 Task: Get directions from Bryce Canyon National Park, Utah, United States to Olympic National Park, Washington, United States and reverse  starting point and destination and check the flight options
Action: Mouse moved to (281, 141)
Screenshot: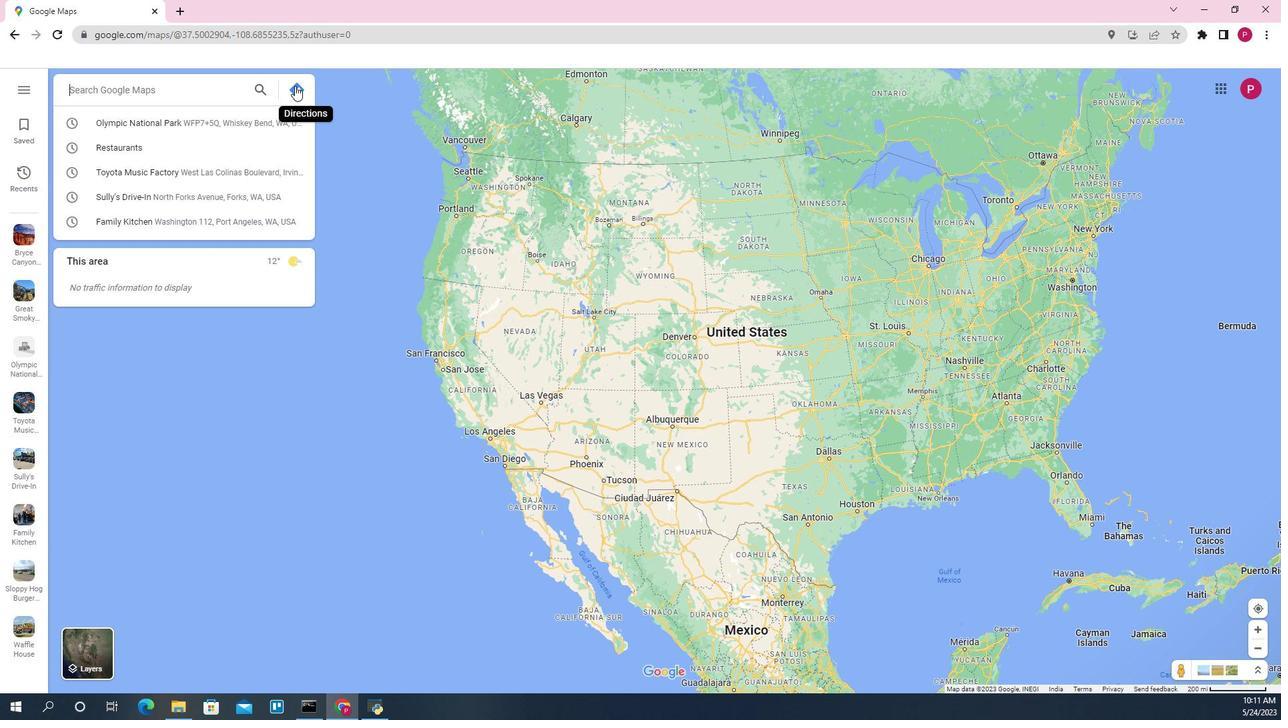 
Action: Mouse pressed left at (281, 141)
Screenshot: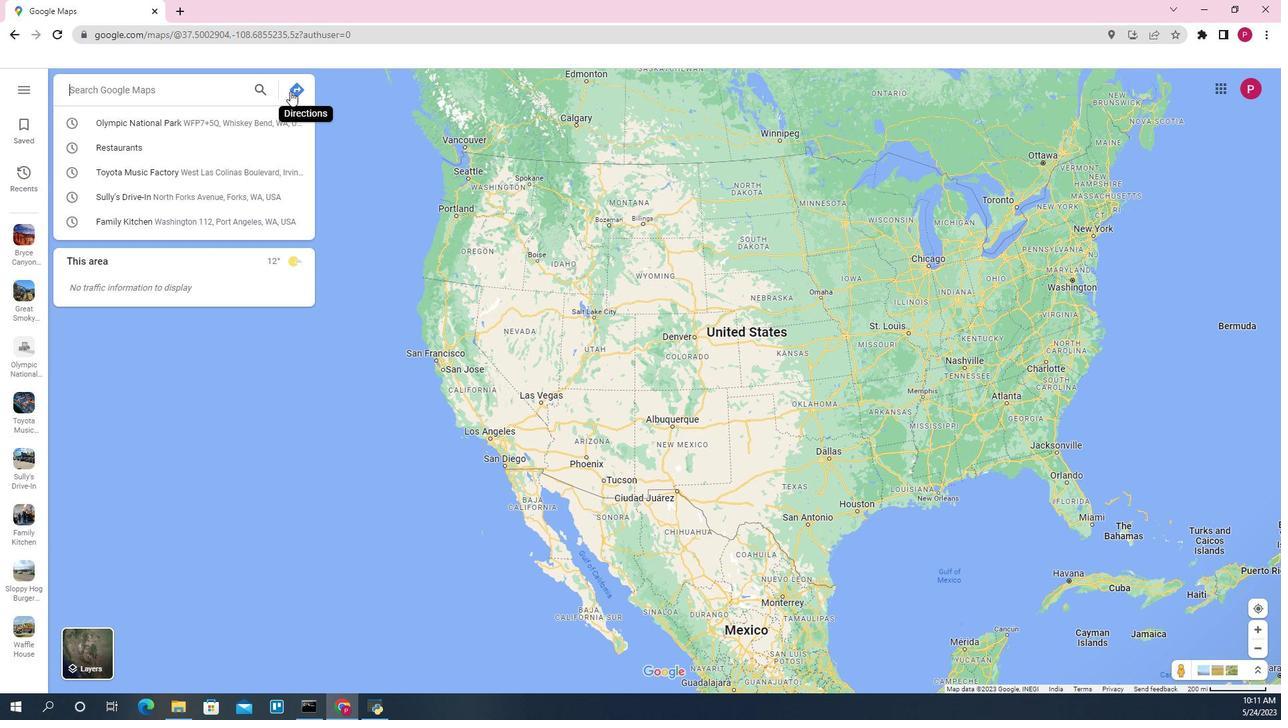 
Action: Mouse moved to (199, 165)
Screenshot: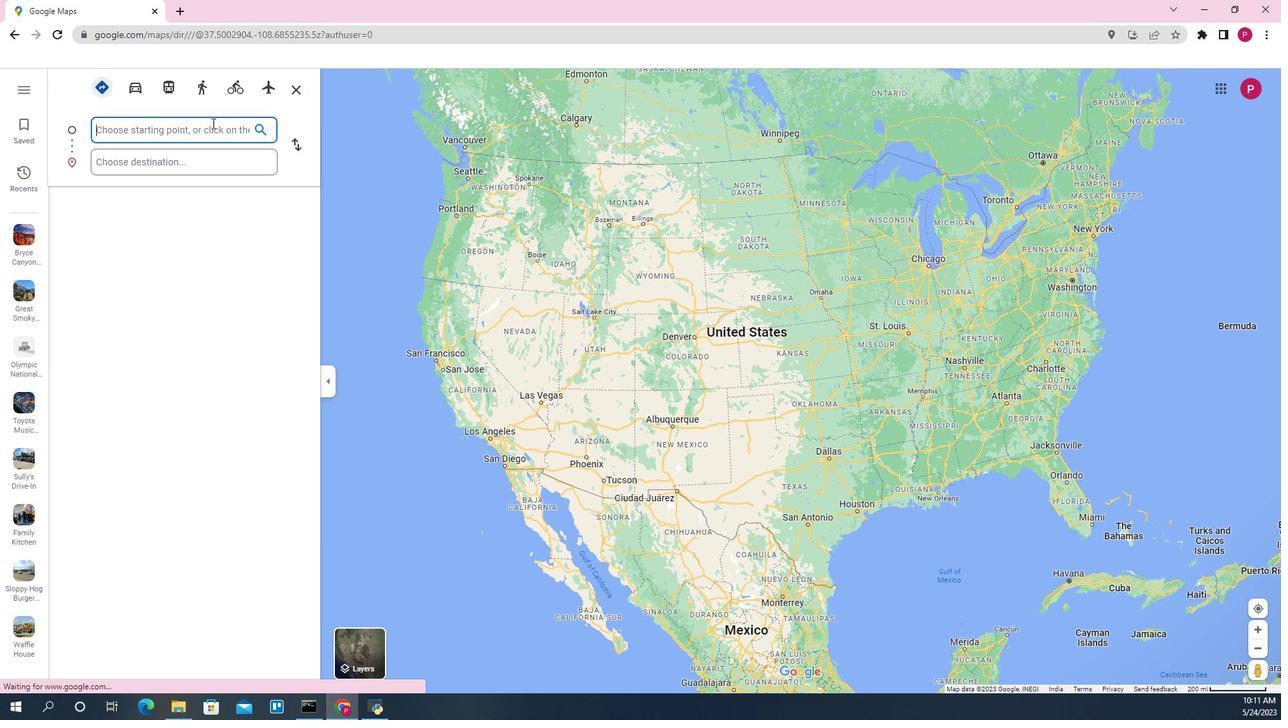 
Action: Mouse pressed left at (199, 165)
Screenshot: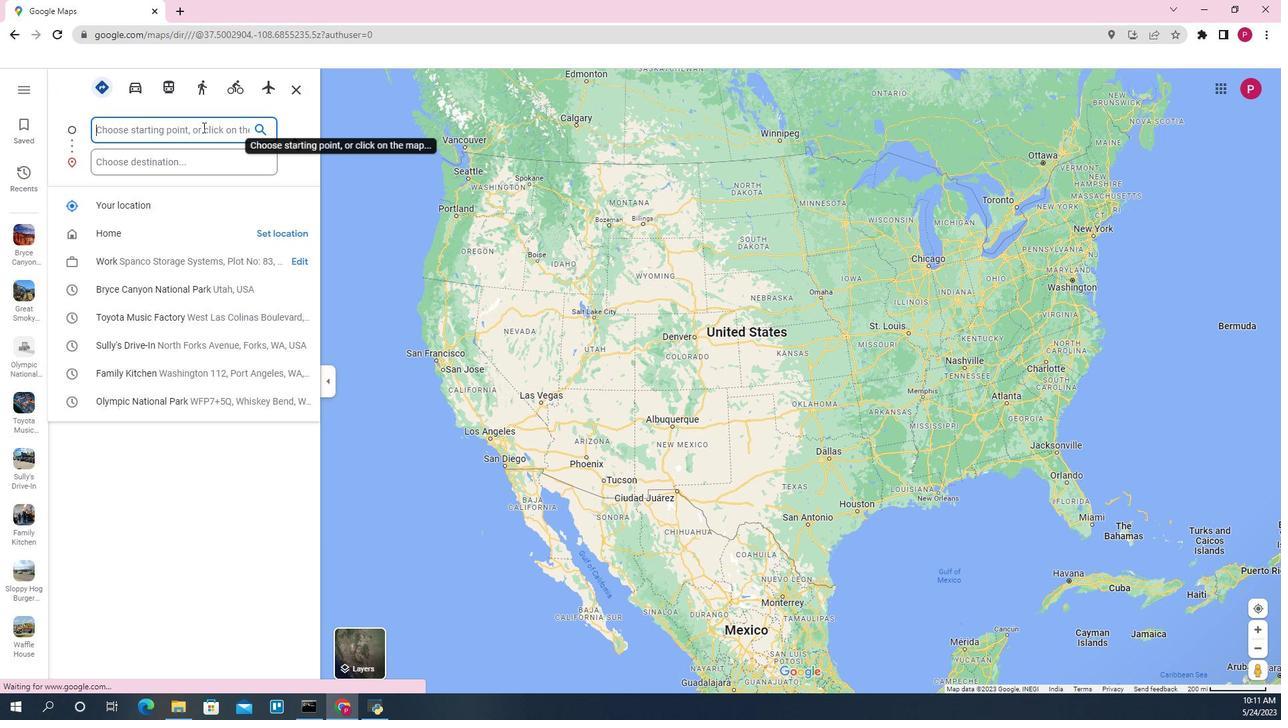 
Action: Mouse moved to (242, 169)
Screenshot: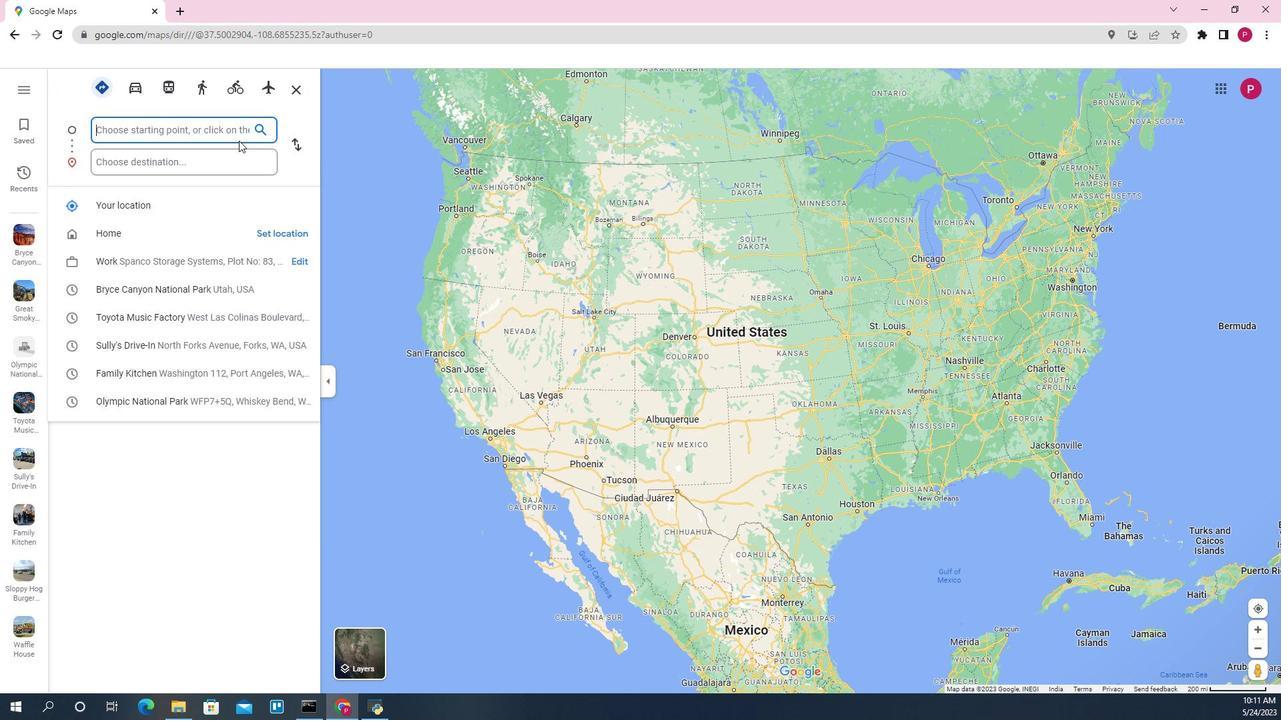 
Action: Key pressed <Key.shift>Bryce<Key.space><Key.shift><Key.shift><Key.shift><Key.shift><Key.shift><Key.shift><Key.shift><Key.shift><Key.shift><Key.shift><Key.shift><Key.shift><Key.shift><Key.shift><Key.shift><Key.shift><Key.shift><Key.shift>Canton<Key.space><Key.backspace><Key.backspace><Key.backspace><Key.backspace>yon<Key.space><Key.shift>National<Key.space><Key.shift>Park,<Key.space><Key.down><Key.enter>
Screenshot: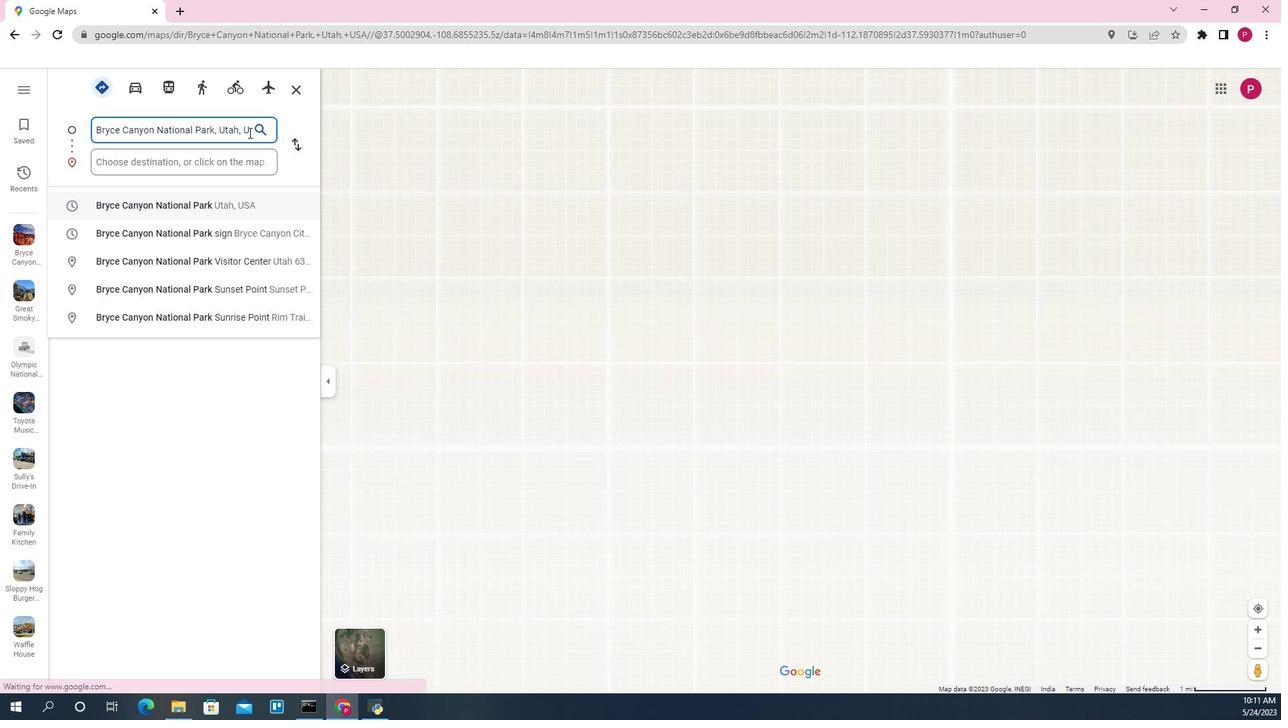 
Action: Mouse moved to (208, 191)
Screenshot: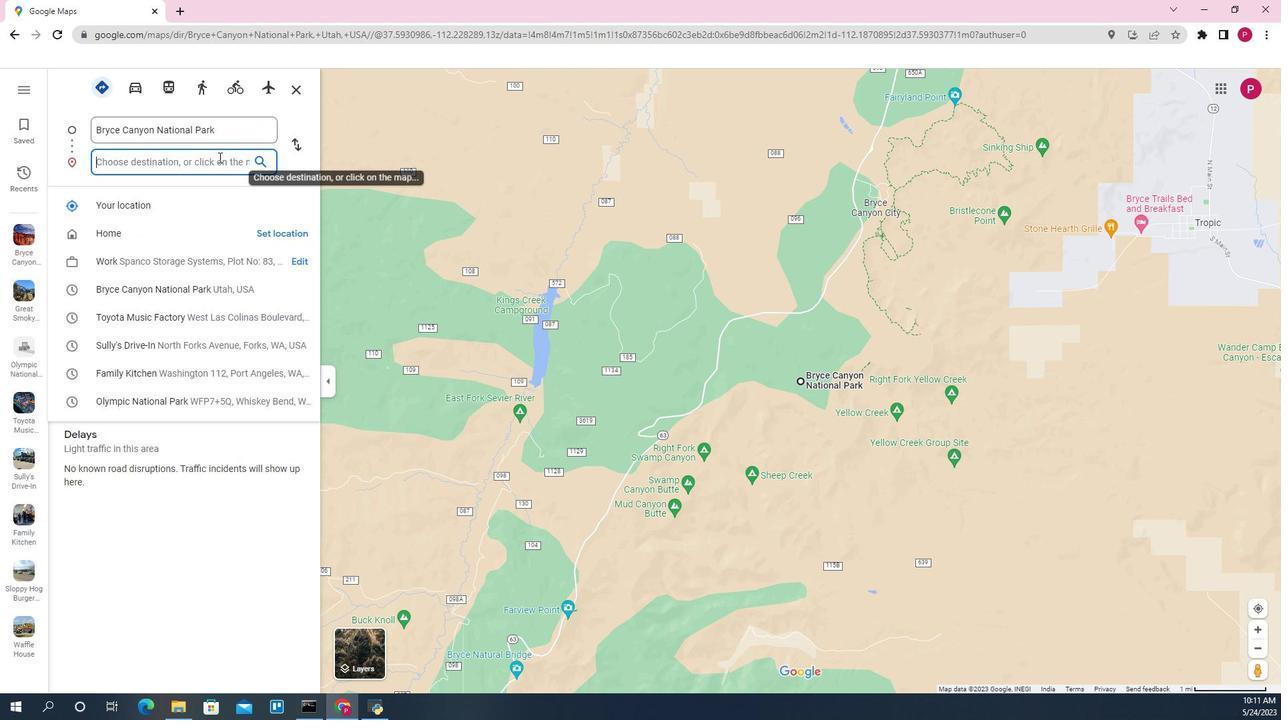 
Action: Key pressed <Key.shift>Olympic<Key.space><Key.shift>National<Key.space><Key.shift>Park,<Key.space>
Screenshot: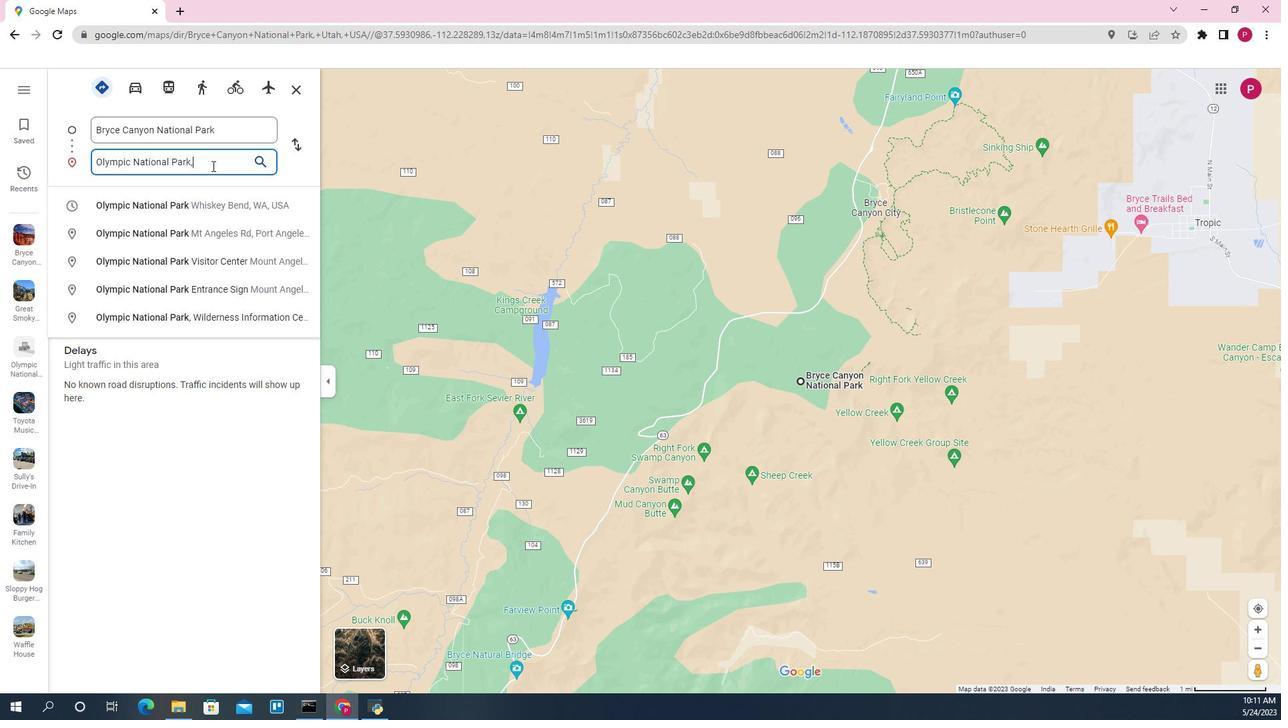 
Action: Mouse moved to (216, 218)
Screenshot: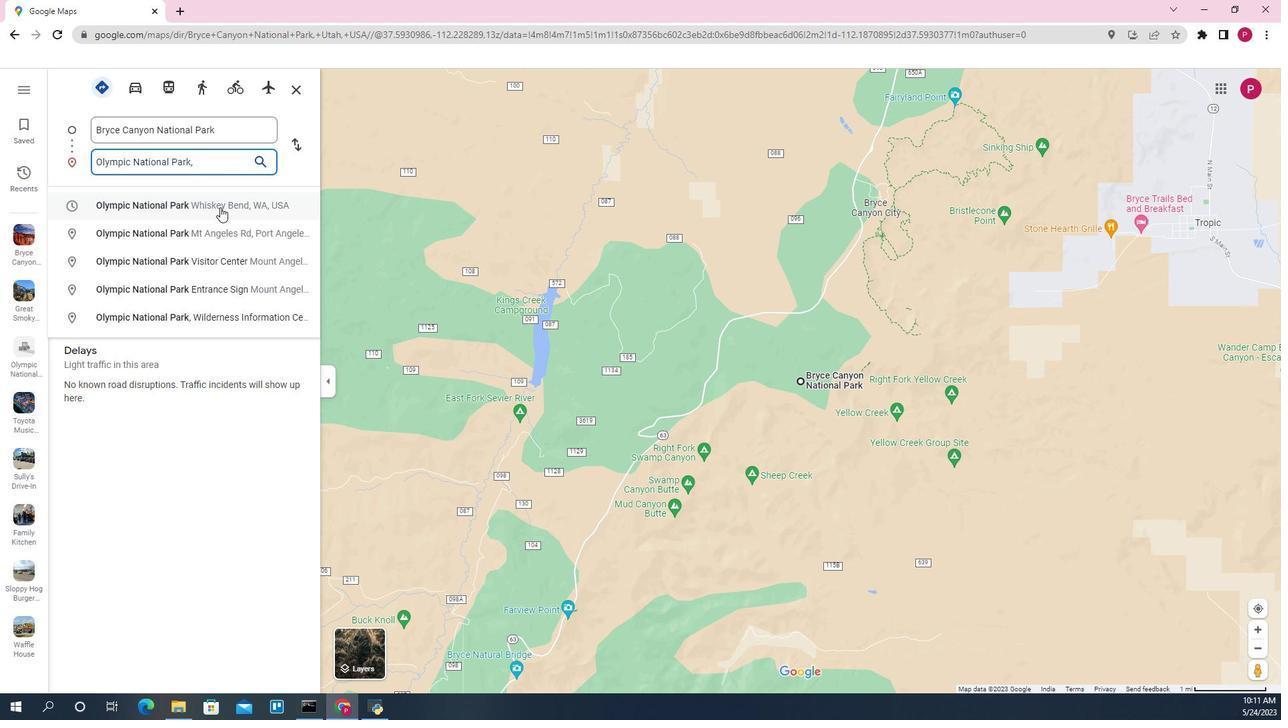 
Action: Mouse pressed left at (216, 218)
Screenshot: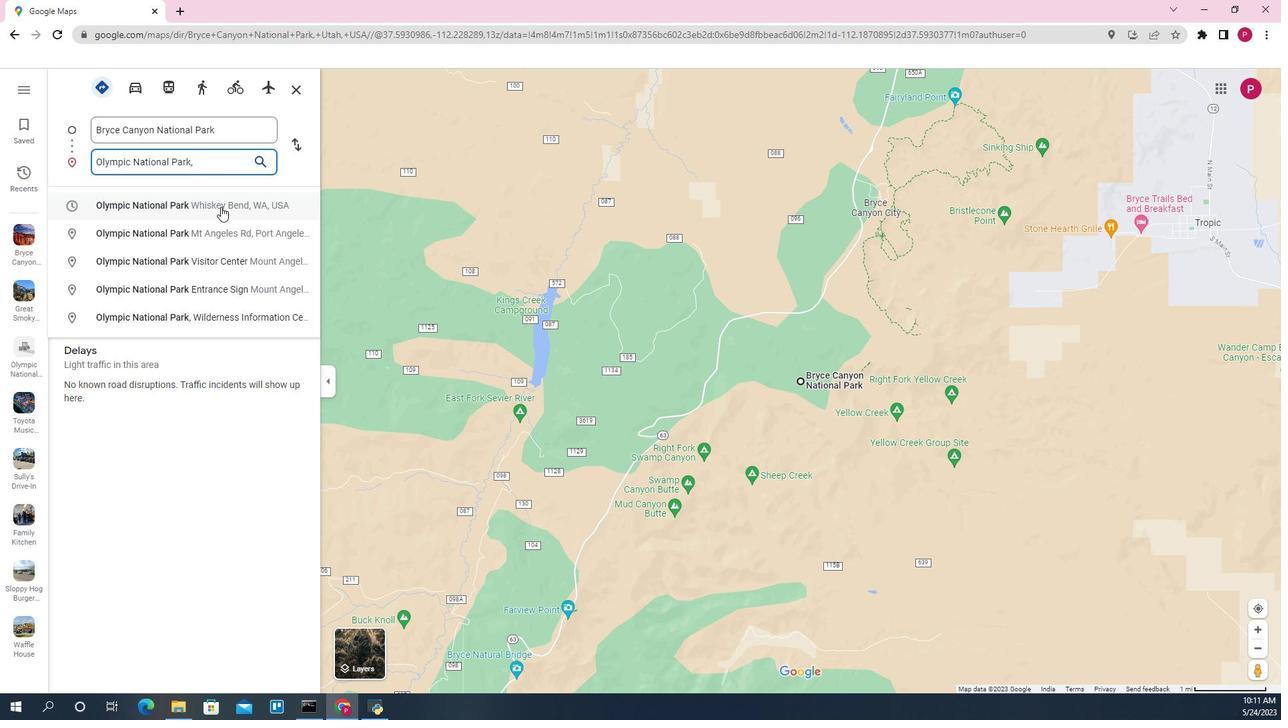 
Action: Mouse moved to (296, 177)
Screenshot: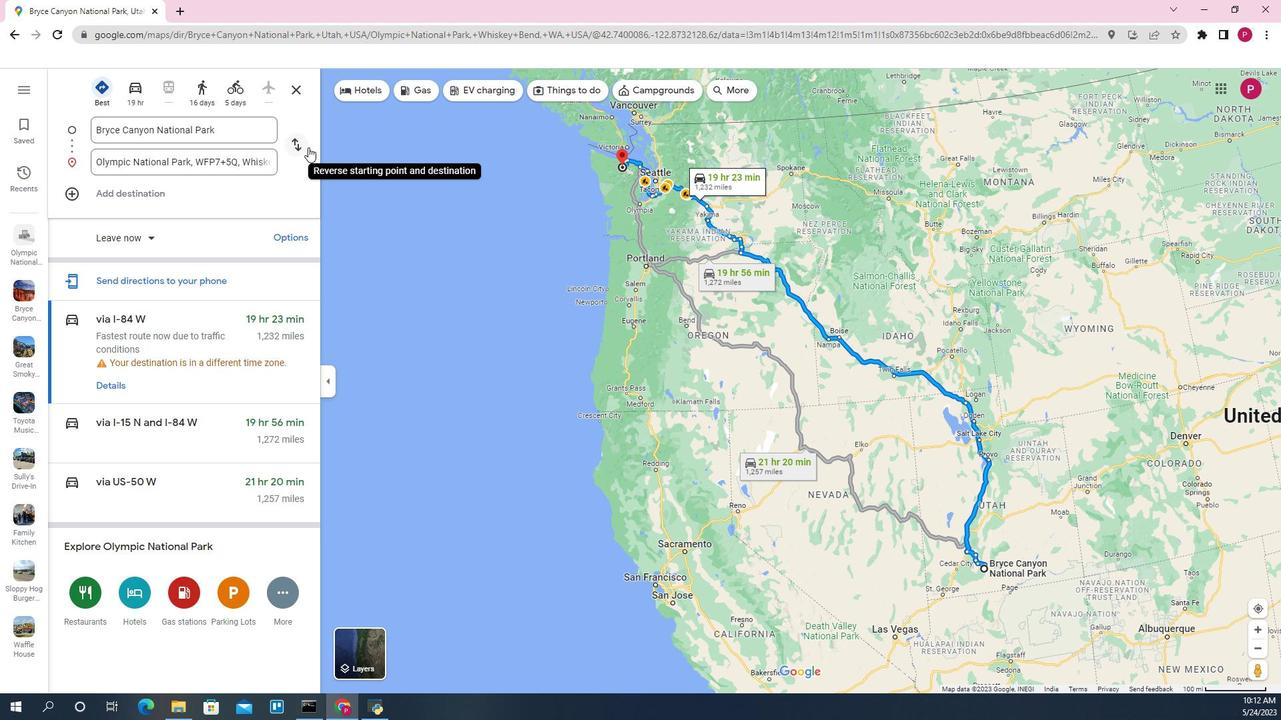 
Action: Mouse pressed left at (296, 177)
Screenshot: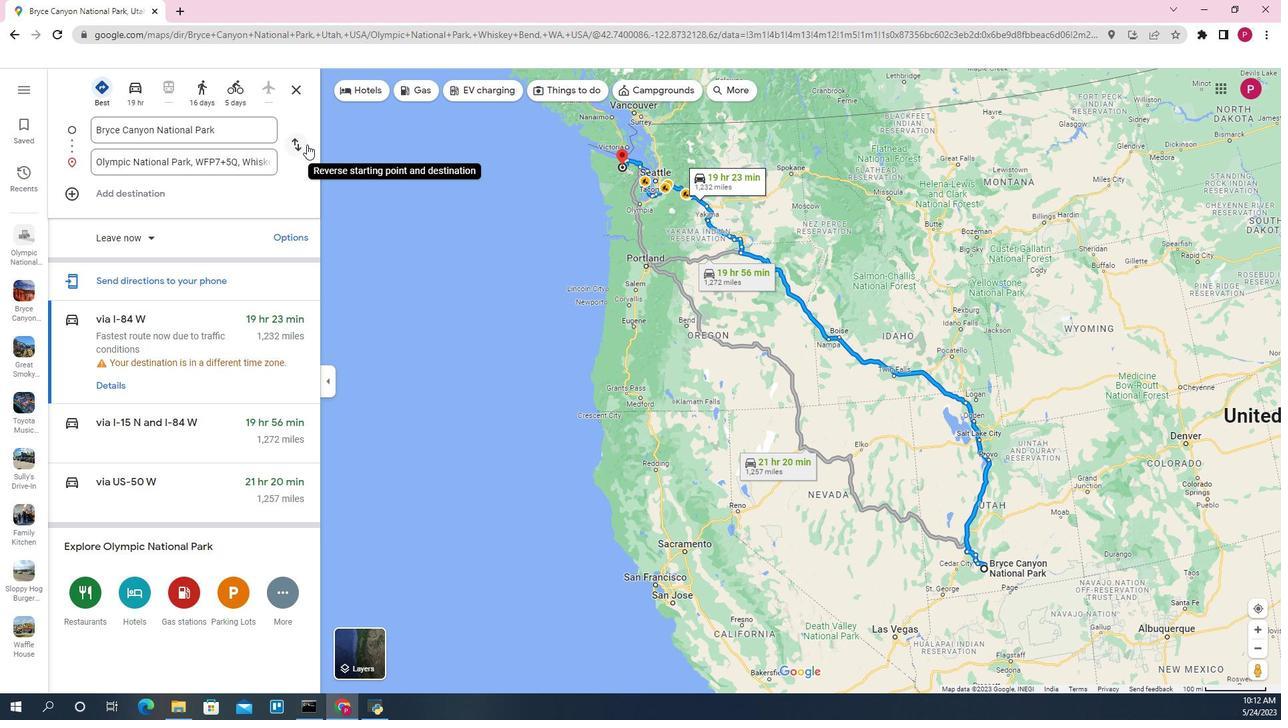 
Action: Mouse moved to (256, 138)
Screenshot: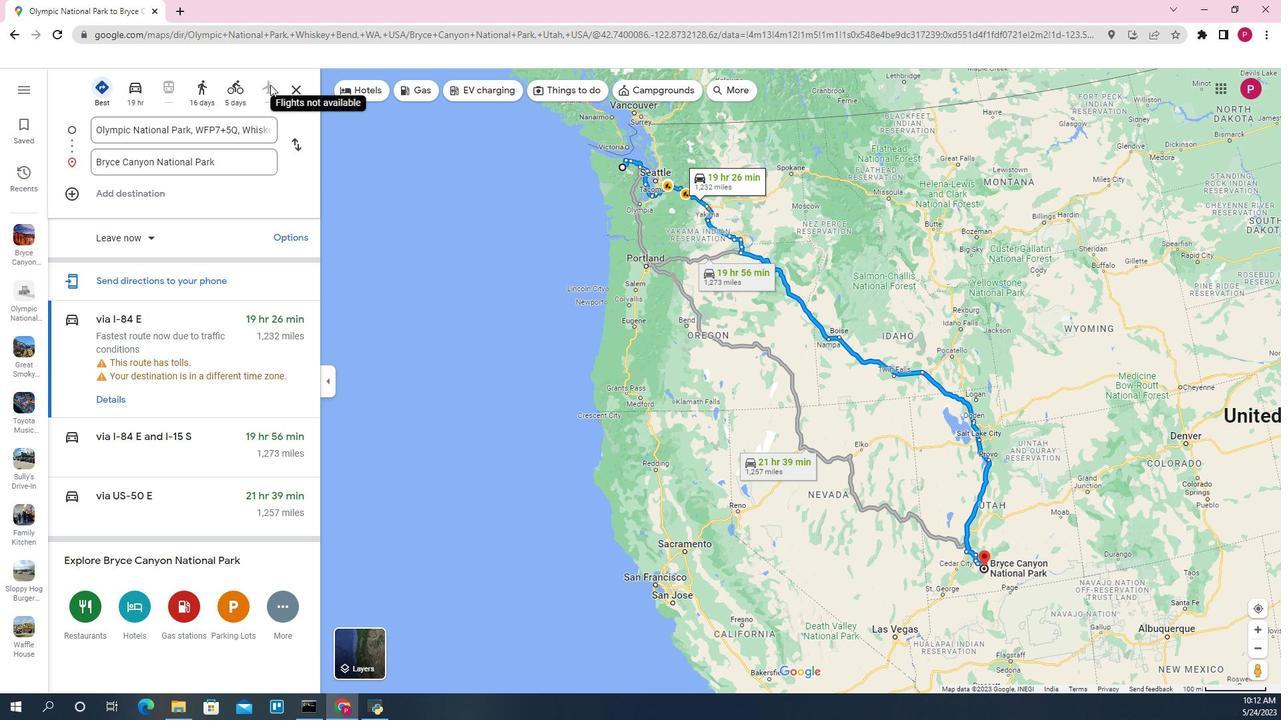 
Action: Mouse pressed left at (256, 138)
Screenshot: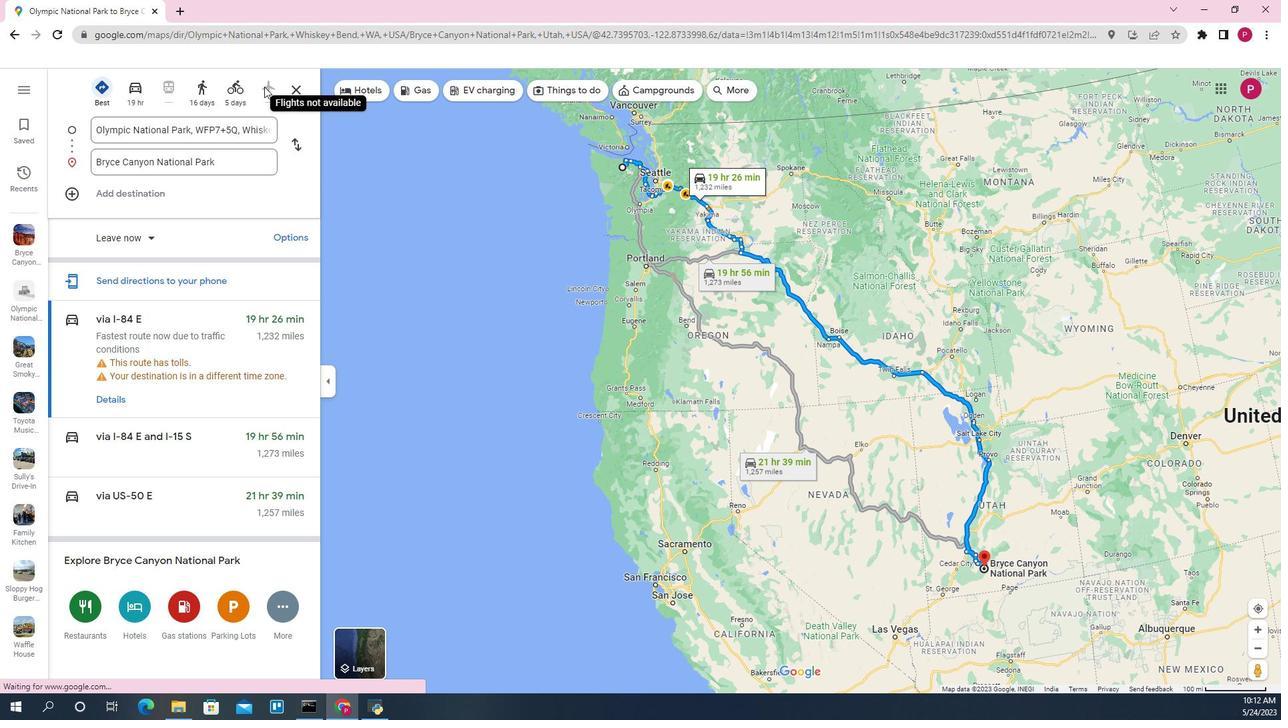 
Action: Mouse moved to (253, 135)
Screenshot: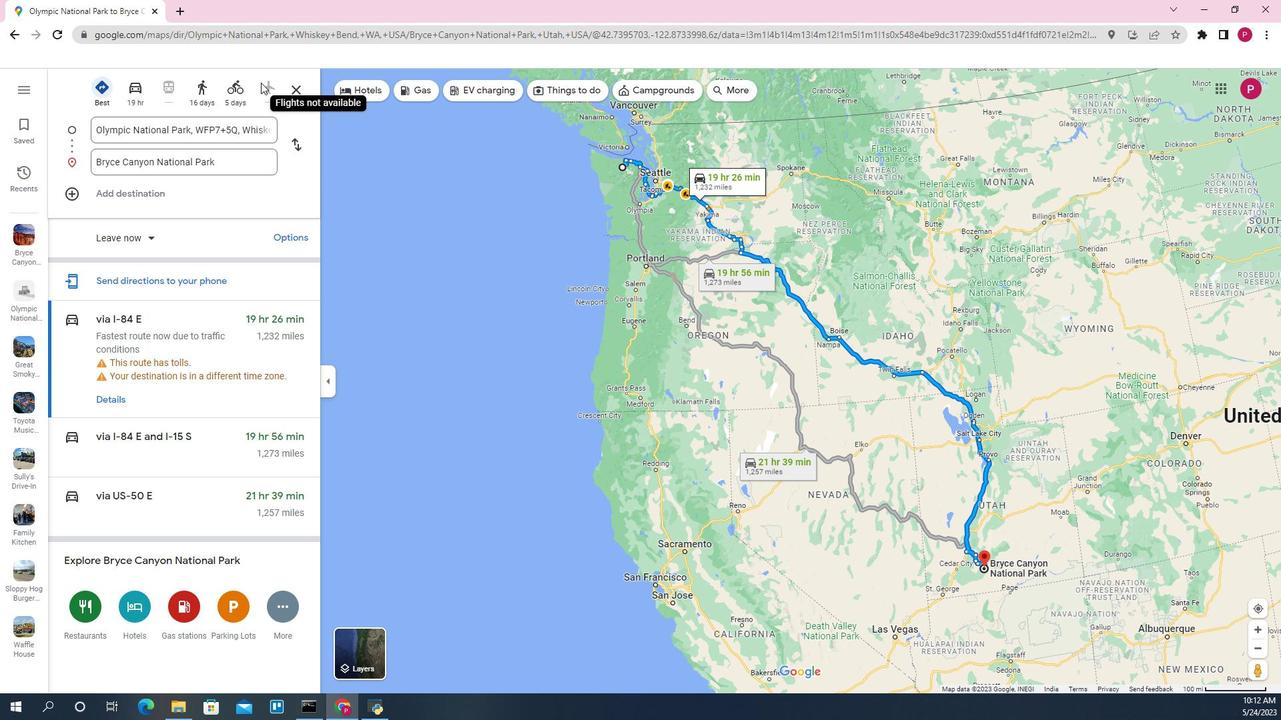
Action: Mouse pressed left at (253, 135)
Screenshot: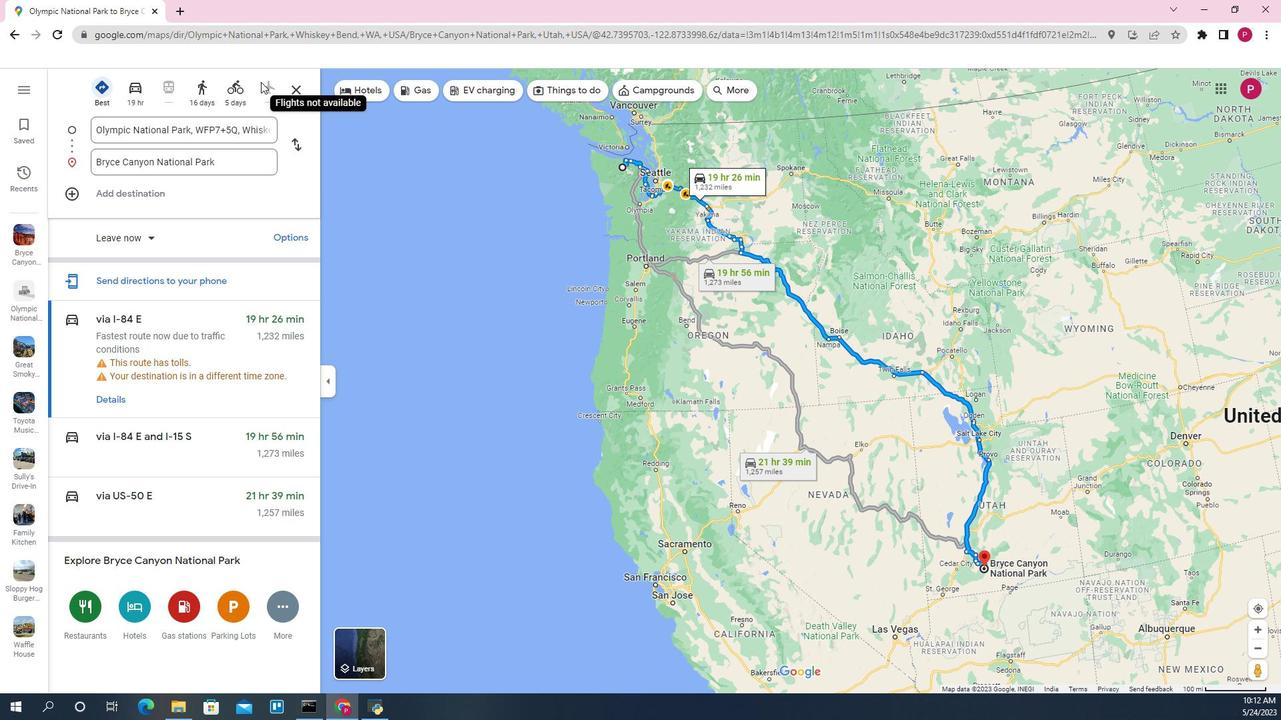 
Action: Mouse moved to (180, 385)
Screenshot: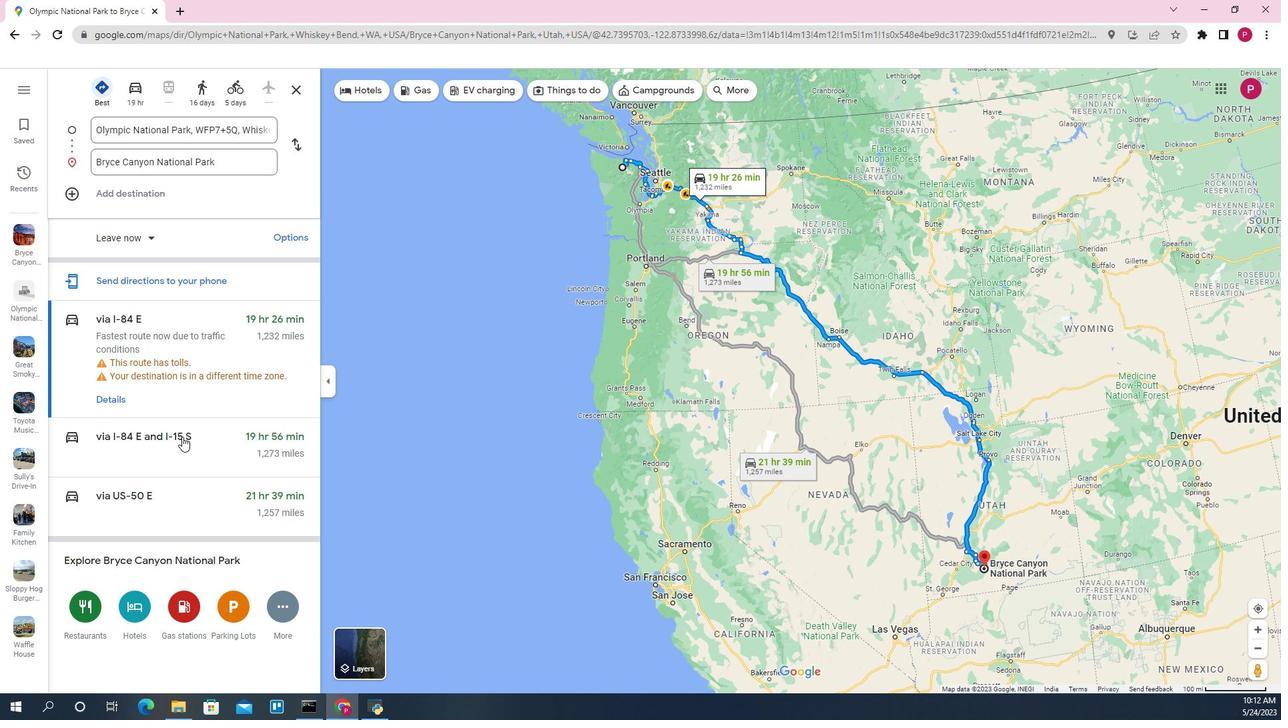 
Action: Mouse scrolled (180, 384) with delta (0, 0)
Screenshot: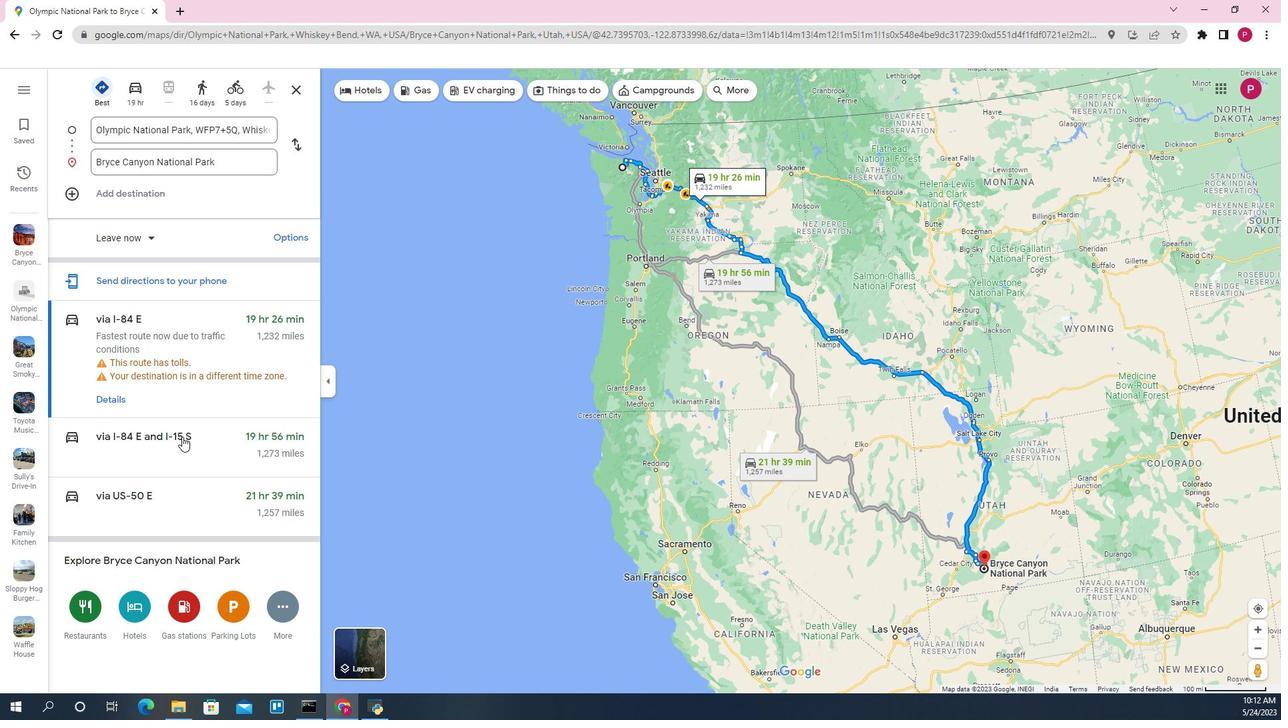 
Action: Mouse scrolled (180, 384) with delta (0, 0)
Screenshot: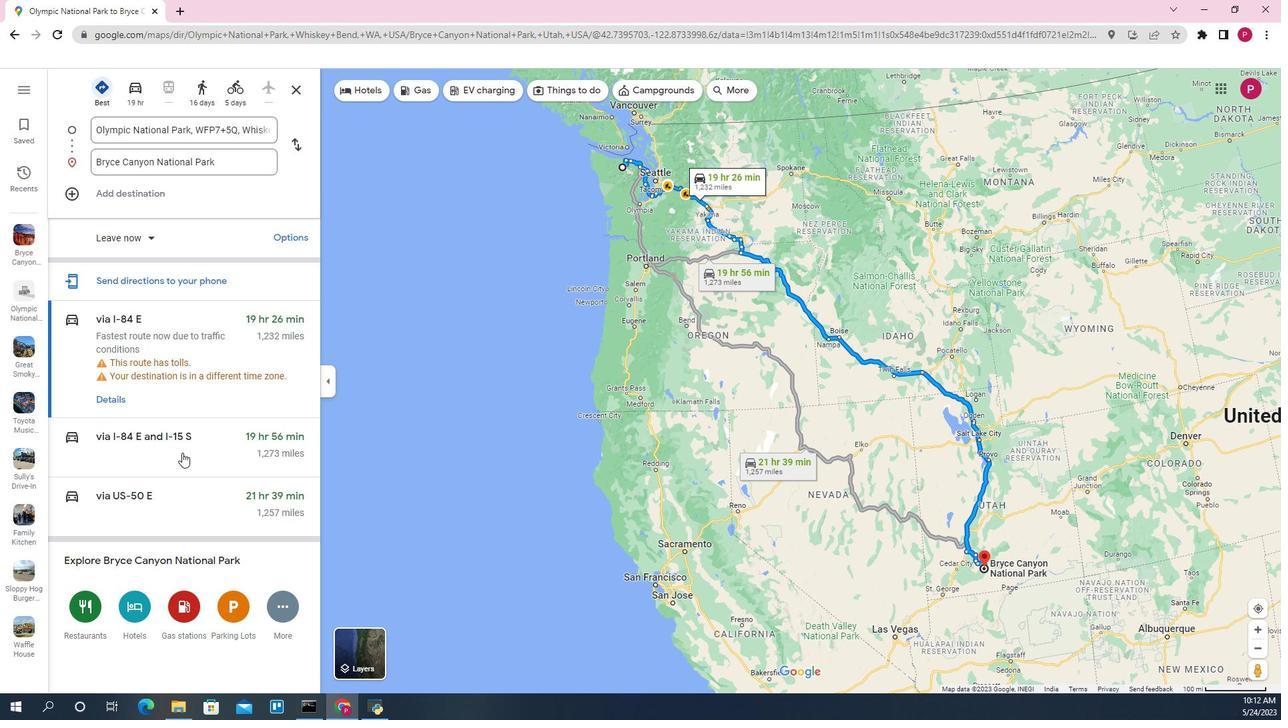 
Action: Mouse scrolled (180, 384) with delta (0, 0)
Screenshot: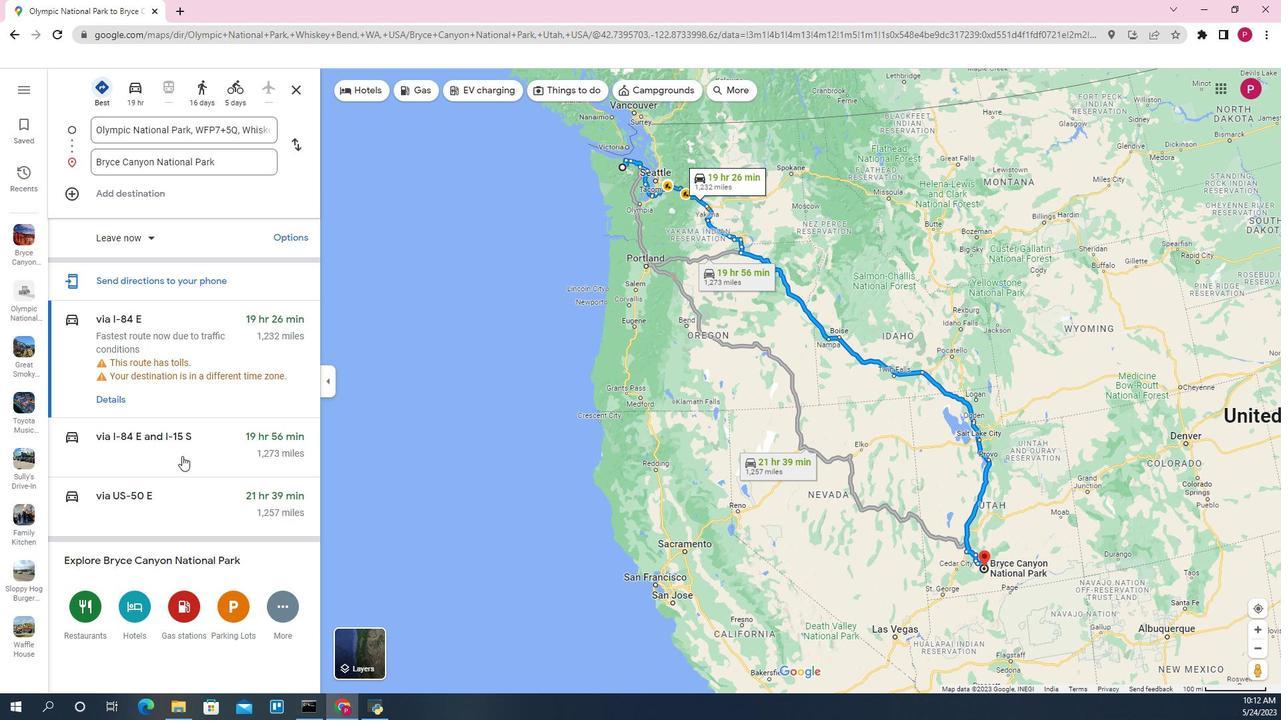 
Action: Mouse moved to (143, 237)
Screenshot: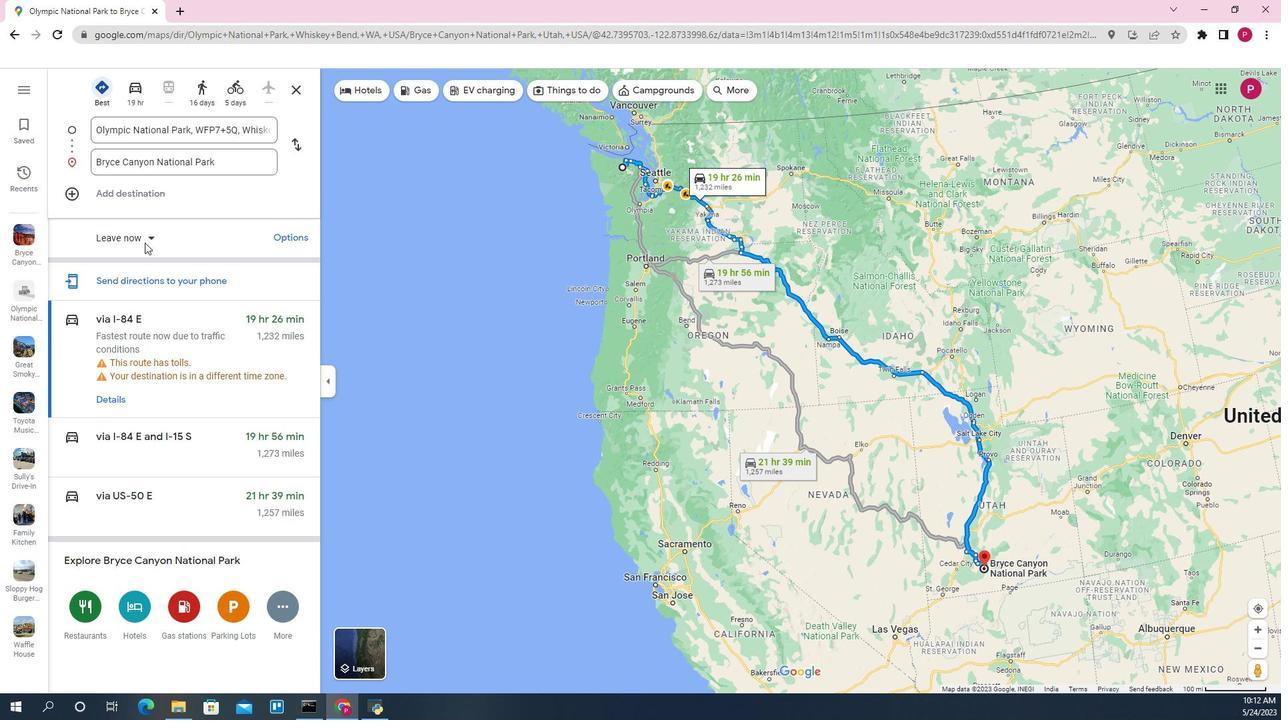 
Action: Mouse pressed left at (143, 237)
Screenshot: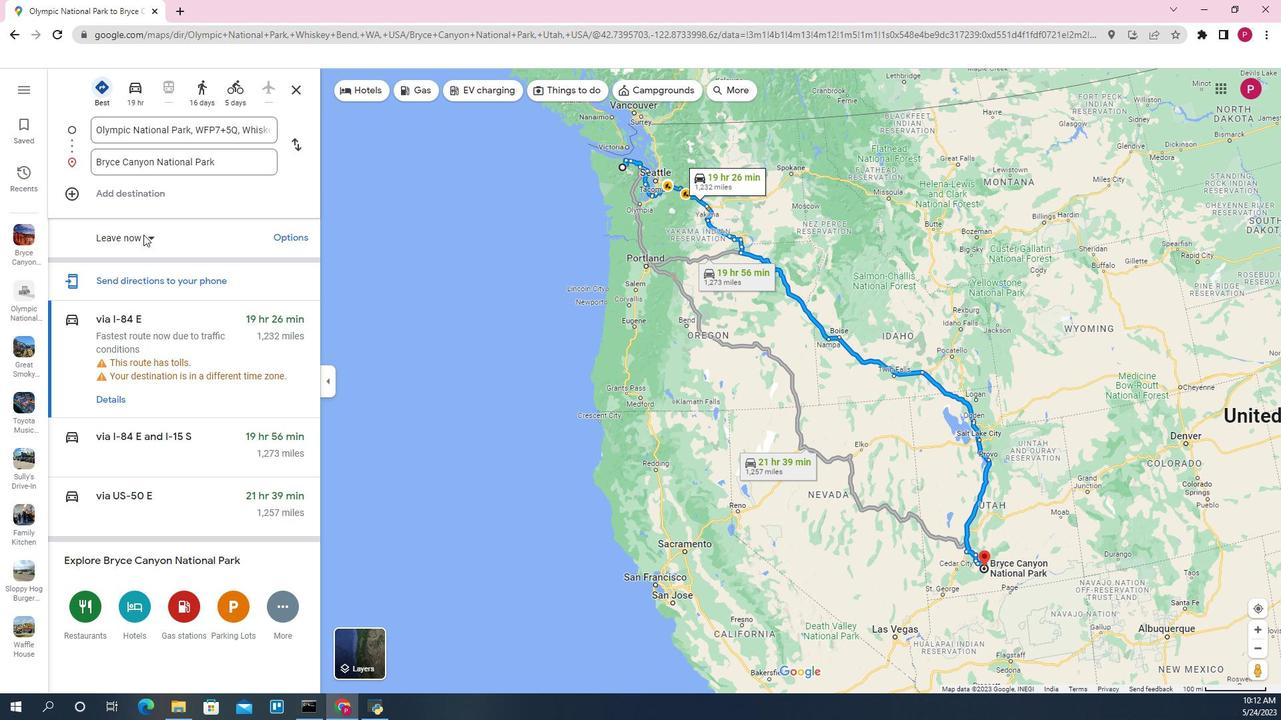 
Action: Mouse moved to (127, 266)
Screenshot: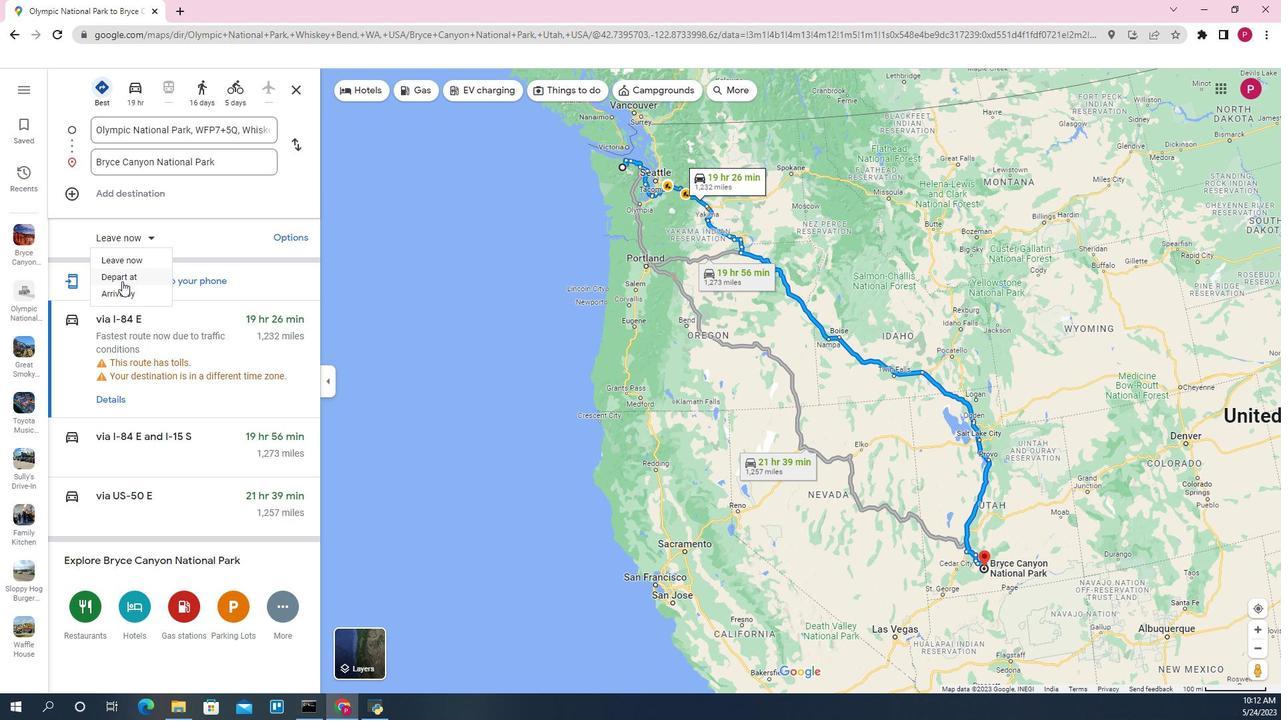 
Action: Mouse pressed left at (127, 266)
Screenshot: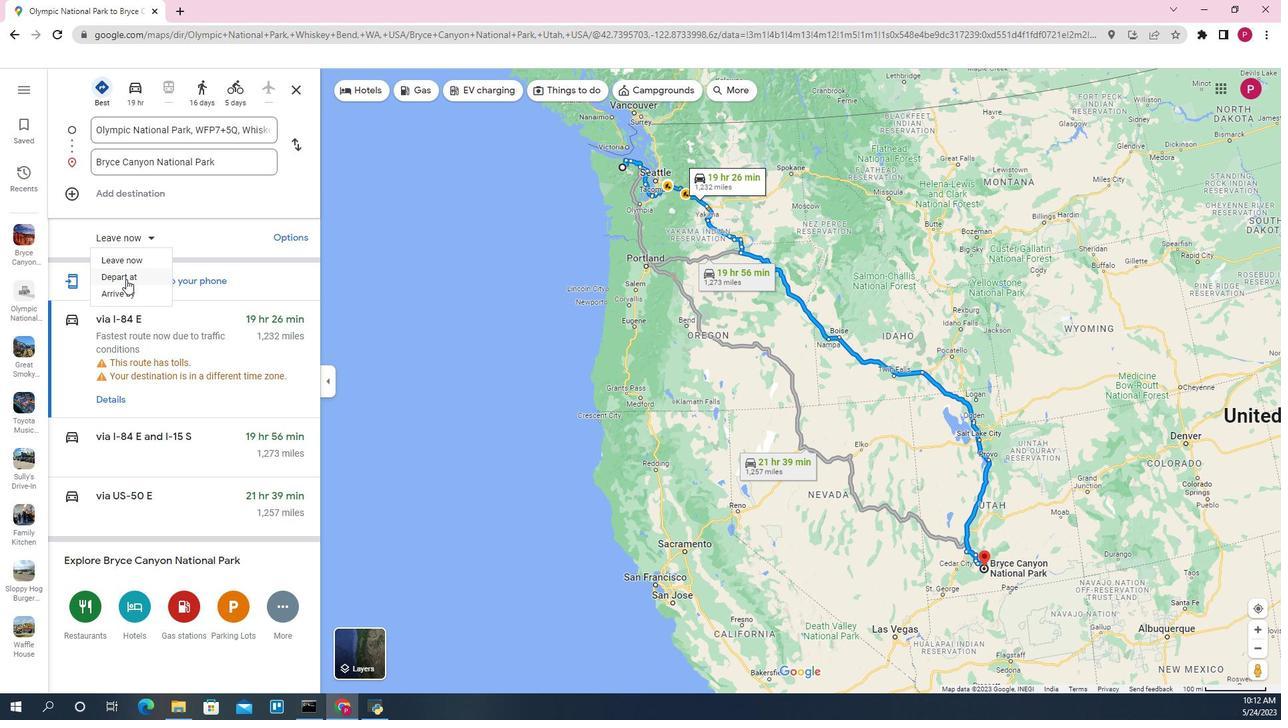 
Action: Mouse moved to (826, 318)
Screenshot: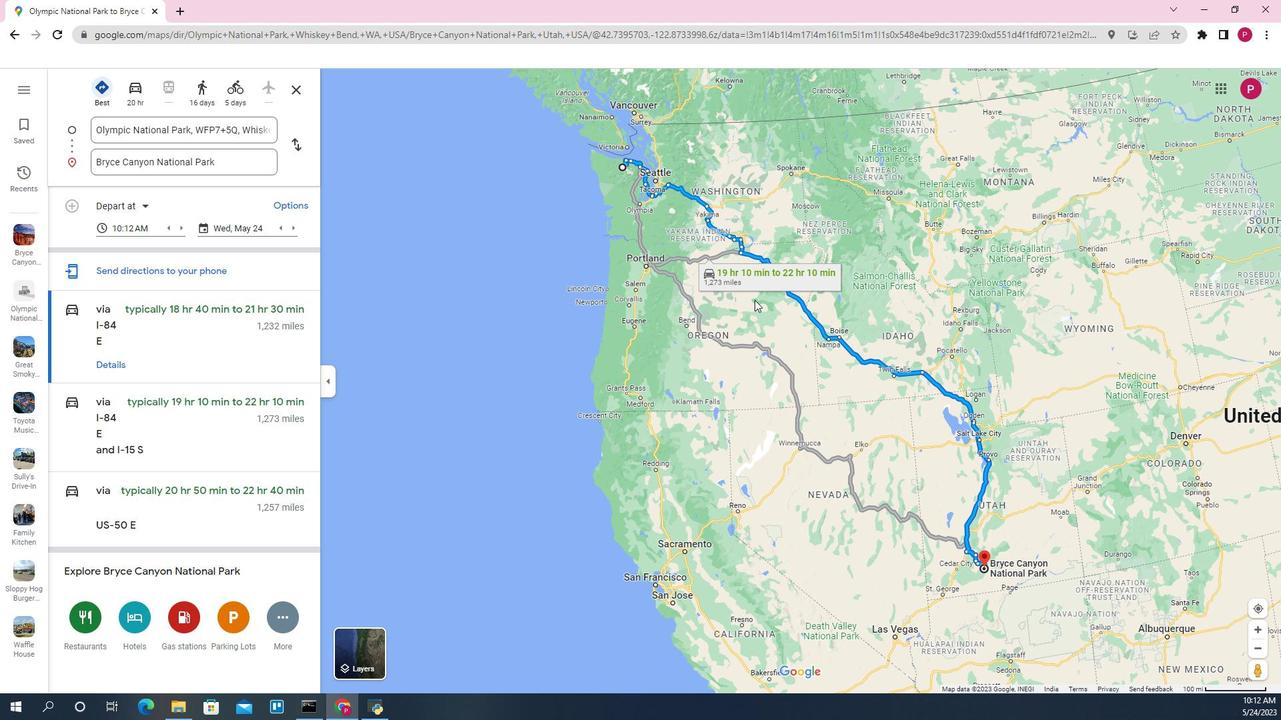 
Action: Mouse scrolled (826, 318) with delta (0, 0)
Screenshot: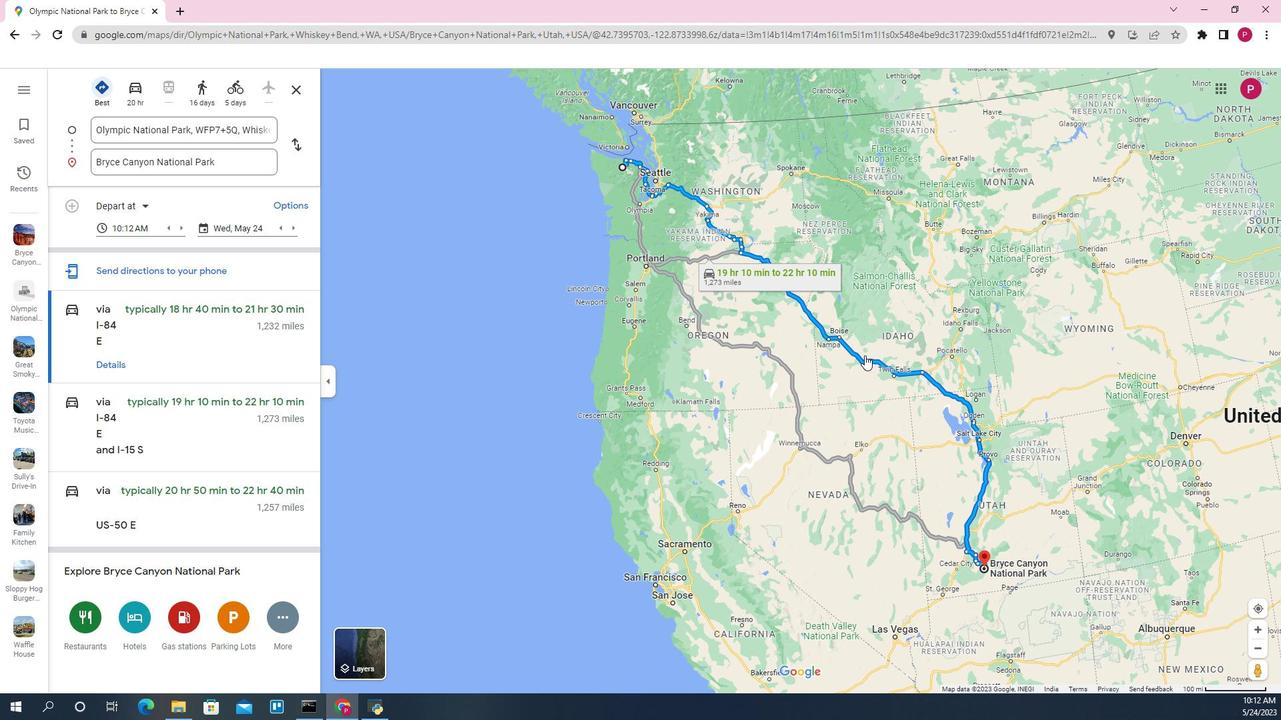 
Action: Mouse scrolled (826, 318) with delta (0, 0)
Screenshot: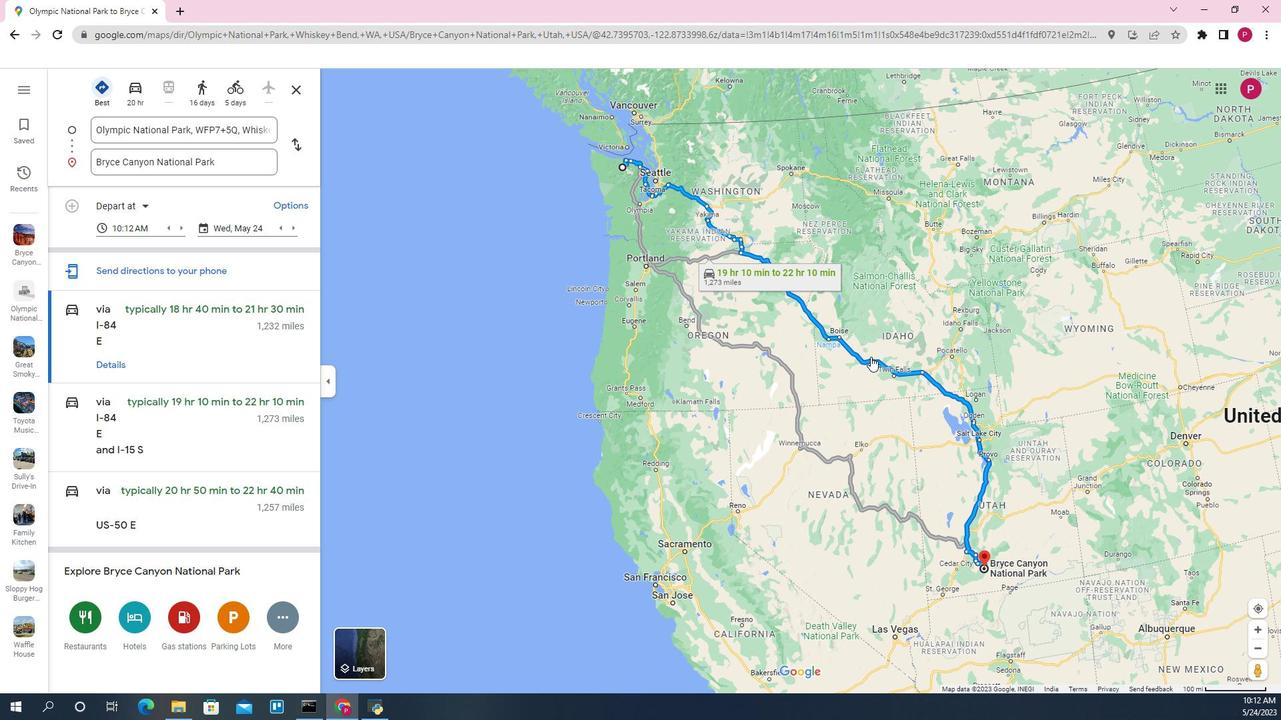 
Action: Mouse scrolled (826, 318) with delta (0, 0)
Screenshot: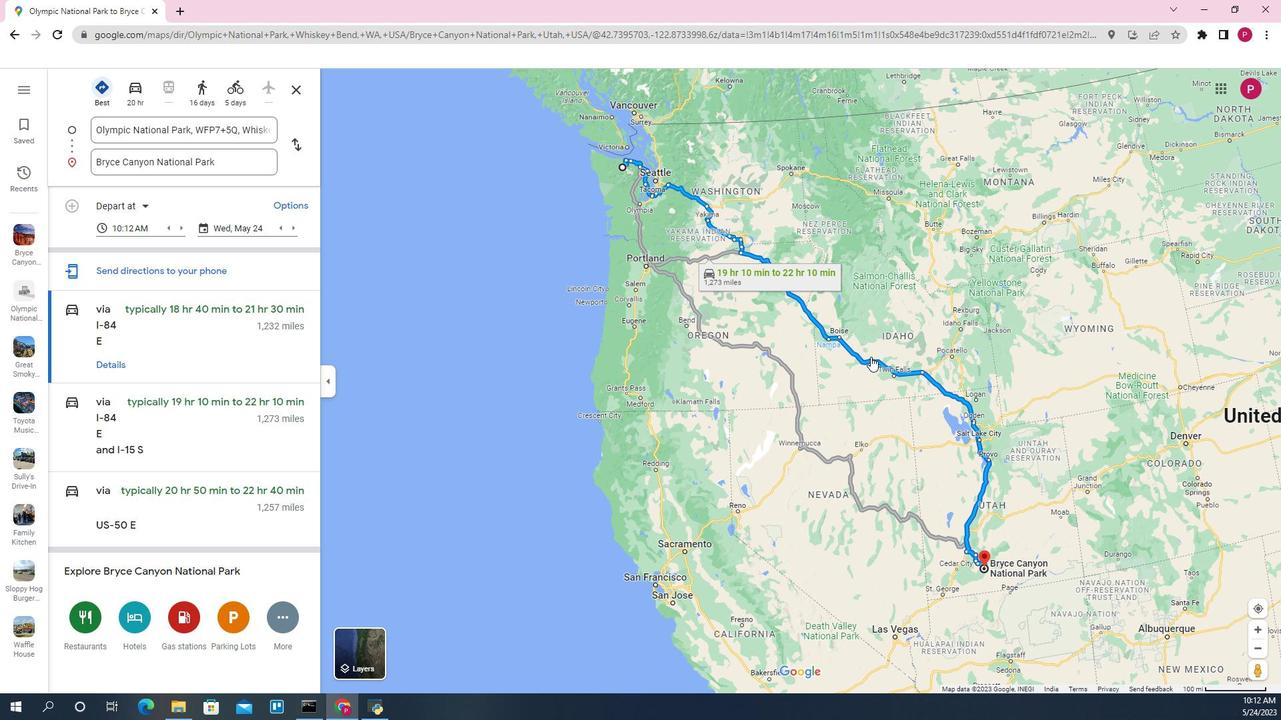 
Action: Mouse moved to (826, 319)
Screenshot: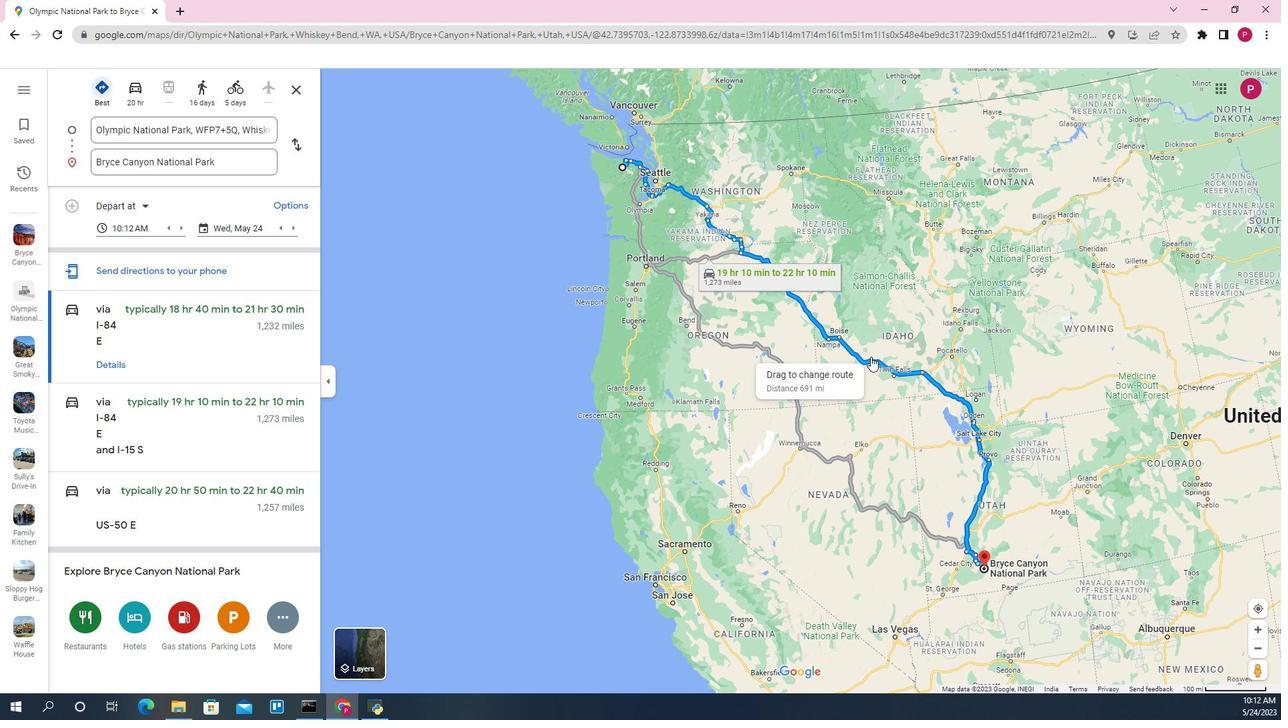 
Action: Mouse scrolled (826, 320) with delta (0, 0)
Screenshot: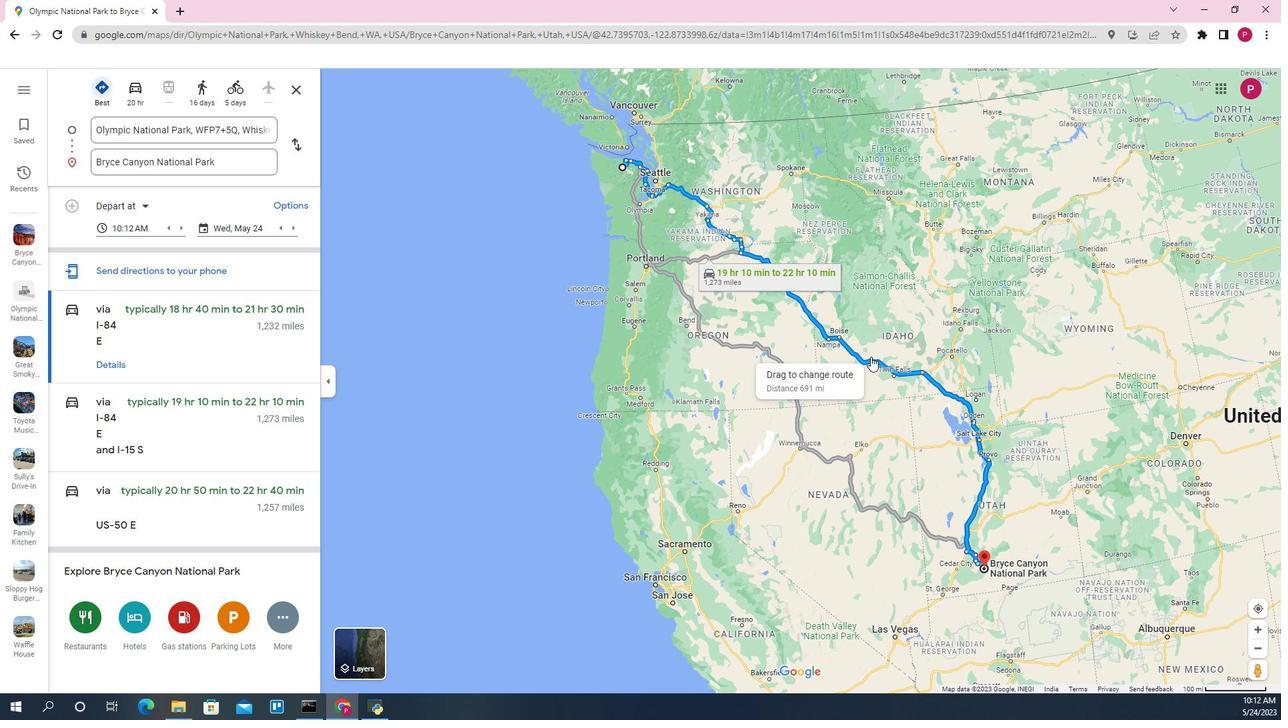 
Action: Mouse moved to (824, 411)
Screenshot: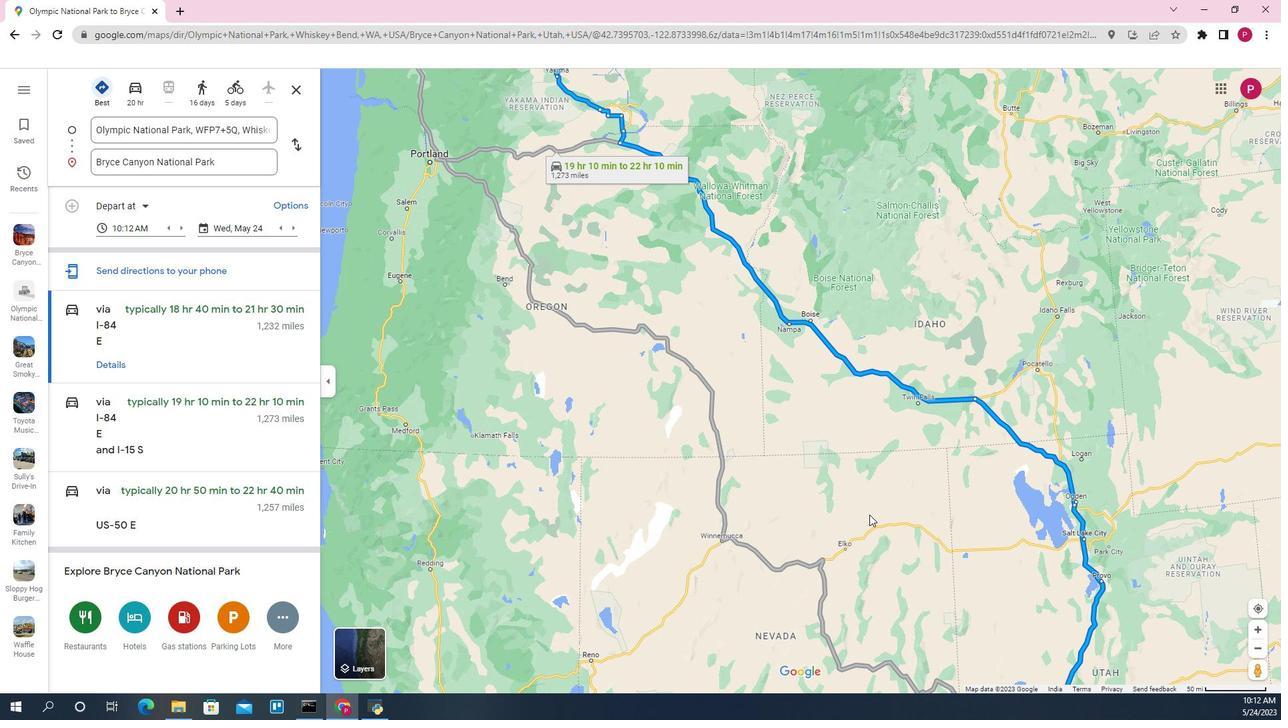 
Action: Mouse pressed left at (824, 411)
Screenshot: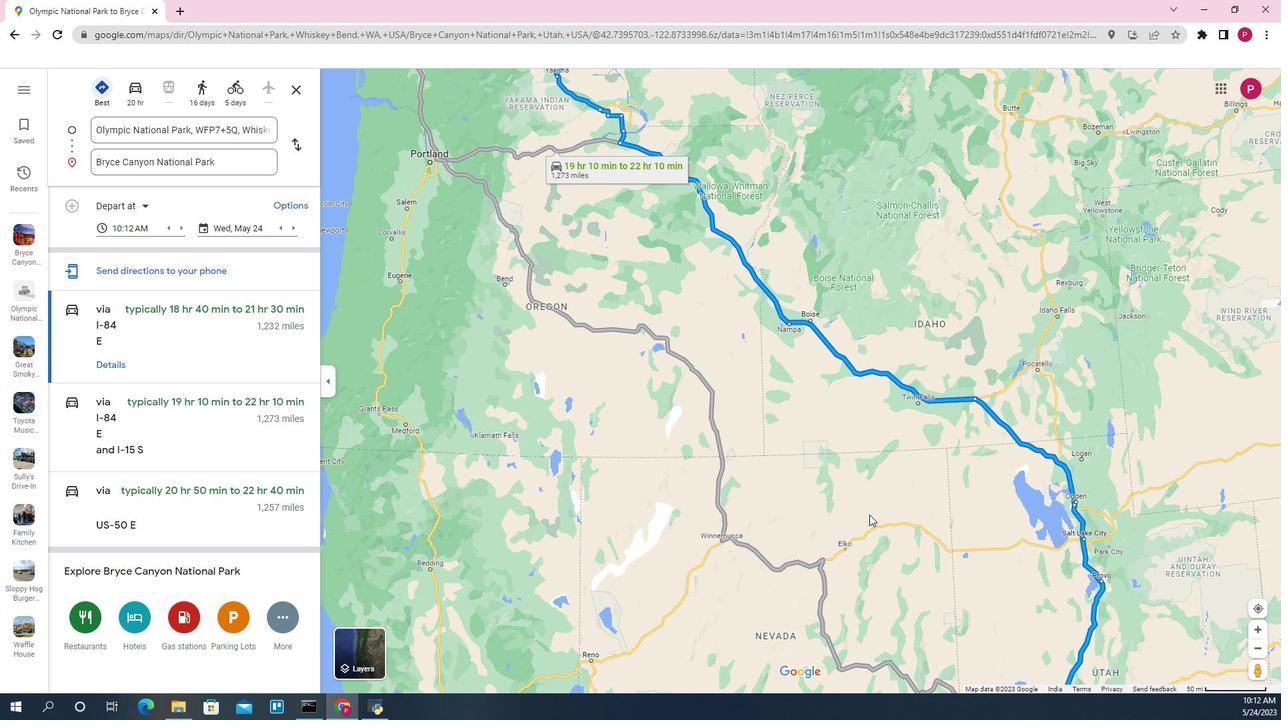 
Action: Mouse moved to (645, 287)
Screenshot: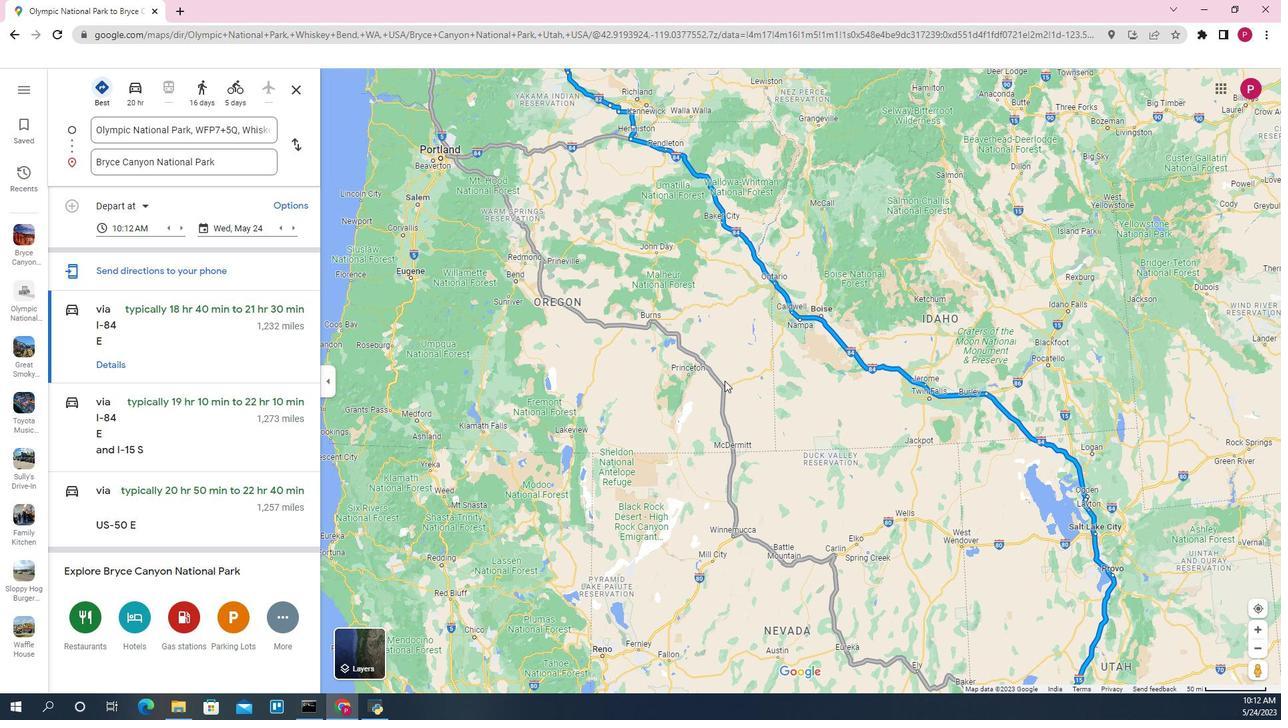 
Action: Mouse pressed left at (645, 287)
Screenshot: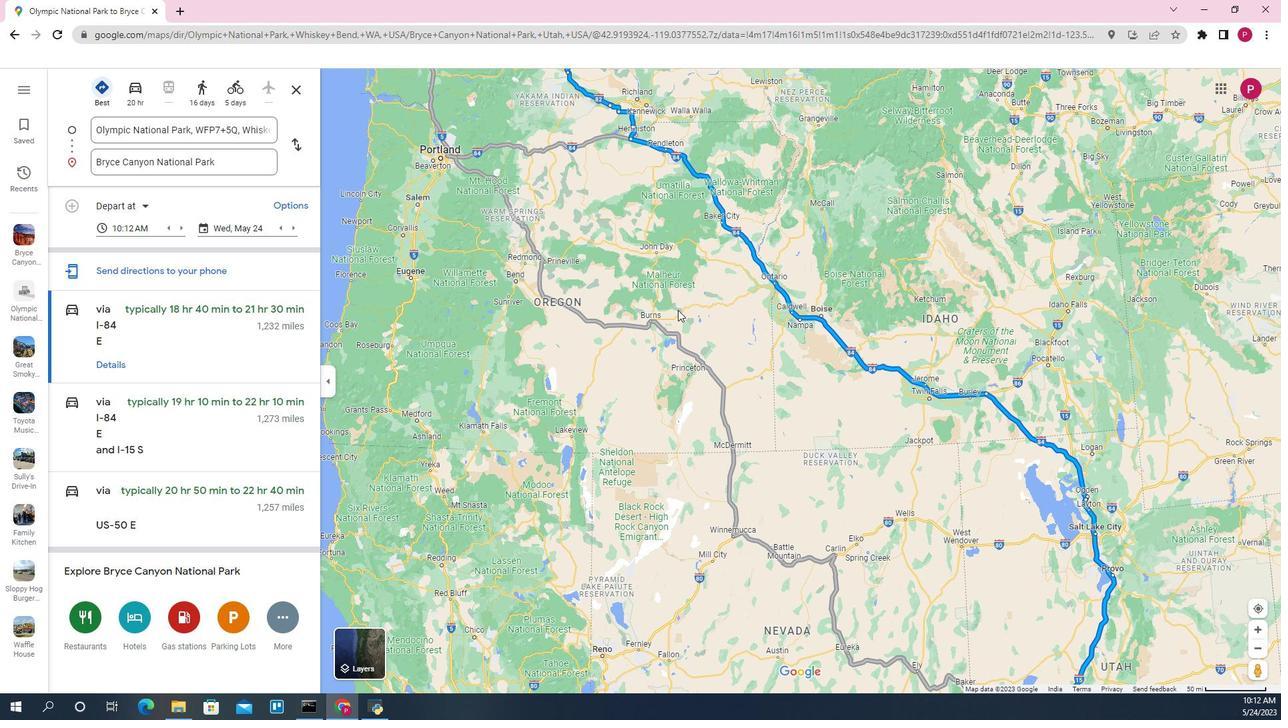 
Action: Mouse moved to (625, 352)
Screenshot: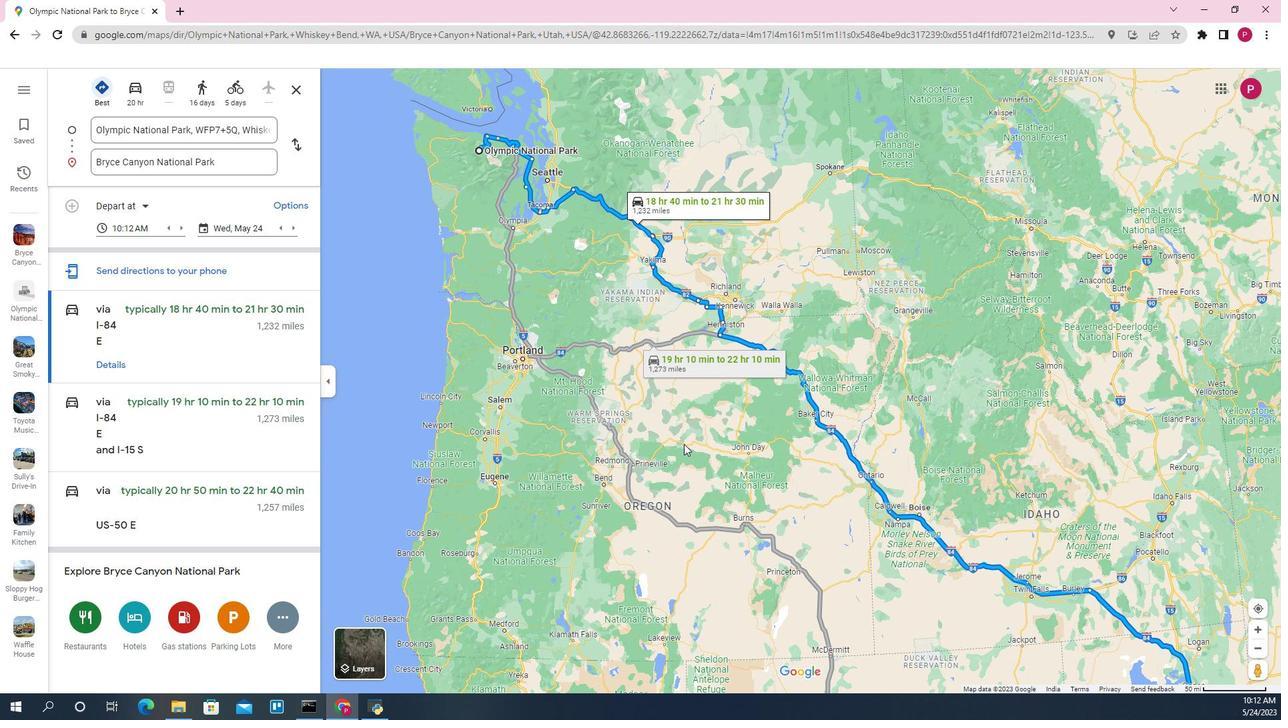 
Action: Mouse pressed left at (625, 352)
Screenshot: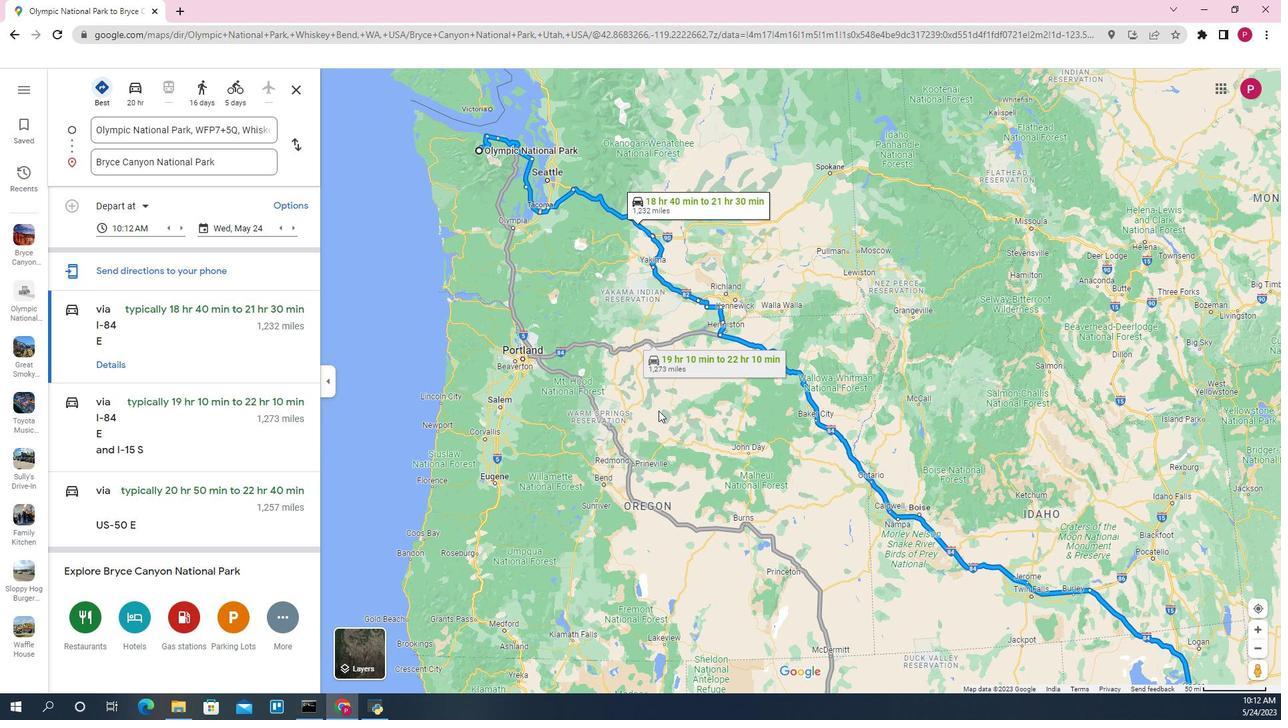 
Action: Mouse moved to (604, 263)
Screenshot: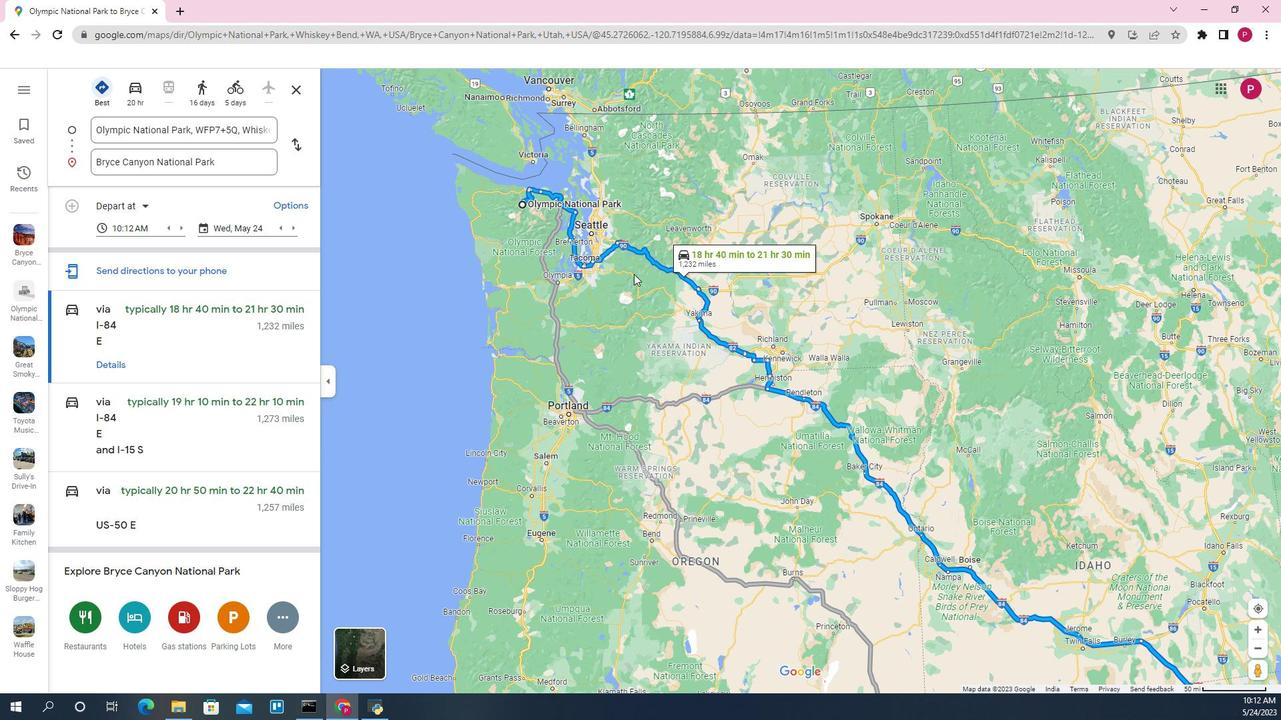
Action: Mouse pressed left at (604, 263)
Screenshot: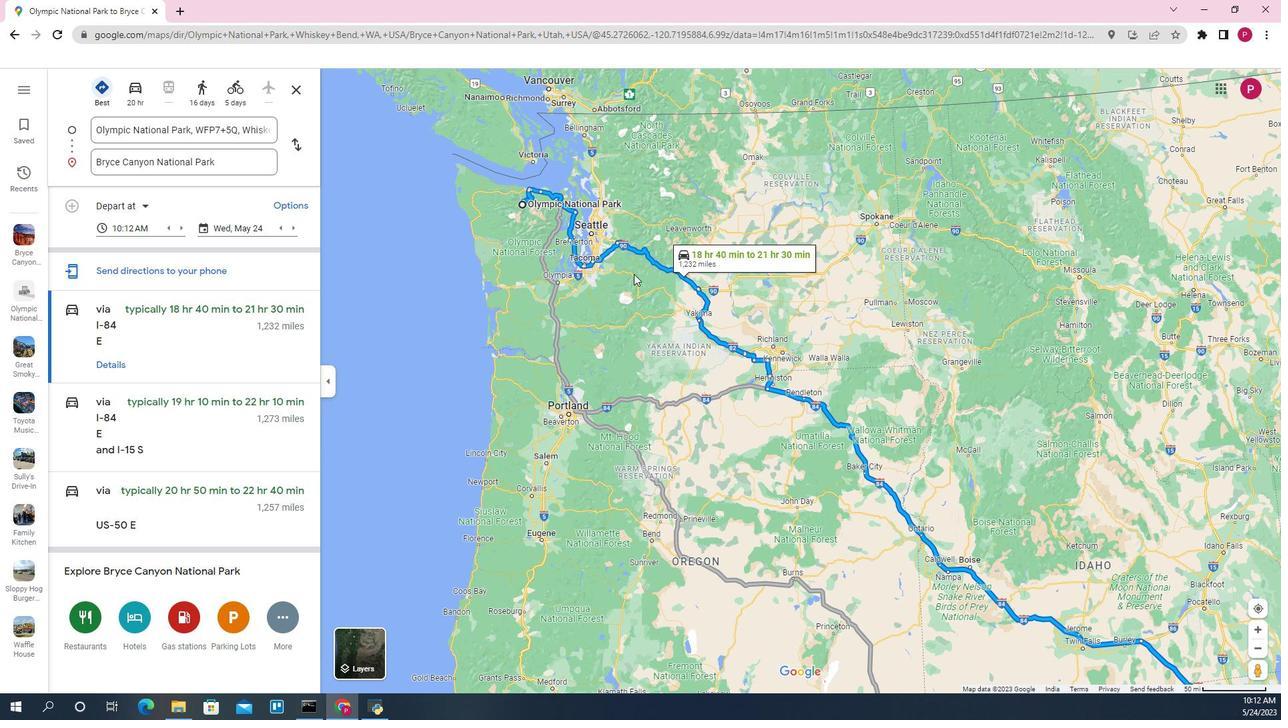 
Action: Mouse moved to (629, 352)
Screenshot: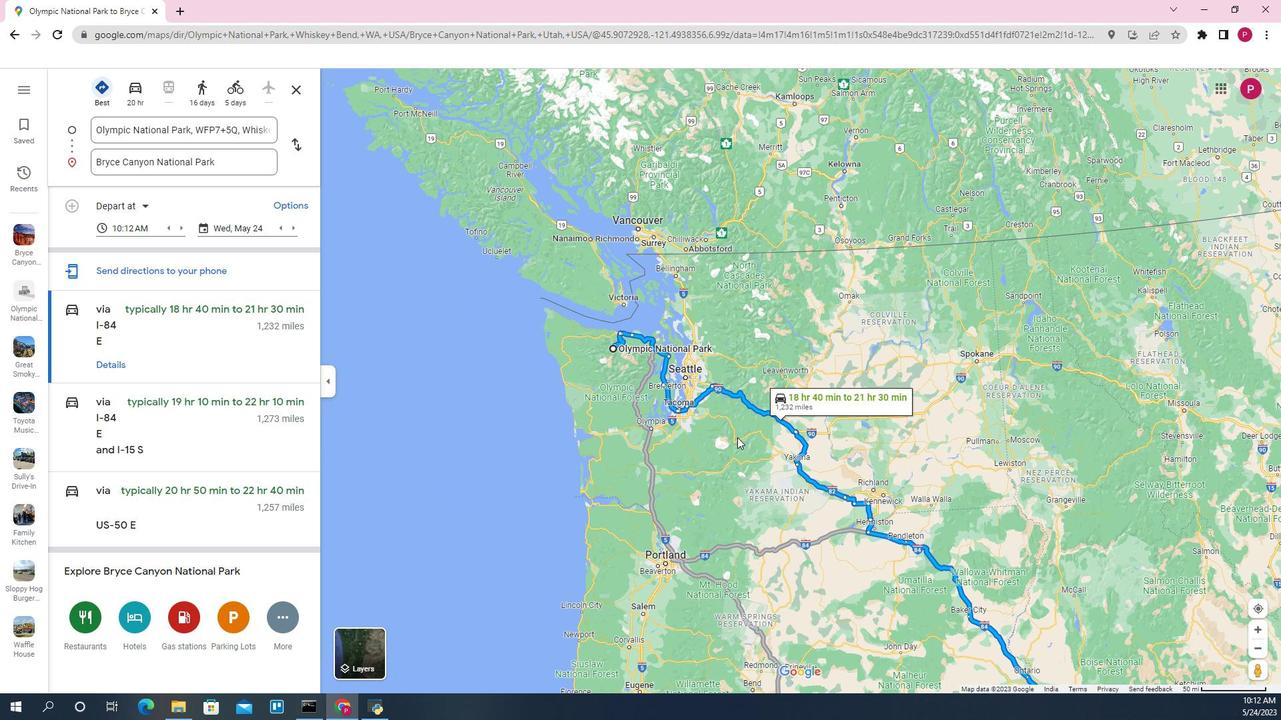 
Action: Mouse scrolled (629, 352) with delta (0, 0)
Screenshot: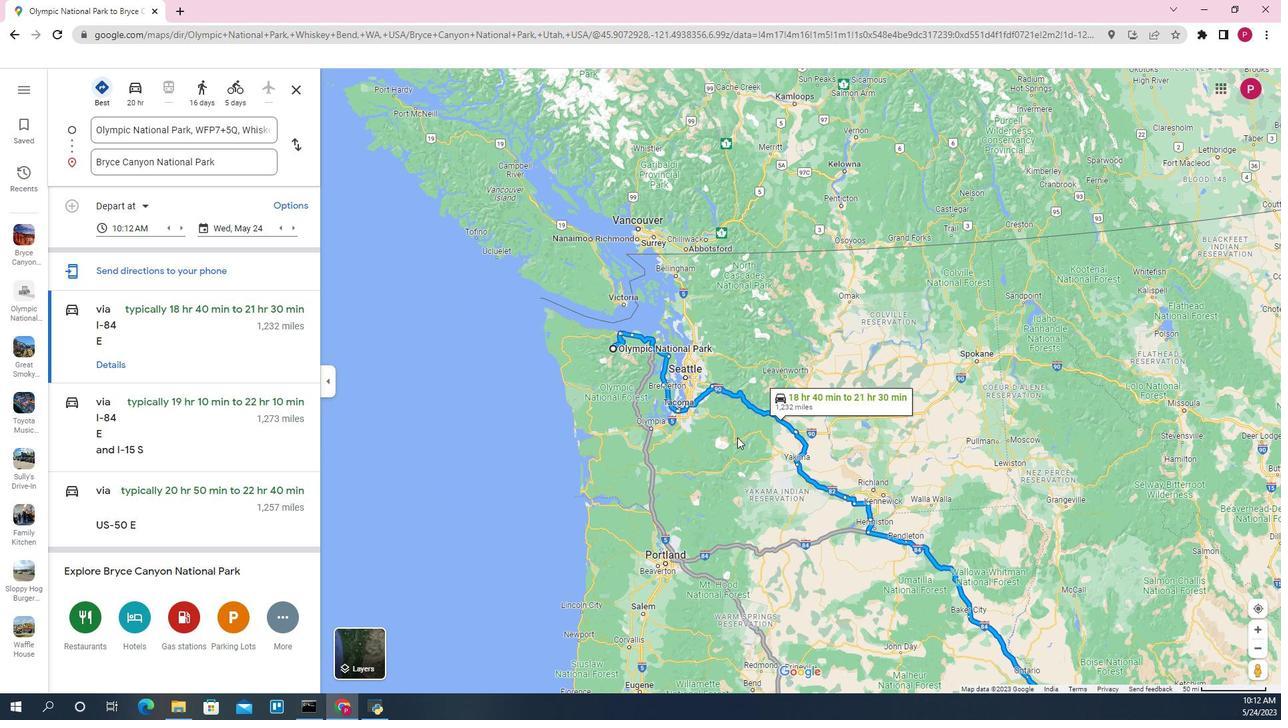 
Action: Mouse scrolled (629, 352) with delta (0, 0)
Screenshot: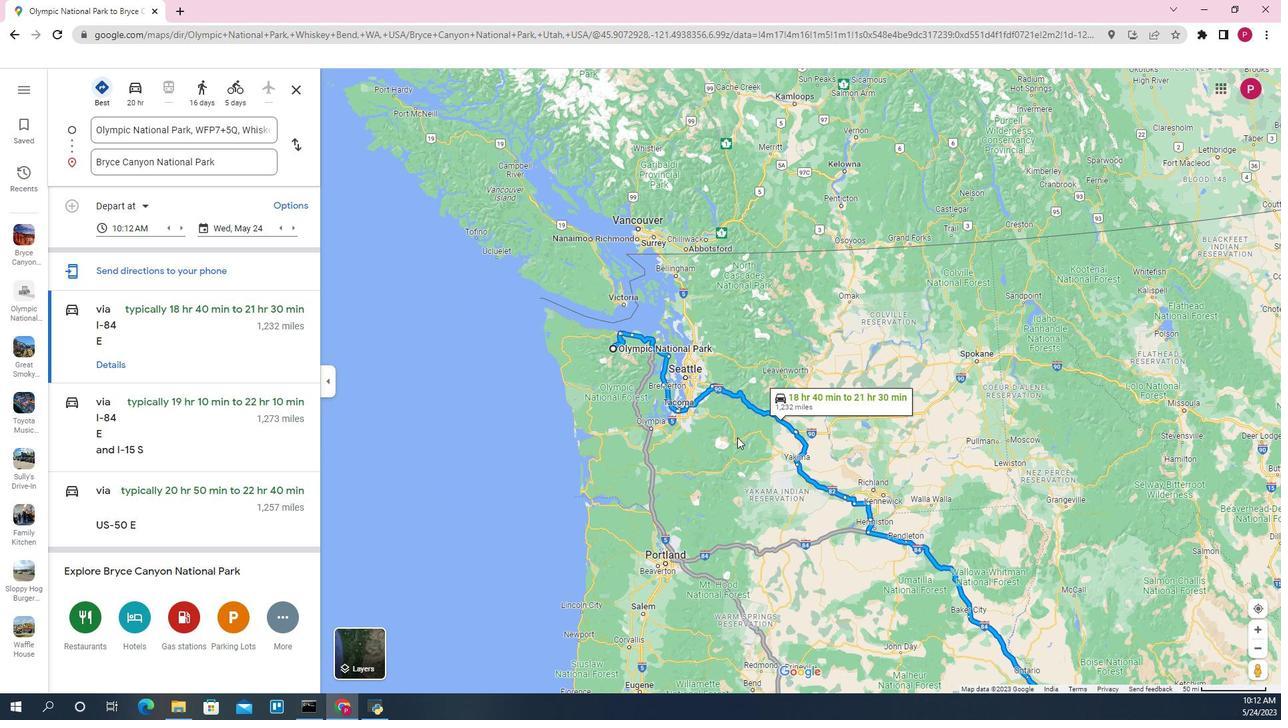 
Action: Mouse scrolled (629, 352) with delta (0, 0)
Screenshot: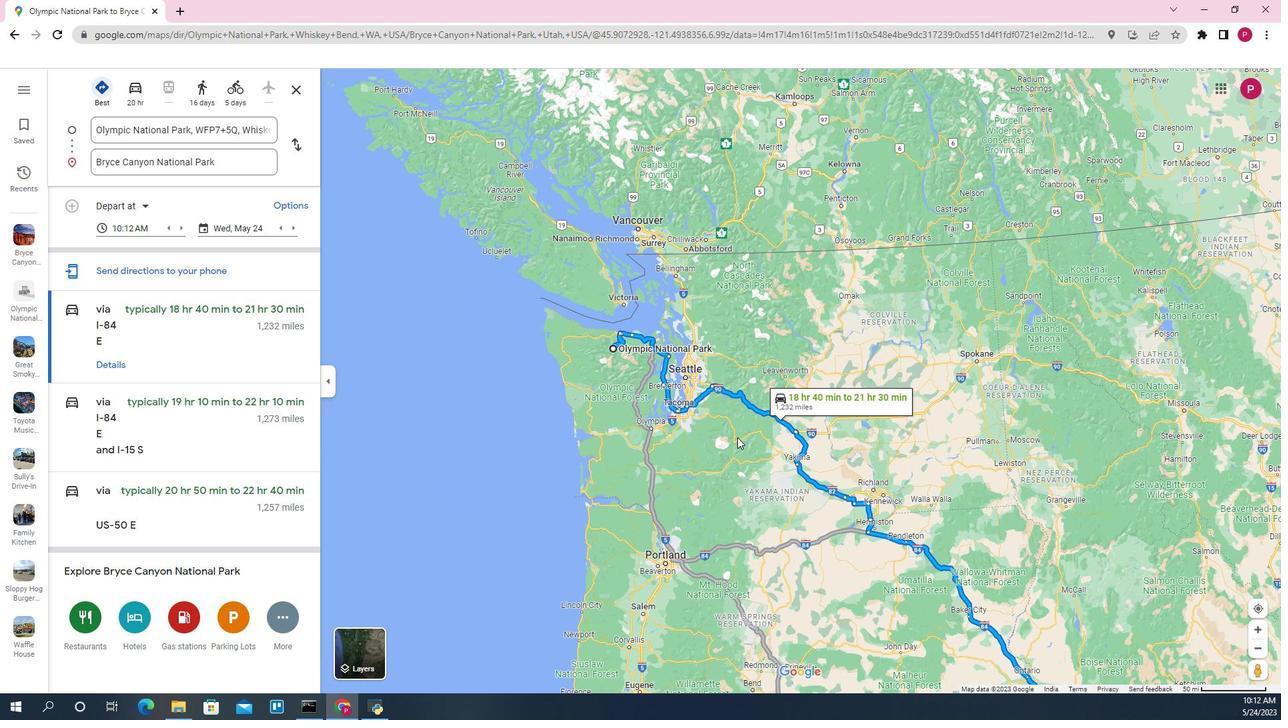 
Action: Mouse scrolled (629, 352) with delta (0, 0)
Screenshot: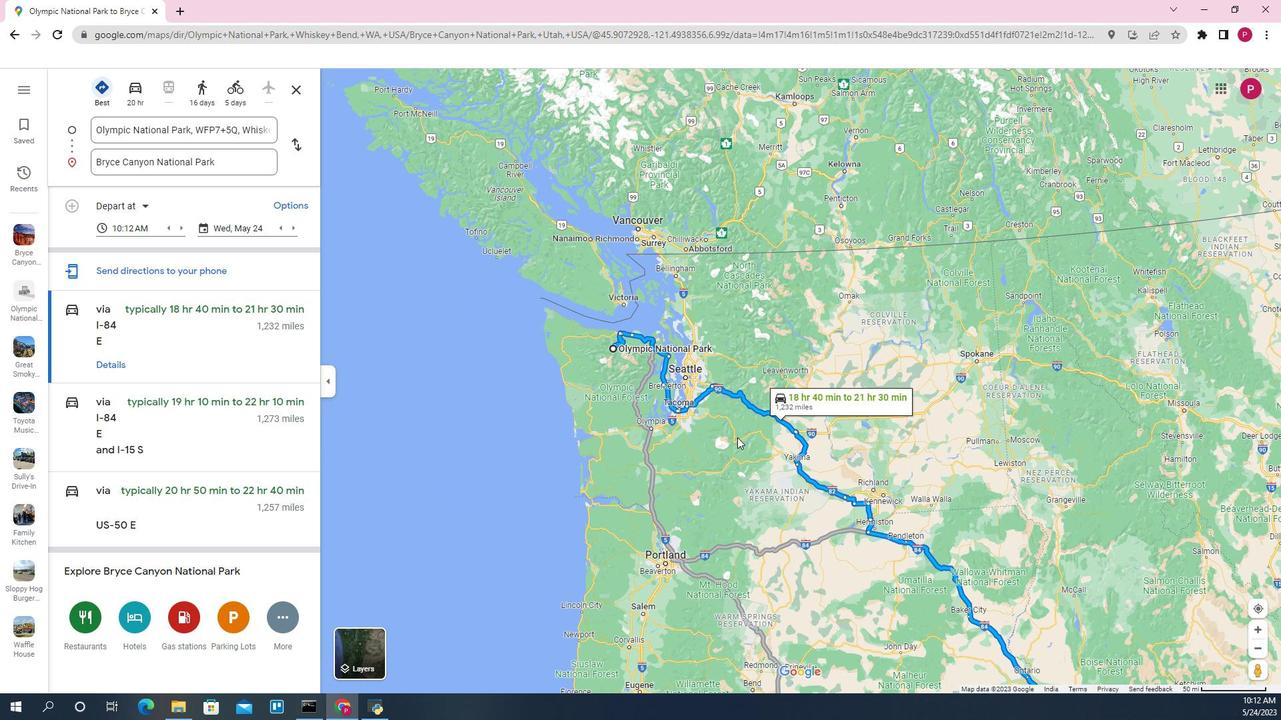 
Action: Mouse moved to (572, 337)
Screenshot: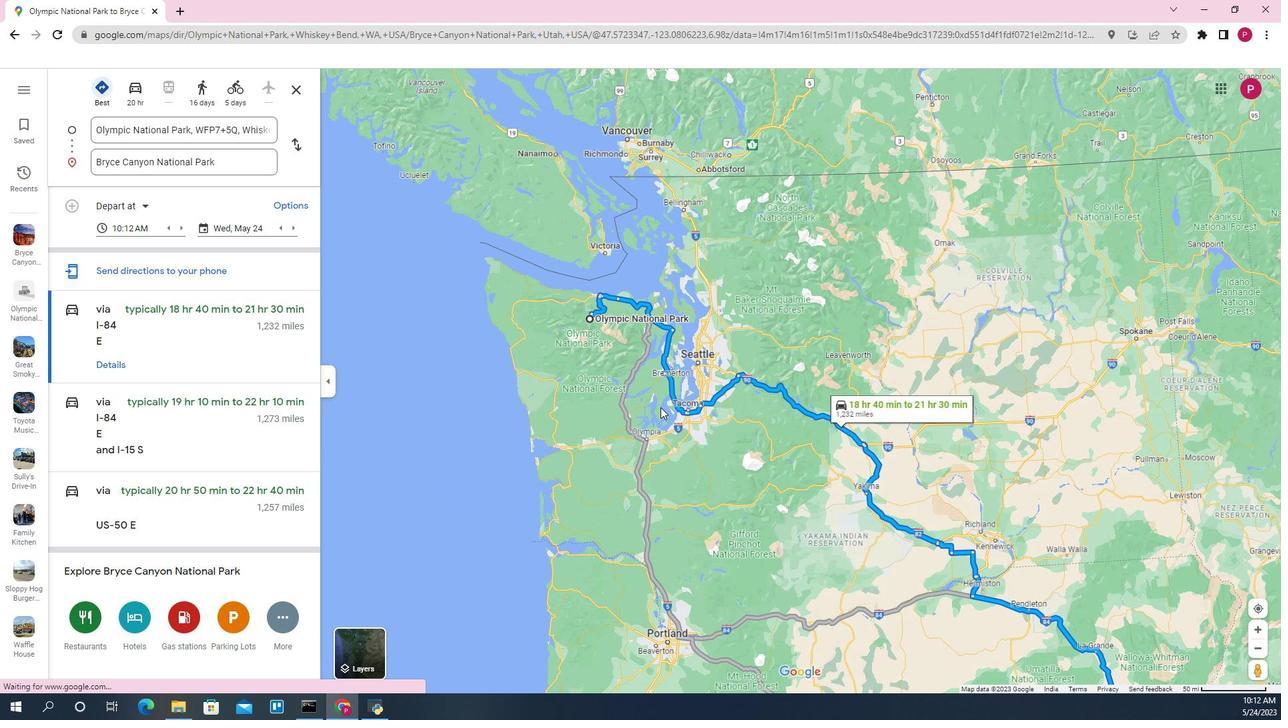 
Action: Mouse scrolled (572, 338) with delta (0, 0)
Screenshot: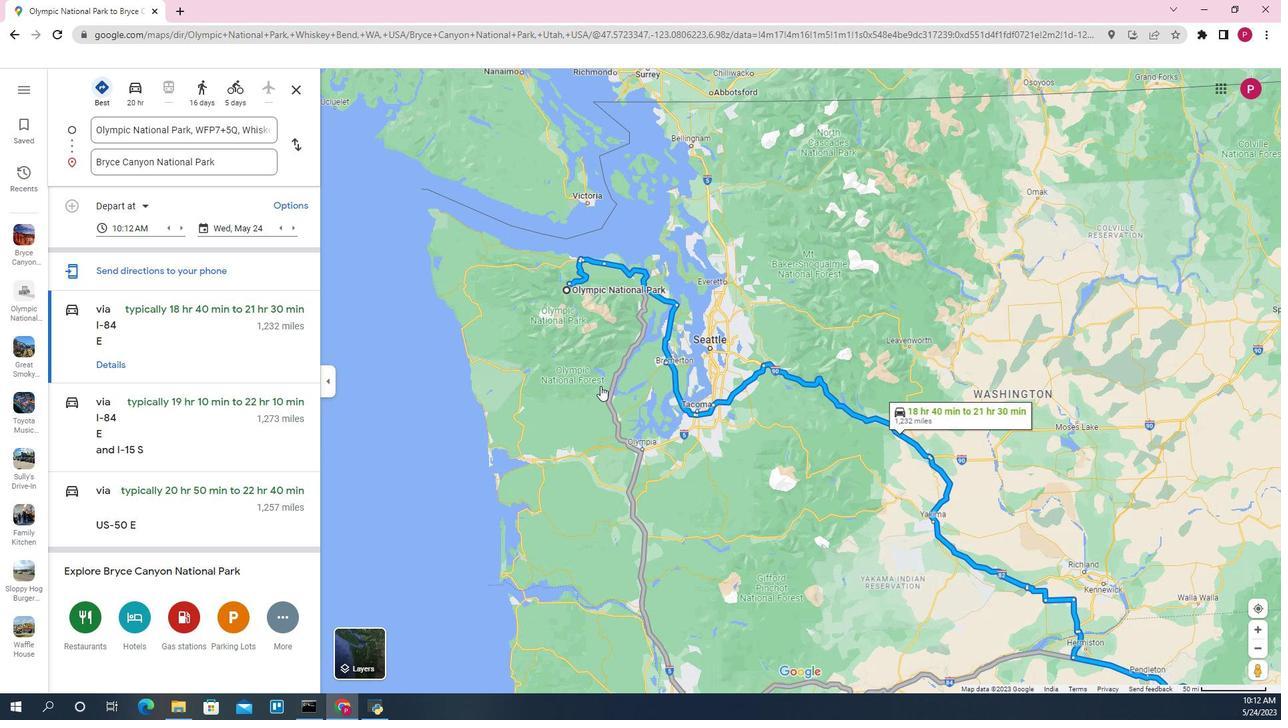 
Action: Mouse scrolled (572, 338) with delta (0, 0)
Screenshot: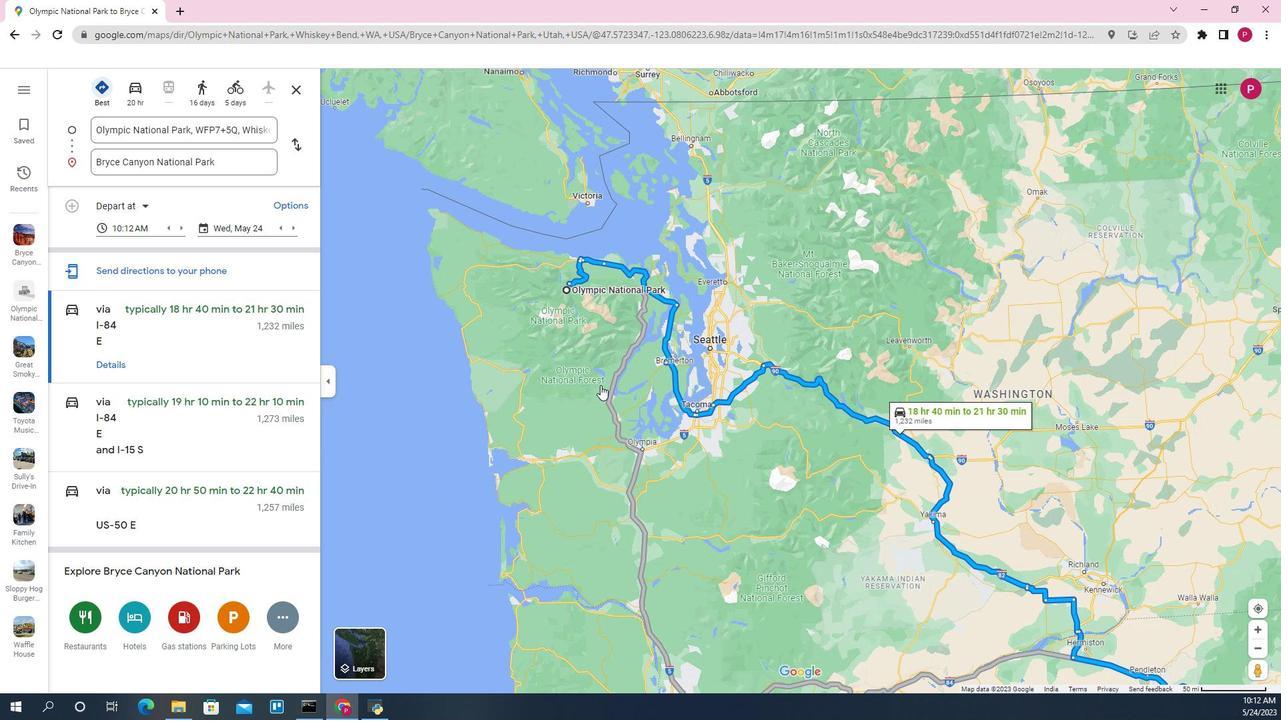 
Action: Mouse scrolled (572, 338) with delta (0, 0)
Screenshot: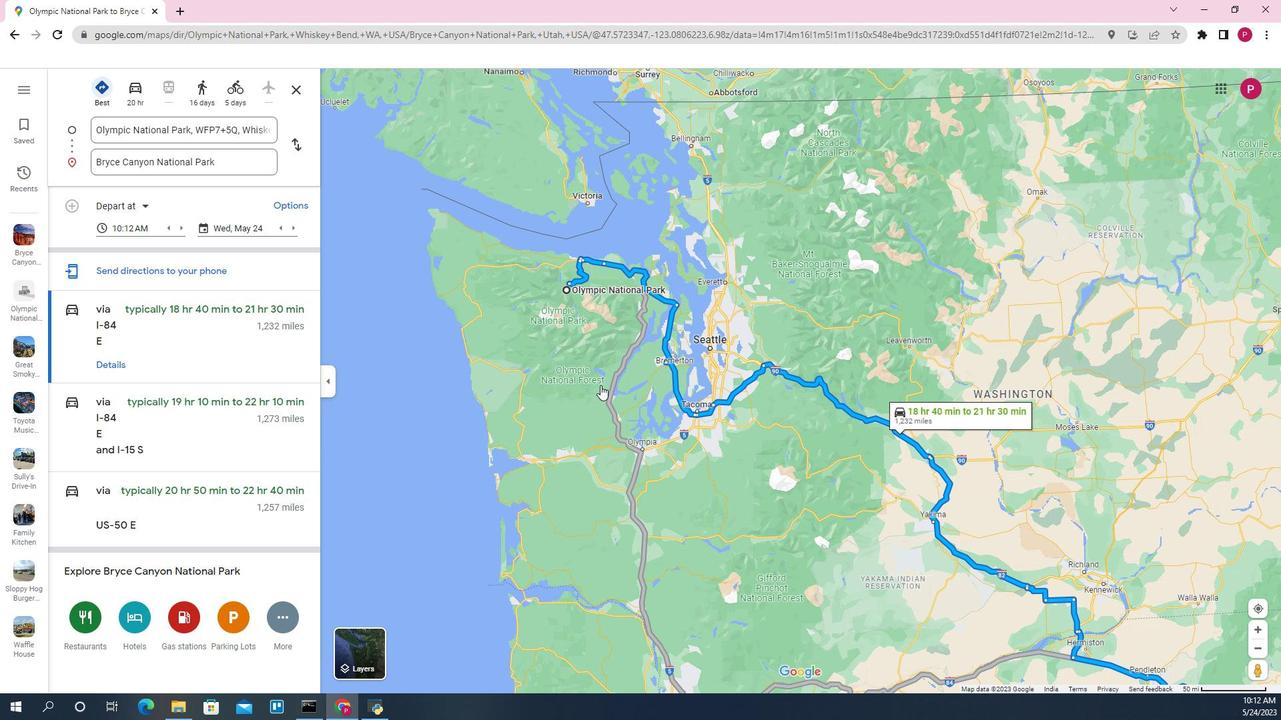
Action: Mouse scrolled (572, 338) with delta (0, 0)
Screenshot: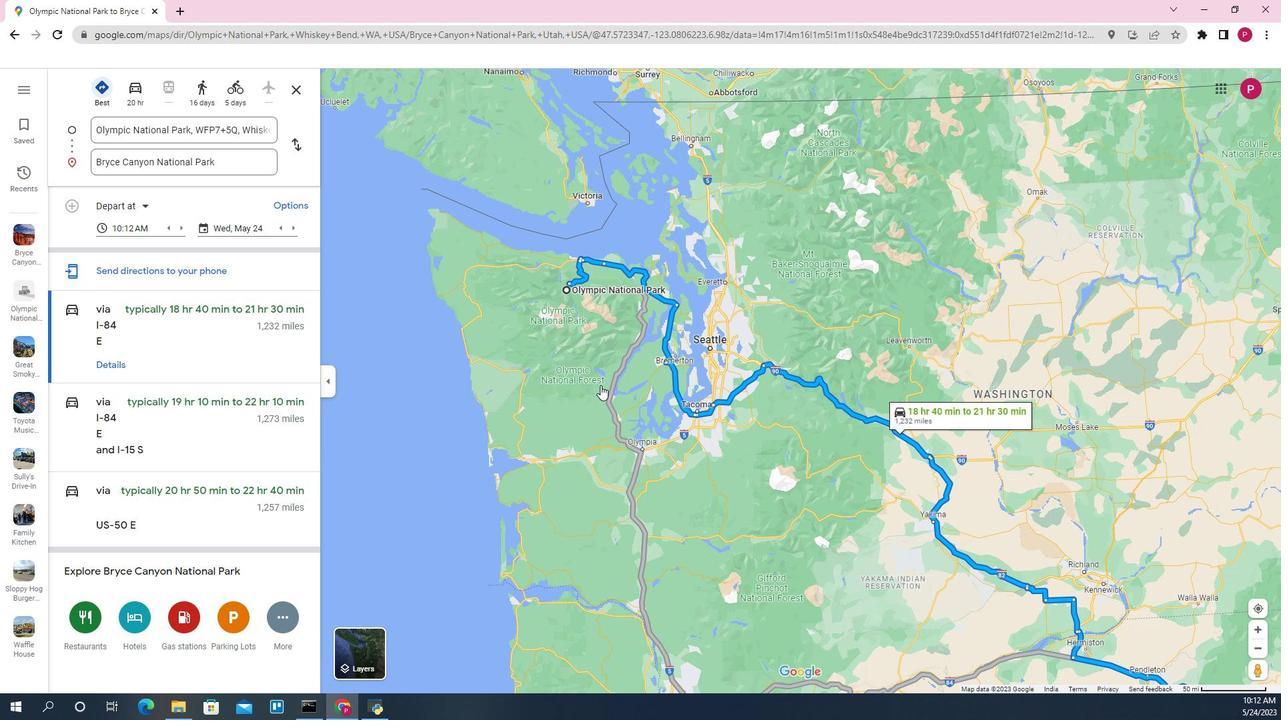 
Action: Mouse scrolled (572, 338) with delta (0, 0)
Screenshot: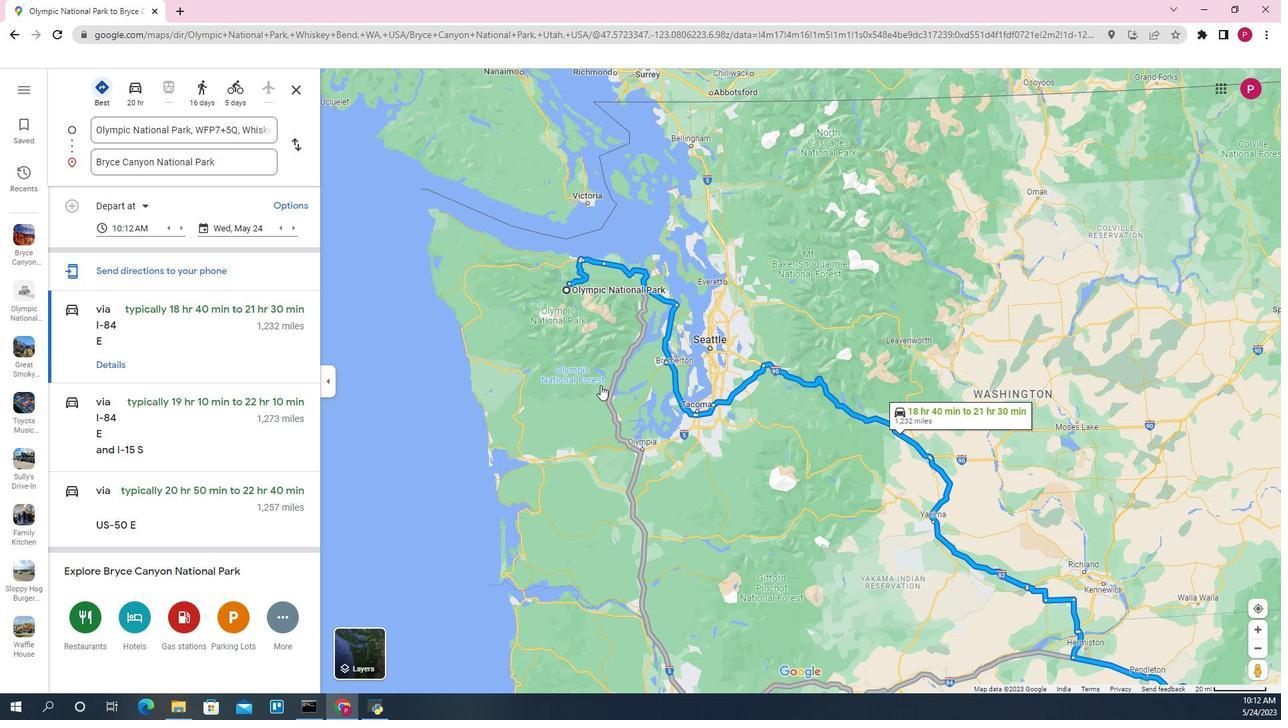 
Action: Mouse moved to (567, 298)
Screenshot: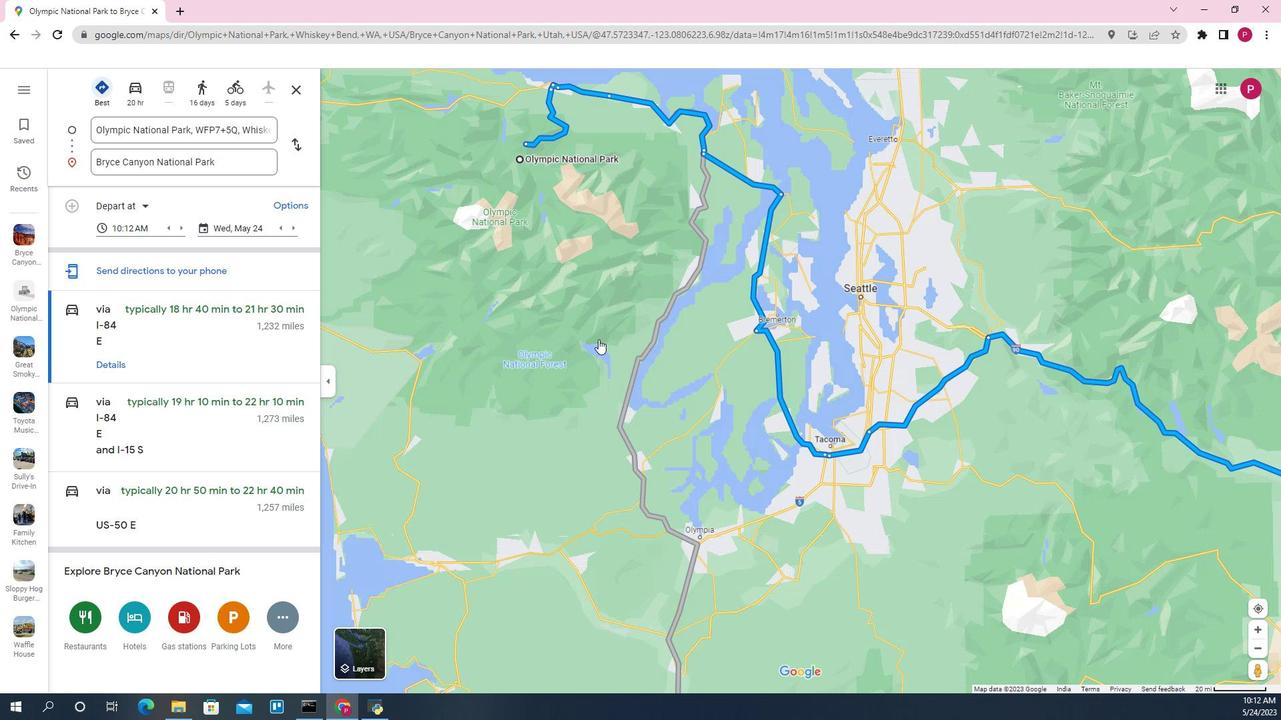 
Action: Mouse pressed left at (567, 298)
Screenshot: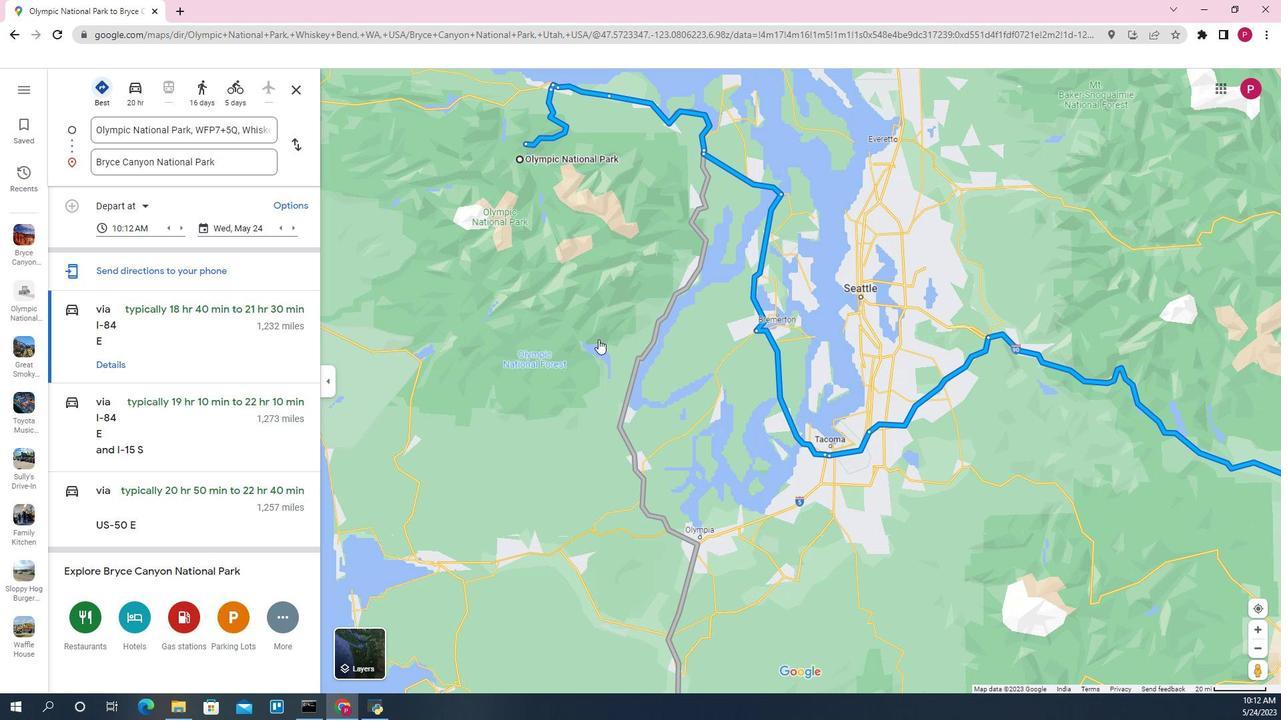 
Action: Mouse moved to (589, 388)
Screenshot: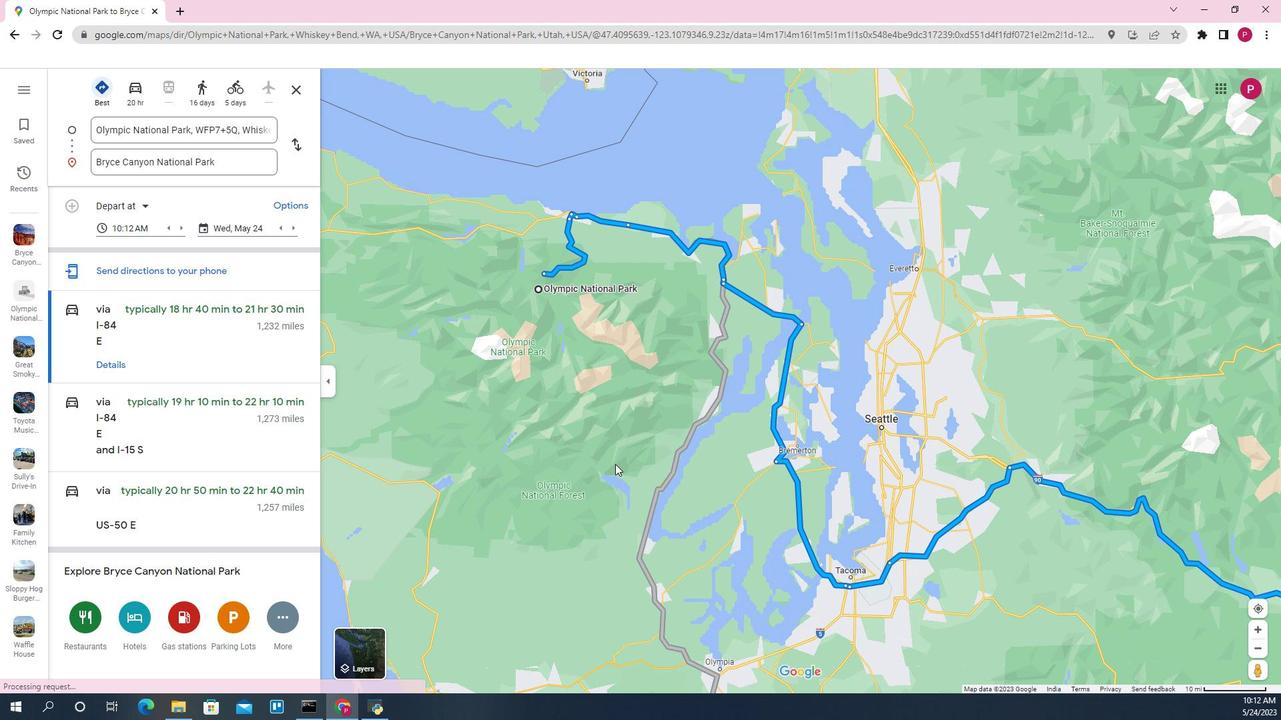 
Action: Mouse scrolled (589, 388) with delta (0, 0)
Screenshot: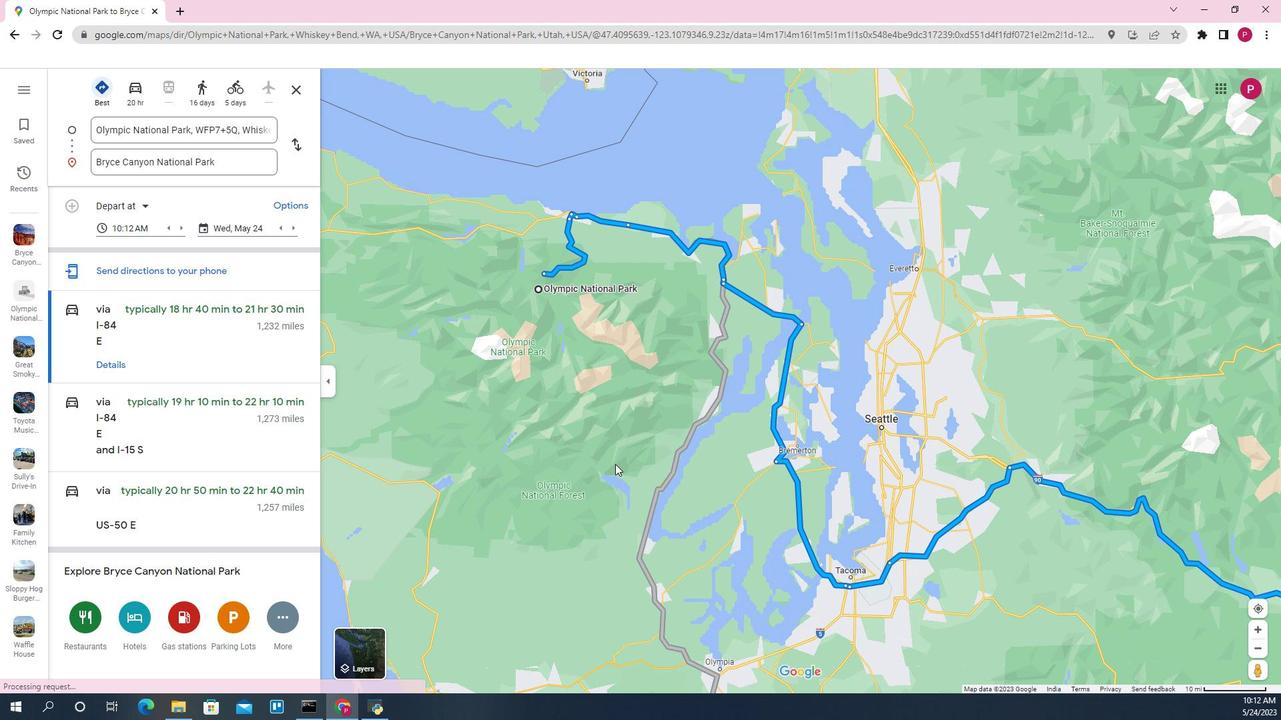 
Action: Mouse moved to (589, 387)
Screenshot: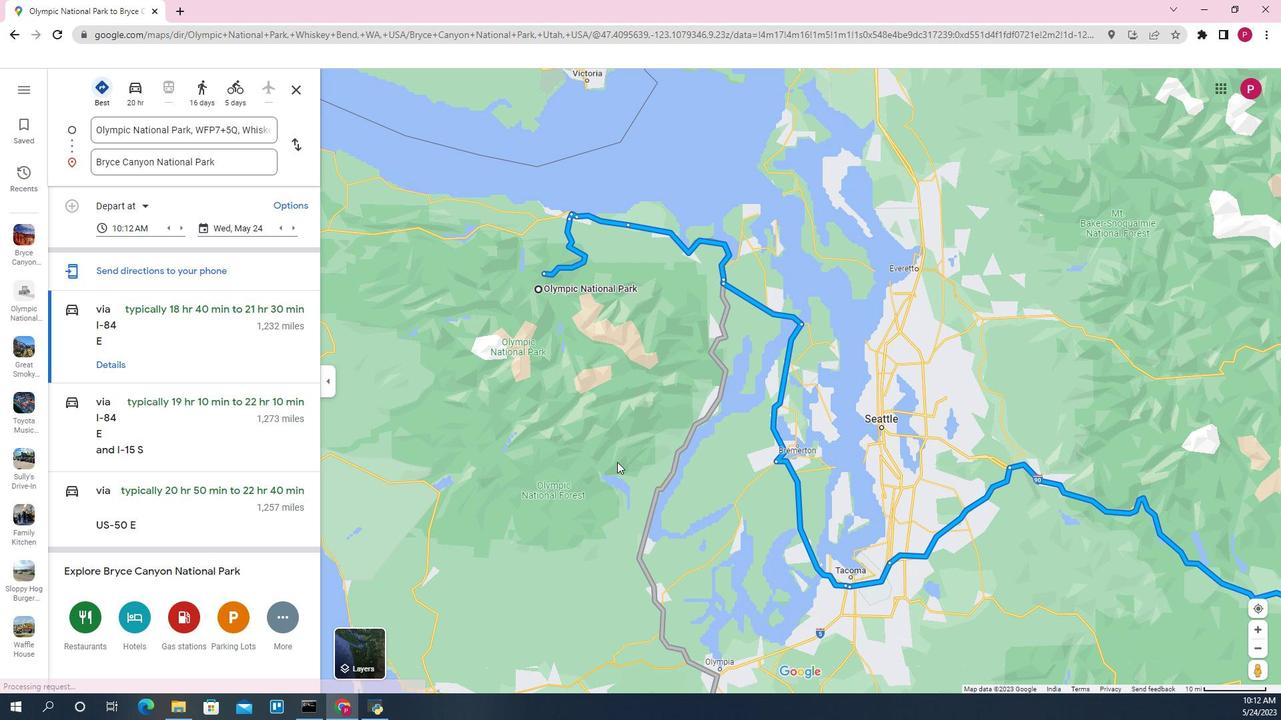 
Action: Mouse scrolled (589, 388) with delta (0, 0)
Screenshot: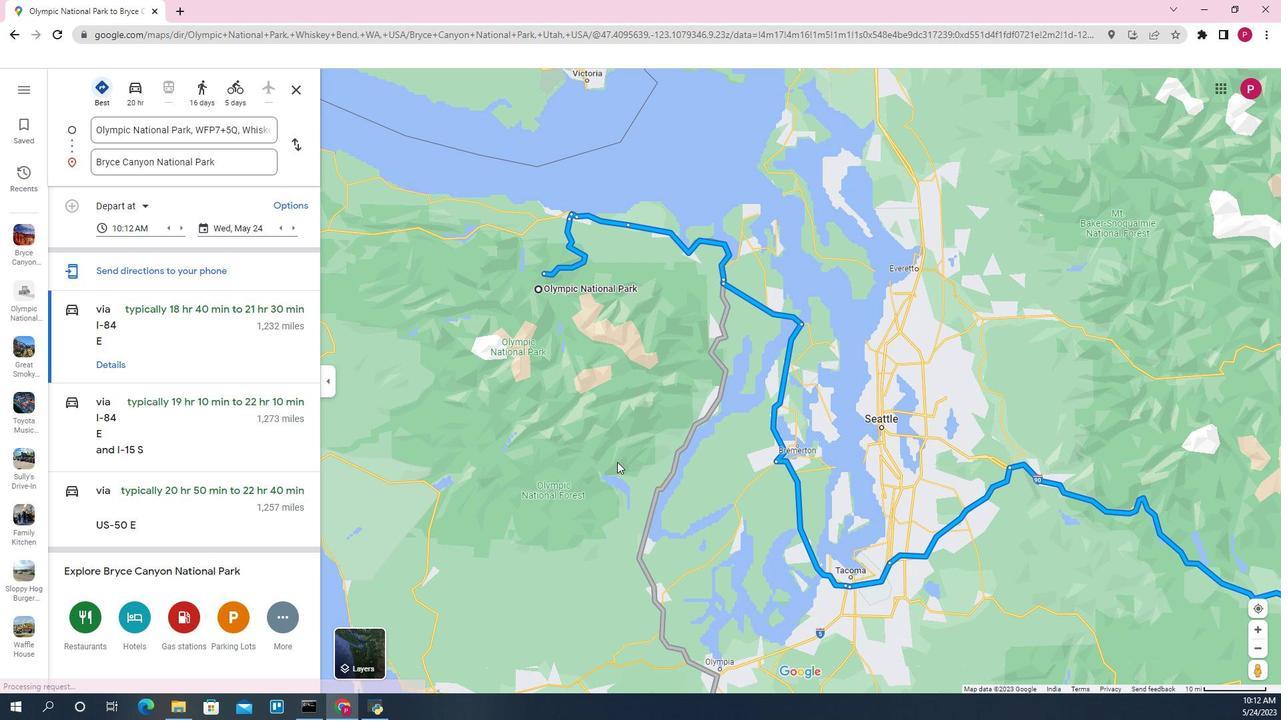 
Action: Mouse scrolled (589, 388) with delta (0, 0)
Screenshot: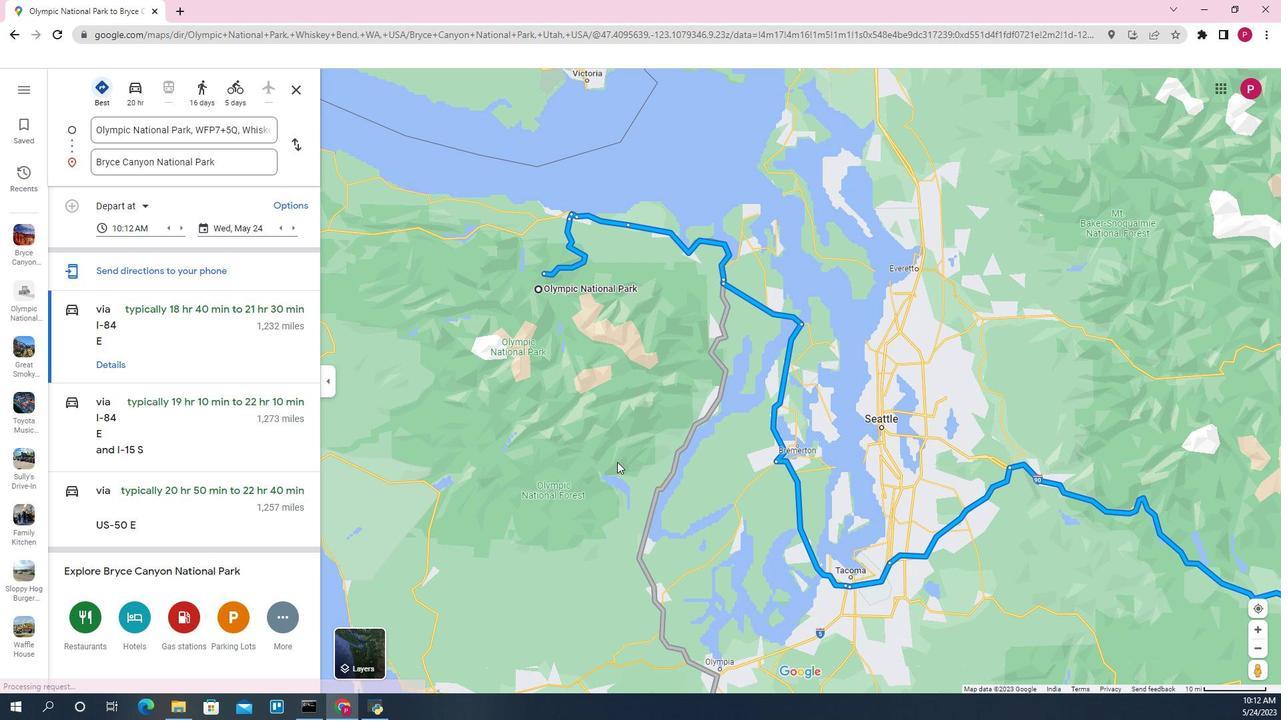 
Action: Mouse scrolled (589, 388) with delta (0, 0)
Screenshot: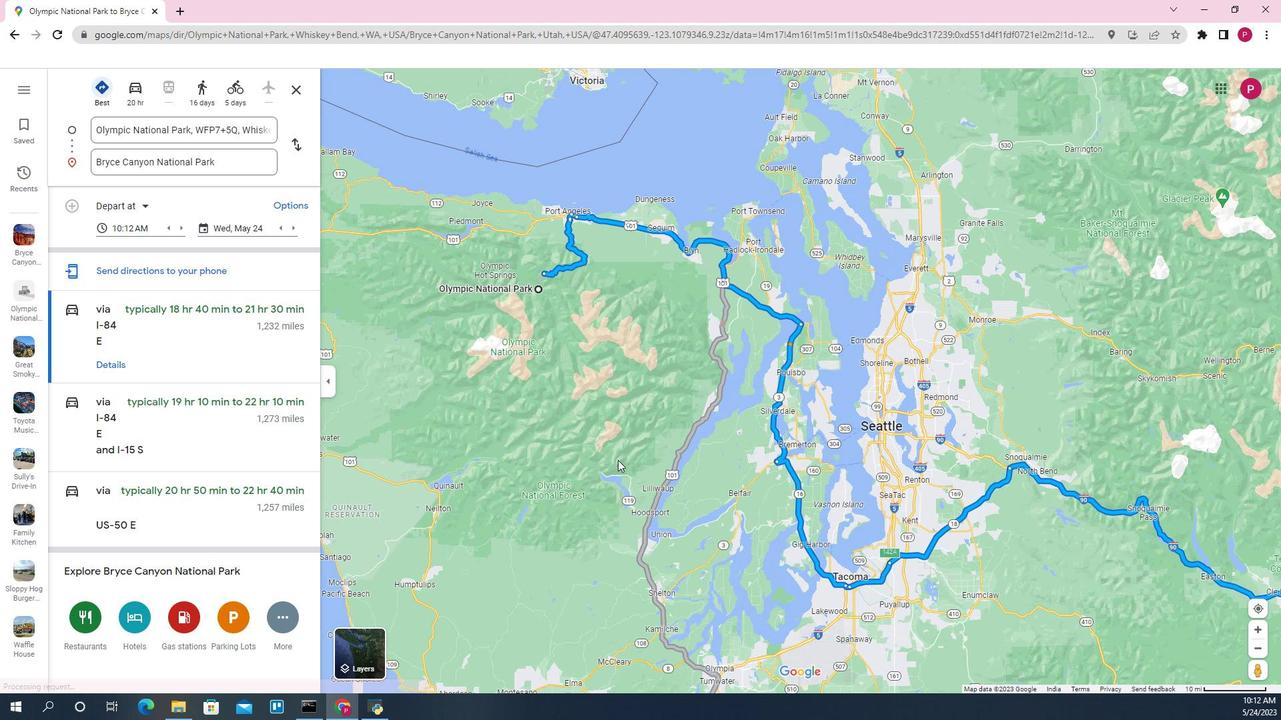 
Action: Mouse scrolled (589, 388) with delta (0, 0)
Screenshot: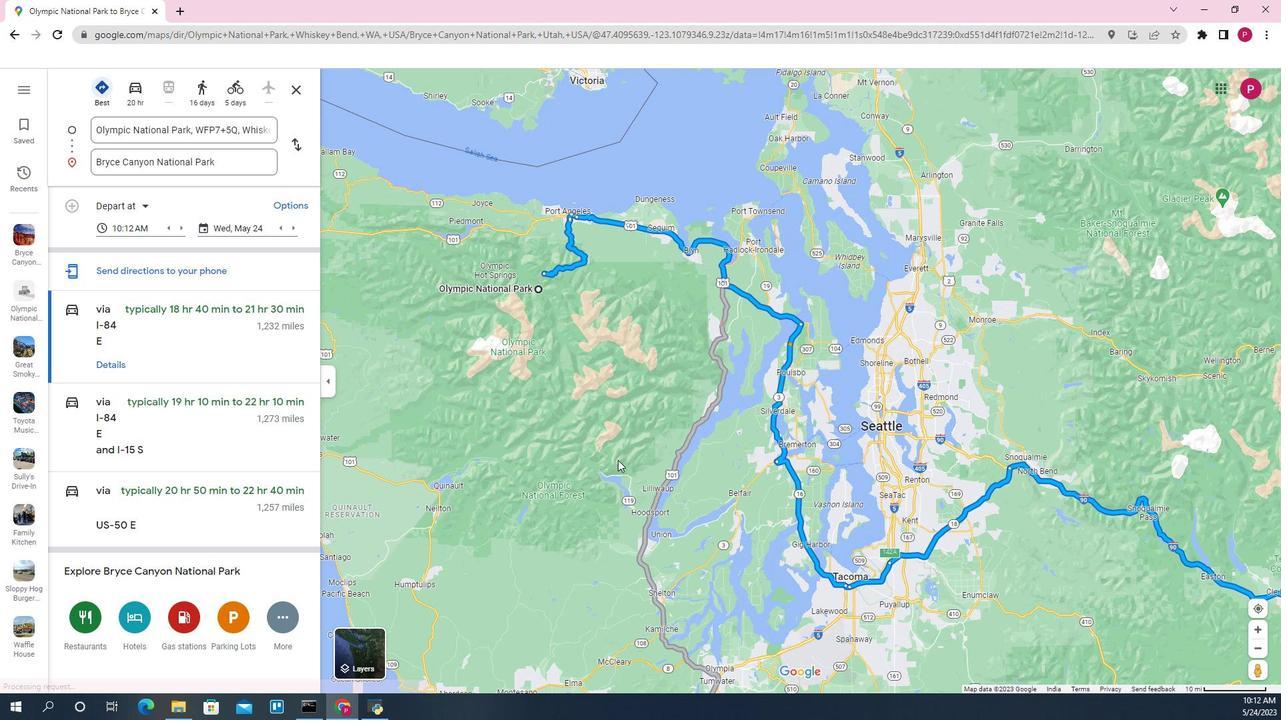 
Action: Mouse scrolled (589, 387) with delta (0, 0)
Screenshot: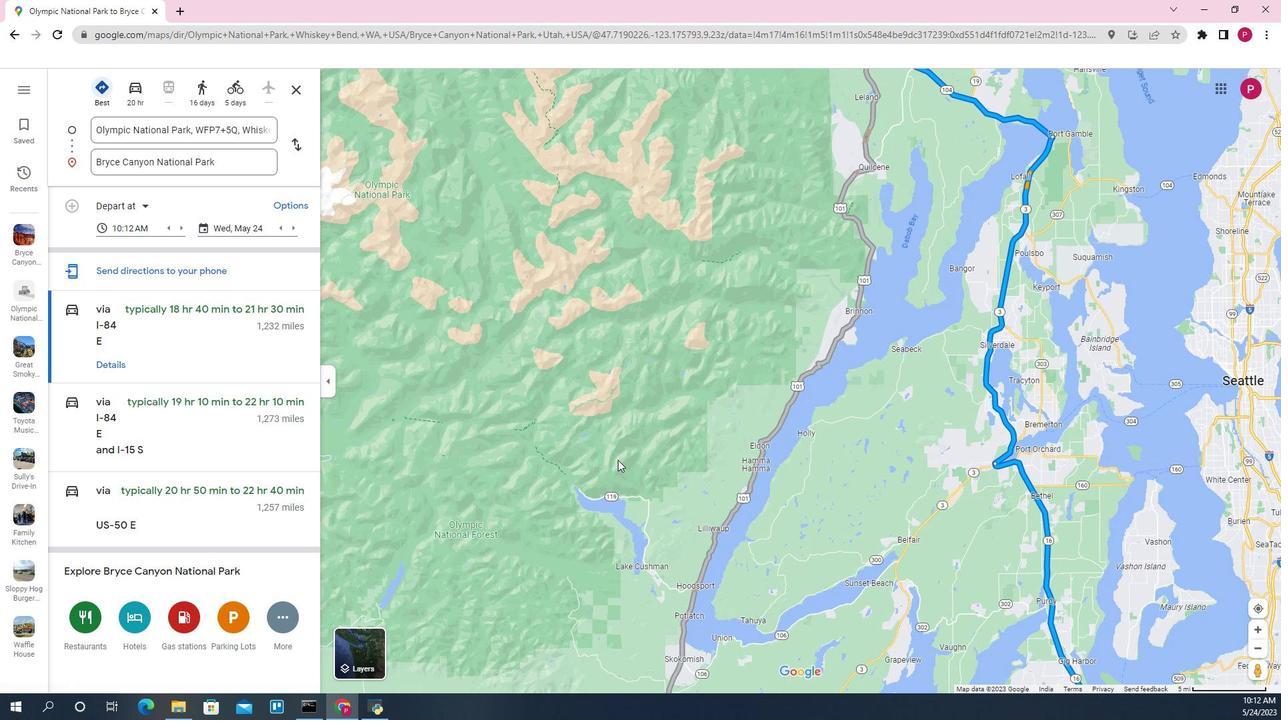 
Action: Mouse scrolled (589, 387) with delta (0, 0)
Screenshot: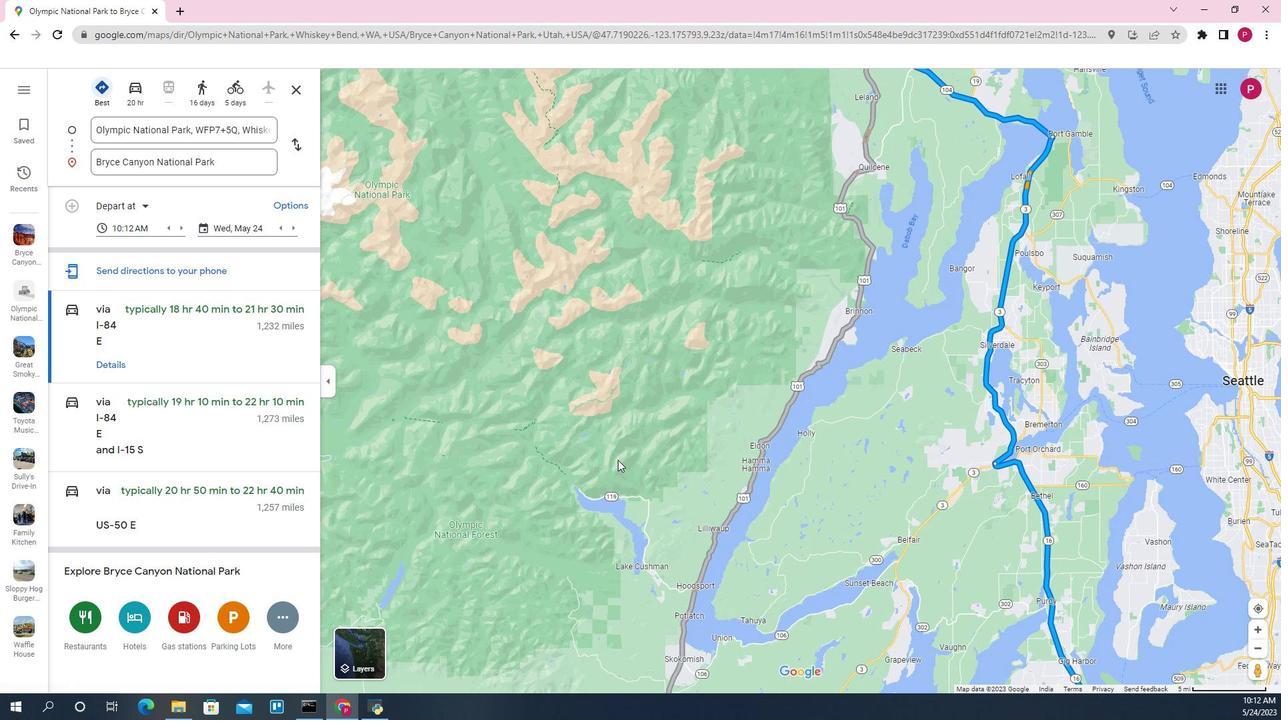 
Action: Mouse scrolled (589, 387) with delta (0, 0)
Screenshot: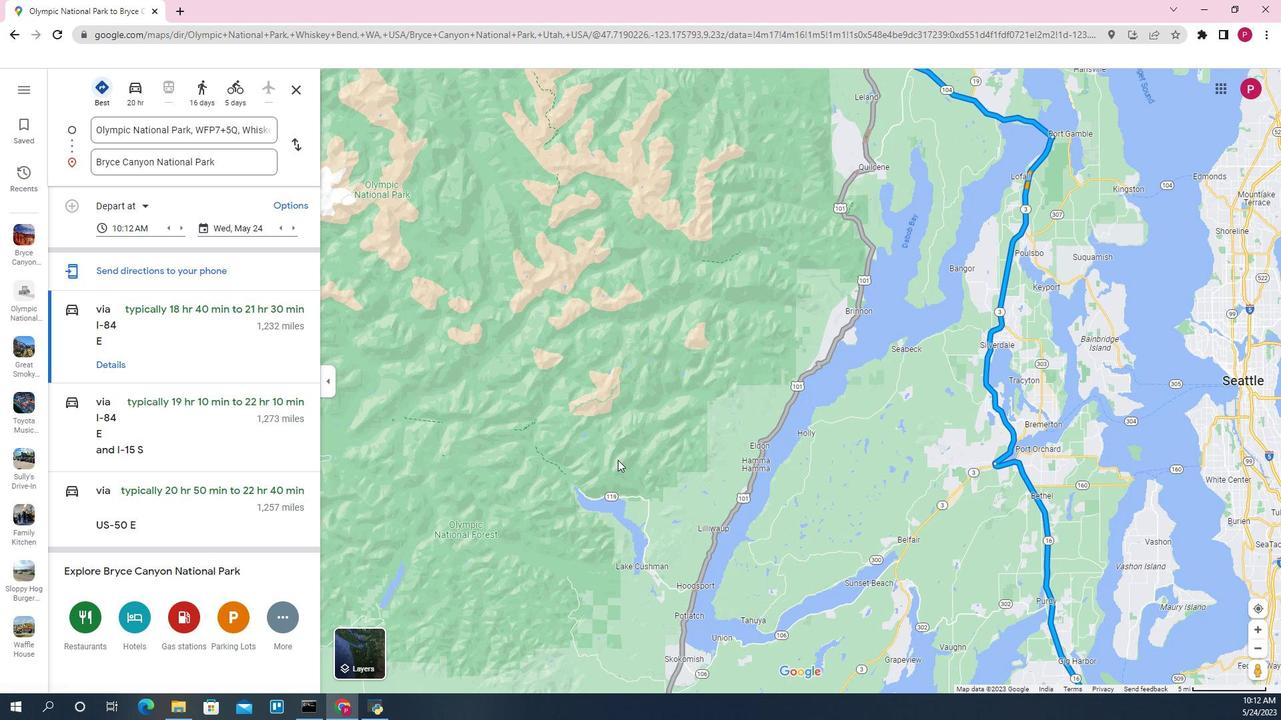 
Action: Mouse scrolled (589, 387) with delta (0, 0)
Screenshot: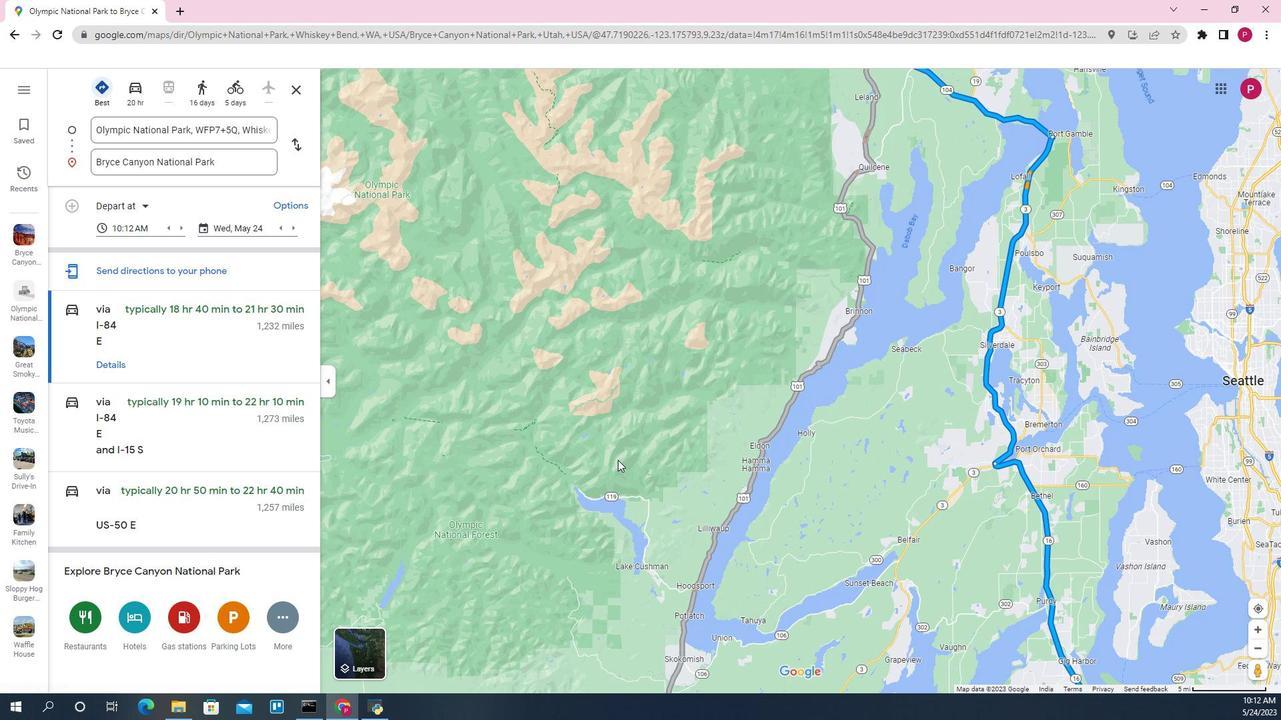 
Action: Mouse scrolled (589, 387) with delta (0, 0)
Screenshot: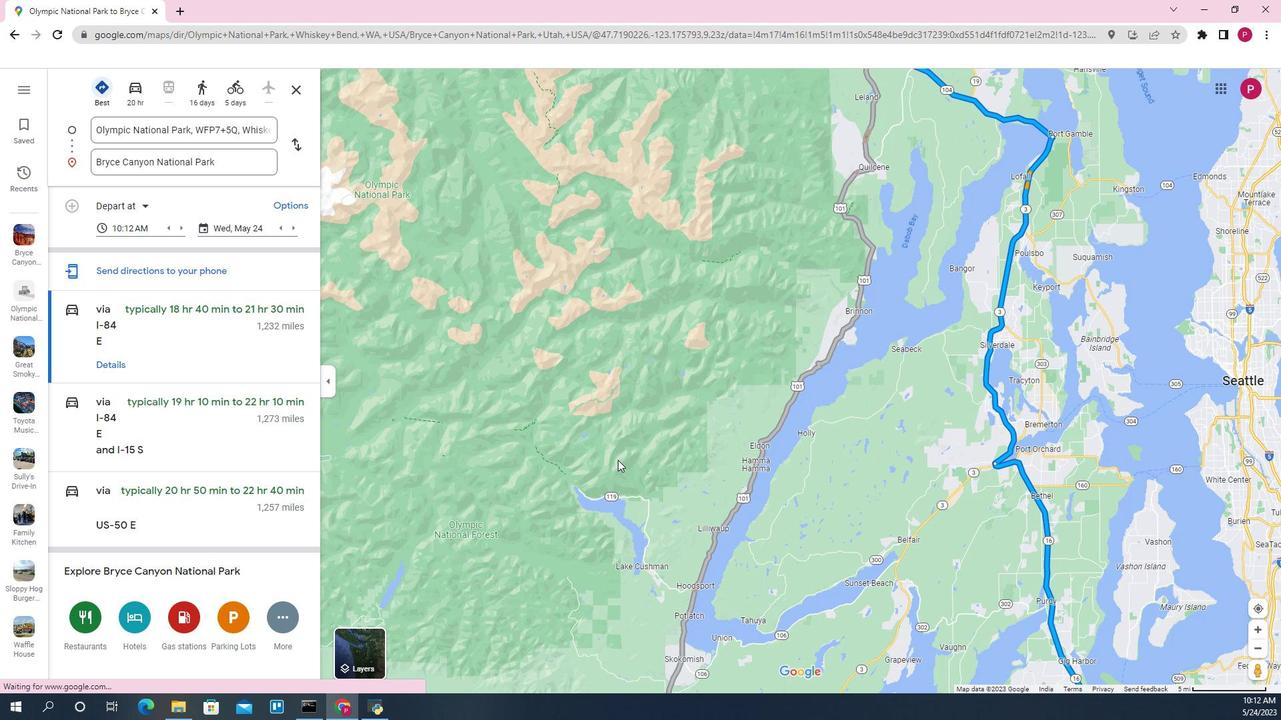 
Action: Mouse scrolled (589, 387) with delta (0, 0)
Screenshot: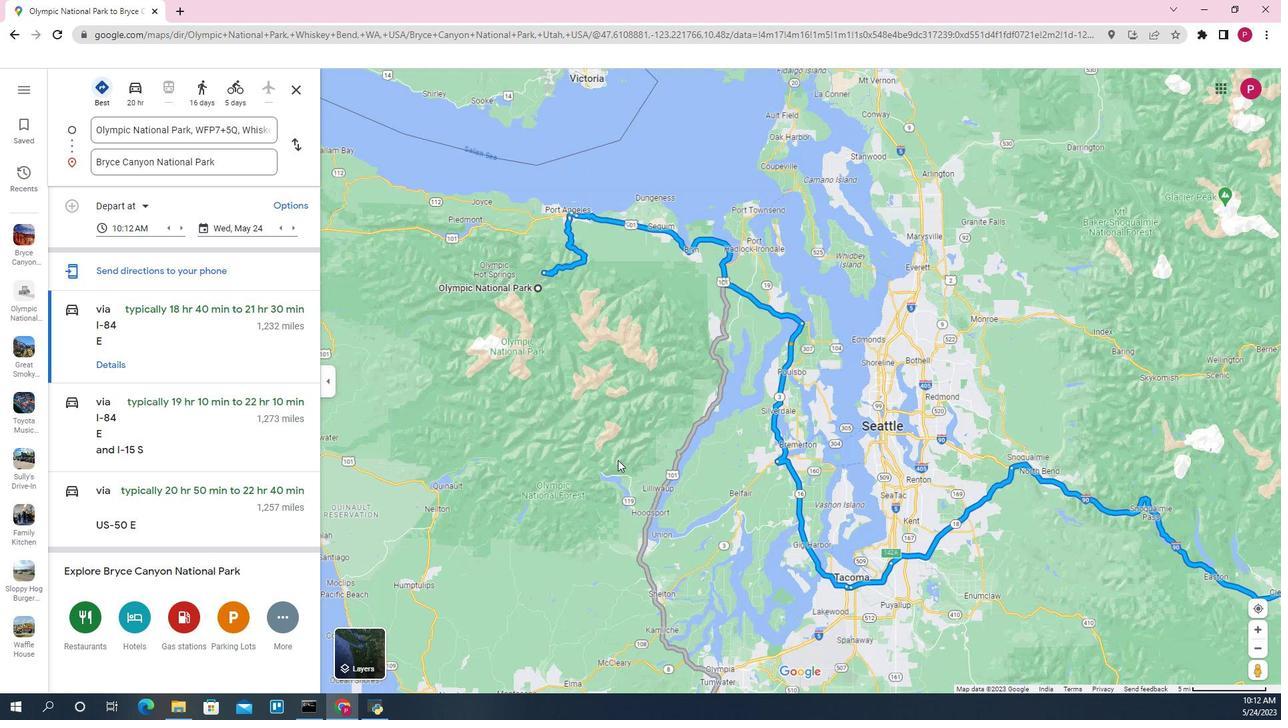 
Action: Mouse scrolled (589, 387) with delta (0, 0)
Screenshot: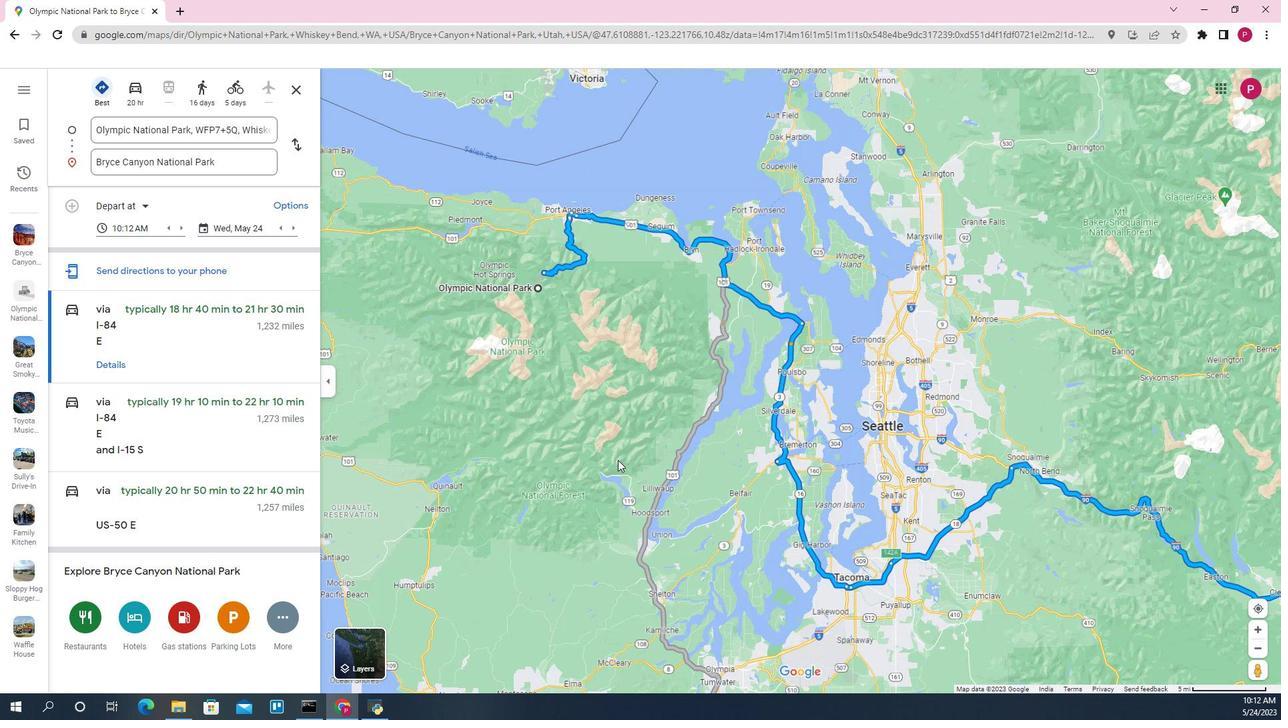 
Action: Mouse scrolled (589, 387) with delta (0, 0)
Screenshot: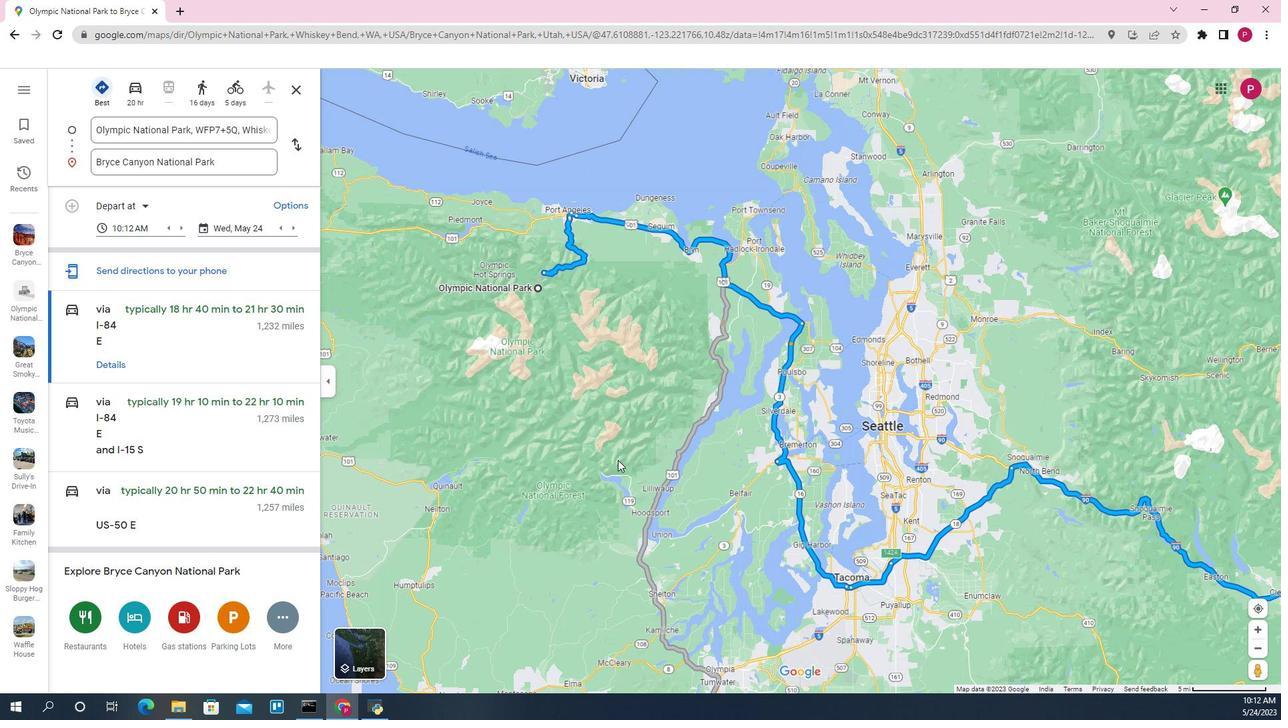 
Action: Mouse scrolled (589, 387) with delta (0, 0)
Screenshot: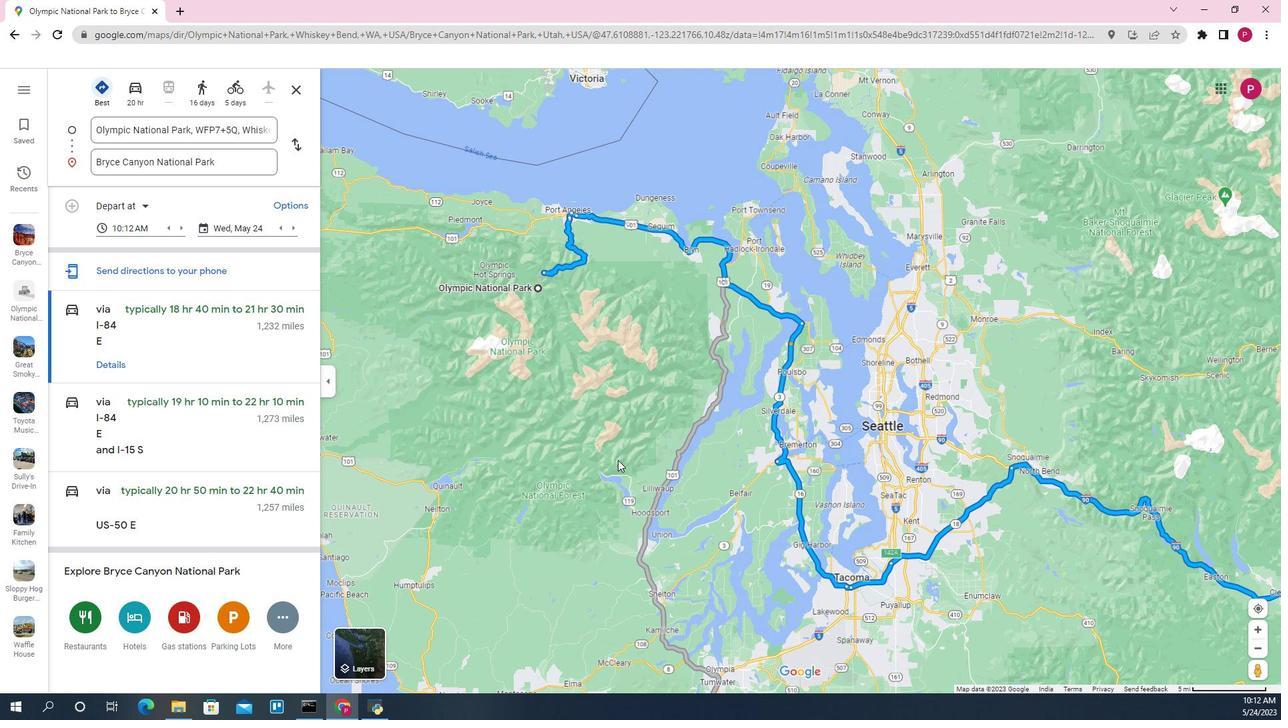 
Action: Mouse scrolled (589, 387) with delta (0, 0)
Screenshot: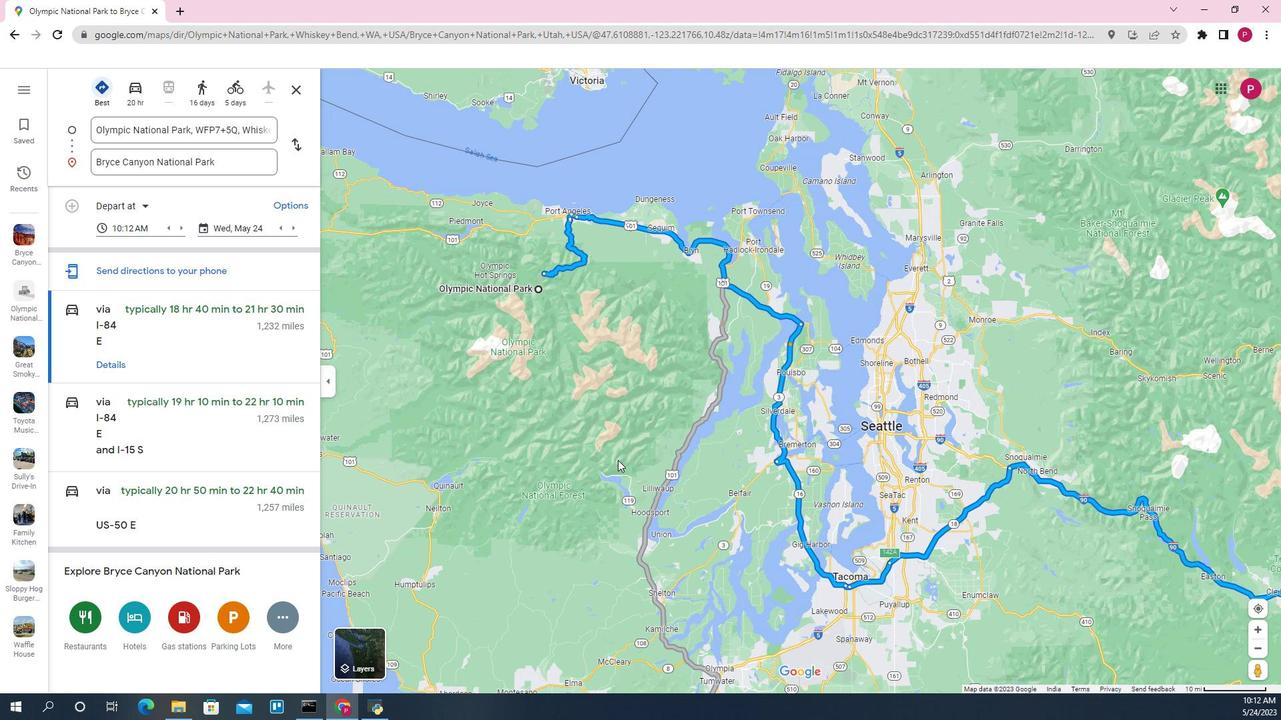 
Action: Mouse scrolled (589, 387) with delta (0, 0)
Screenshot: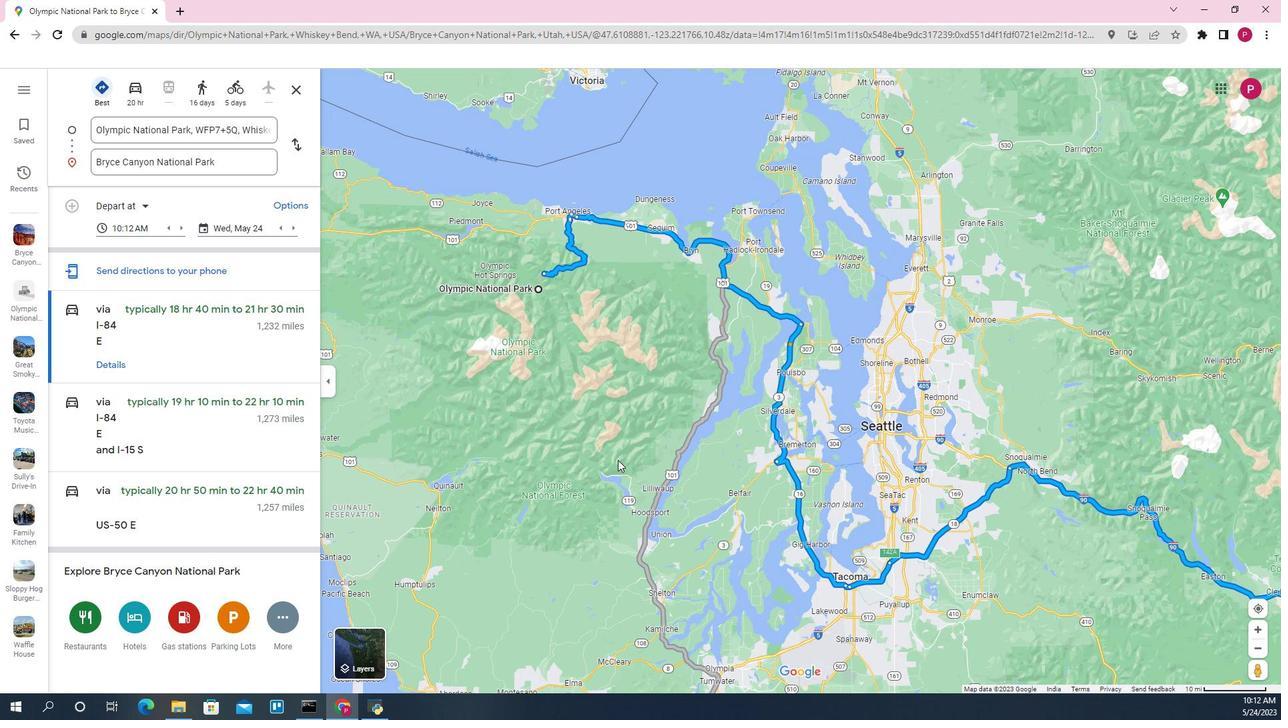 
Action: Mouse moved to (723, 435)
Screenshot: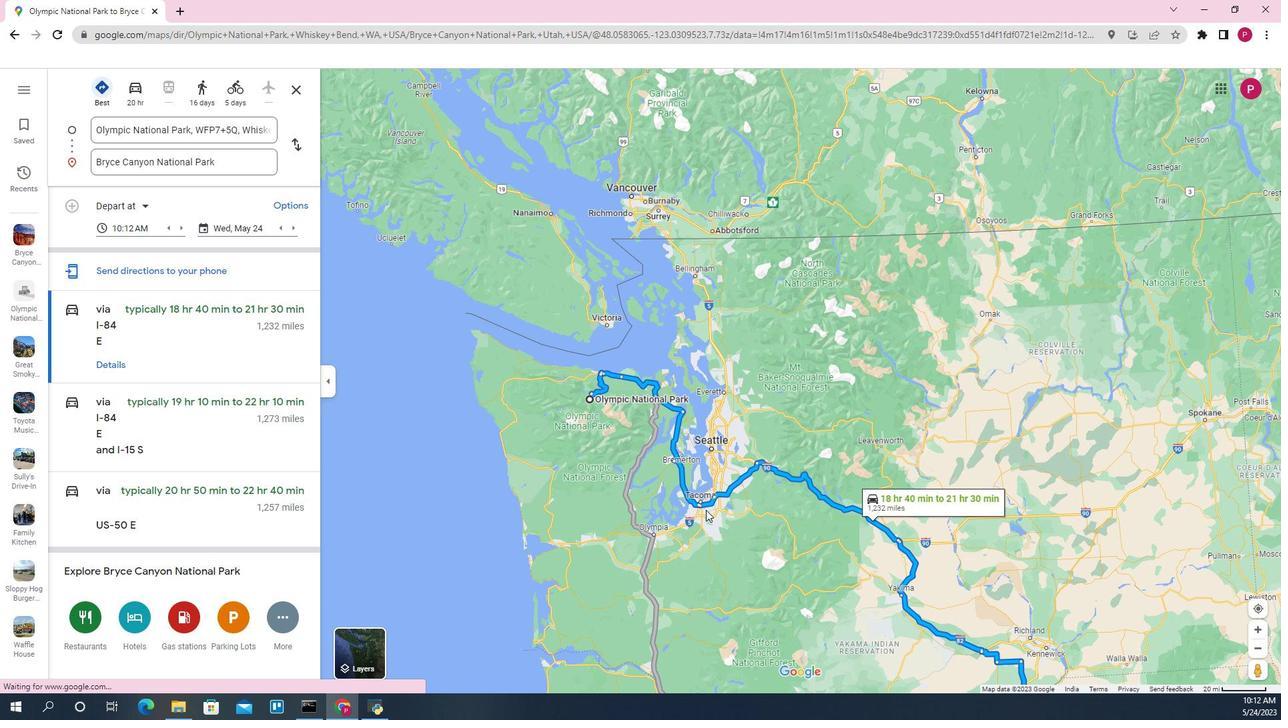 
Action: Mouse pressed left at (723, 435)
Screenshot: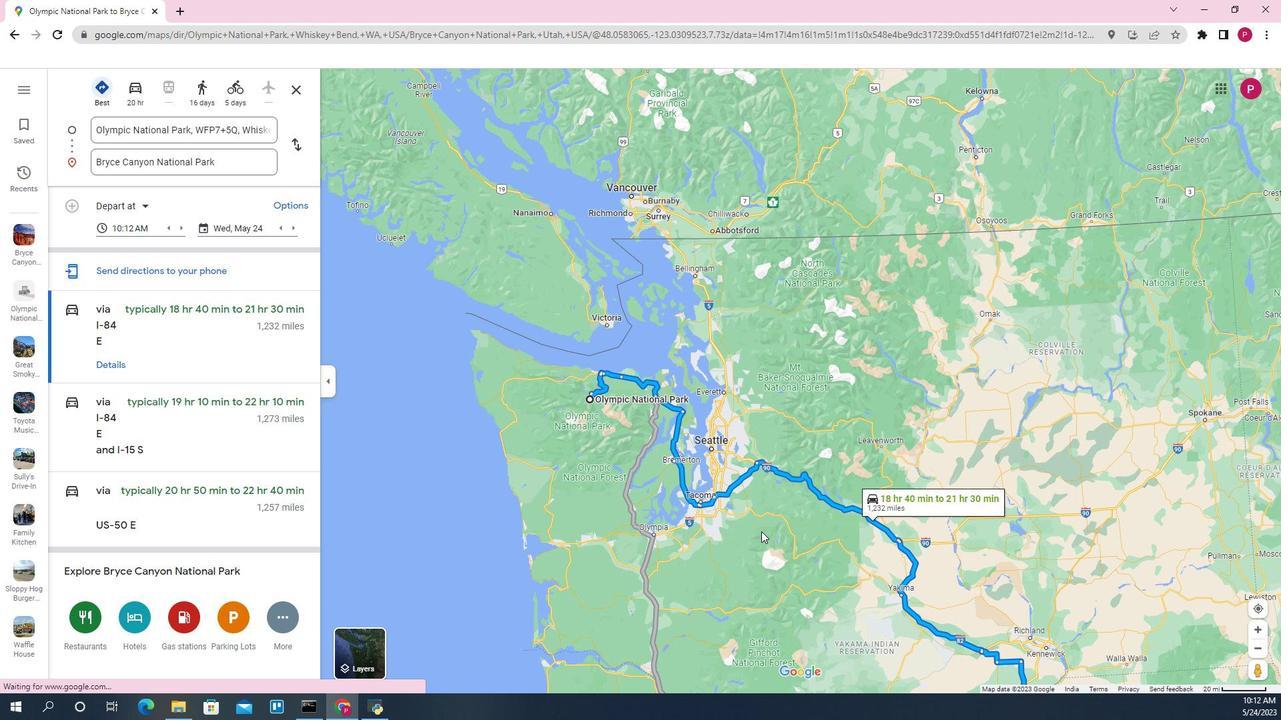 
Action: Mouse moved to (730, 385)
Screenshot: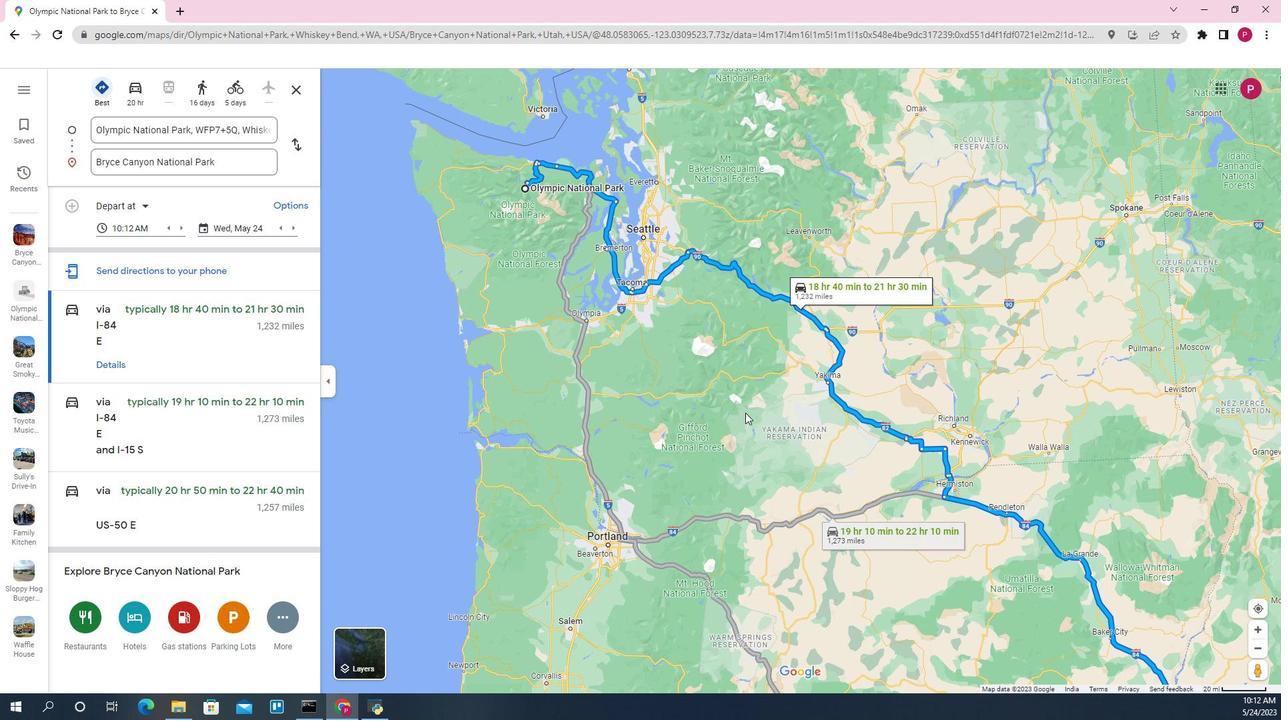 
Action: Mouse pressed left at (730, 385)
Screenshot: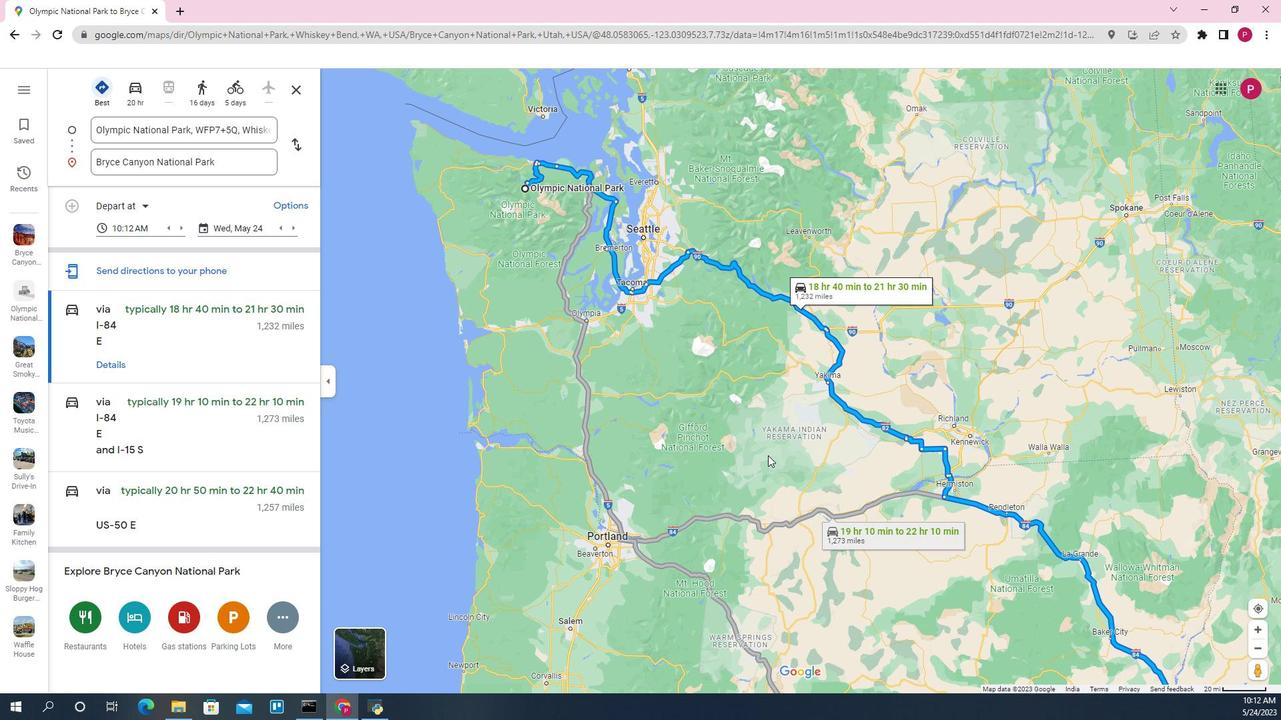 
Action: Mouse moved to (760, 360)
Screenshot: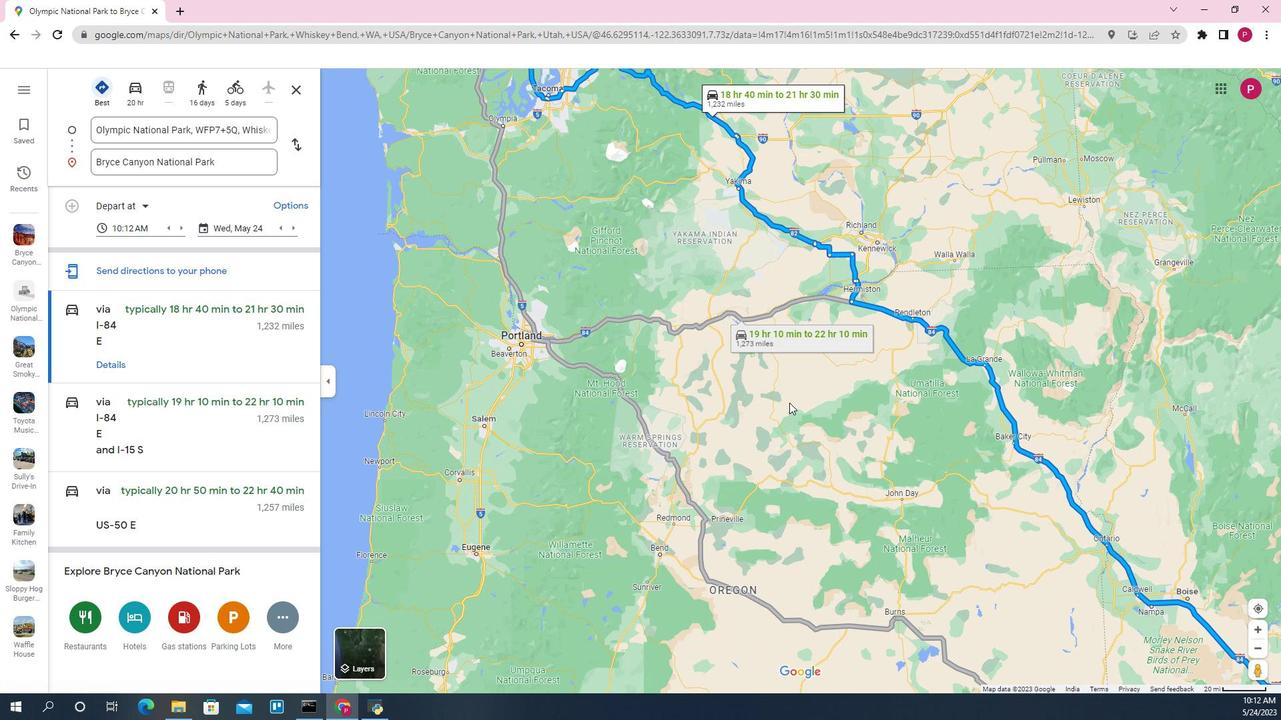 
Action: Mouse pressed left at (760, 360)
Screenshot: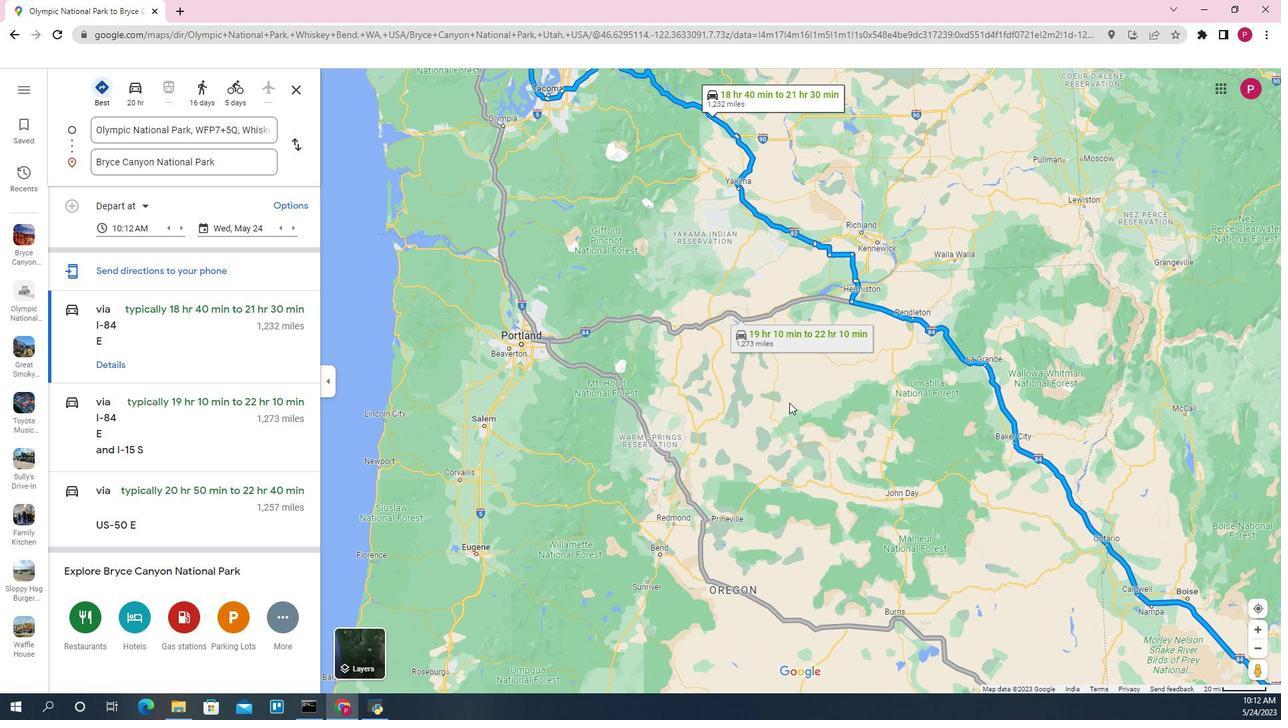 
Action: Mouse moved to (743, 318)
Screenshot: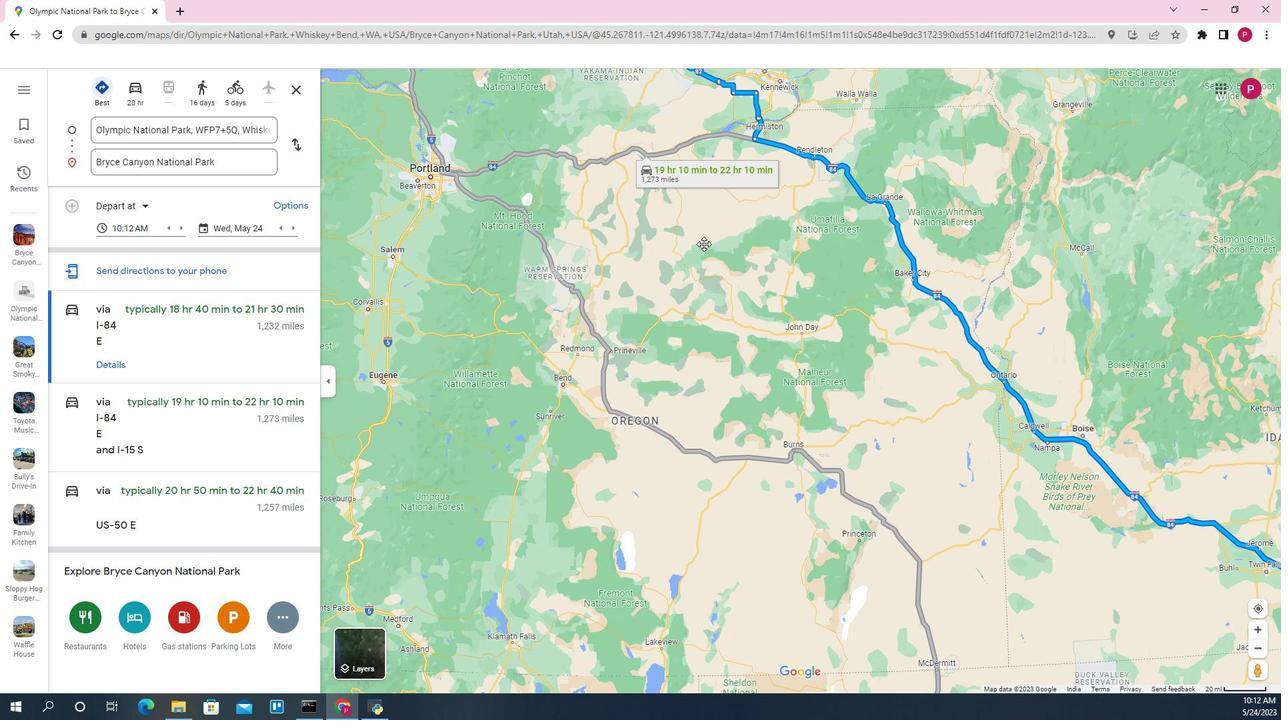 
Action: Mouse scrolled (743, 317) with delta (0, 0)
Screenshot: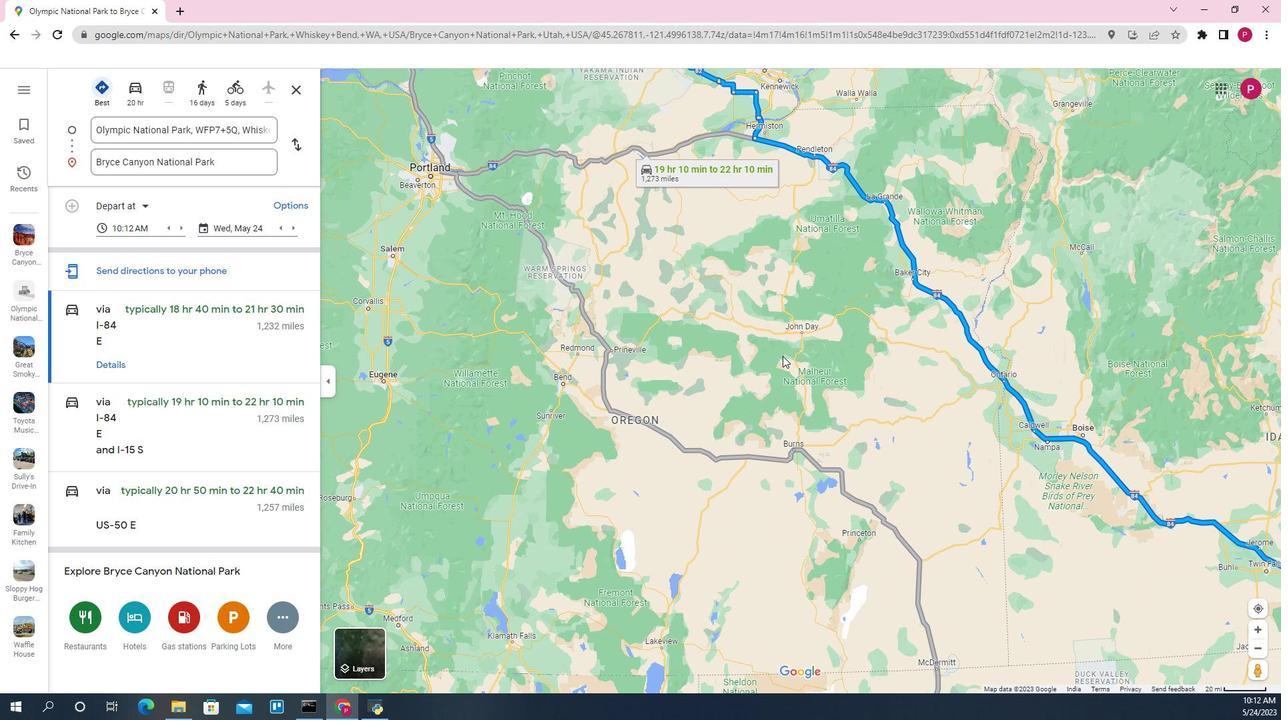 
Action: Mouse scrolled (743, 317) with delta (0, 0)
Screenshot: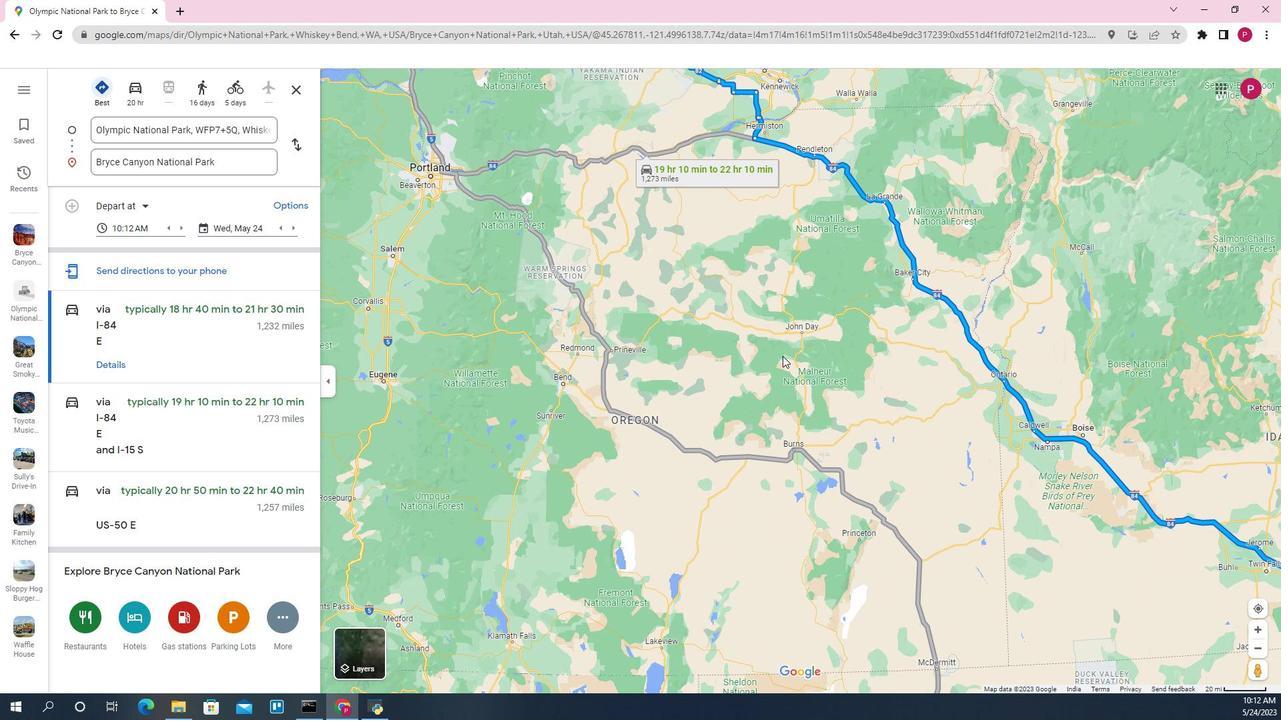 
Action: Mouse scrolled (743, 317) with delta (0, 0)
Screenshot: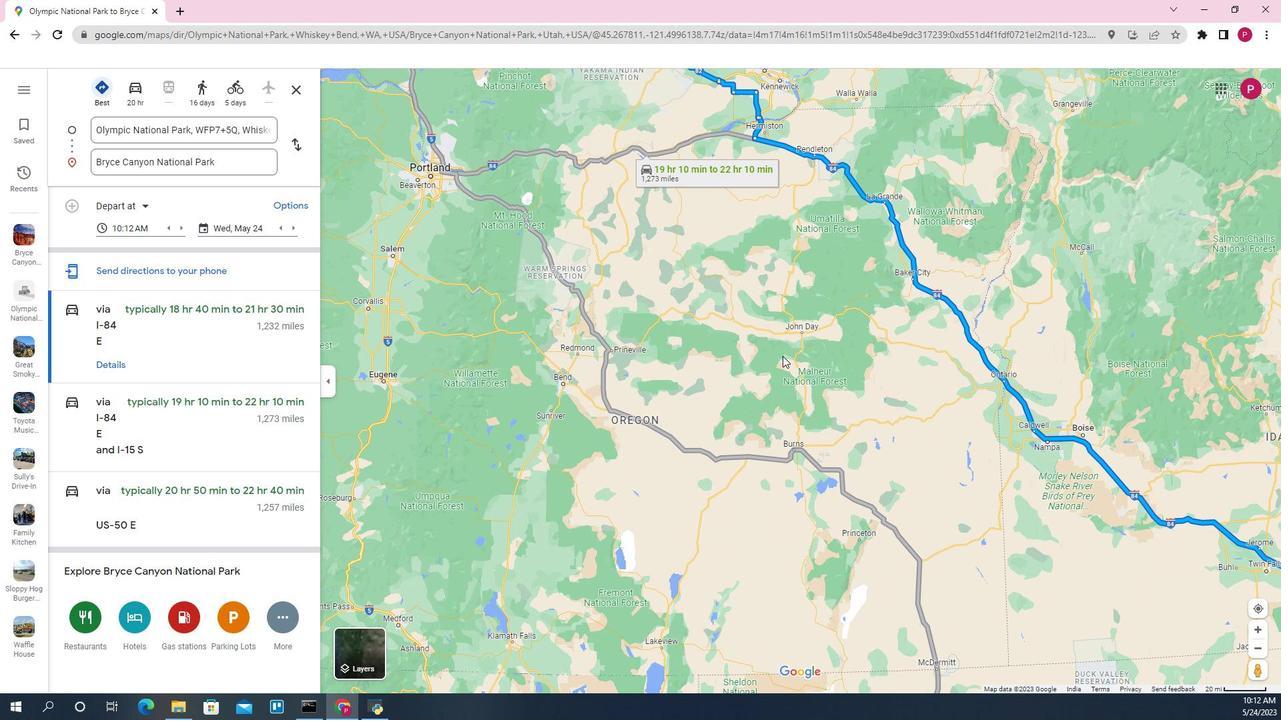 
Action: Mouse scrolled (743, 317) with delta (0, 0)
Screenshot: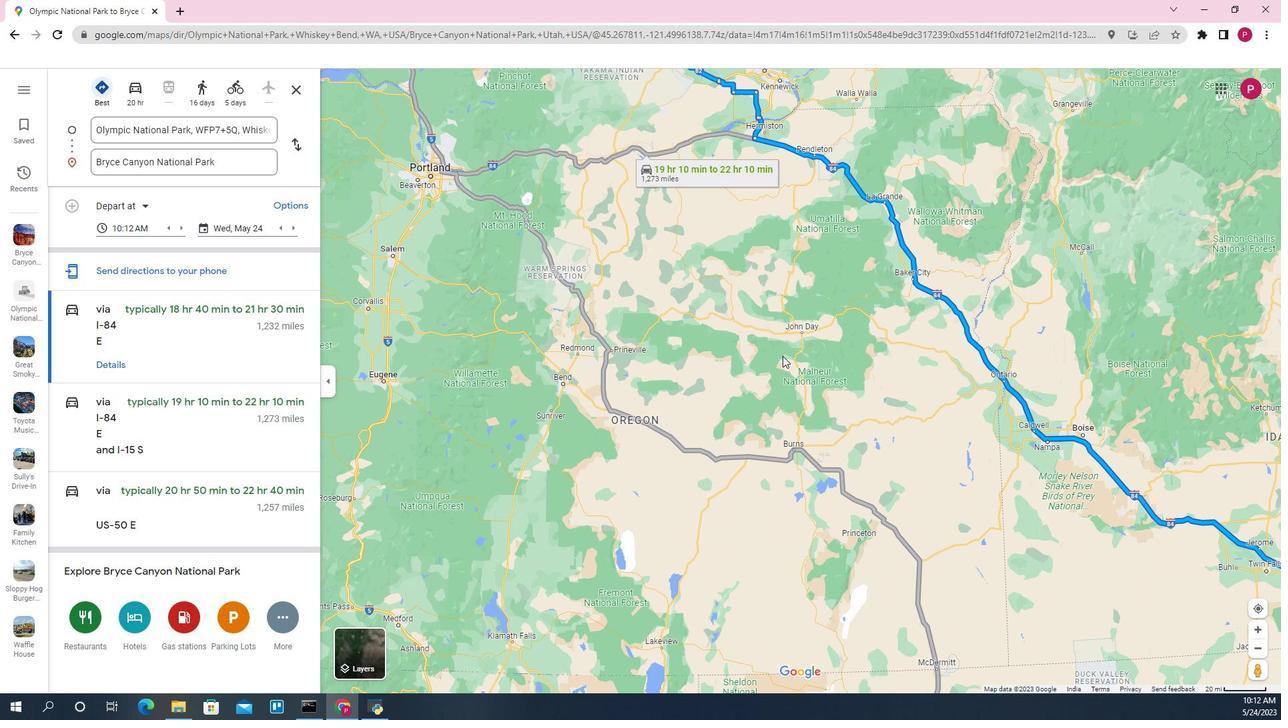 
Action: Mouse moved to (778, 381)
Screenshot: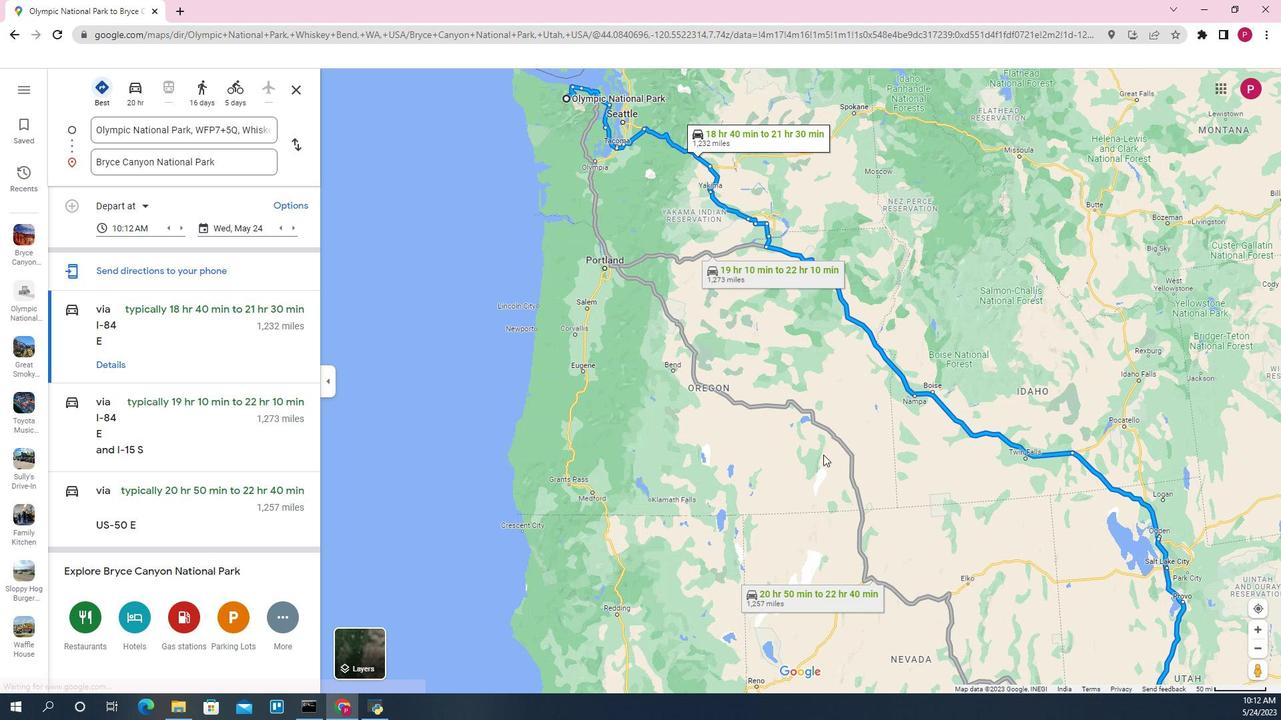
Action: Mouse pressed left at (778, 381)
Screenshot: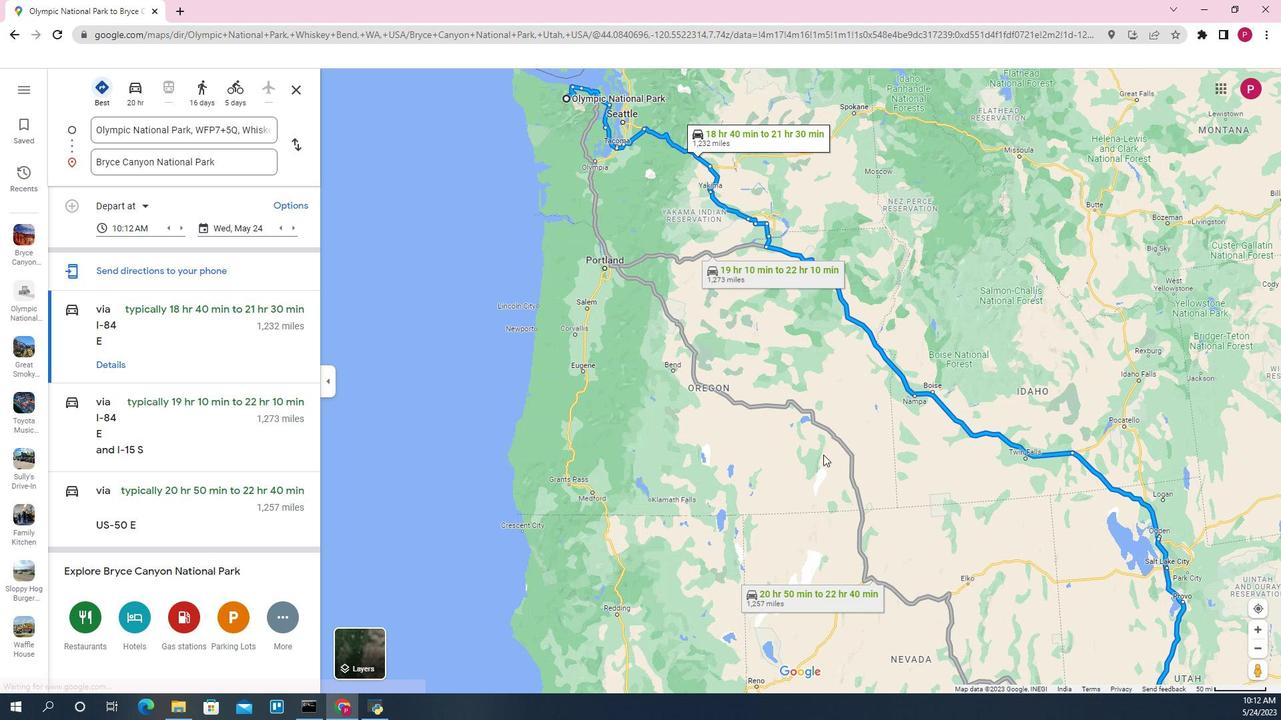 
Action: Mouse moved to (768, 367)
Screenshot: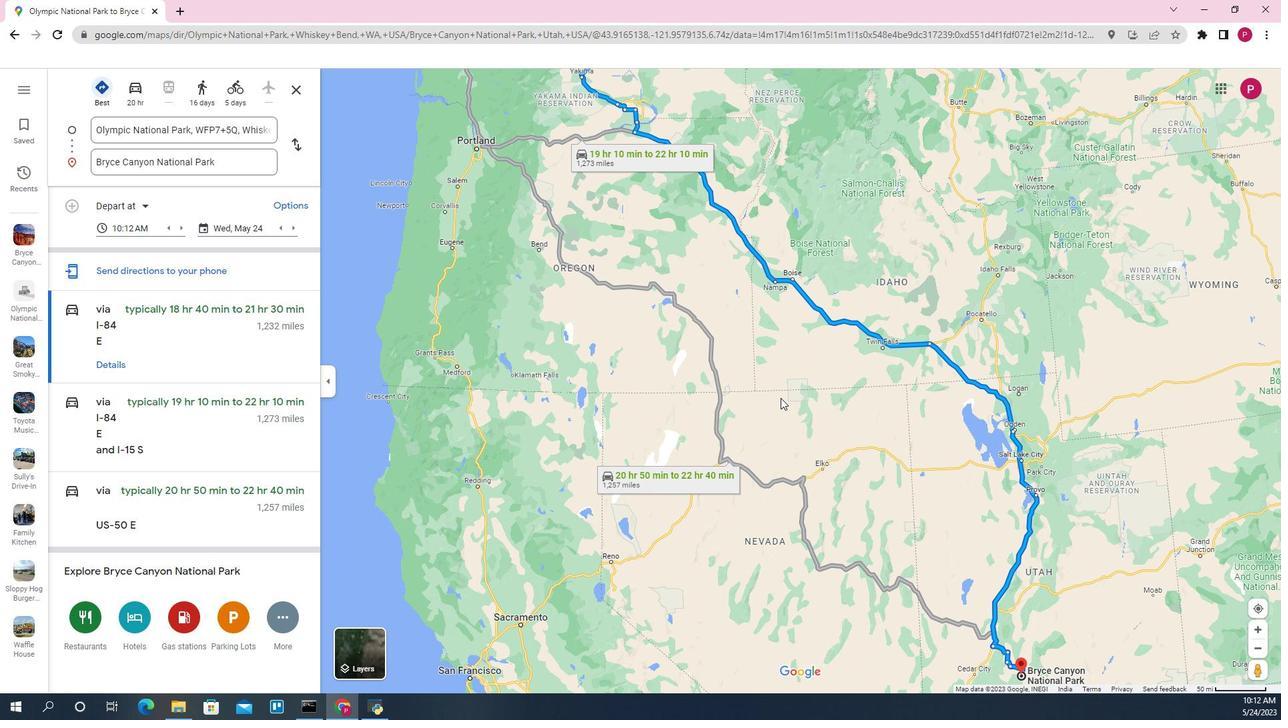 
Action: Mouse pressed left at (768, 367)
Screenshot: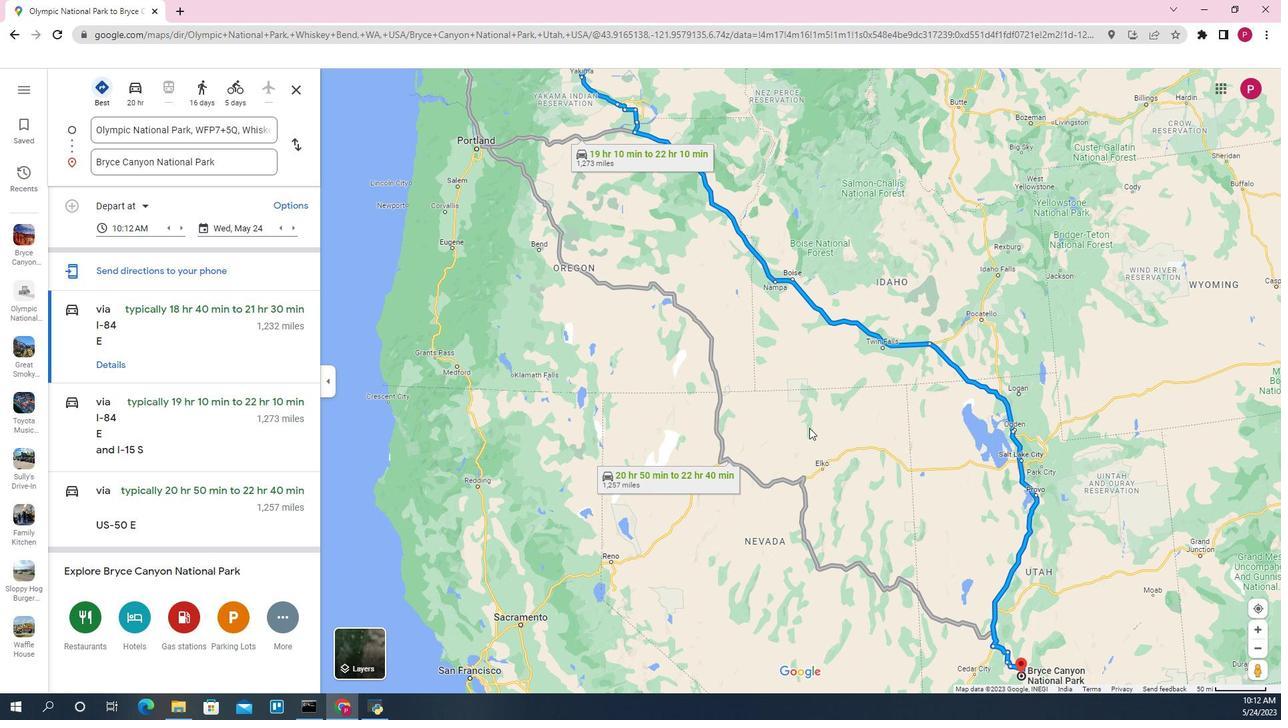 
Action: Mouse moved to (750, 367)
Screenshot: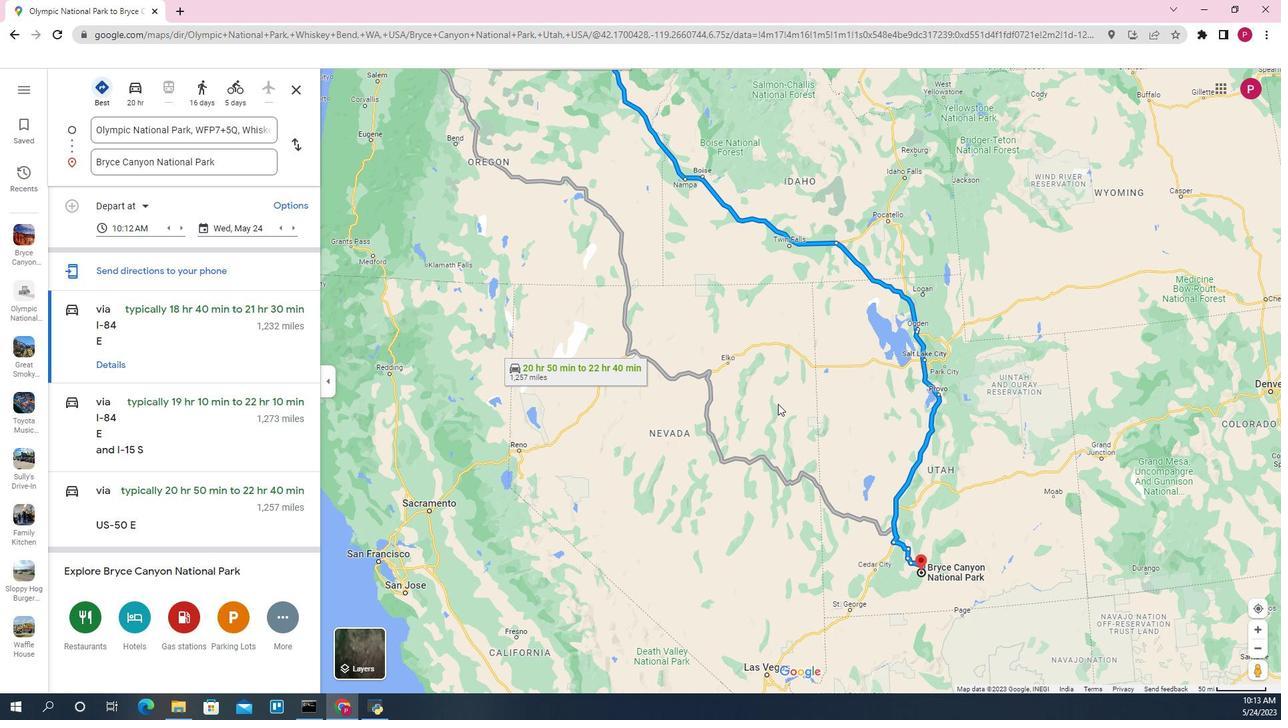 
Action: Mouse pressed left at (750, 367)
Screenshot: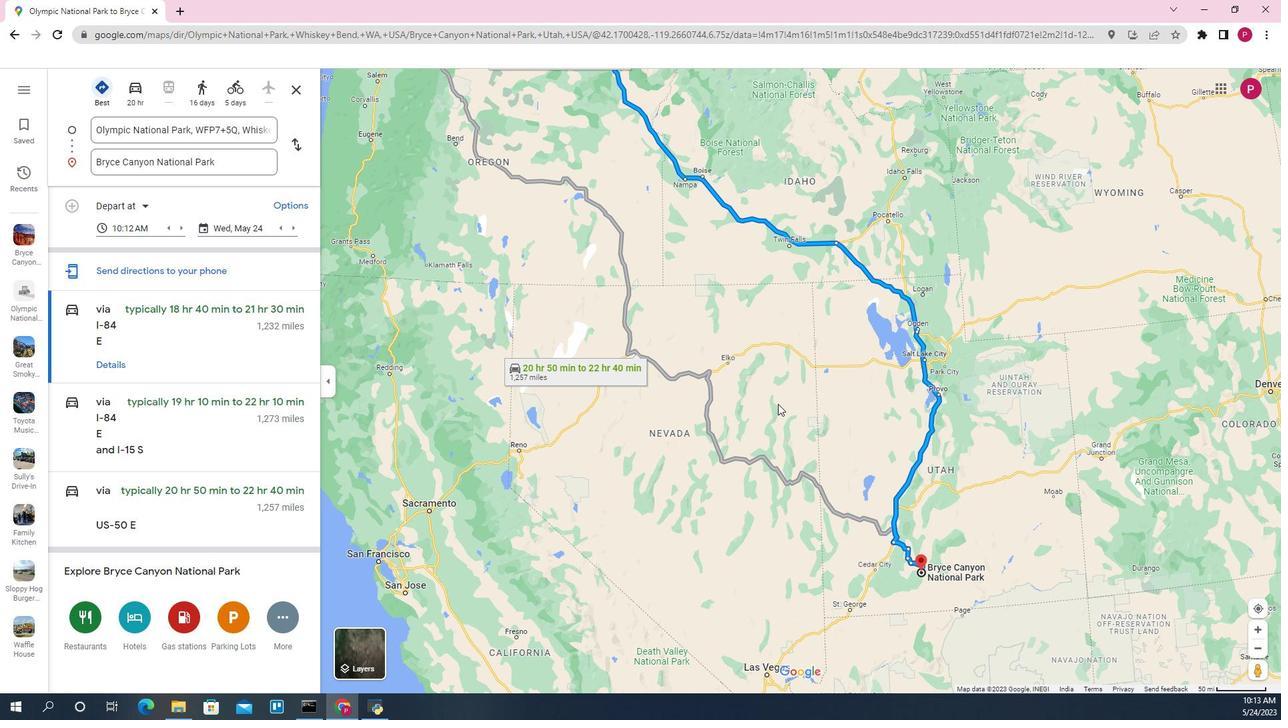 
Action: Mouse moved to (753, 324)
Screenshot: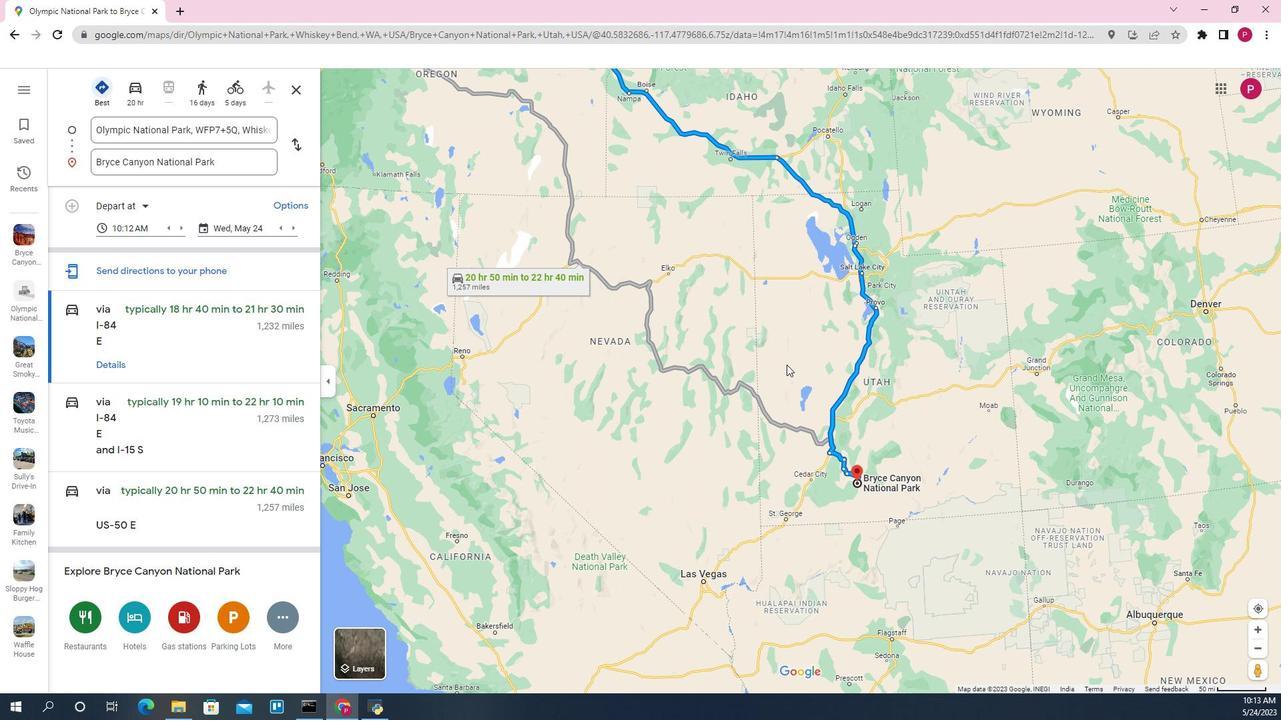
Action: Mouse scrolled (753, 324) with delta (0, 0)
Screenshot: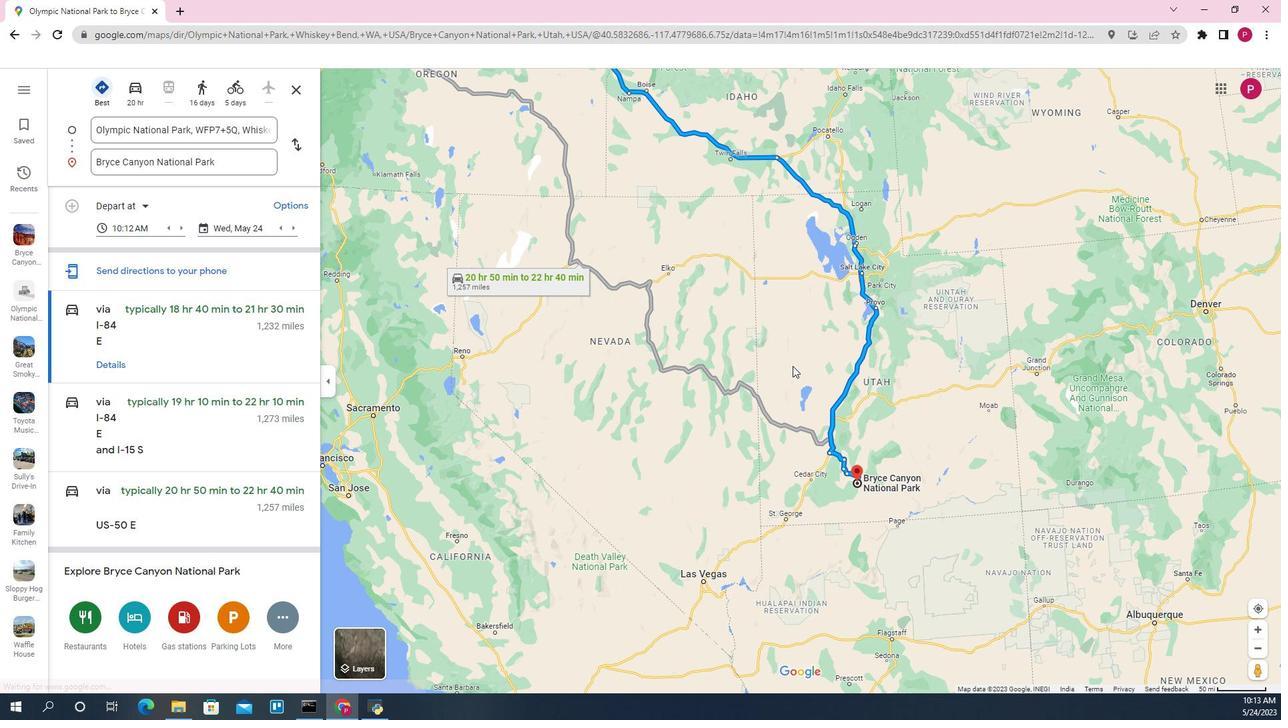 
Action: Mouse scrolled (753, 324) with delta (0, 0)
Screenshot: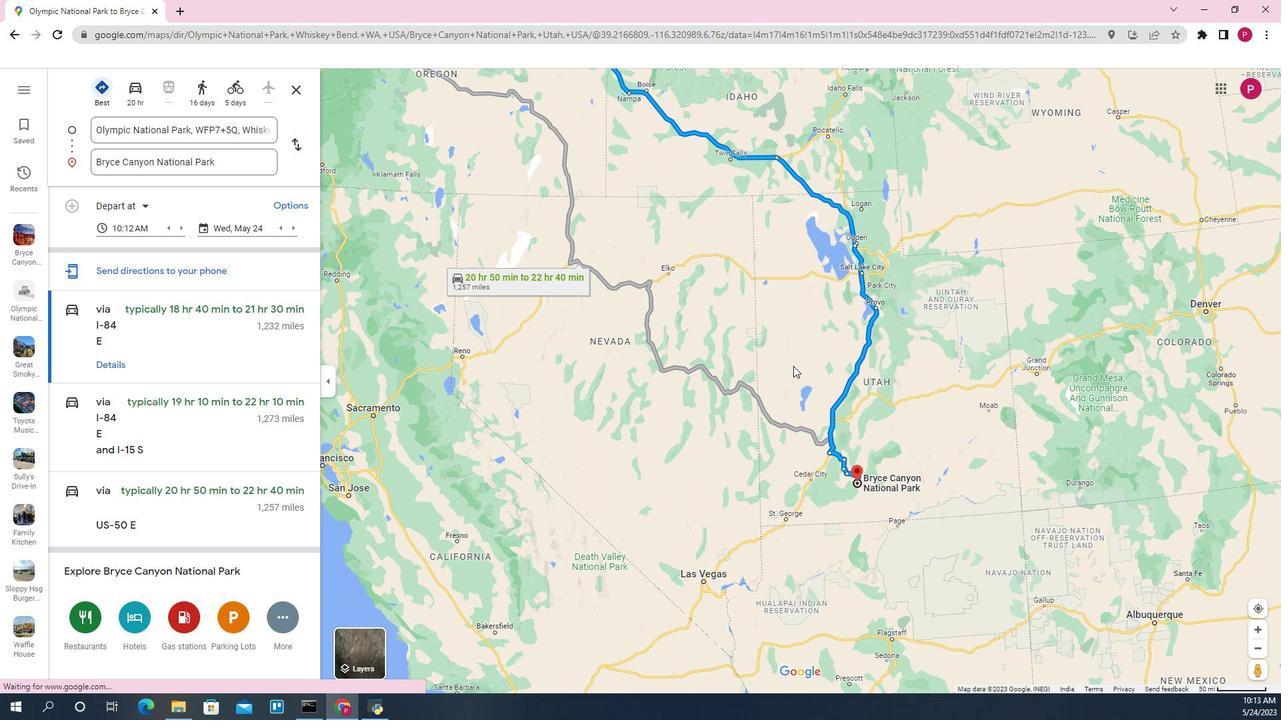 
Action: Mouse moved to (754, 325)
Screenshot: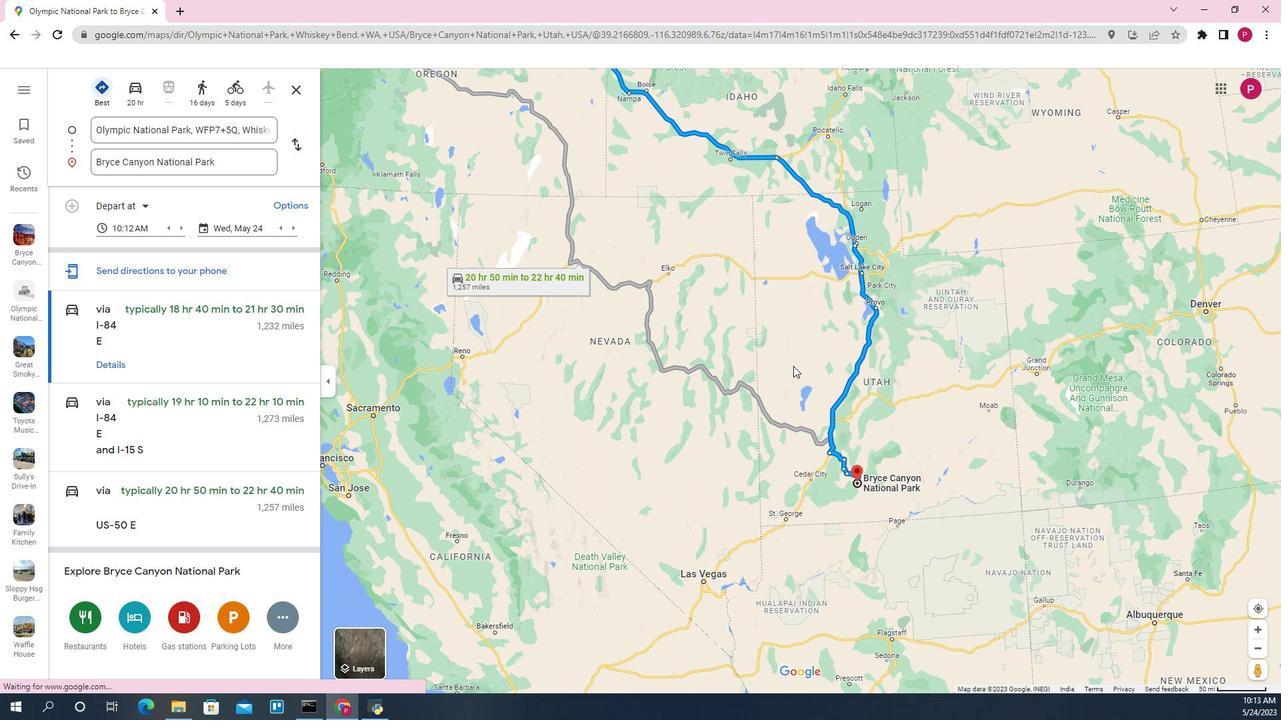 
Action: Mouse scrolled (754, 324) with delta (0, 0)
Screenshot: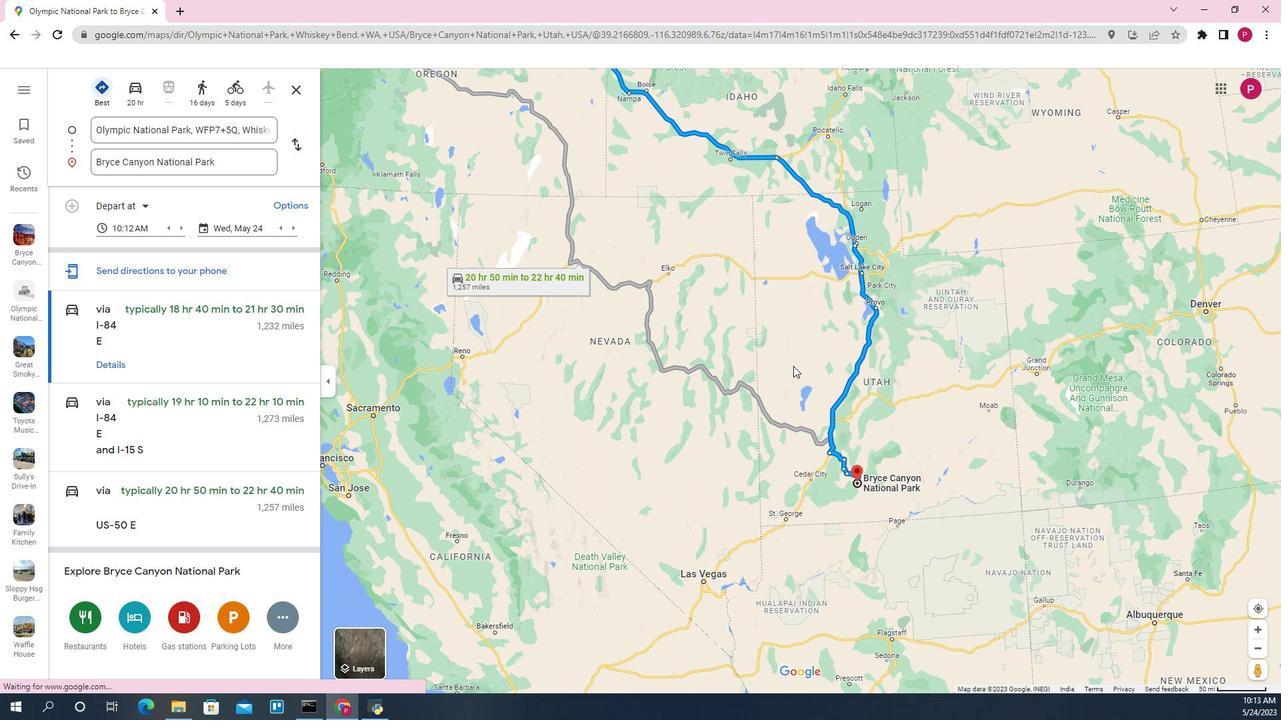 
Action: Mouse scrolled (754, 324) with delta (0, 0)
Screenshot: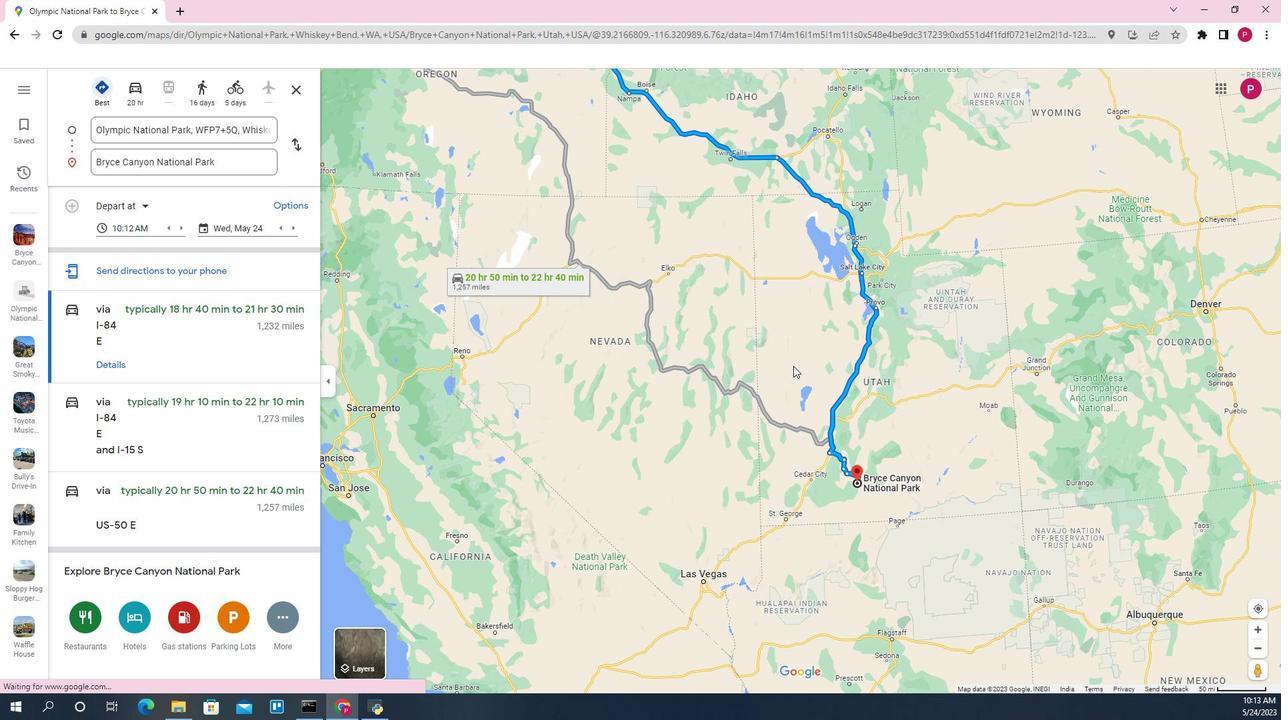 
Action: Mouse moved to (754, 327)
Screenshot: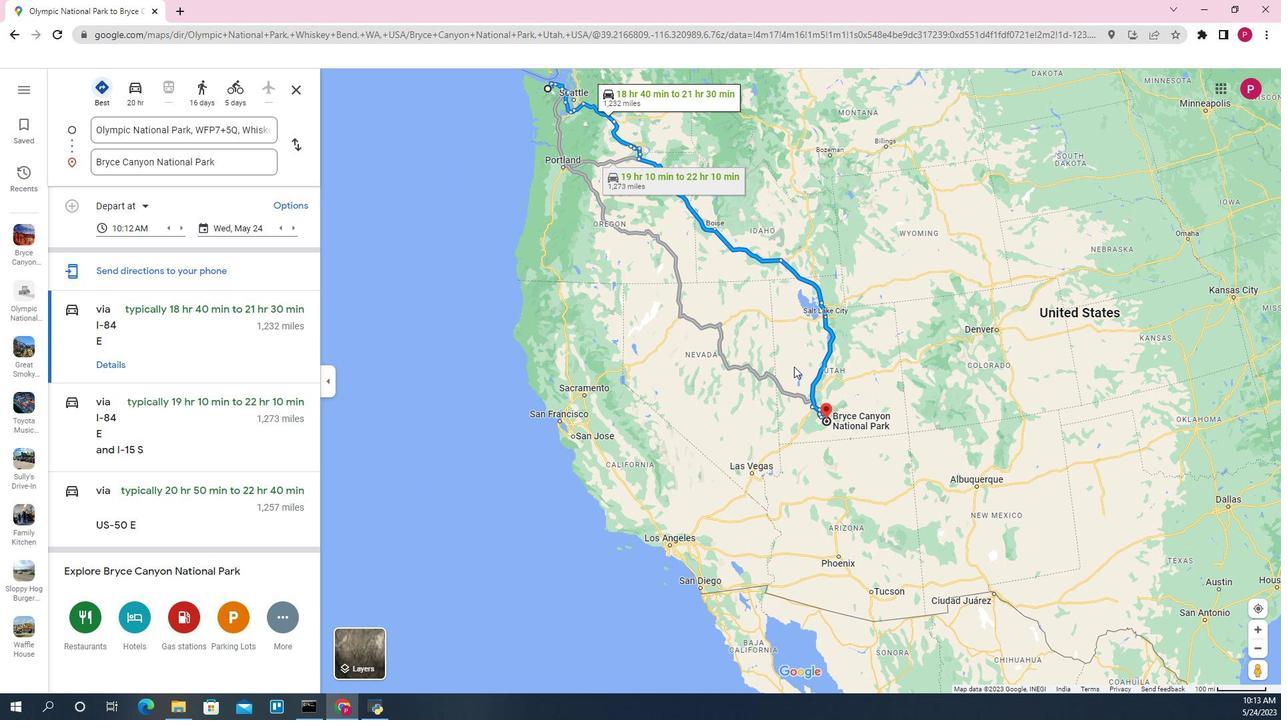 
Action: Mouse scrolled (754, 328) with delta (0, 0)
Screenshot: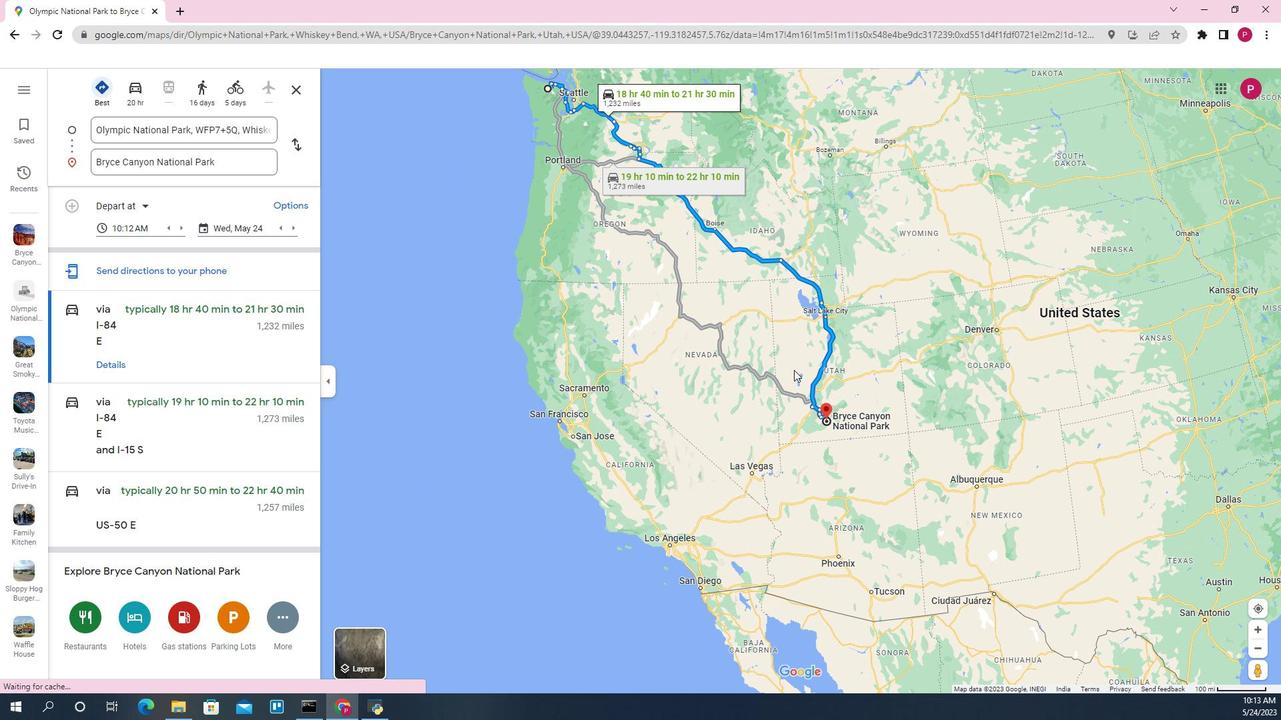 
Action: Mouse scrolled (754, 328) with delta (0, 0)
Screenshot: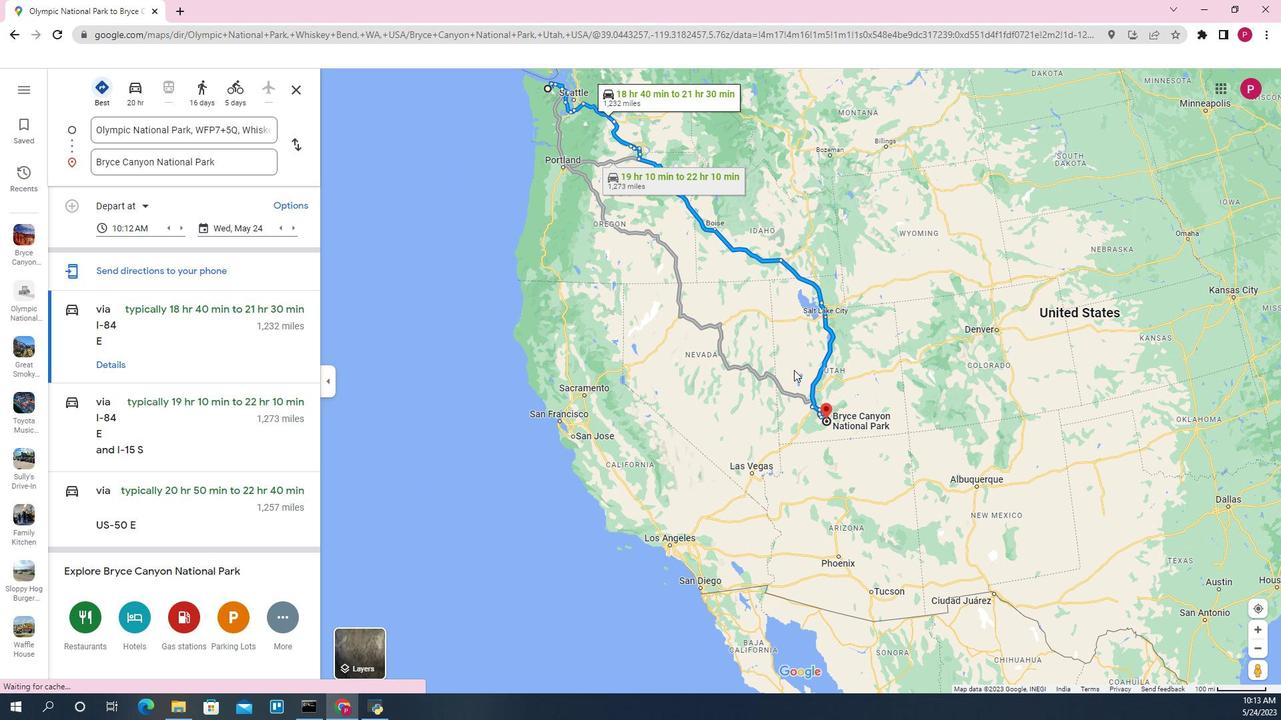 
Action: Mouse scrolled (754, 328) with delta (0, 0)
Screenshot: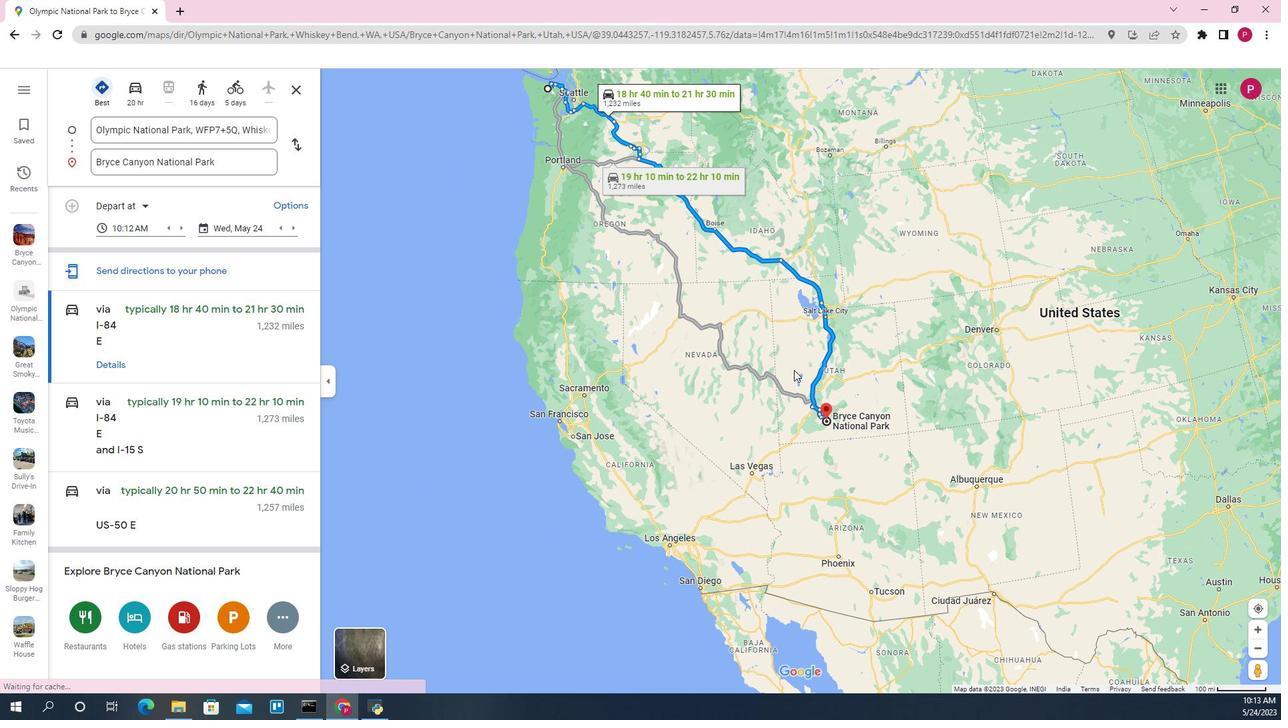 
Action: Mouse scrolled (754, 328) with delta (0, 0)
Screenshot: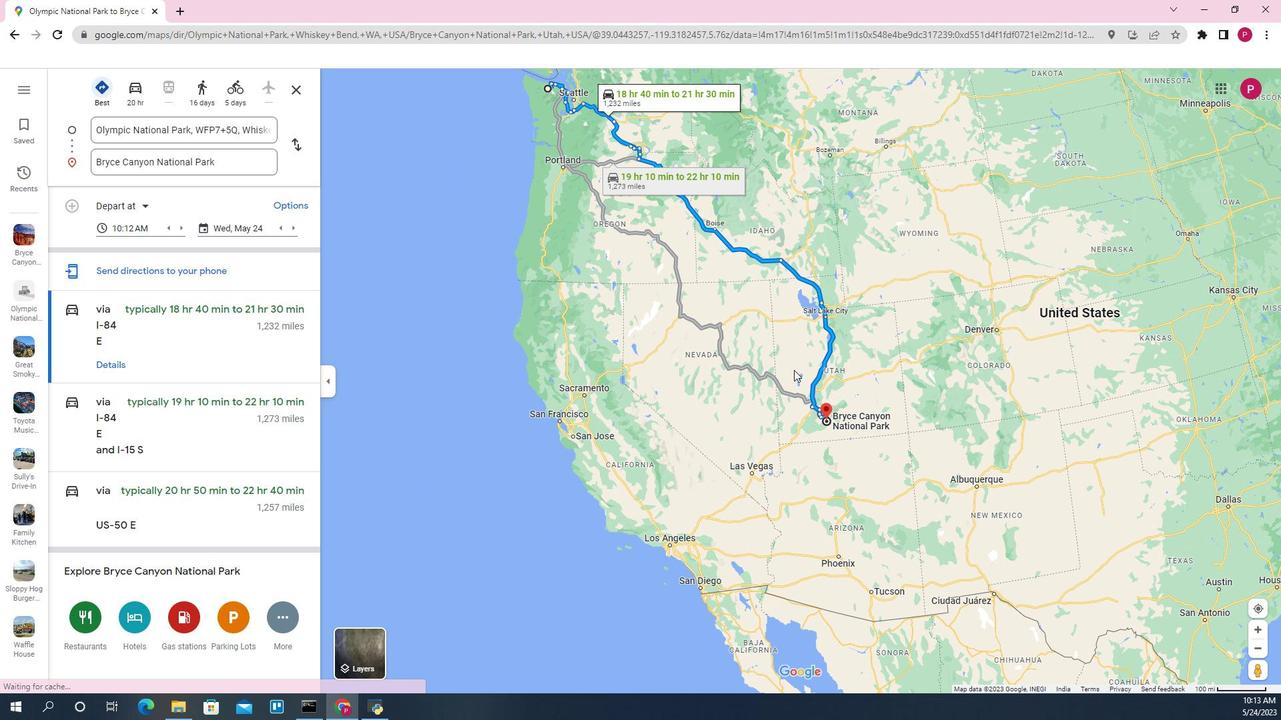 
Action: Mouse scrolled (754, 328) with delta (0, 0)
Screenshot: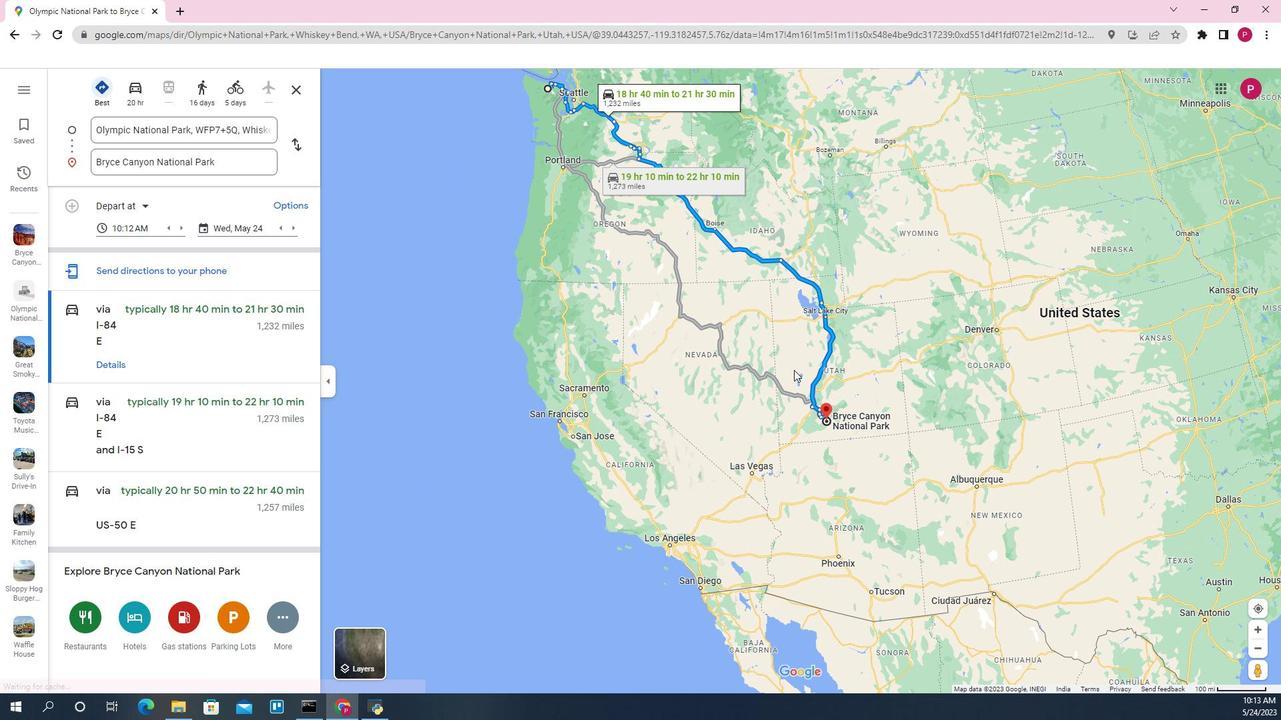 
Action: Mouse pressed left at (754, 327)
Screenshot: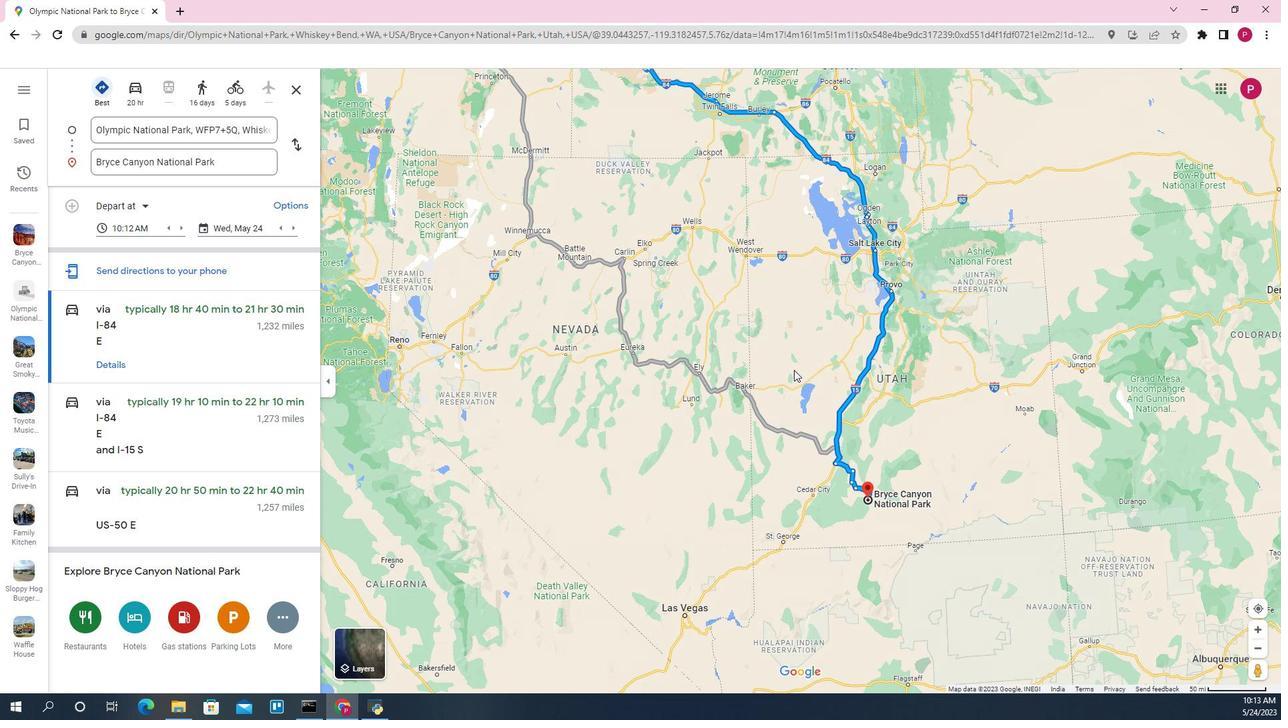 
Action: Mouse moved to (660, 314)
Screenshot: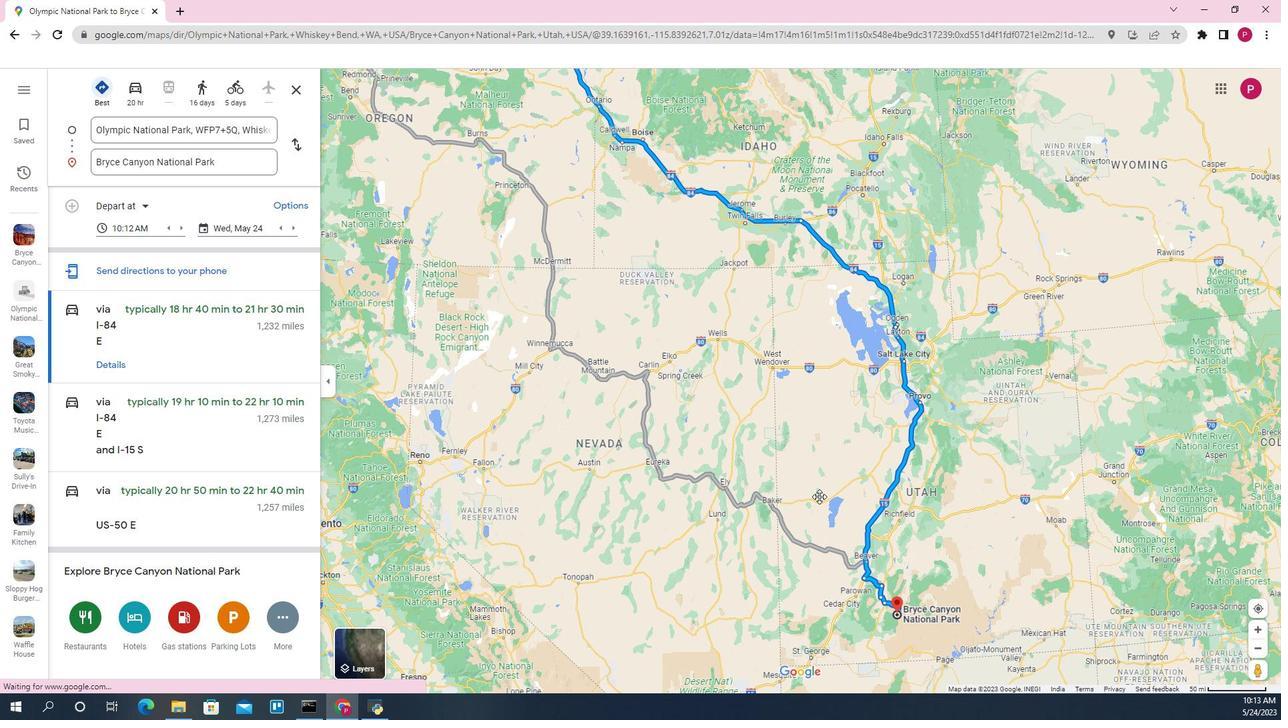 
Action: Mouse pressed left at (660, 314)
Screenshot: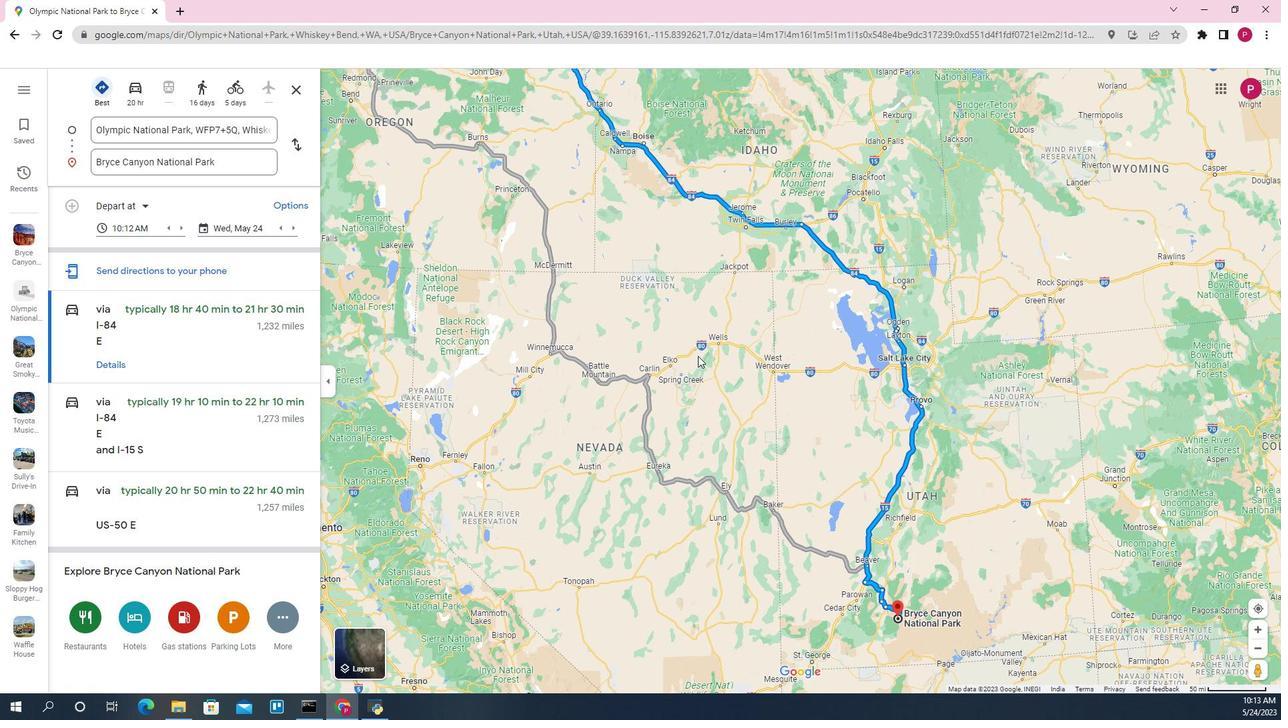 
Action: Mouse moved to (714, 354)
Screenshot: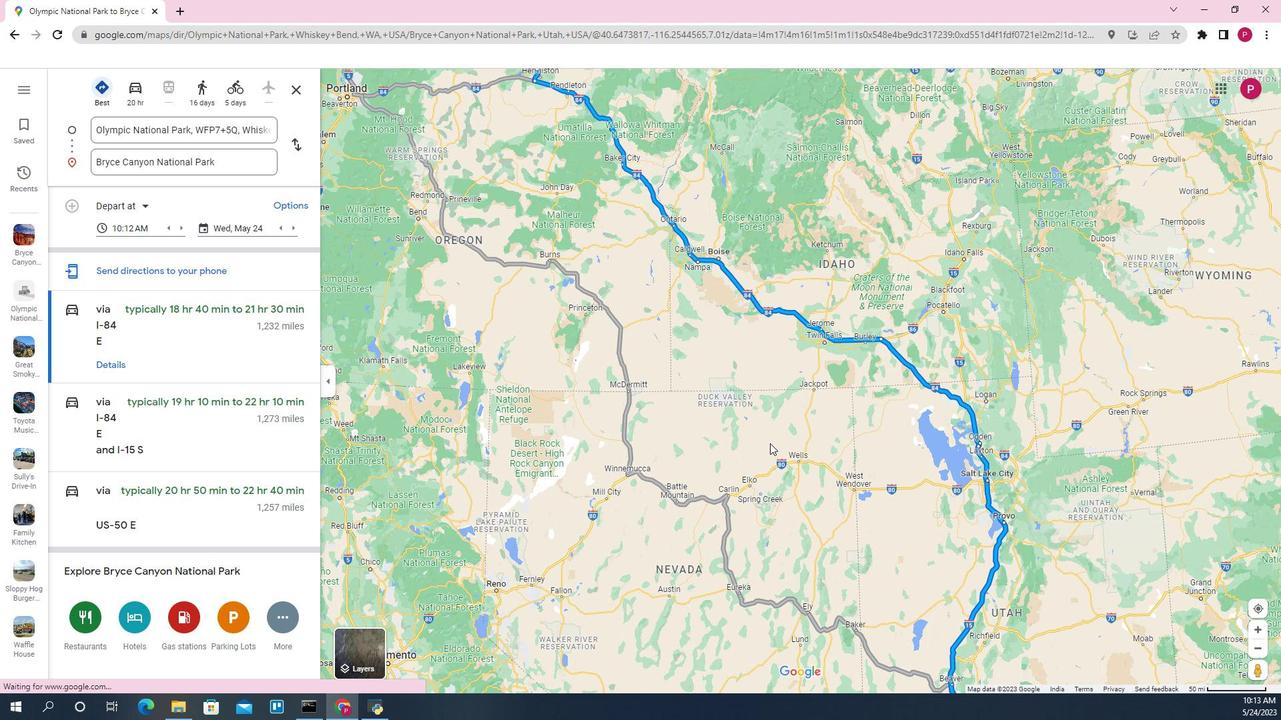 
Action: Mouse pressed left at (714, 354)
Screenshot: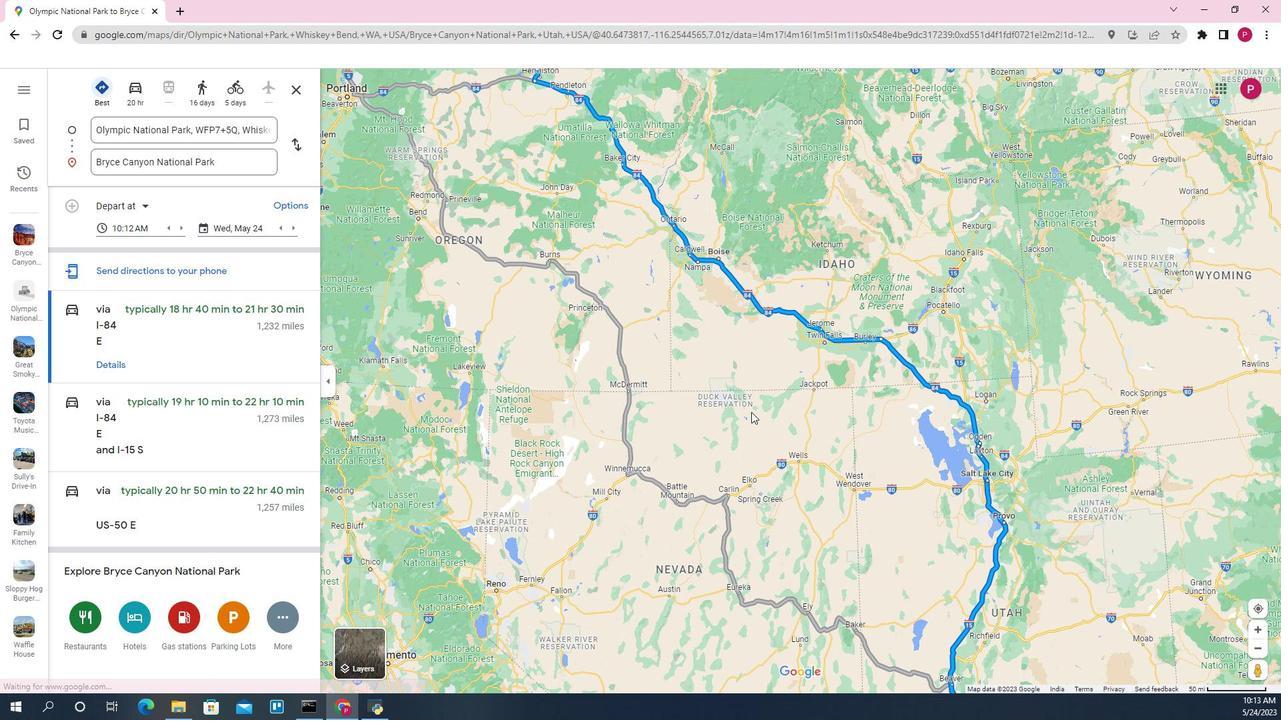 
Action: Mouse moved to (714, 357)
Screenshot: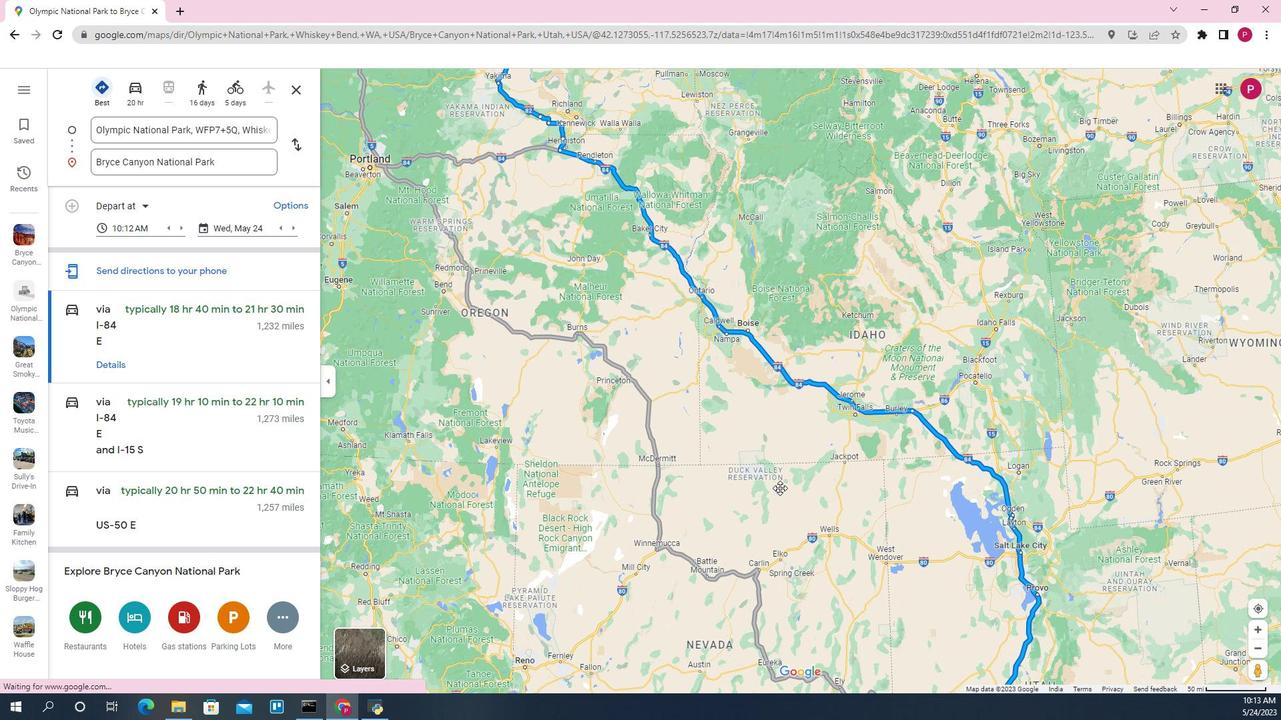 
Action: Mouse pressed left at (714, 357)
Screenshot: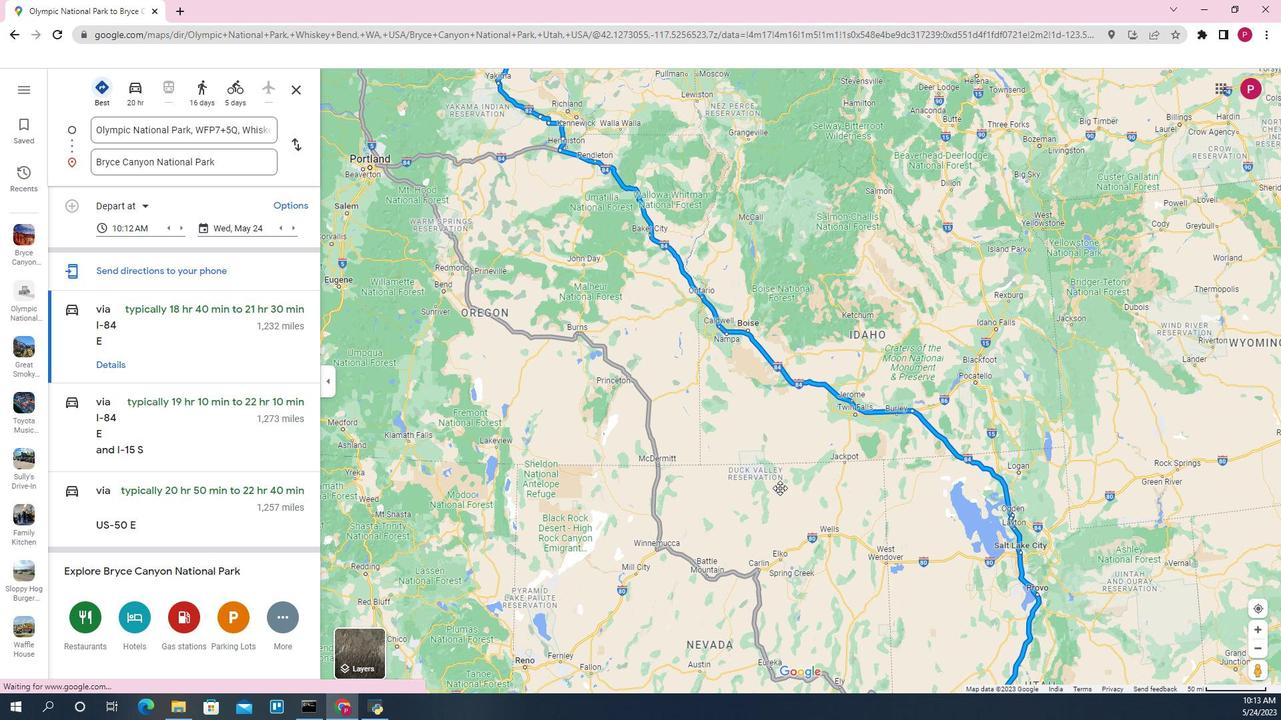 
Action: Mouse moved to (715, 363)
Screenshot: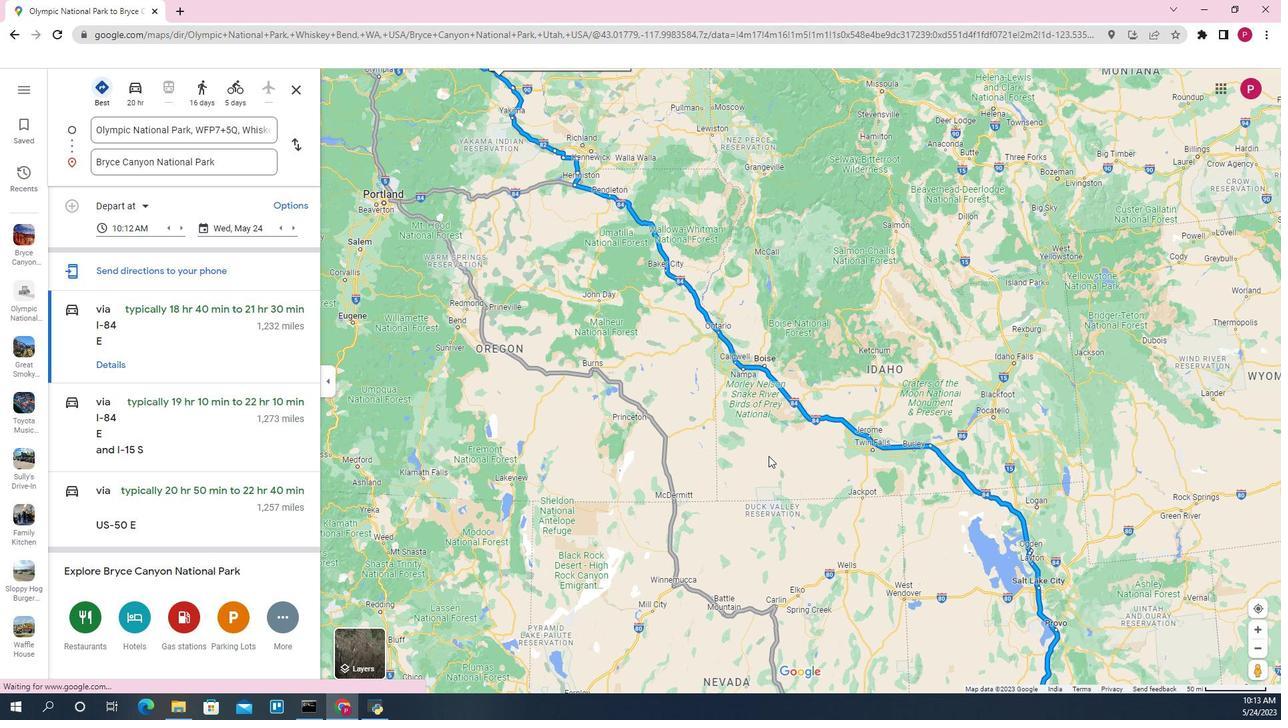 
Action: Mouse pressed left at (715, 363)
Screenshot: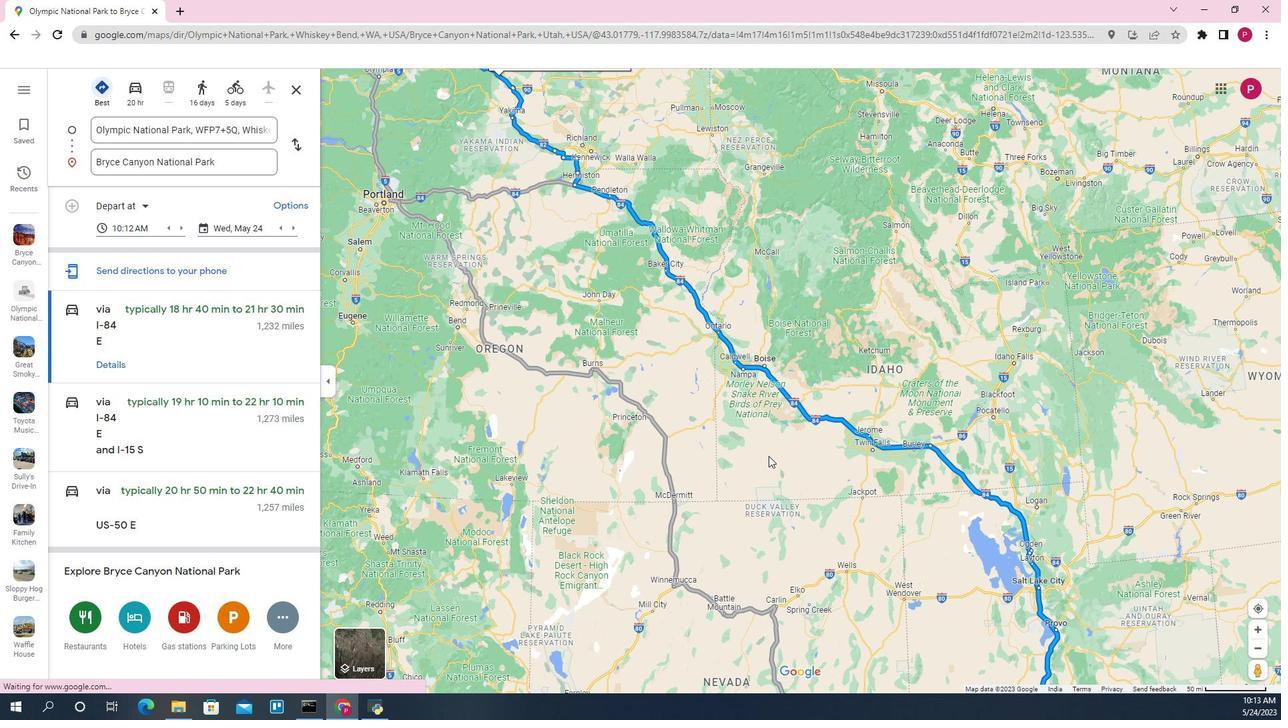 
Action: Mouse moved to (722, 389)
Screenshot: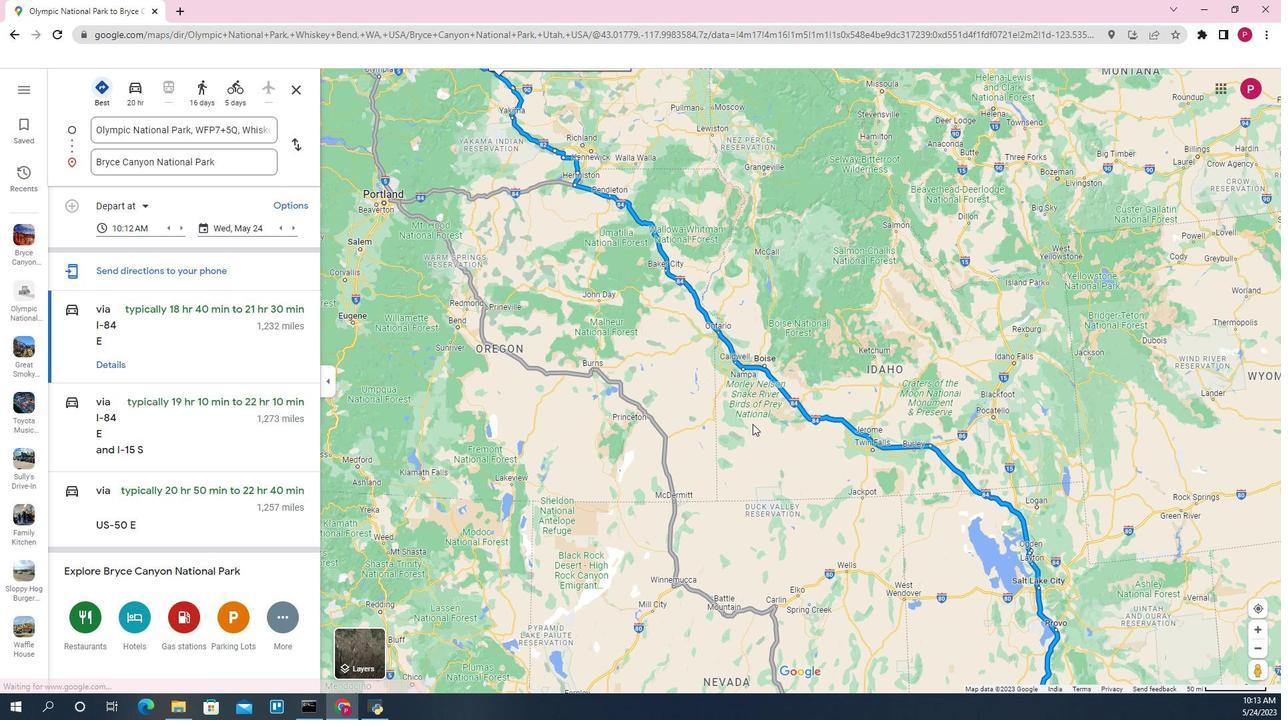 
Action: Mouse pressed left at (722, 389)
Screenshot: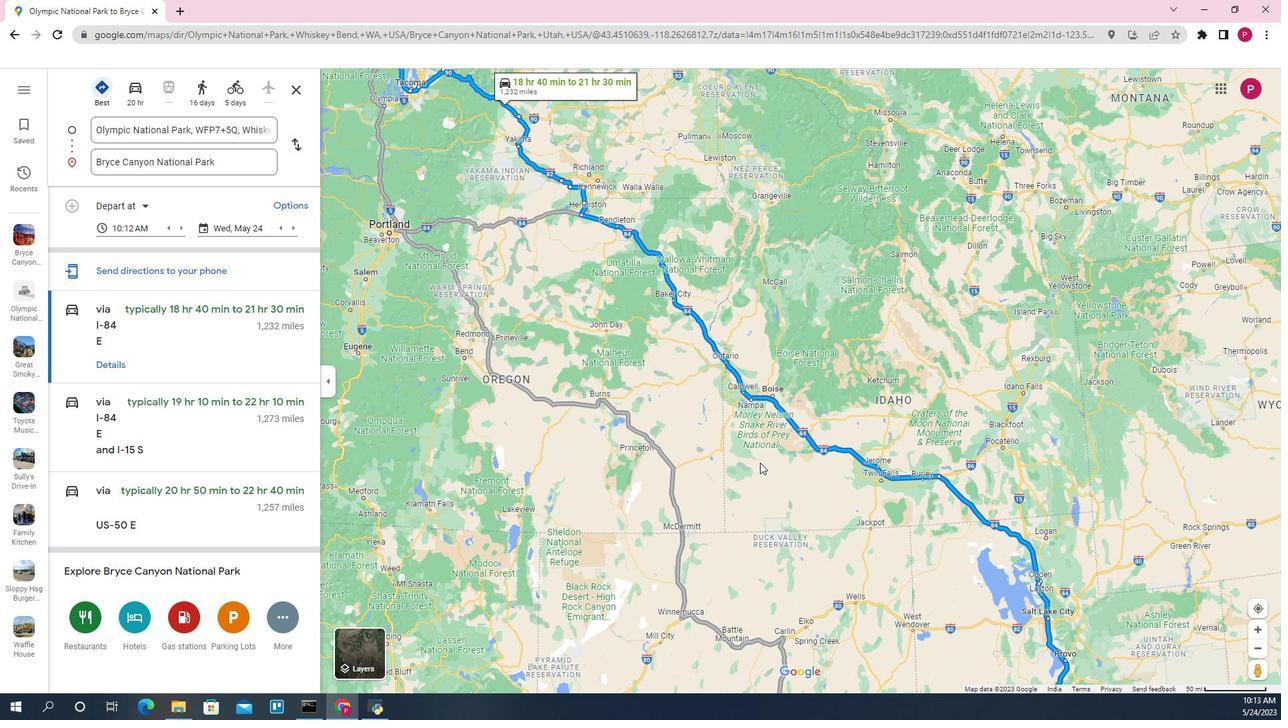 
Action: Mouse moved to (730, 408)
Screenshot: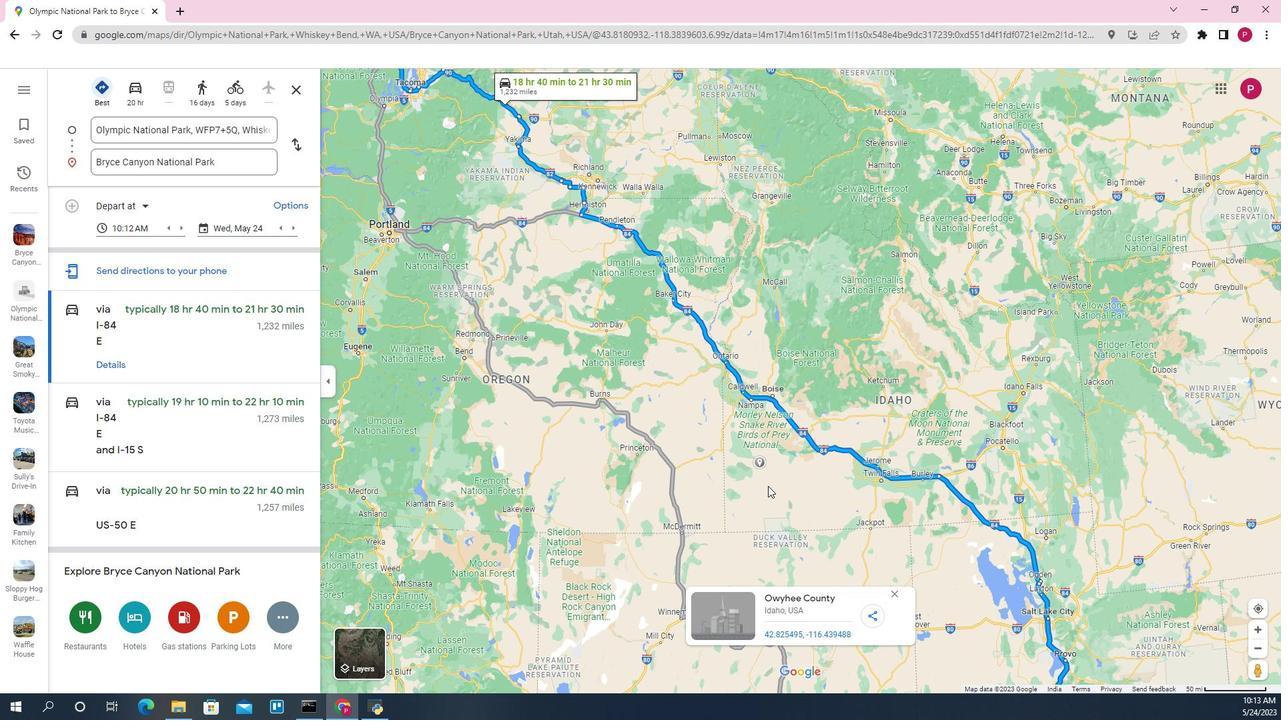 
Action: Mouse pressed left at (730, 408)
Screenshot: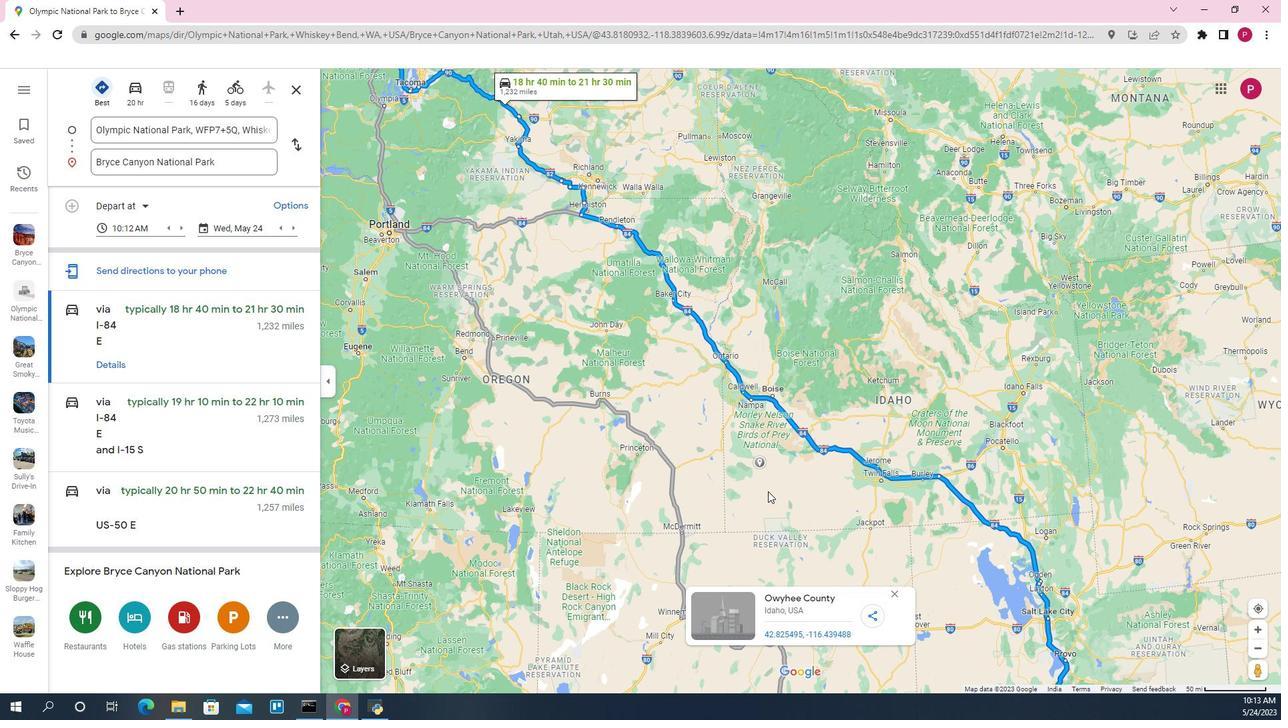 
Action: Mouse moved to (643, 343)
Screenshot: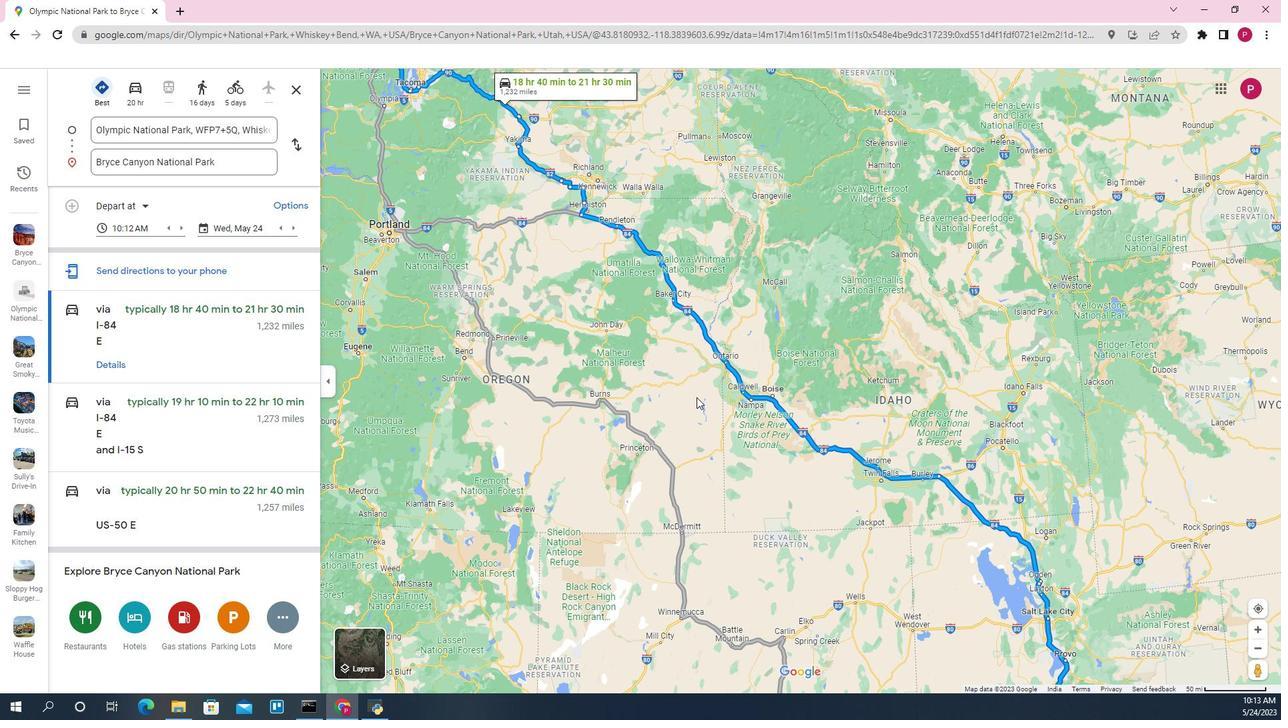 
Action: Mouse pressed left at (643, 343)
Screenshot: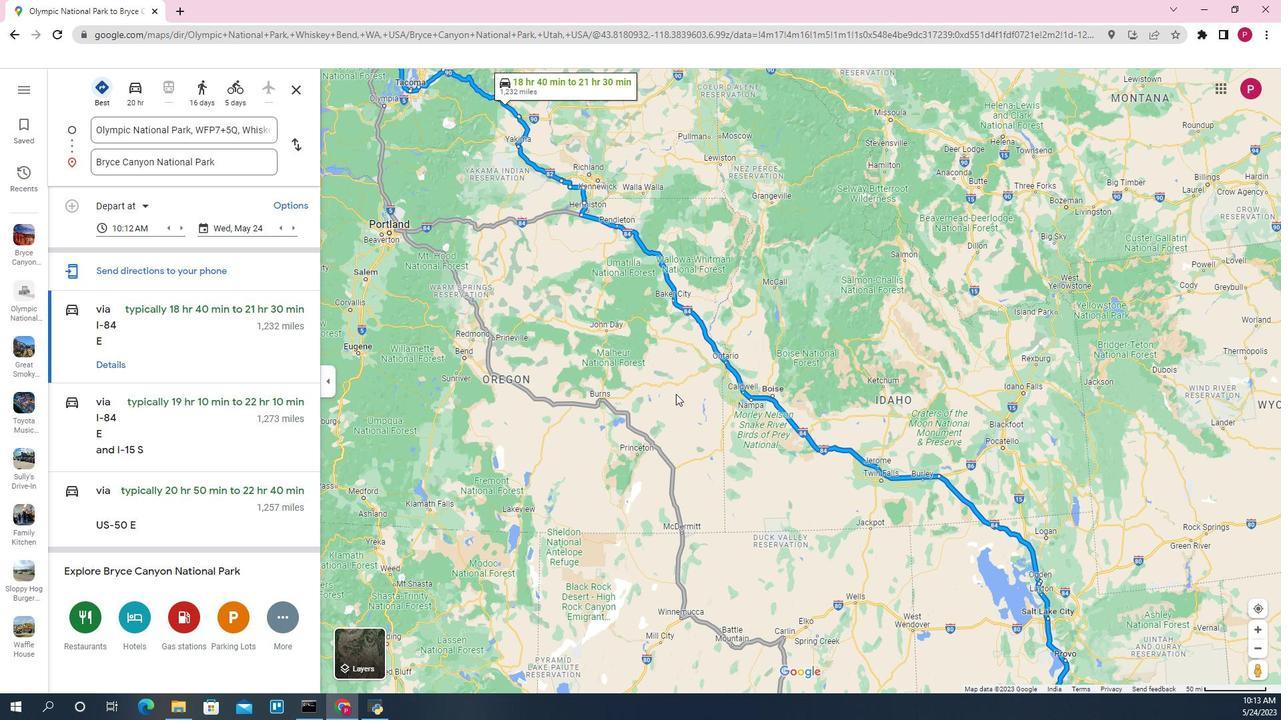 
Action: Mouse pressed left at (643, 343)
Screenshot: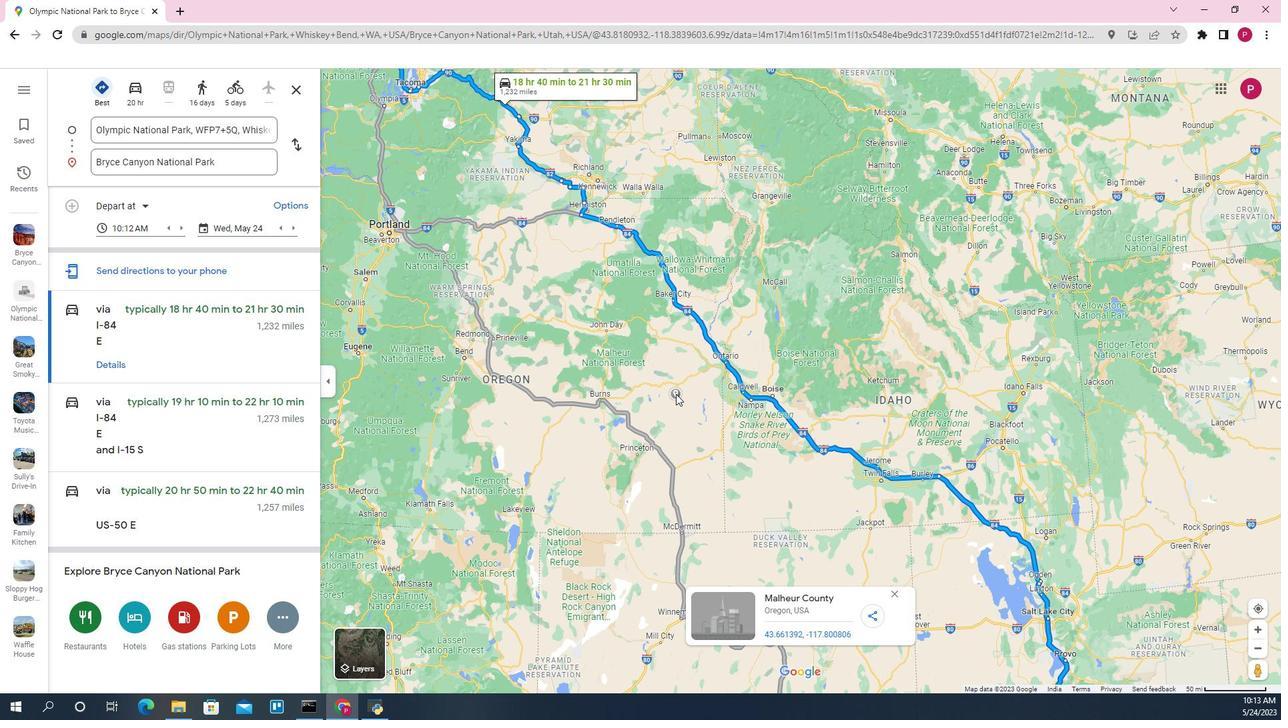 
Action: Mouse pressed right at (643, 343)
Screenshot: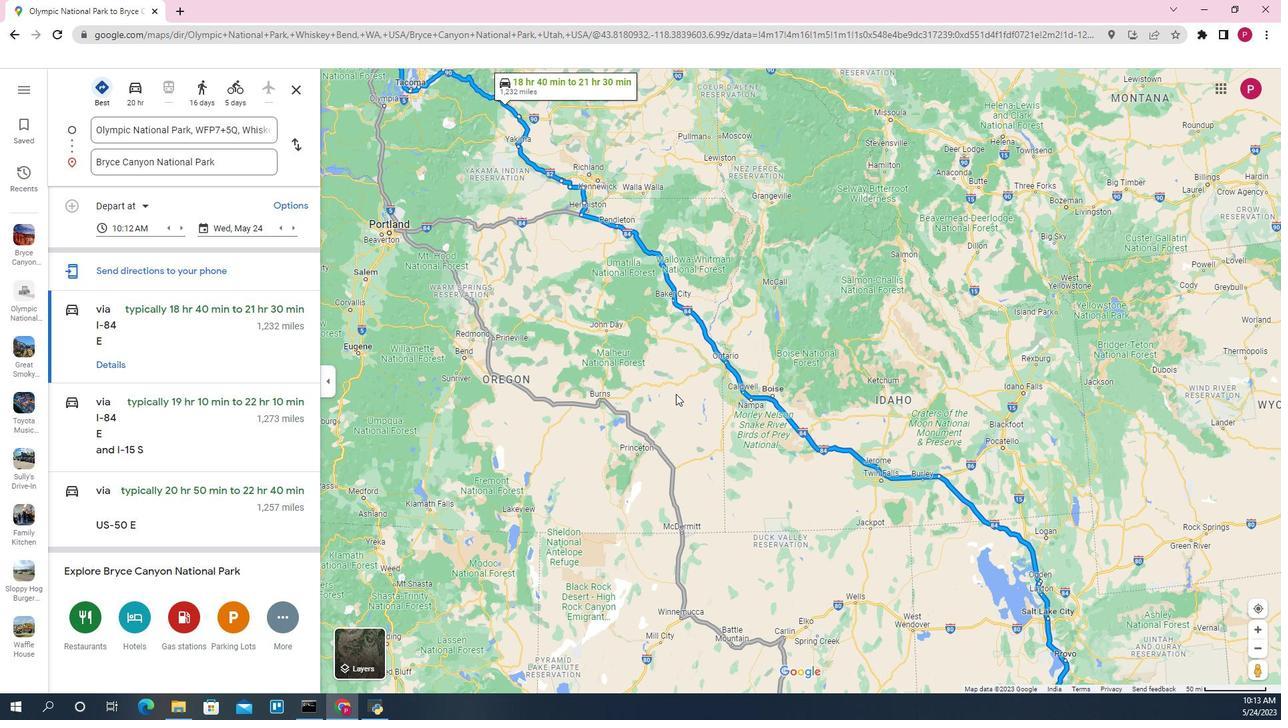
Action: Mouse moved to (701, 396)
Screenshot: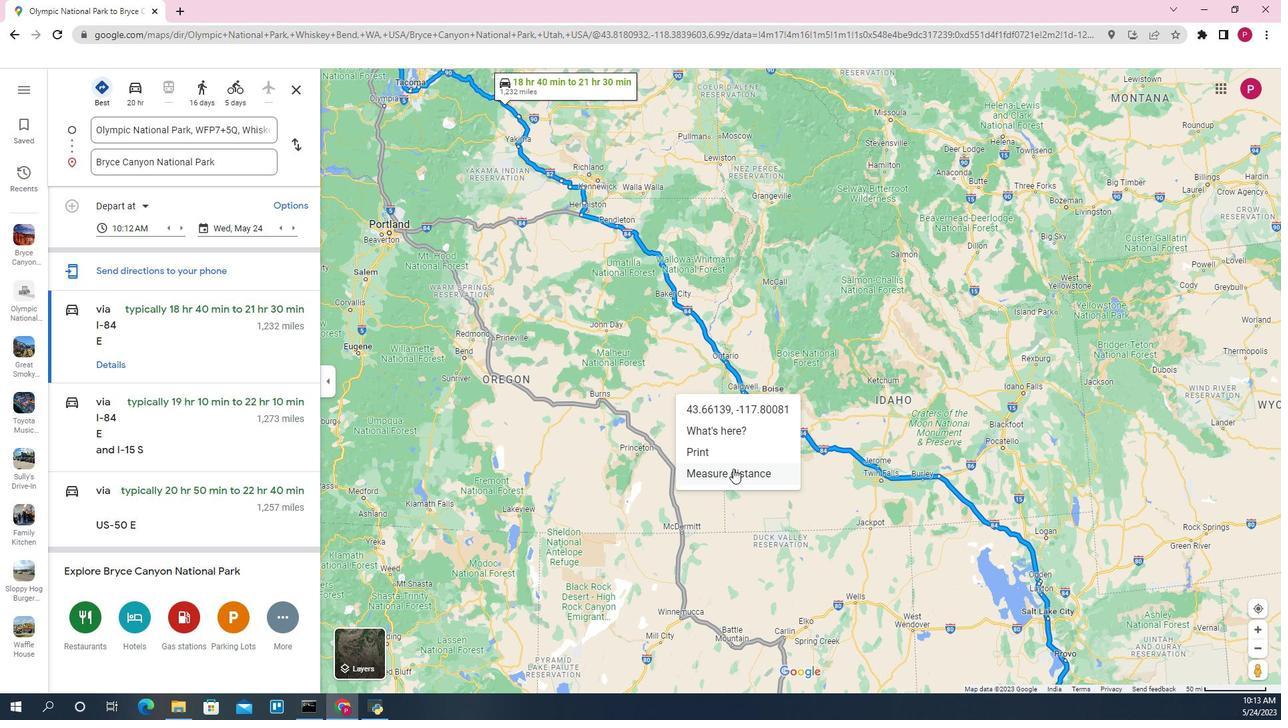 
Action: Mouse pressed left at (701, 396)
Screenshot: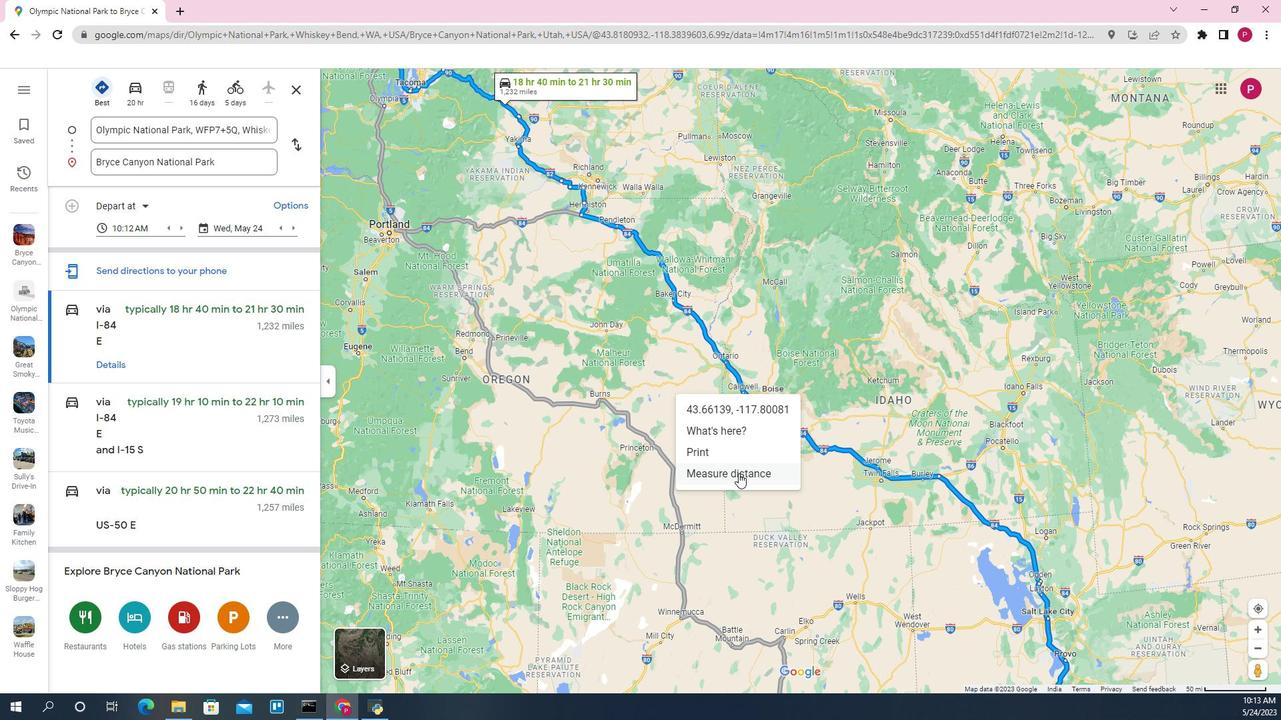 
Action: Mouse moved to (703, 395)
Screenshot: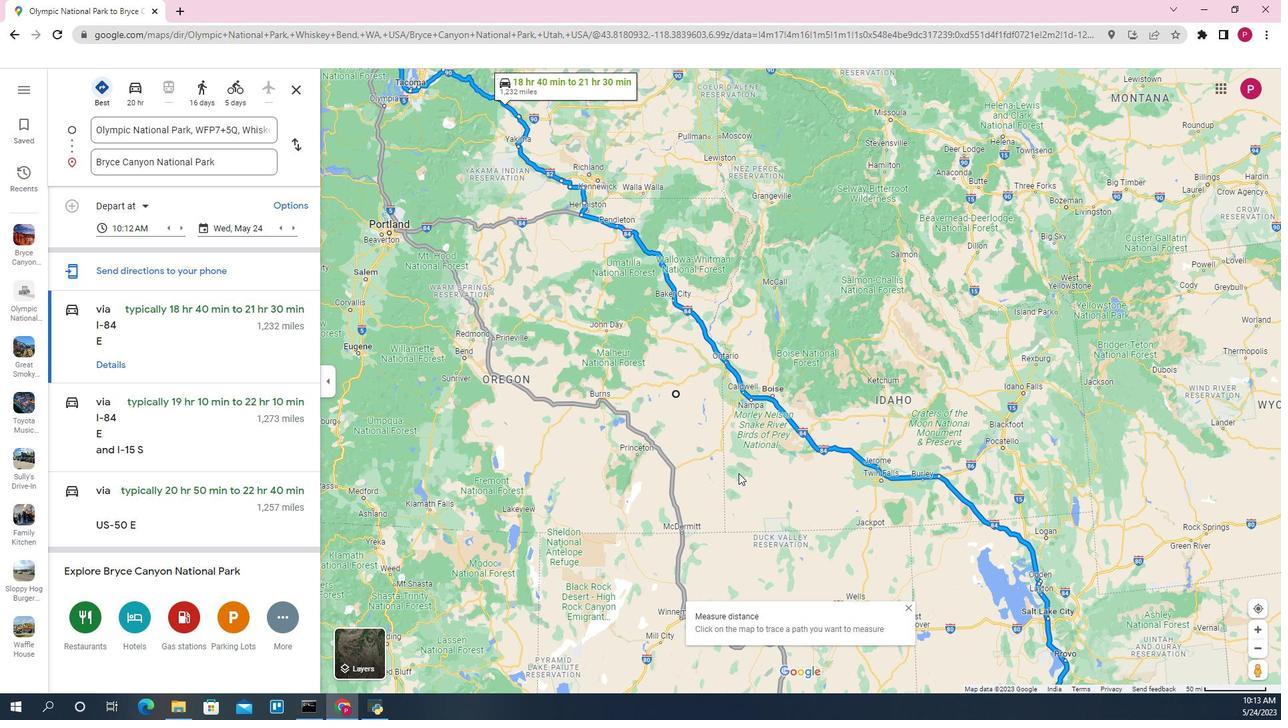 
Action: Mouse pressed left at (703, 395)
Screenshot: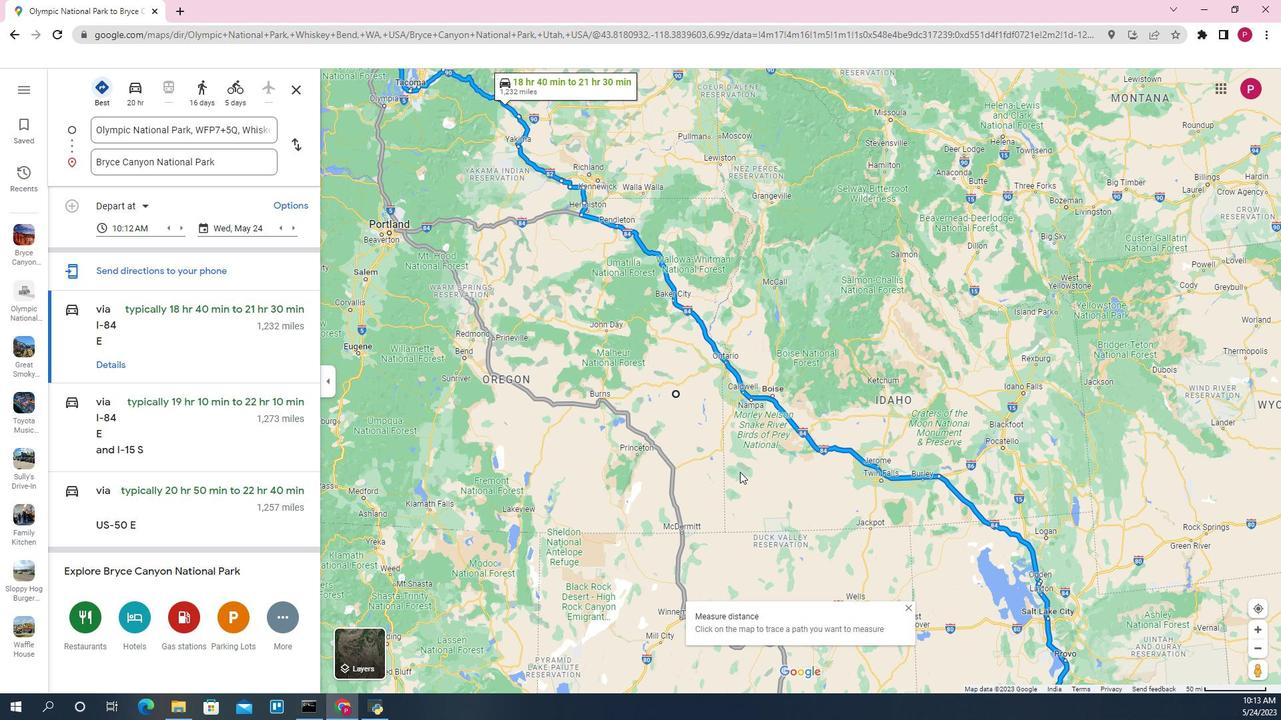 
Action: Mouse moved to (730, 426)
Screenshot: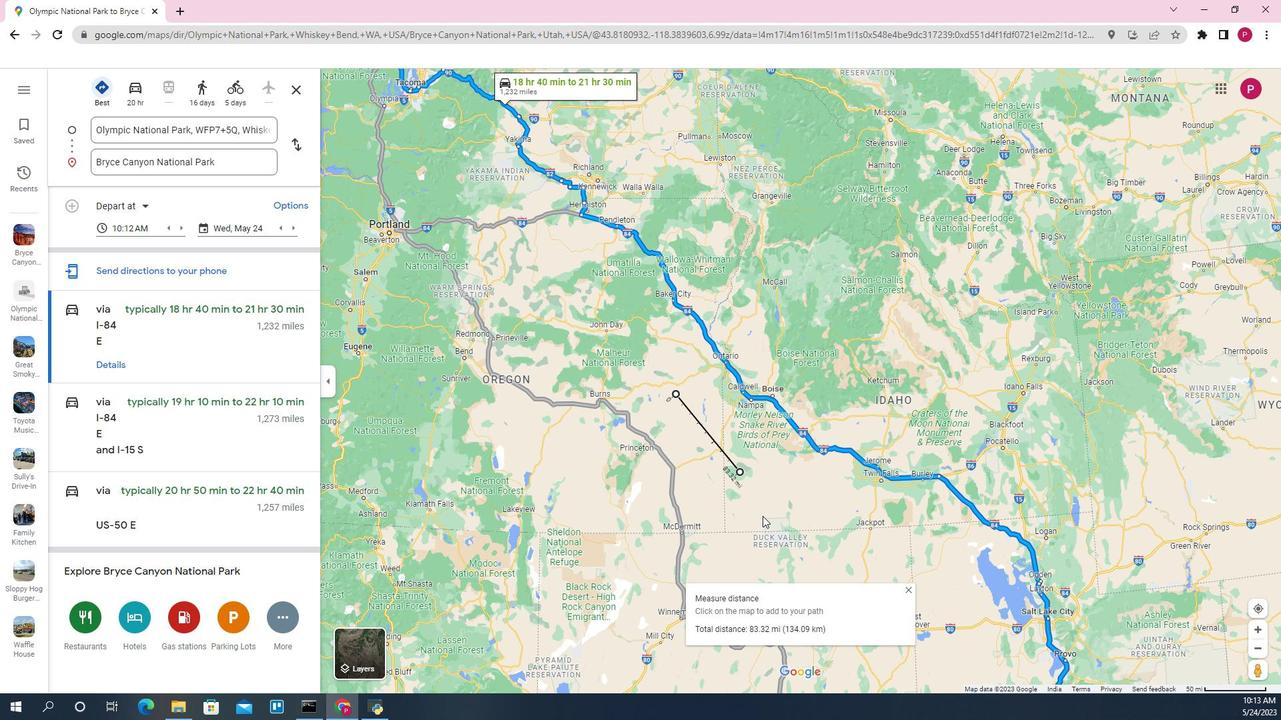 
Action: Mouse pressed left at (730, 426)
Screenshot: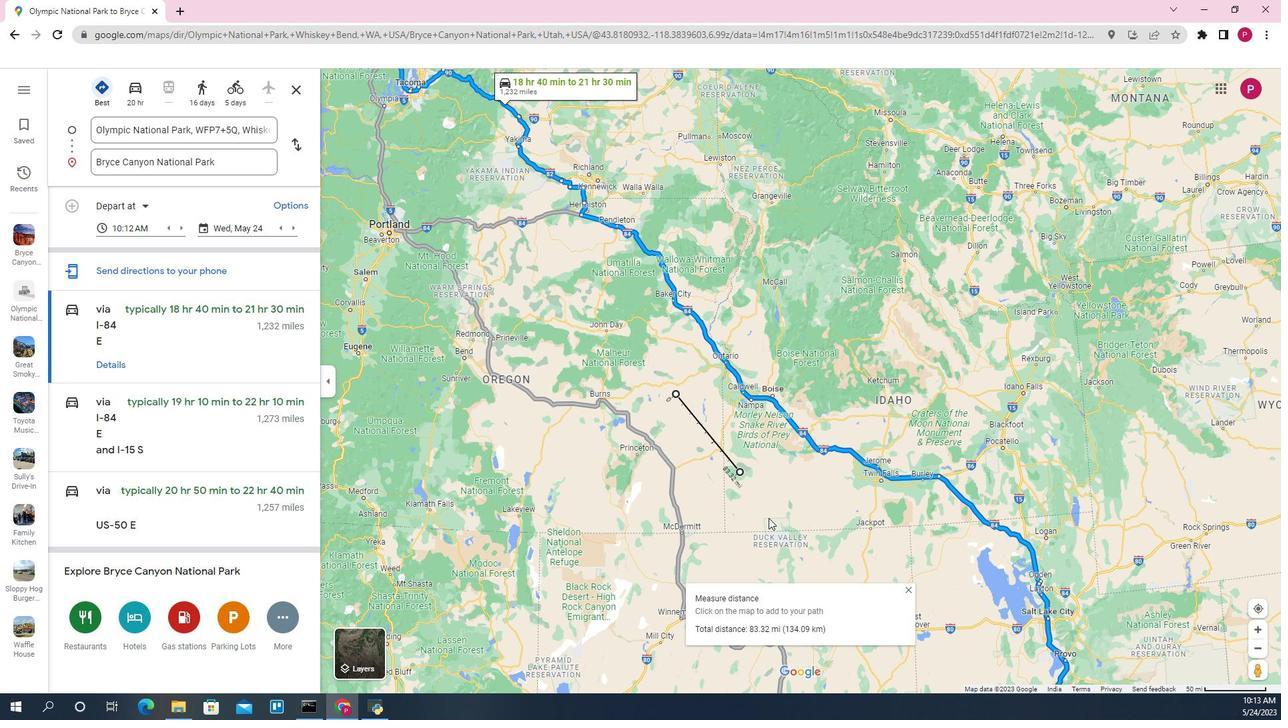 
Action: Mouse moved to (740, 422)
Screenshot: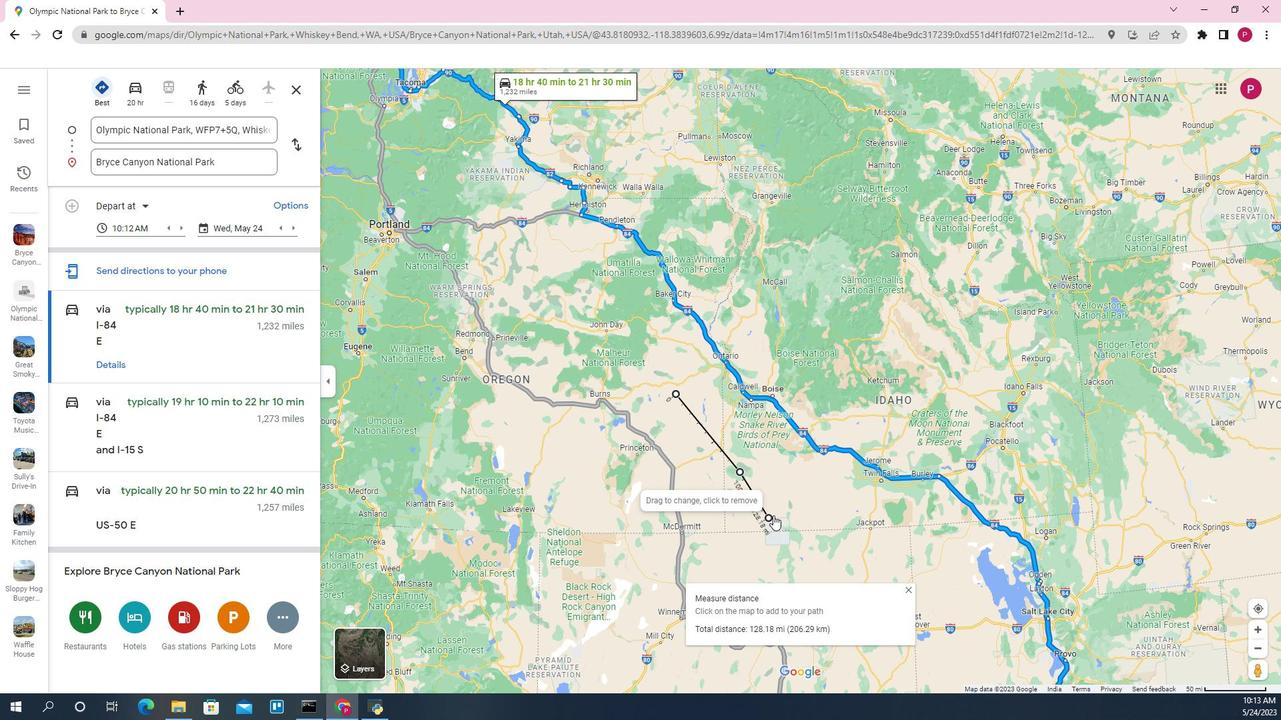 
Action: Mouse scrolled (740, 421) with delta (0, 0)
Screenshot: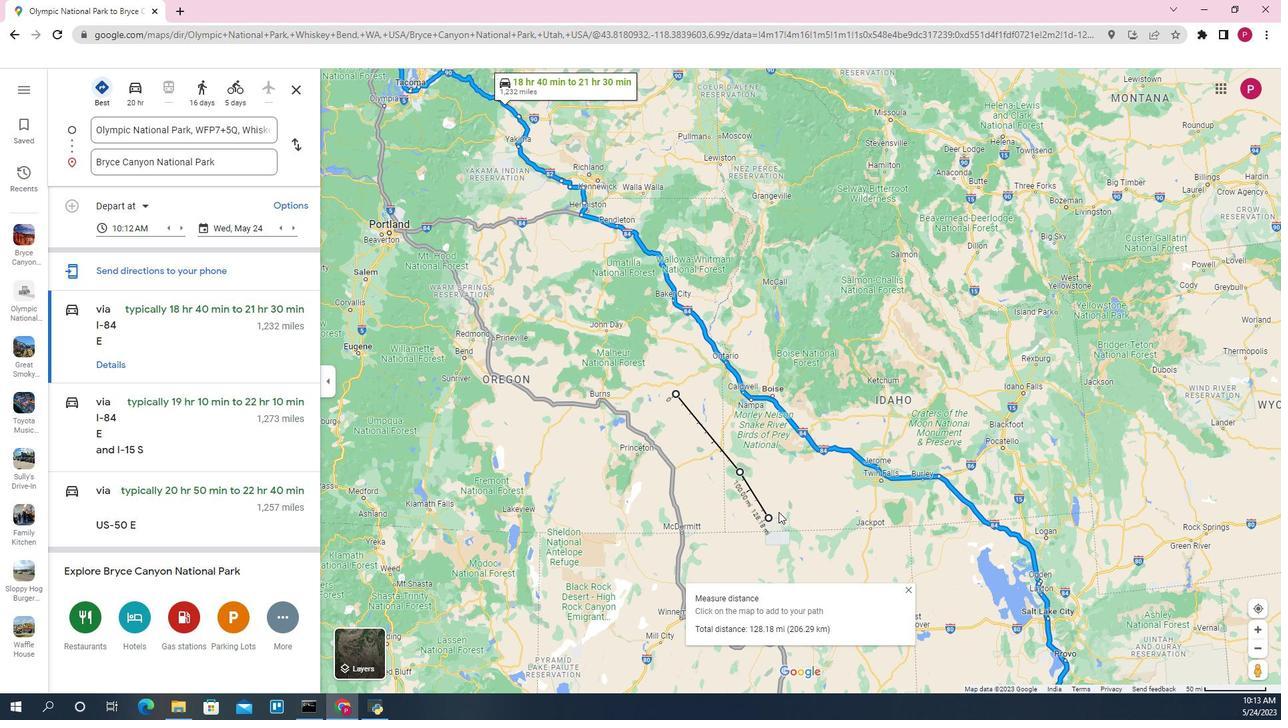 
Action: Mouse scrolled (740, 421) with delta (0, 0)
Screenshot: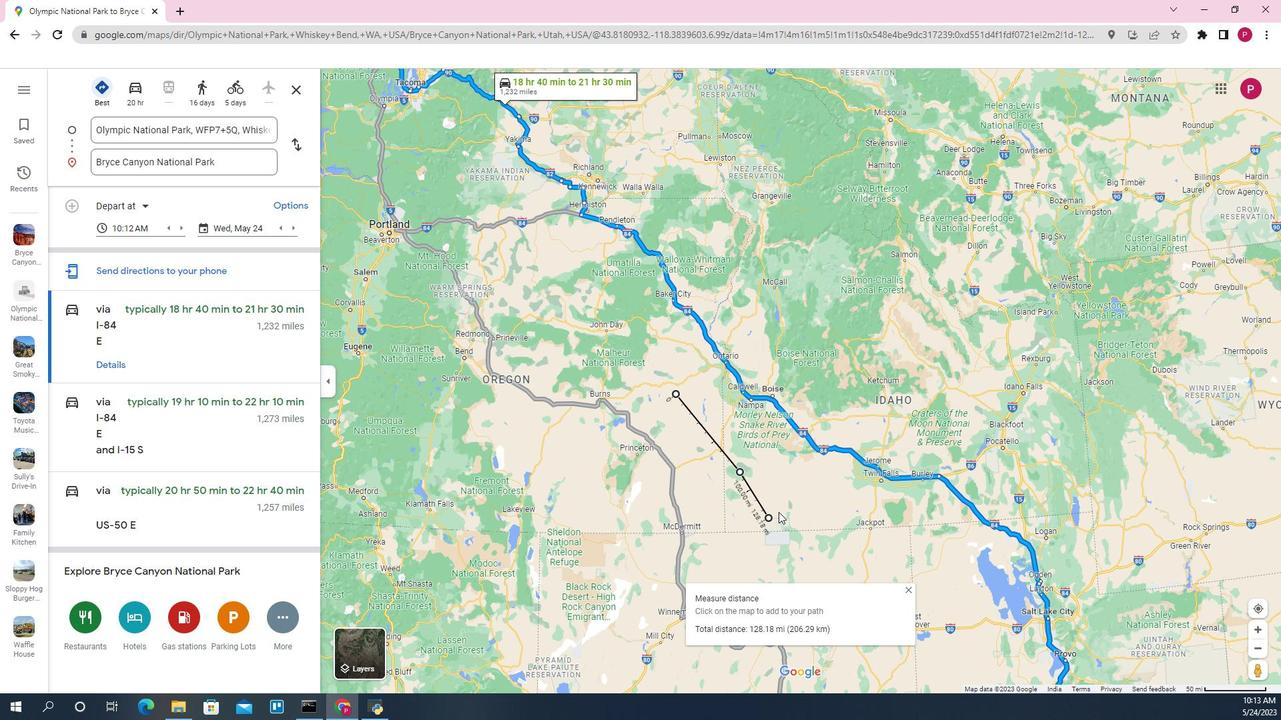 
Action: Mouse scrolled (740, 421) with delta (0, 0)
Screenshot: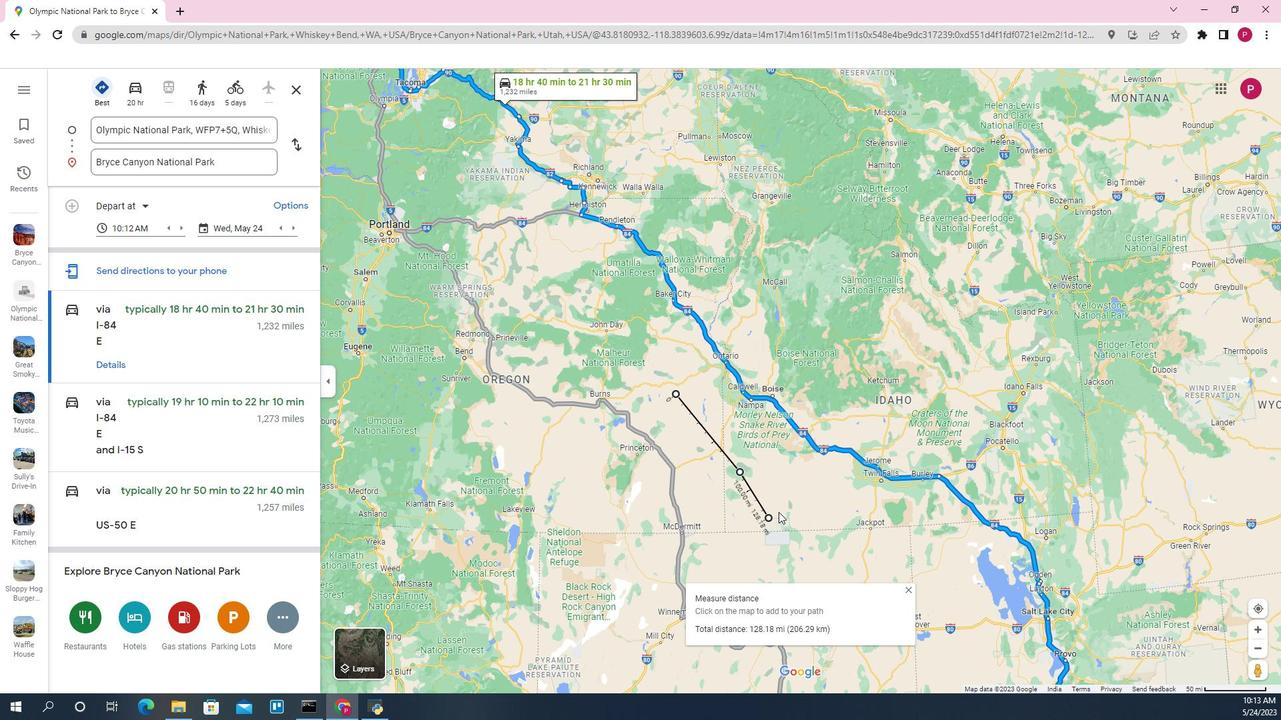 
Action: Mouse scrolled (740, 421) with delta (0, 0)
Screenshot: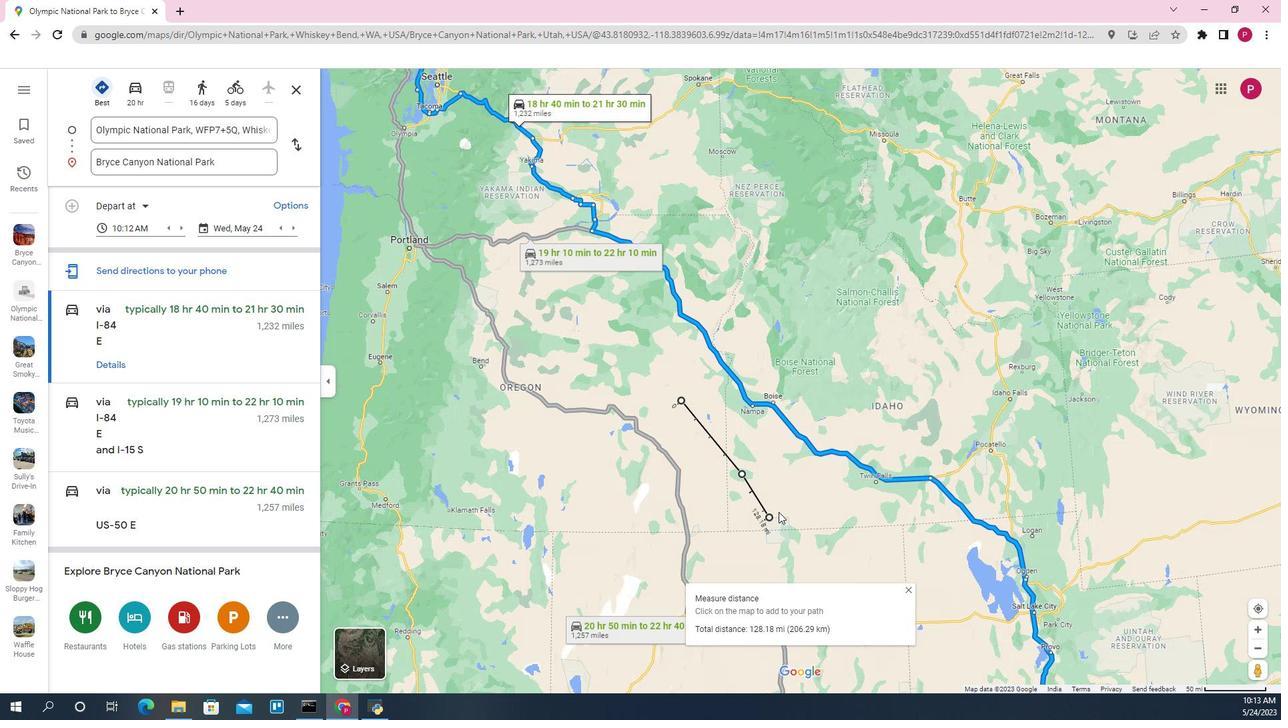 
Action: Mouse moved to (741, 421)
Screenshot: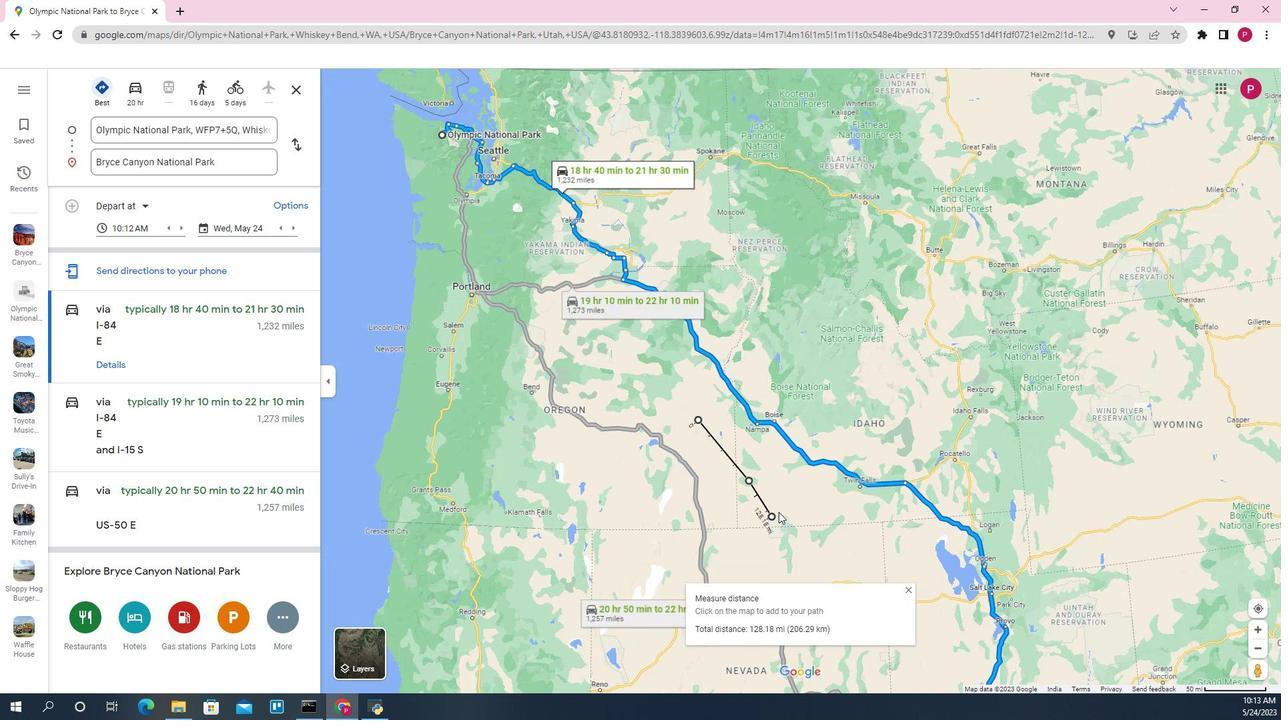 
Action: Mouse scrolled (741, 421) with delta (0, 0)
Screenshot: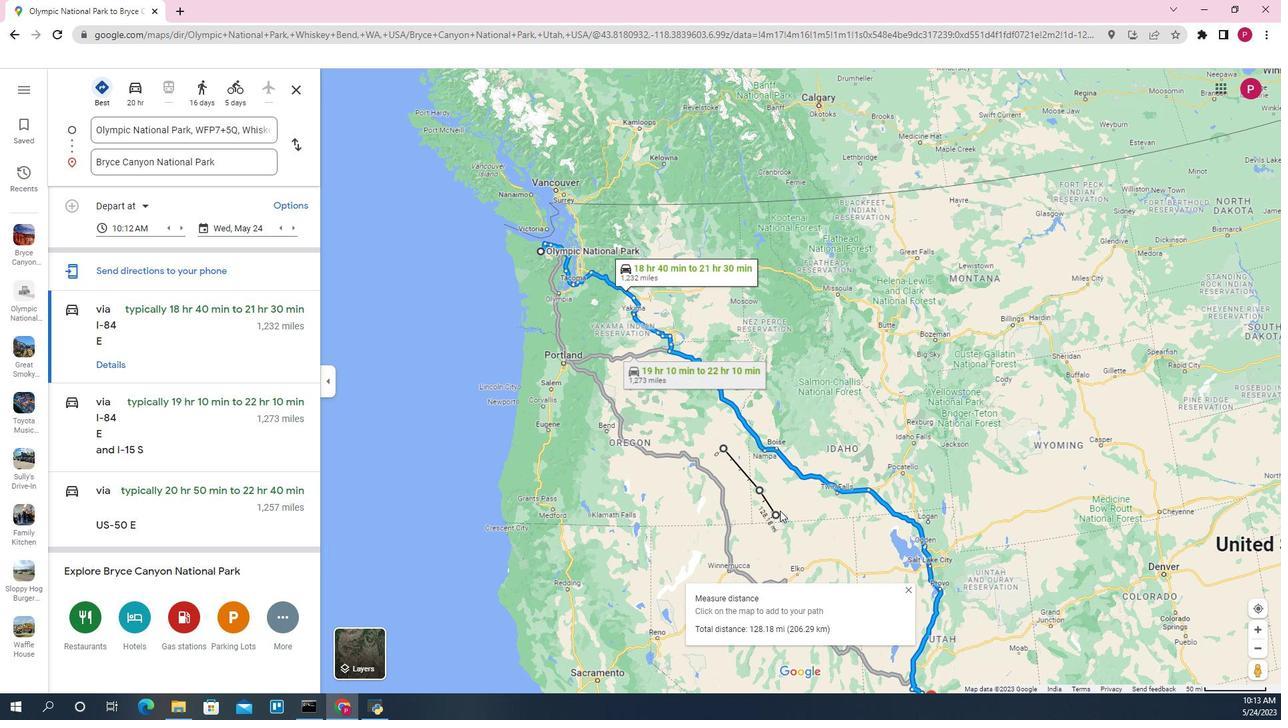 
Action: Mouse scrolled (741, 421) with delta (0, 0)
Screenshot: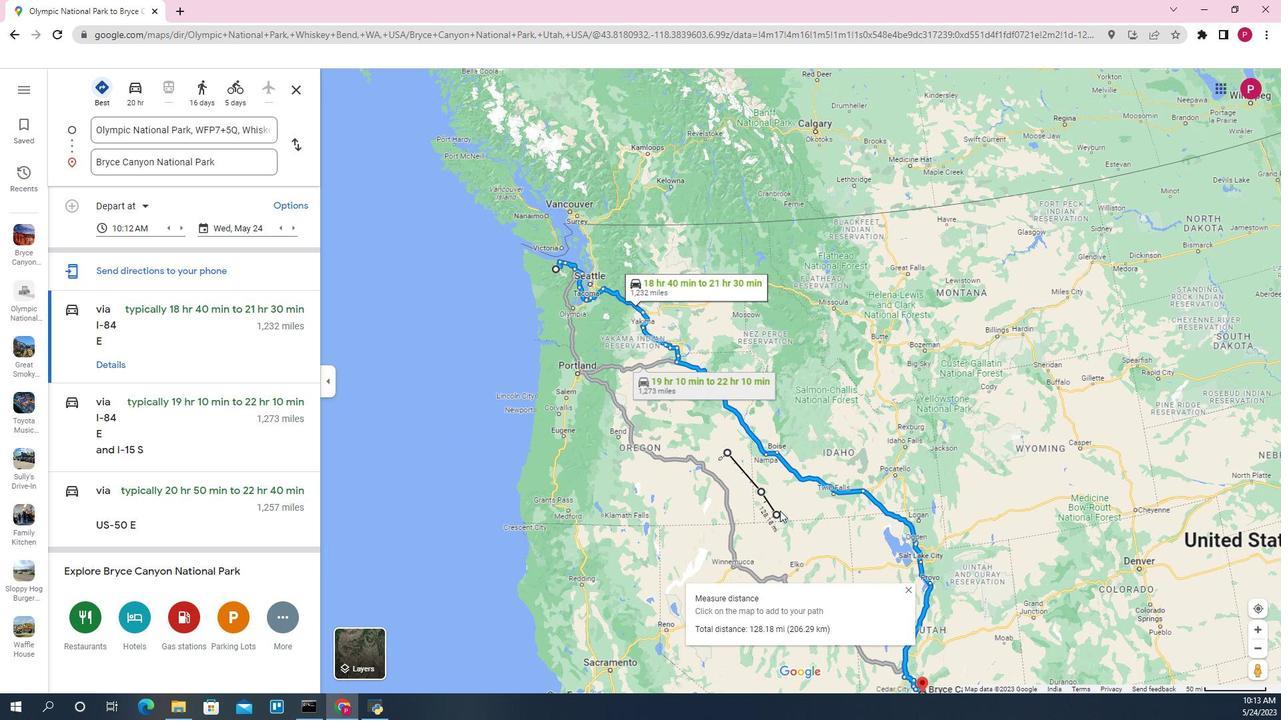 
Action: Mouse scrolled (741, 421) with delta (0, 0)
Screenshot: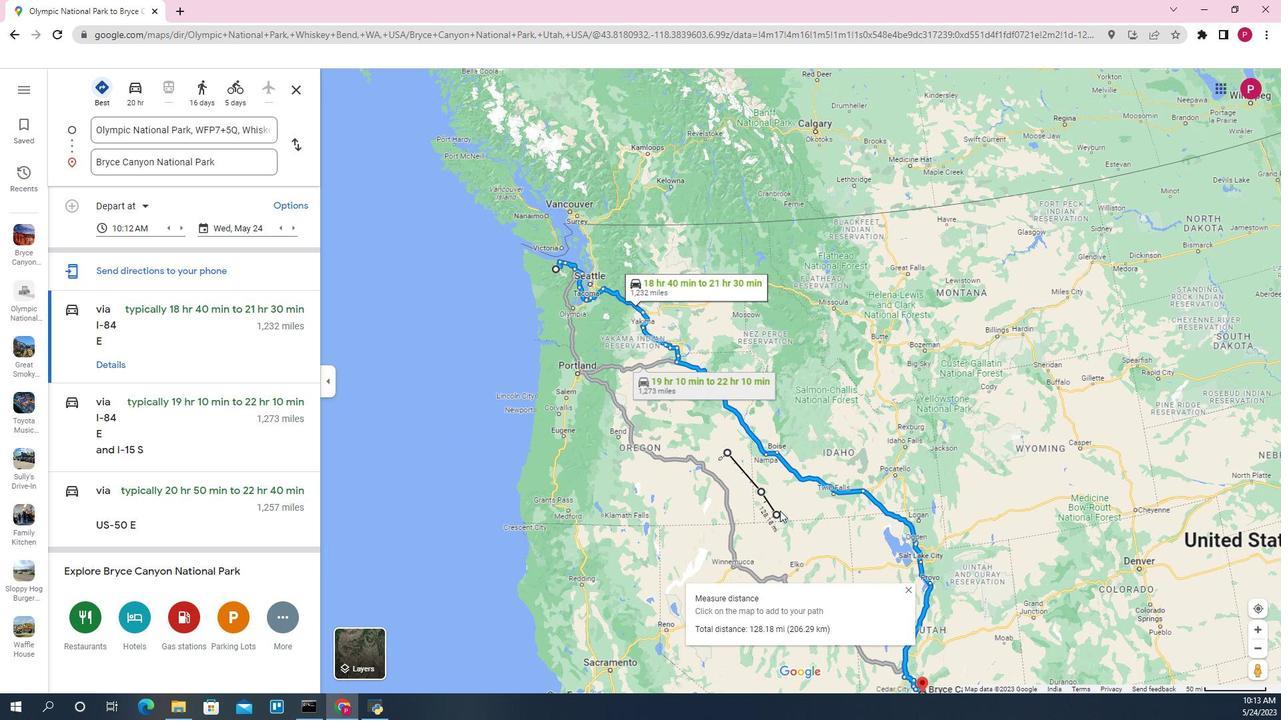 
Action: Mouse moved to (820, 460)
Screenshot: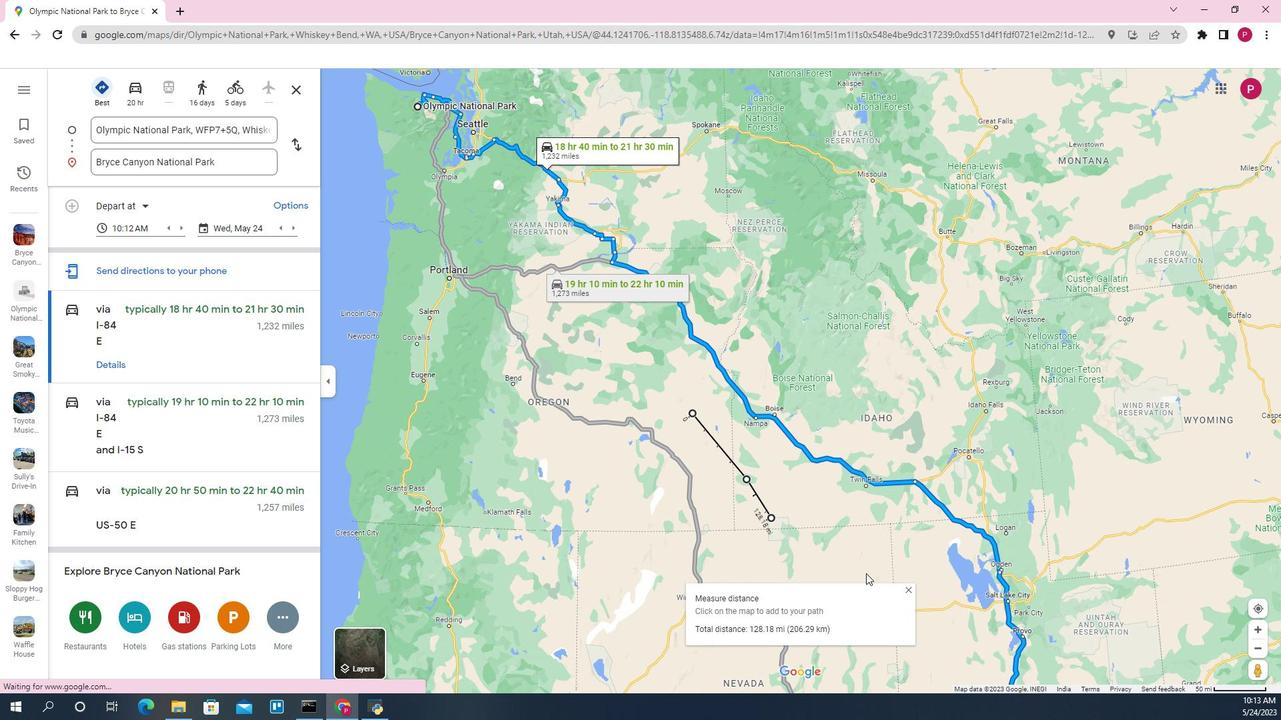 
Action: Mouse pressed left at (820, 460)
Screenshot: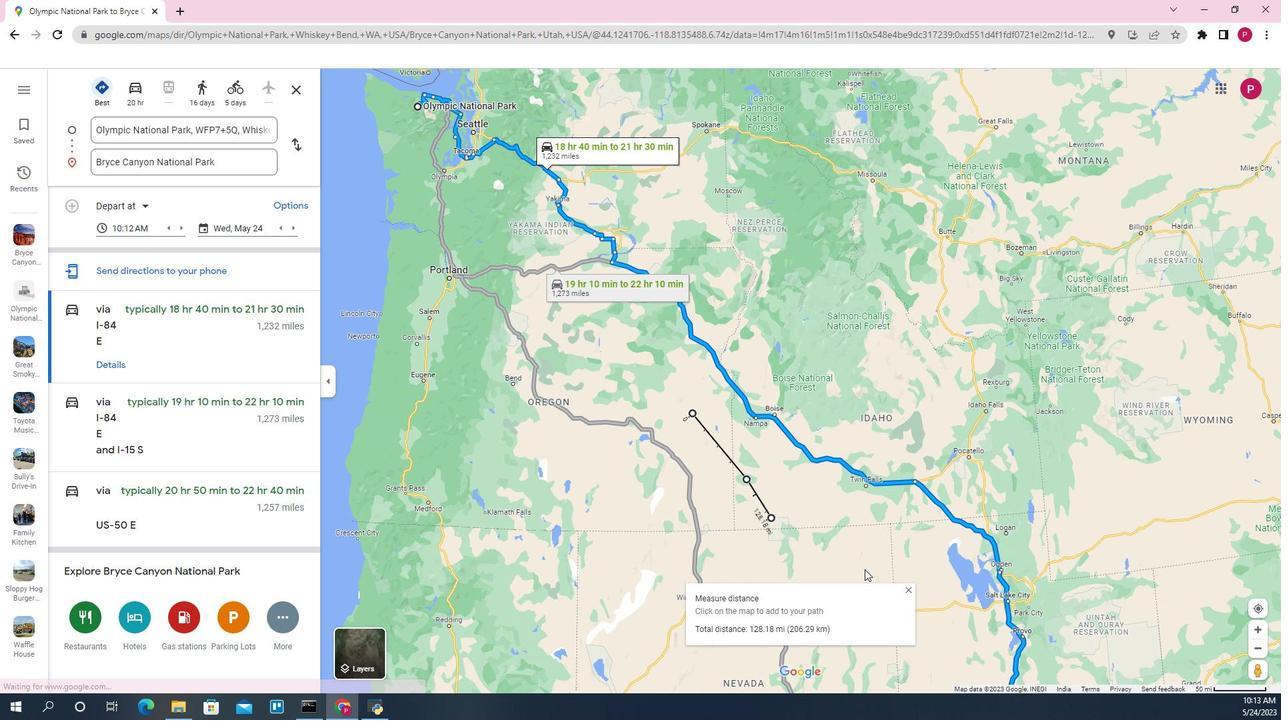 
Action: Mouse moved to (888, 465)
Screenshot: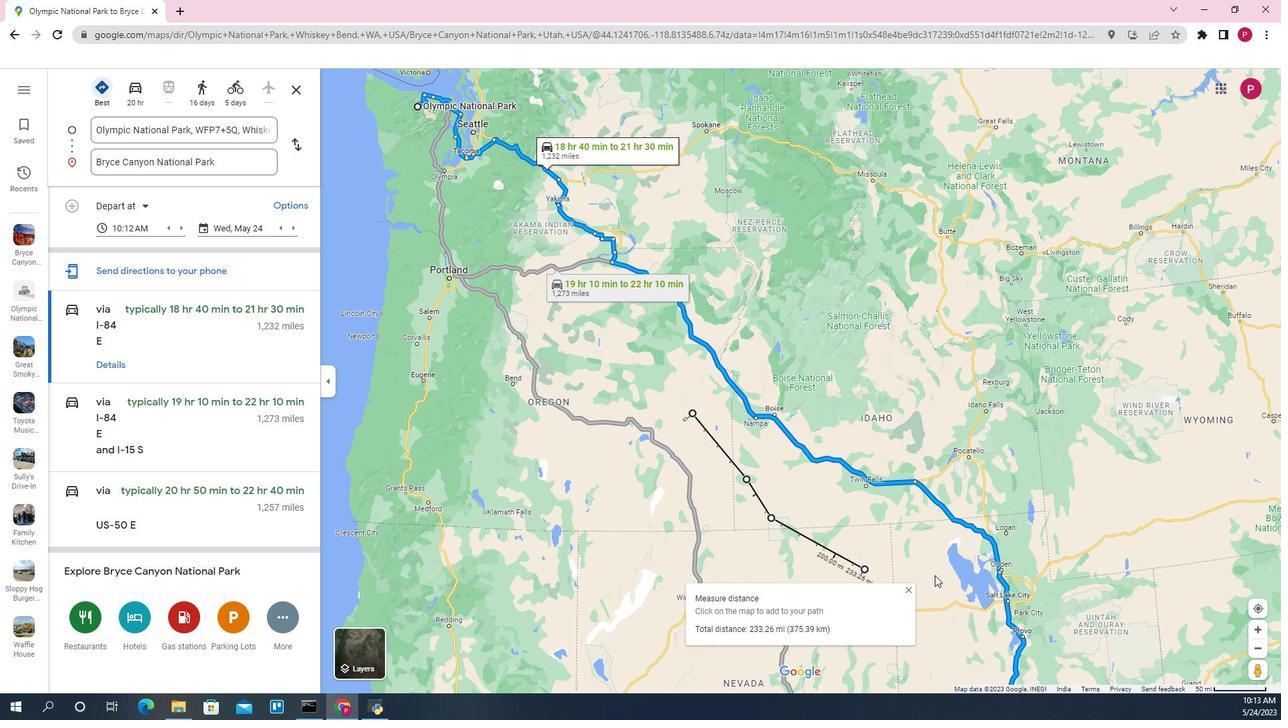 
Action: Mouse pressed left at (888, 465)
Screenshot: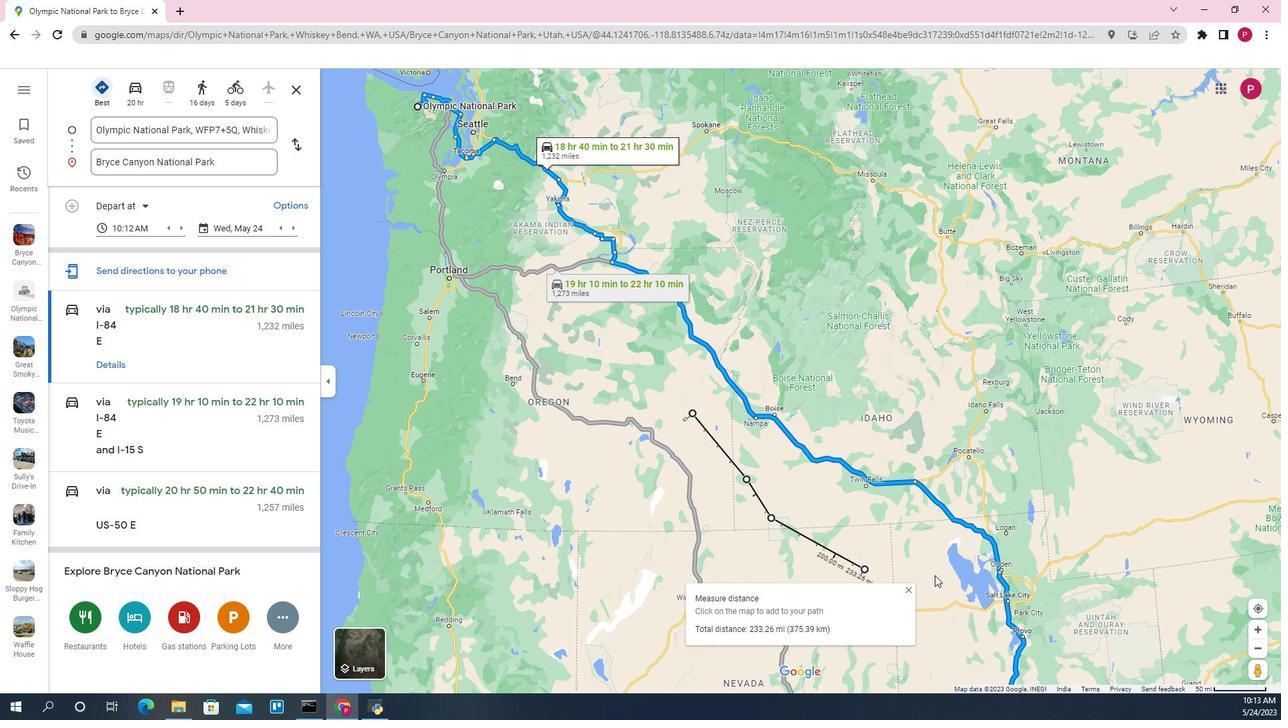 
Action: Mouse moved to (955, 480)
Screenshot: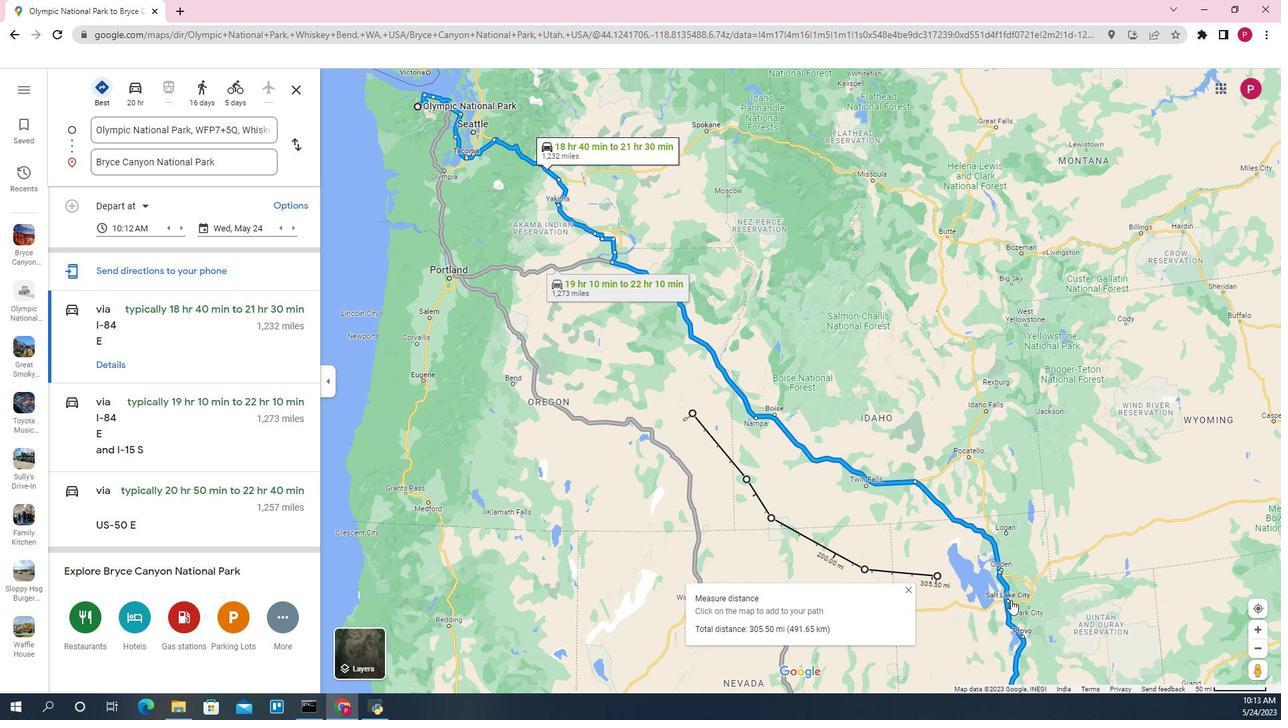 
Action: Mouse pressed left at (955, 480)
Screenshot: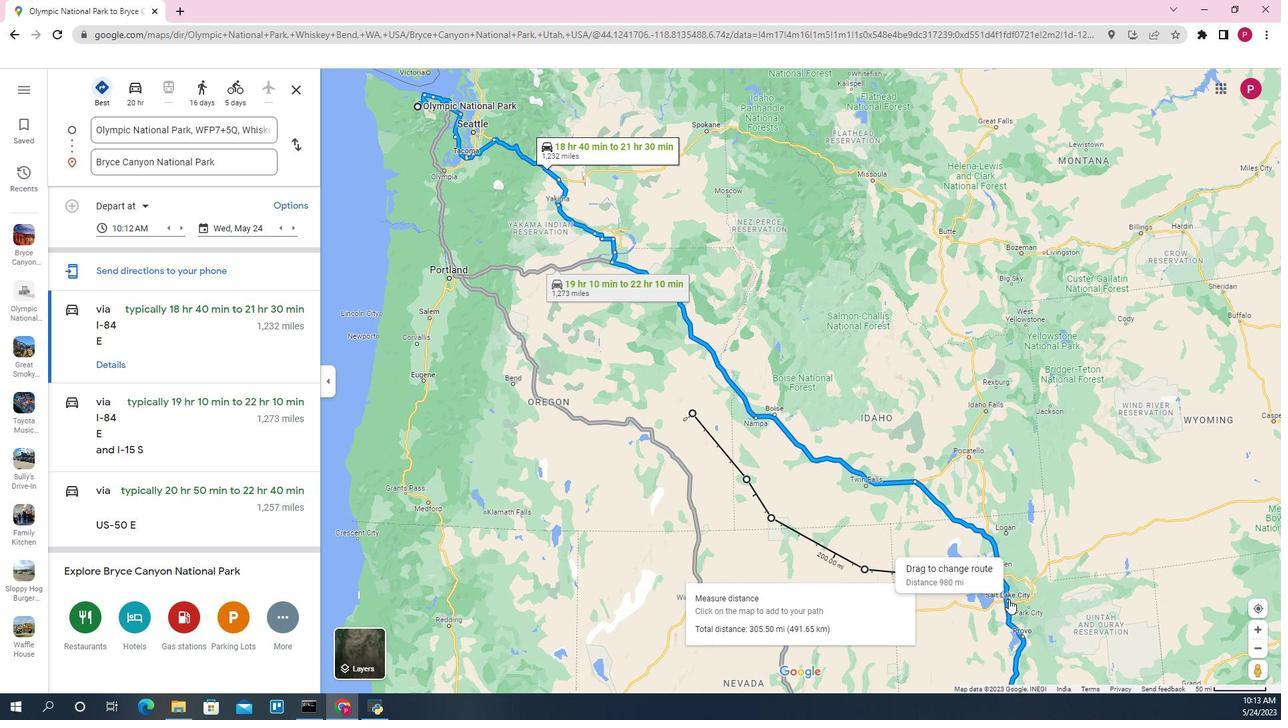 
Action: Mouse moved to (967, 504)
Screenshot: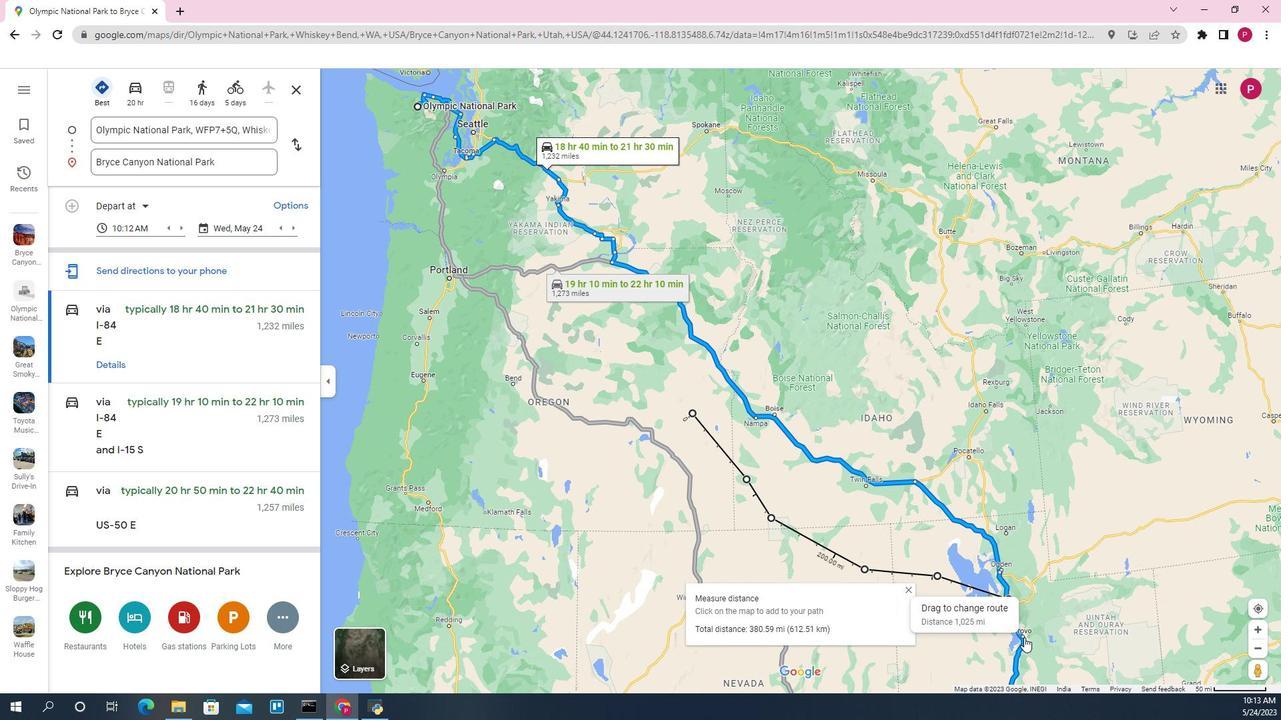 
Action: Mouse pressed left at (967, 504)
Screenshot: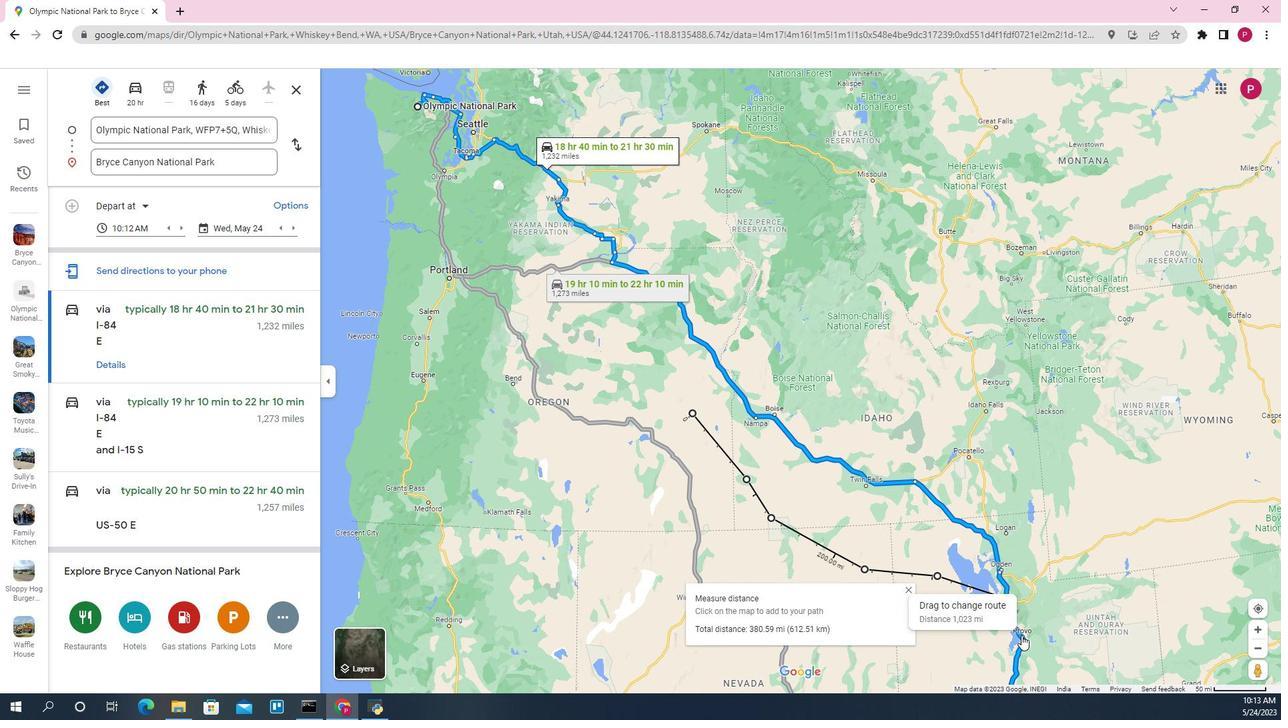 
Action: Mouse moved to (862, 463)
Screenshot: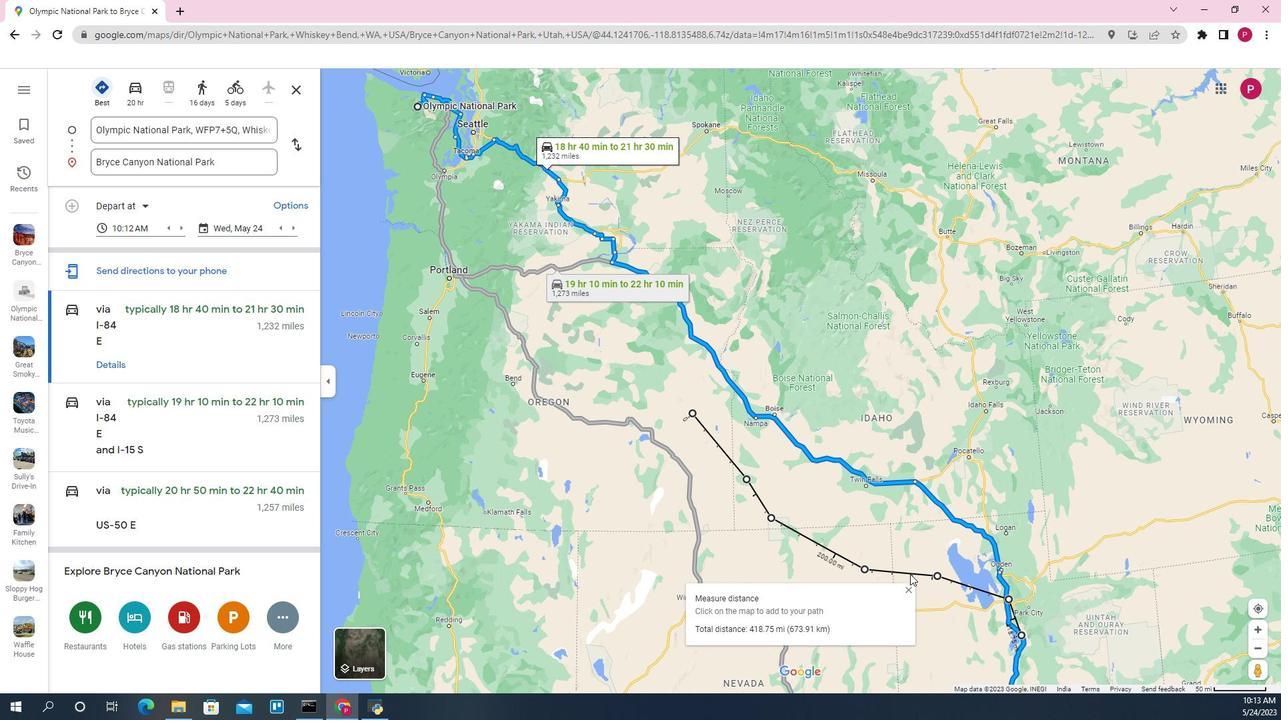 
Action: Mouse scrolled (862, 463) with delta (0, 0)
Screenshot: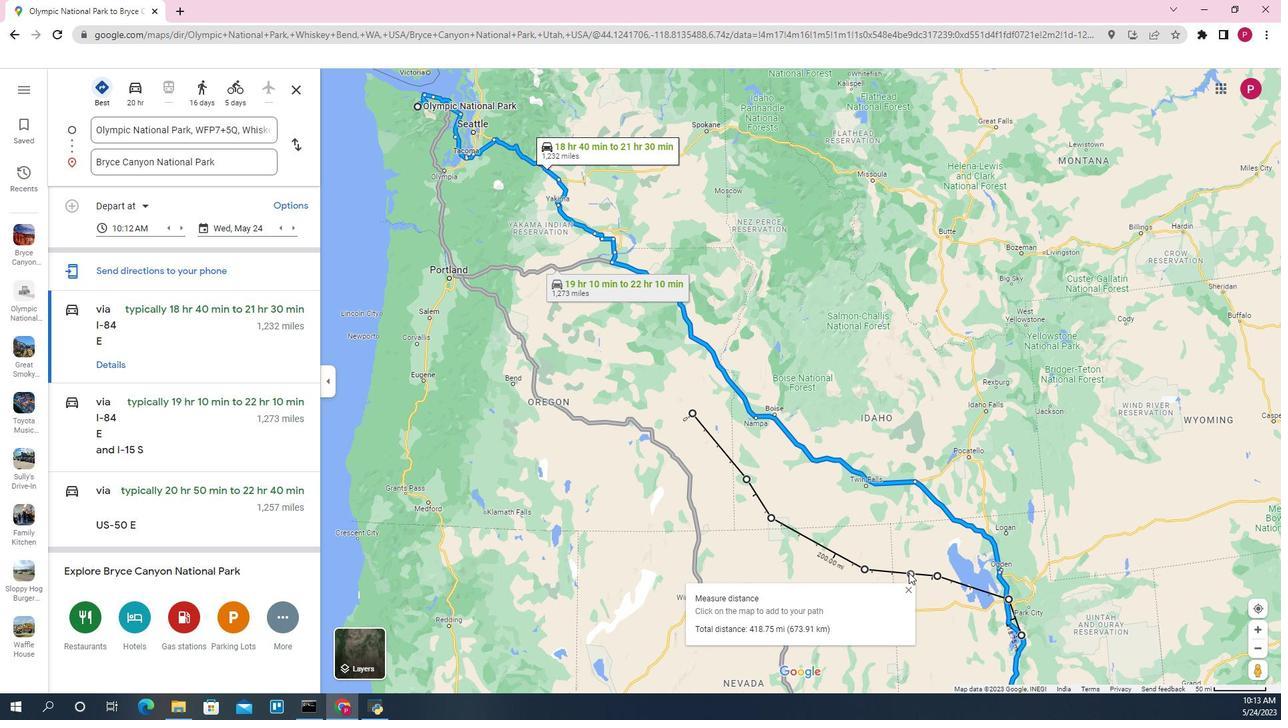 
Action: Mouse scrolled (862, 463) with delta (0, 0)
Screenshot: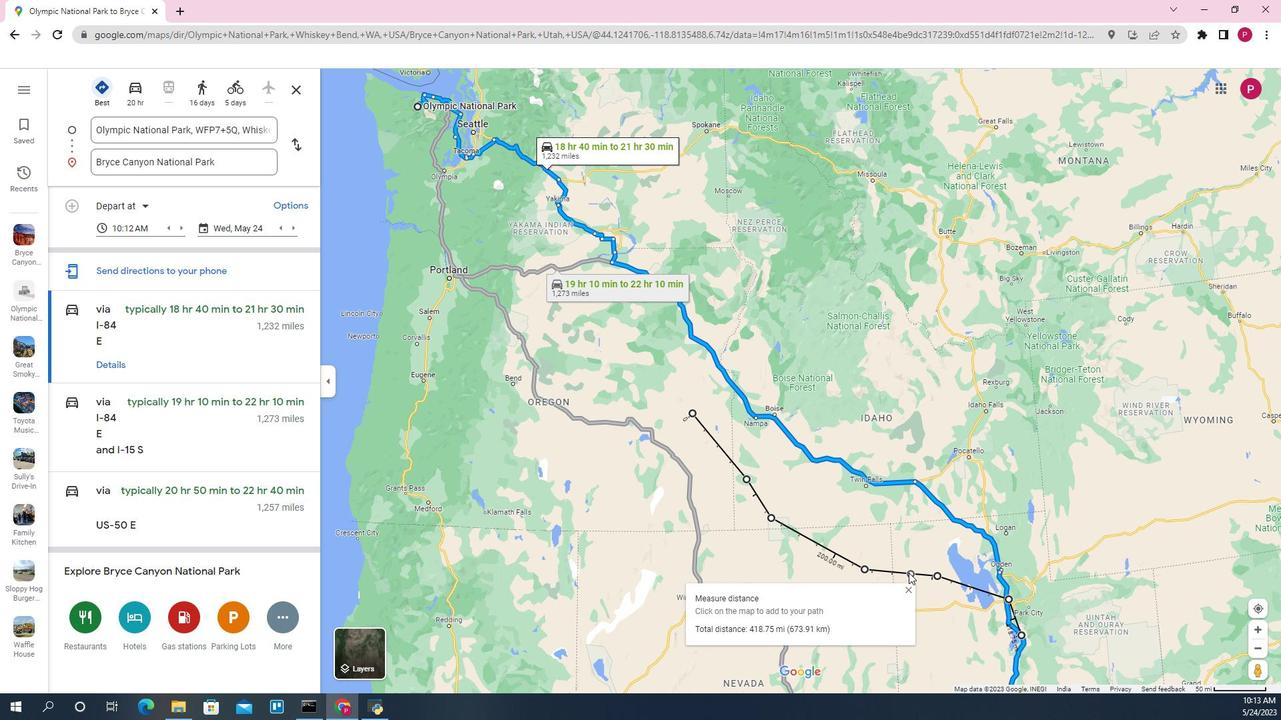 
Action: Mouse scrolled (862, 463) with delta (0, 0)
Screenshot: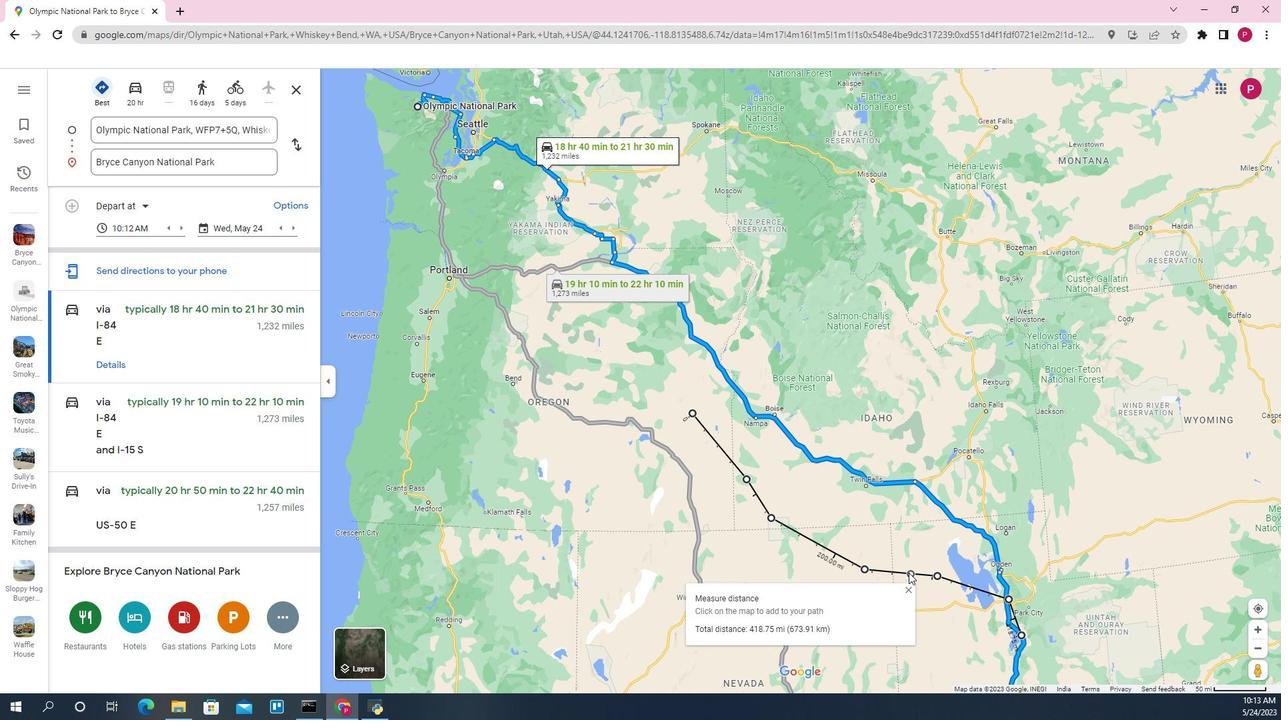 
Action: Mouse scrolled (862, 463) with delta (0, 0)
Screenshot: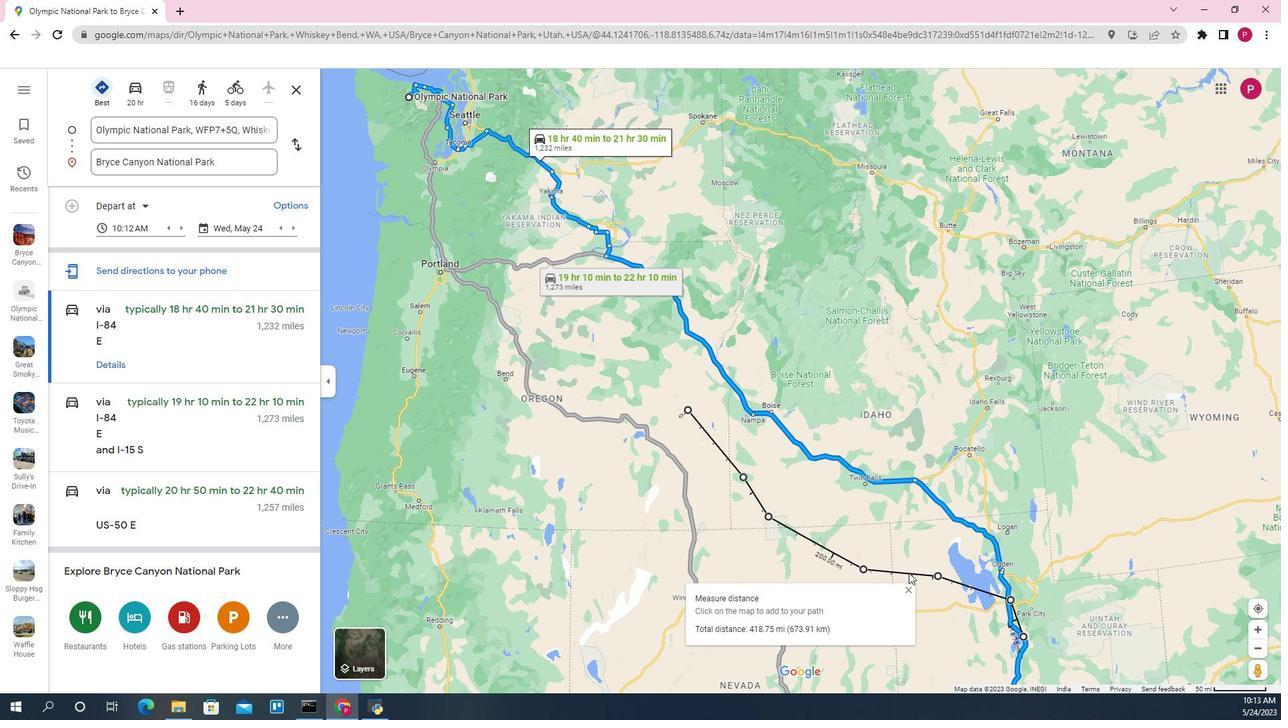 
Action: Mouse scrolled (862, 463) with delta (0, 0)
Screenshot: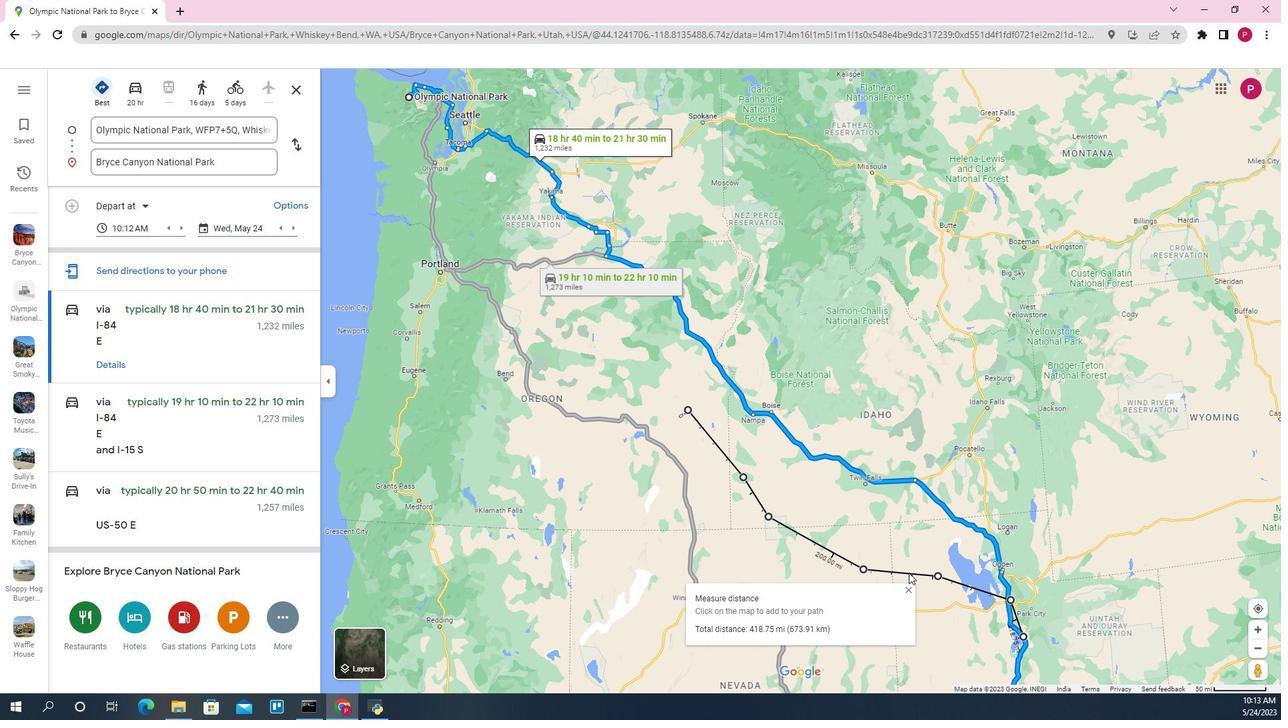 
Action: Mouse moved to (927, 504)
Screenshot: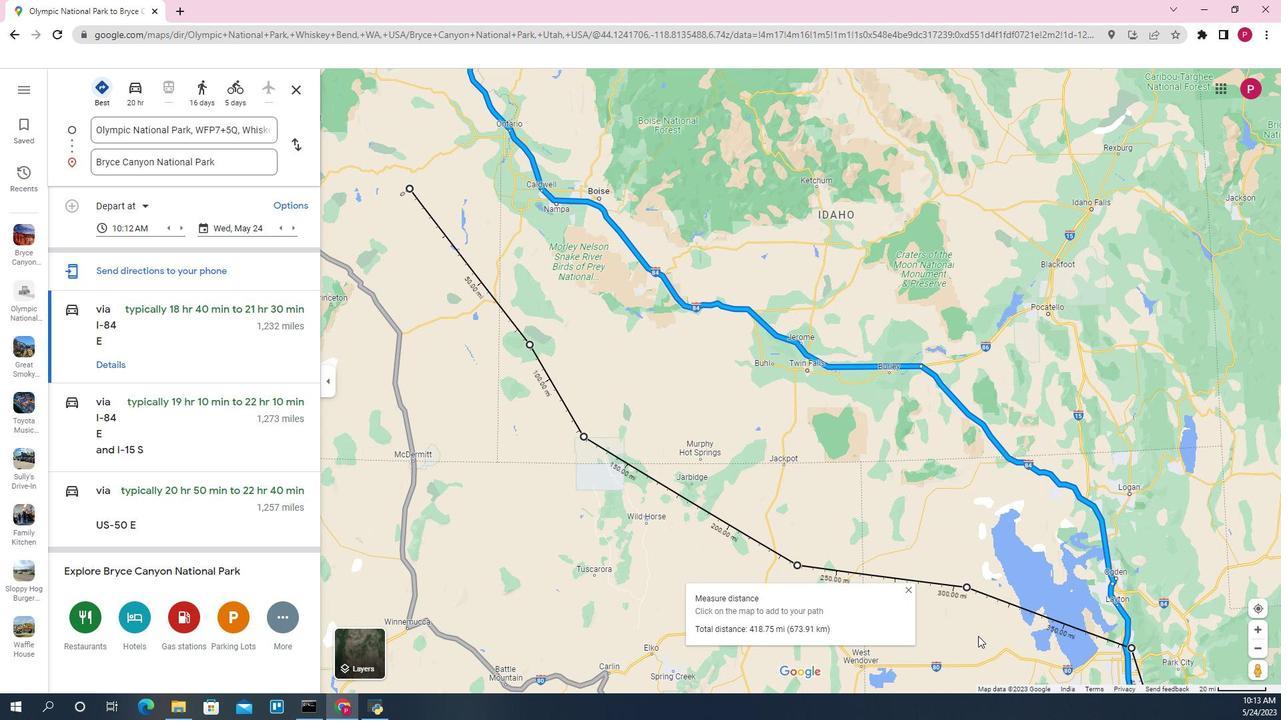 
Action: Mouse pressed left at (927, 505)
Screenshot: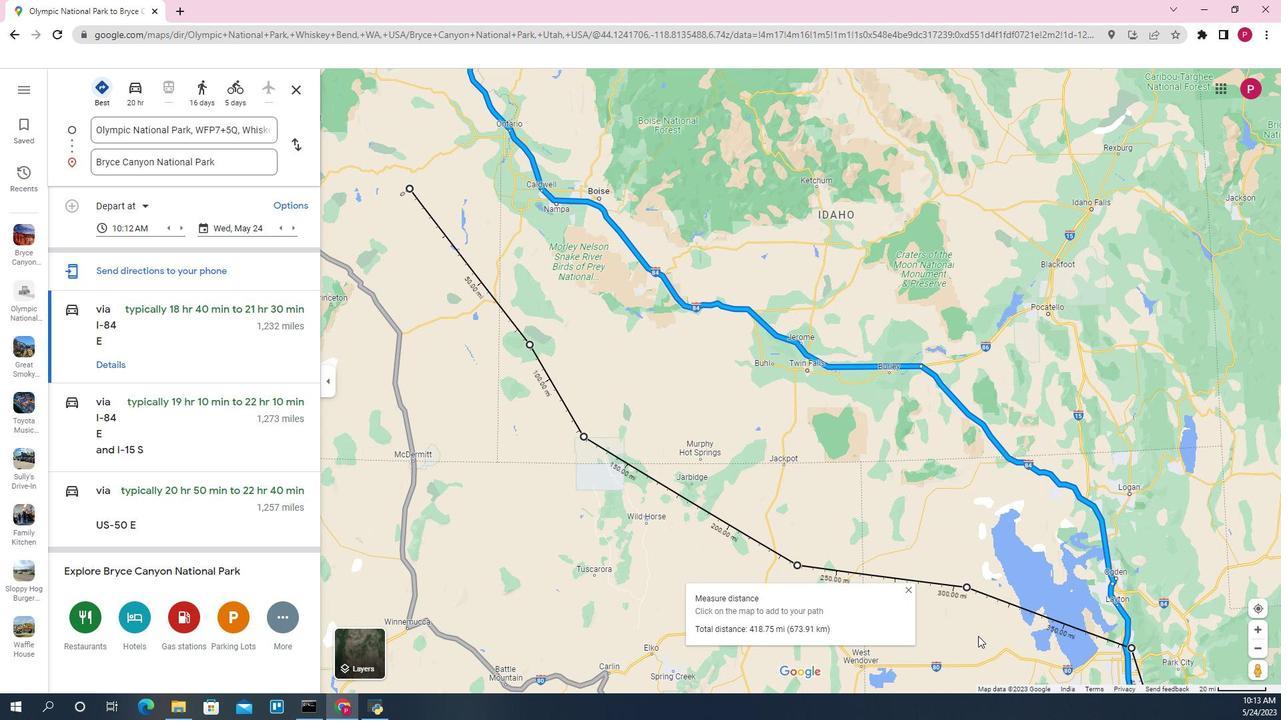 
Action: Mouse moved to (838, 403)
Screenshot: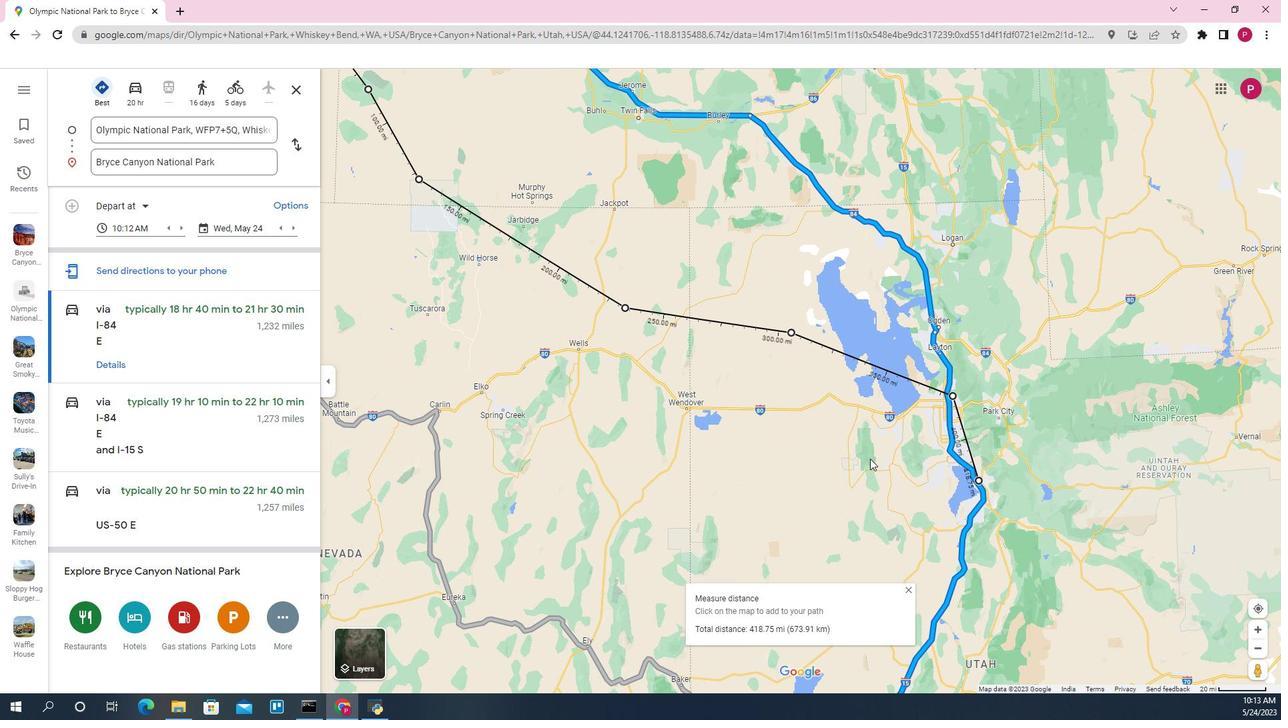 
Action: Mouse scrolled (838, 403) with delta (0, 0)
Screenshot: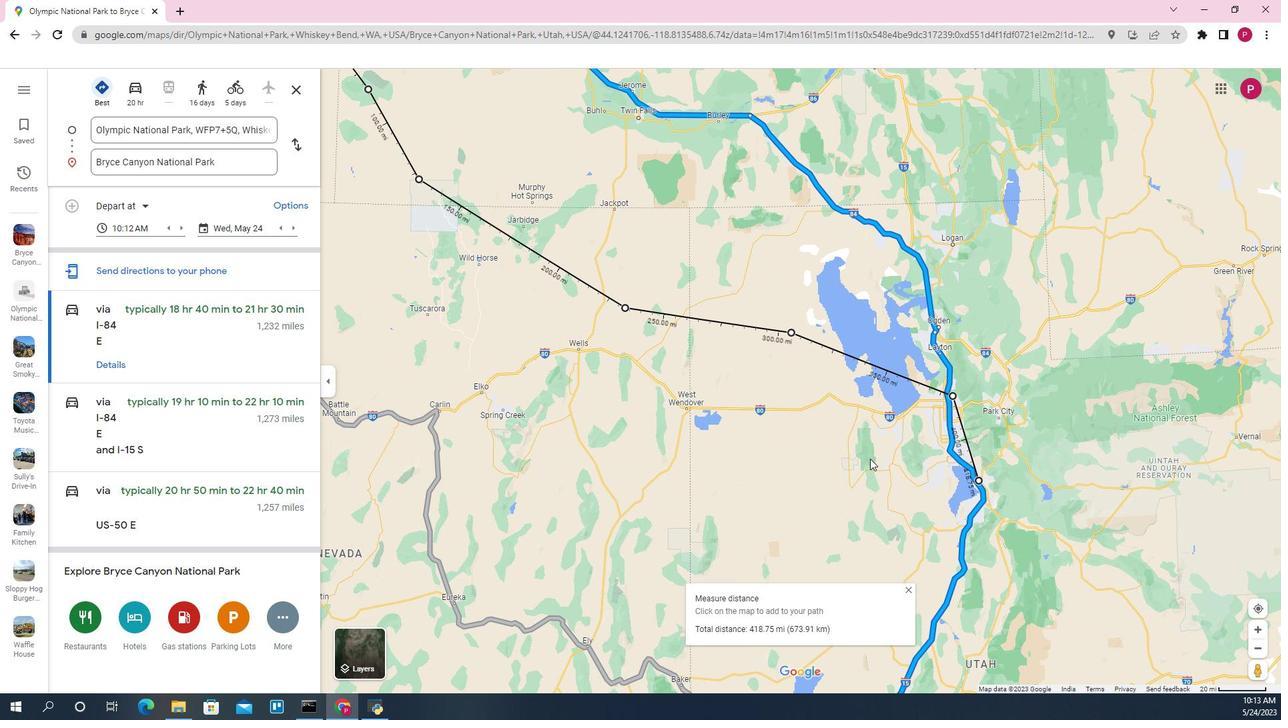 
Action: Mouse scrolled (838, 403) with delta (0, 0)
Screenshot: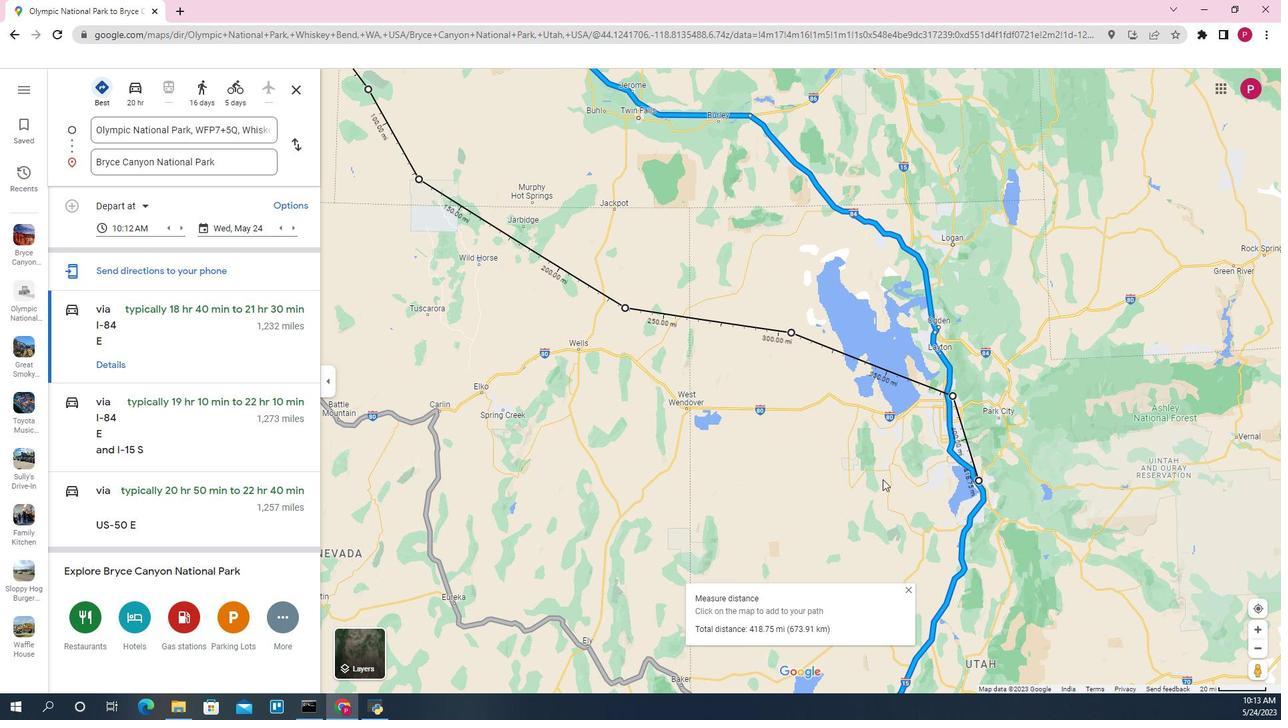 
Action: Mouse moved to (838, 404)
Screenshot: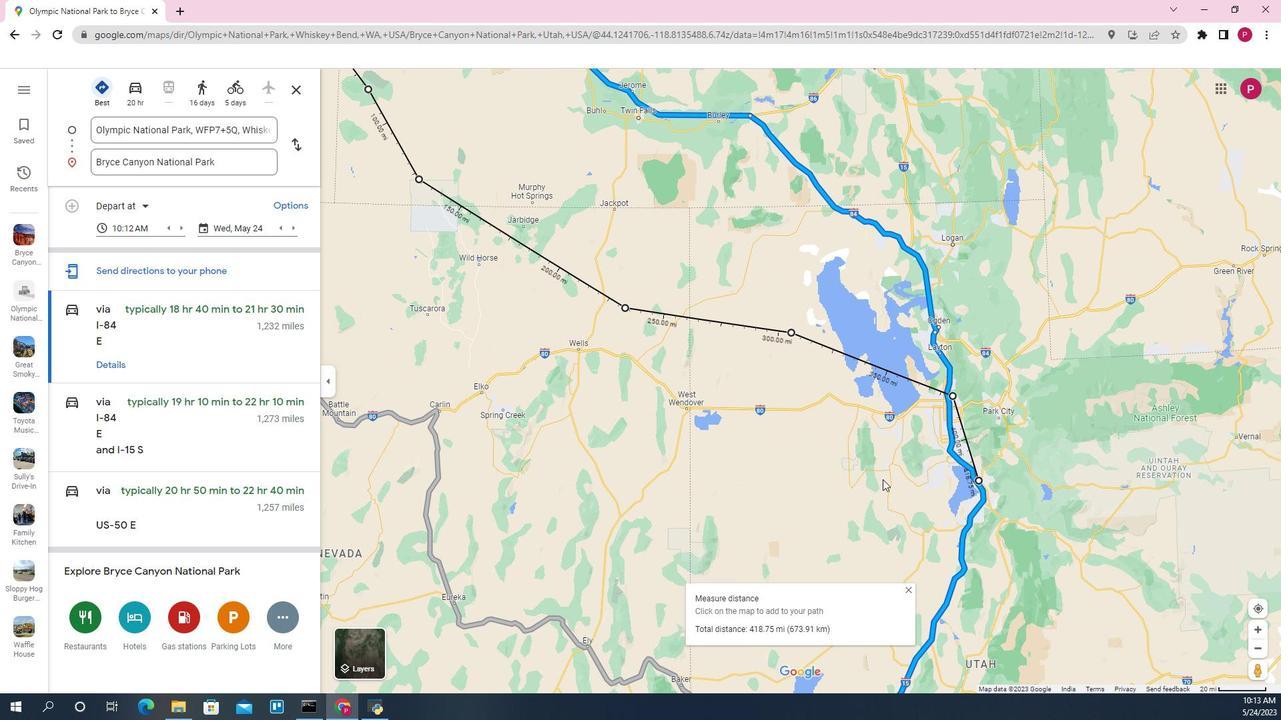 
Action: Mouse scrolled (838, 403) with delta (0, 0)
Screenshot: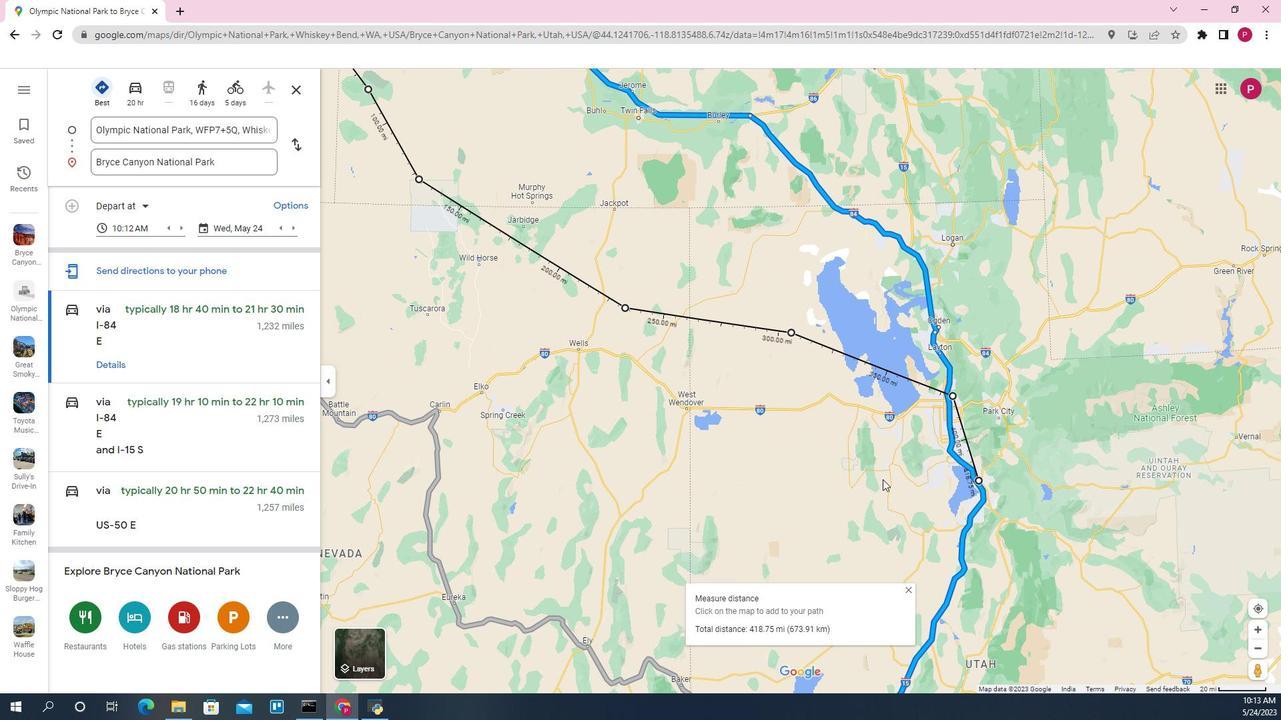 
Action: Mouse scrolled (838, 403) with delta (0, 0)
Screenshot: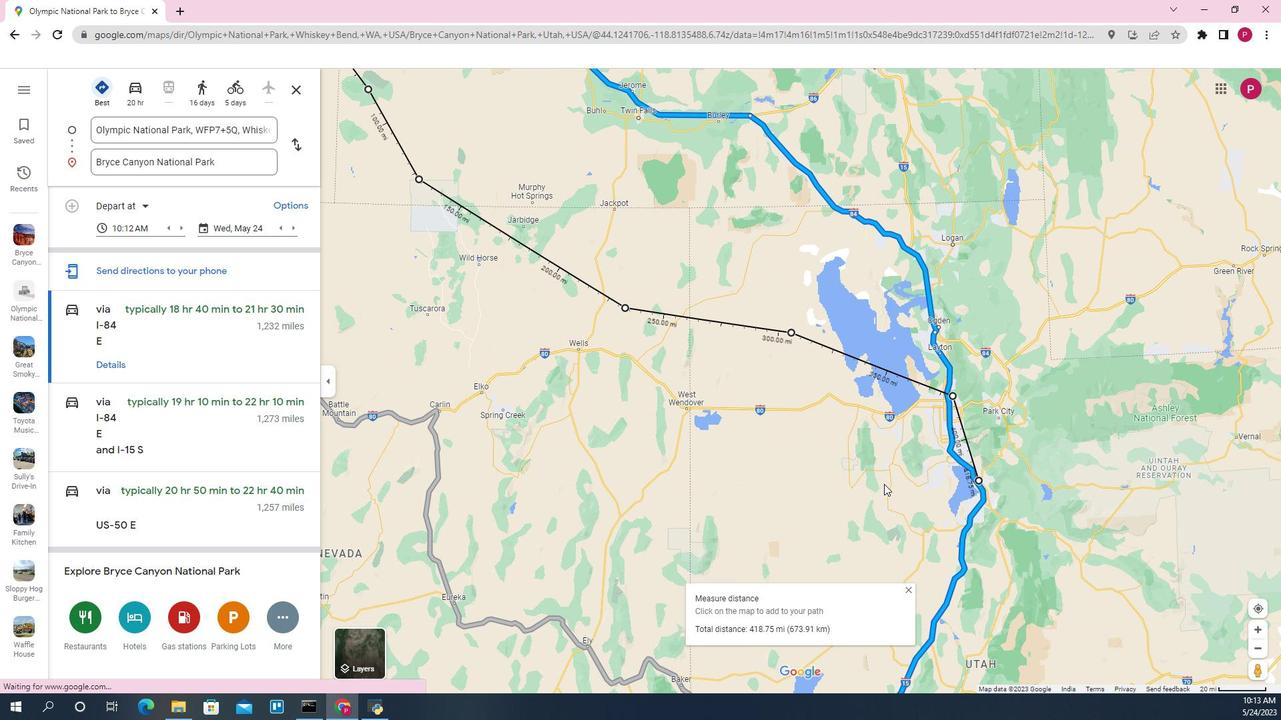 
Action: Mouse scrolled (838, 403) with delta (0, 0)
Screenshot: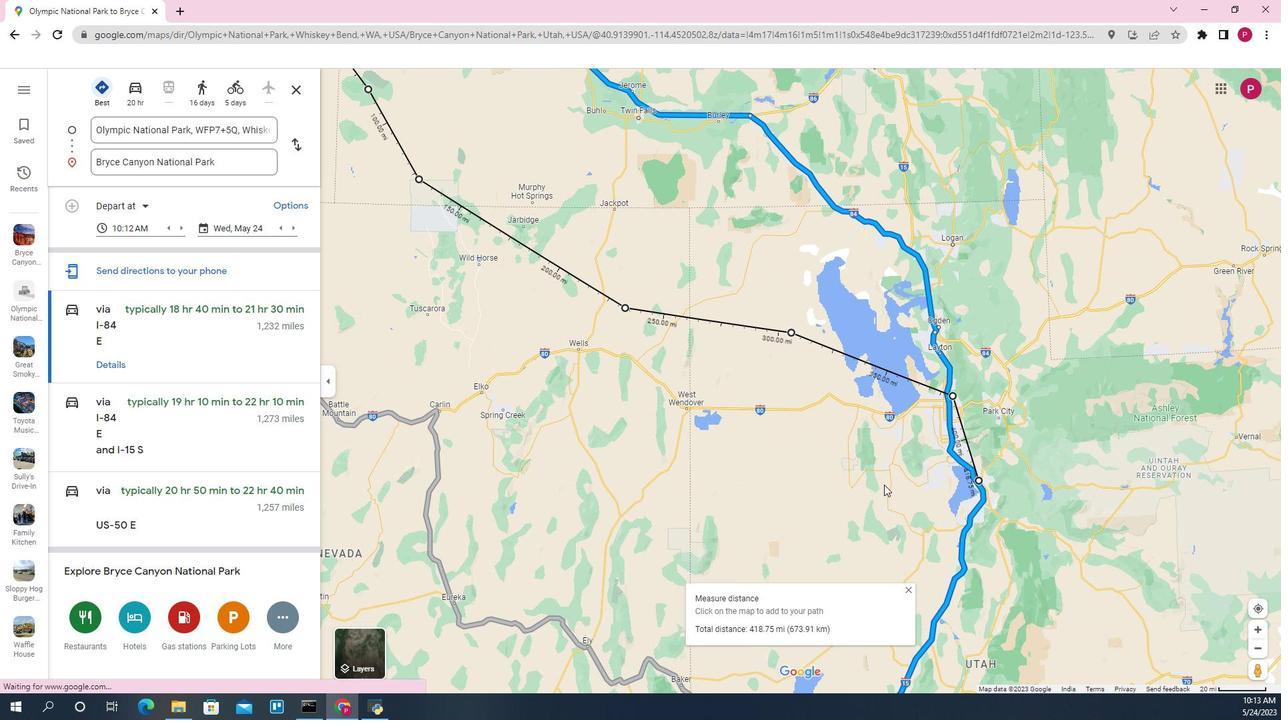
Action: Mouse scrolled (838, 403) with delta (0, 0)
Screenshot: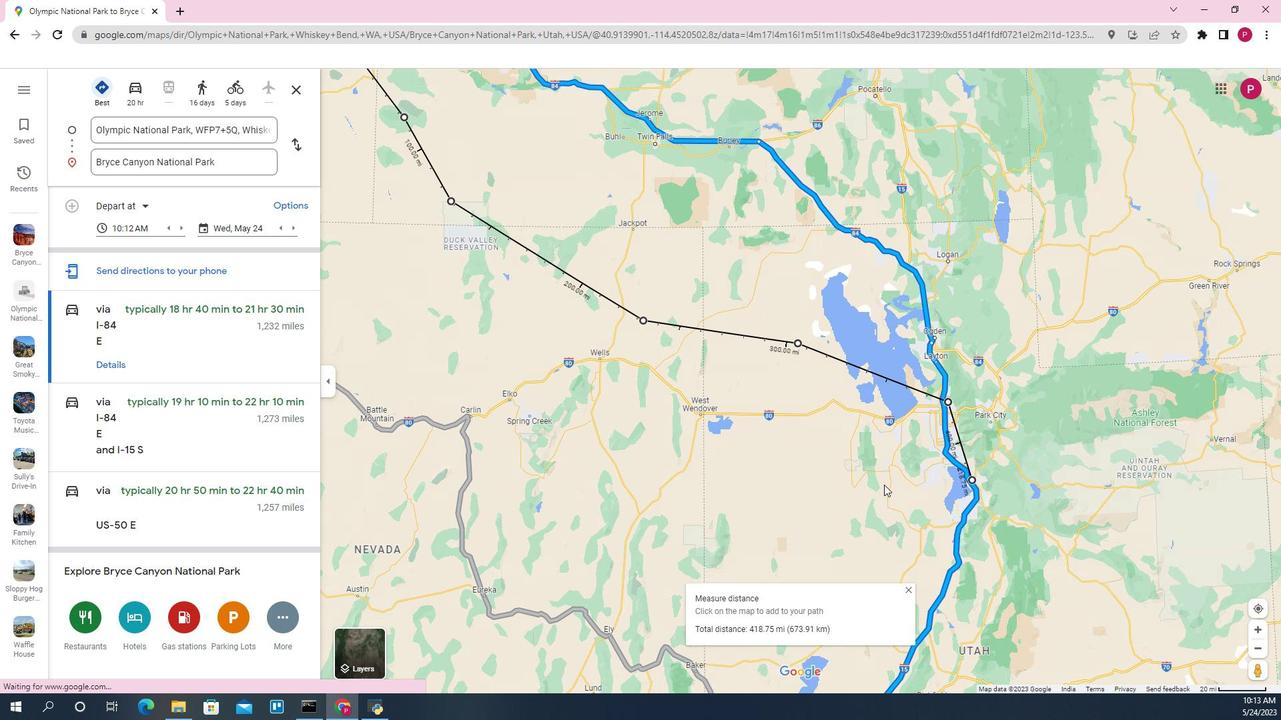 
Action: Mouse moved to (865, 473)
Screenshot: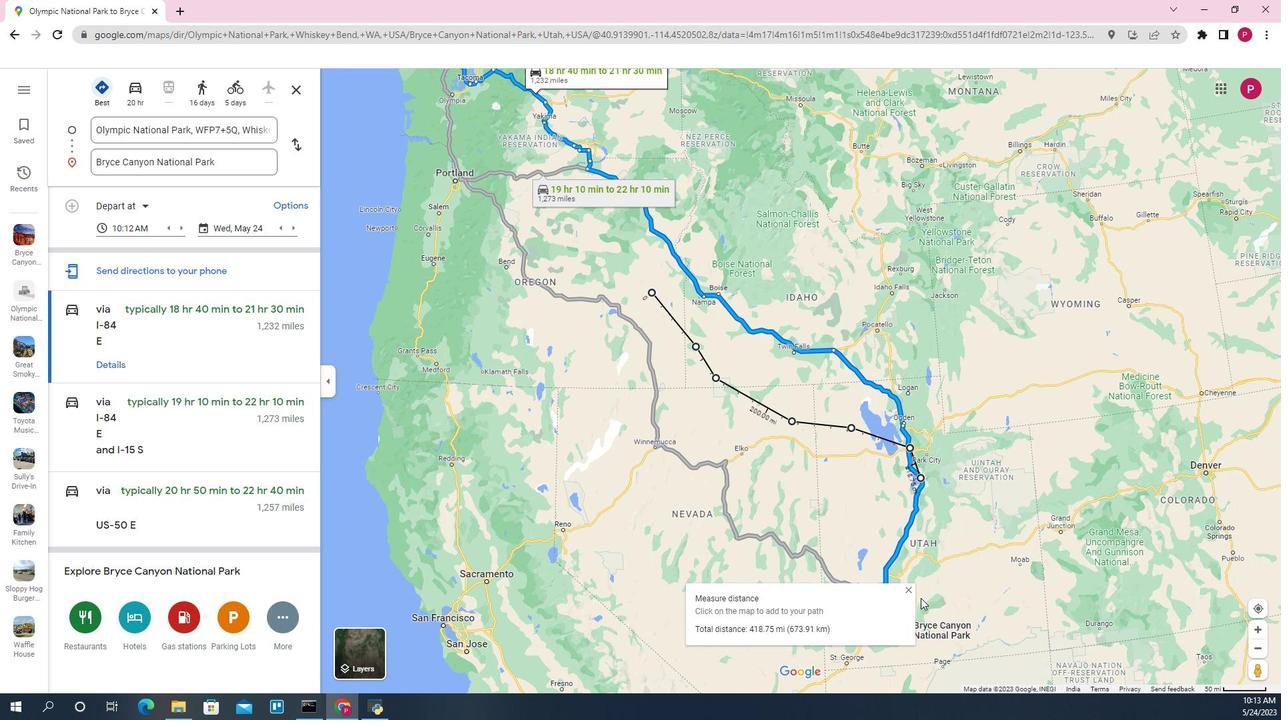 
Action: Mouse pressed left at (865, 473)
Screenshot: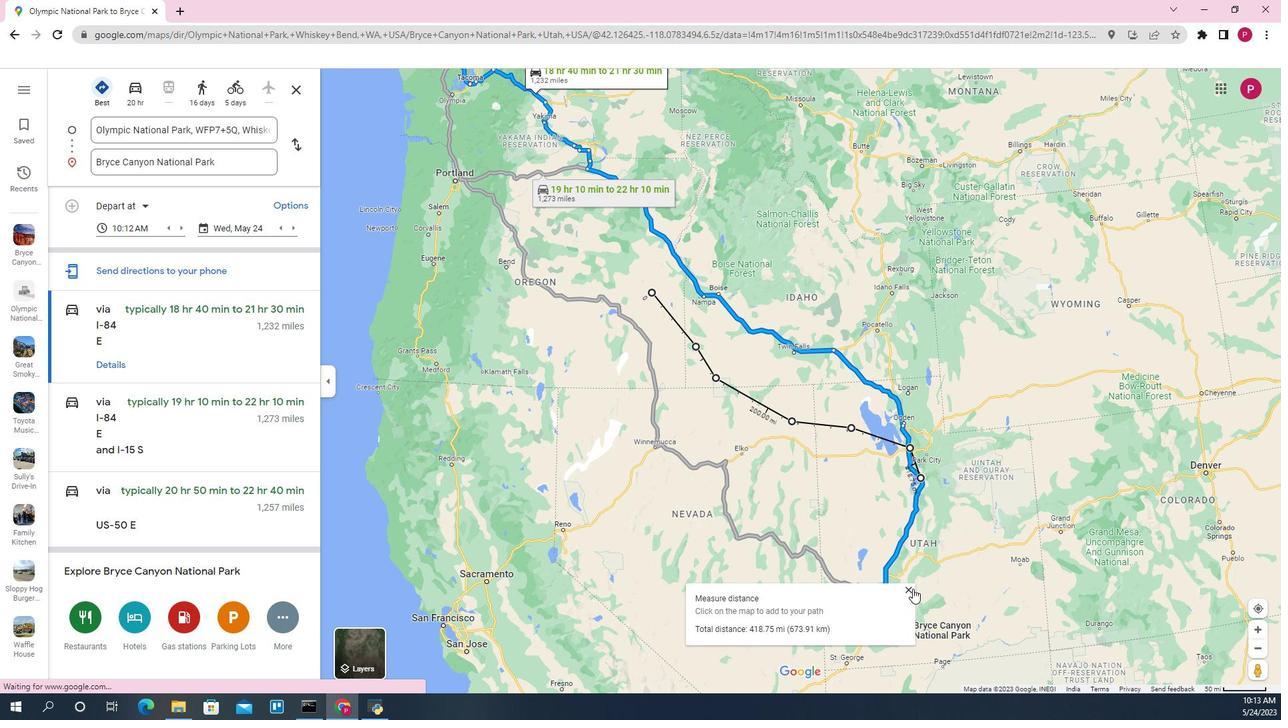 
Action: Mouse moved to (695, 346)
Screenshot: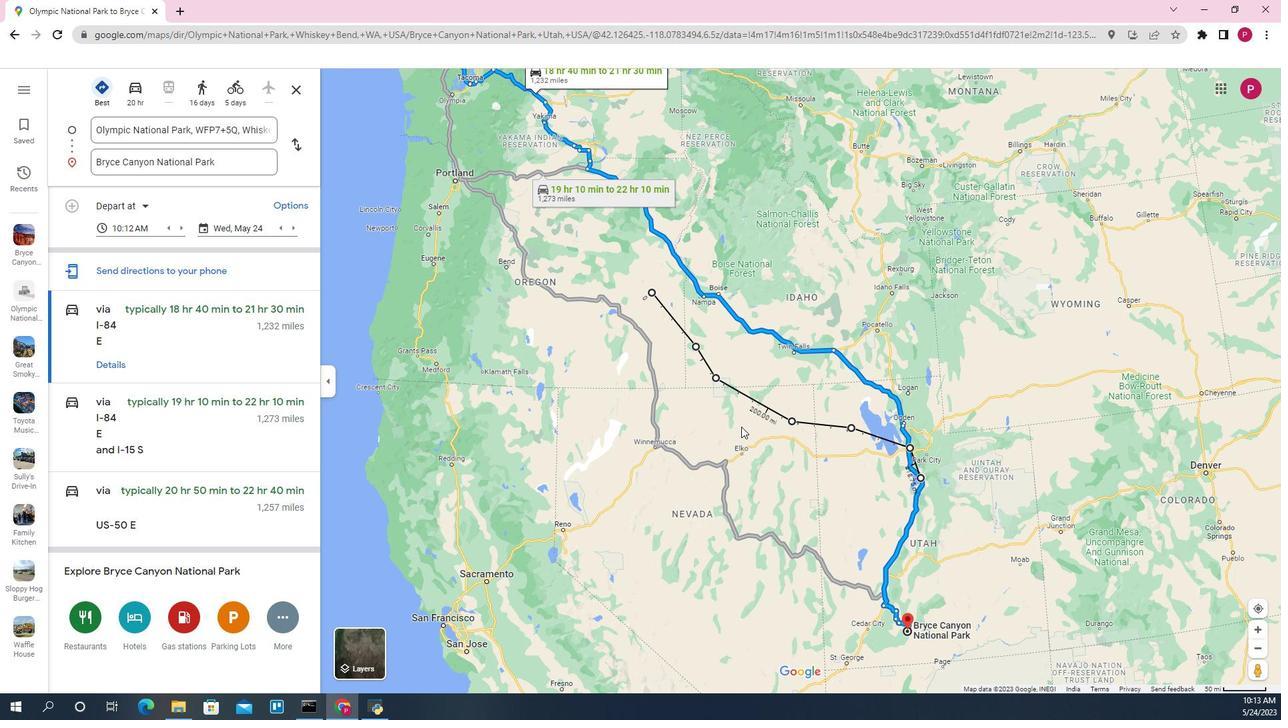 
Action: Mouse scrolled (695, 346) with delta (0, 0)
Screenshot: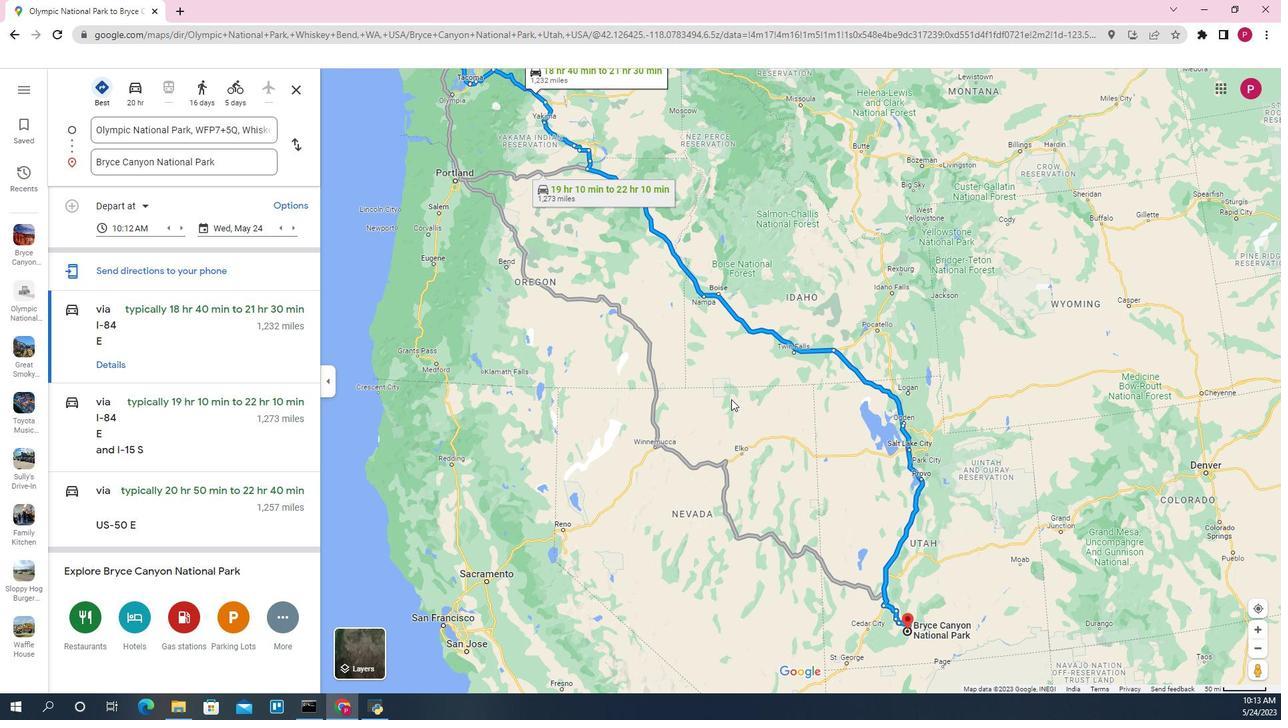 
Action: Mouse scrolled (695, 346) with delta (0, 0)
Screenshot: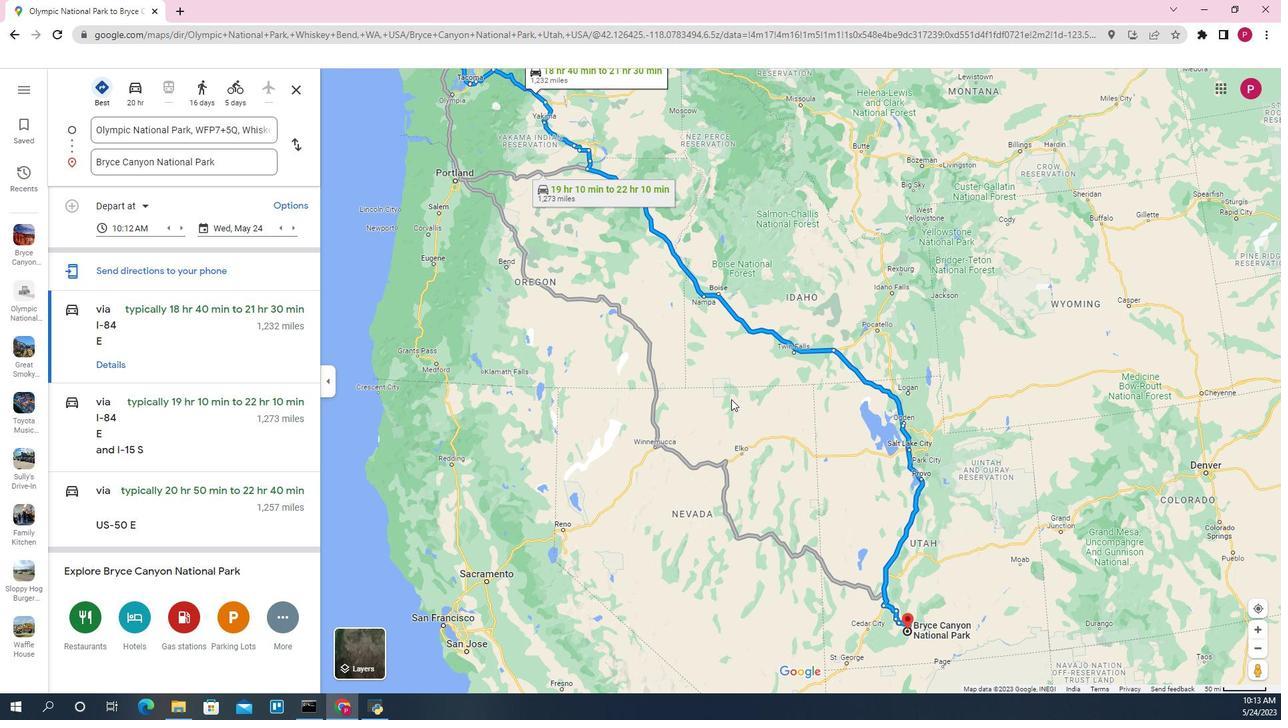 
Action: Mouse scrolled (695, 346) with delta (0, 0)
Screenshot: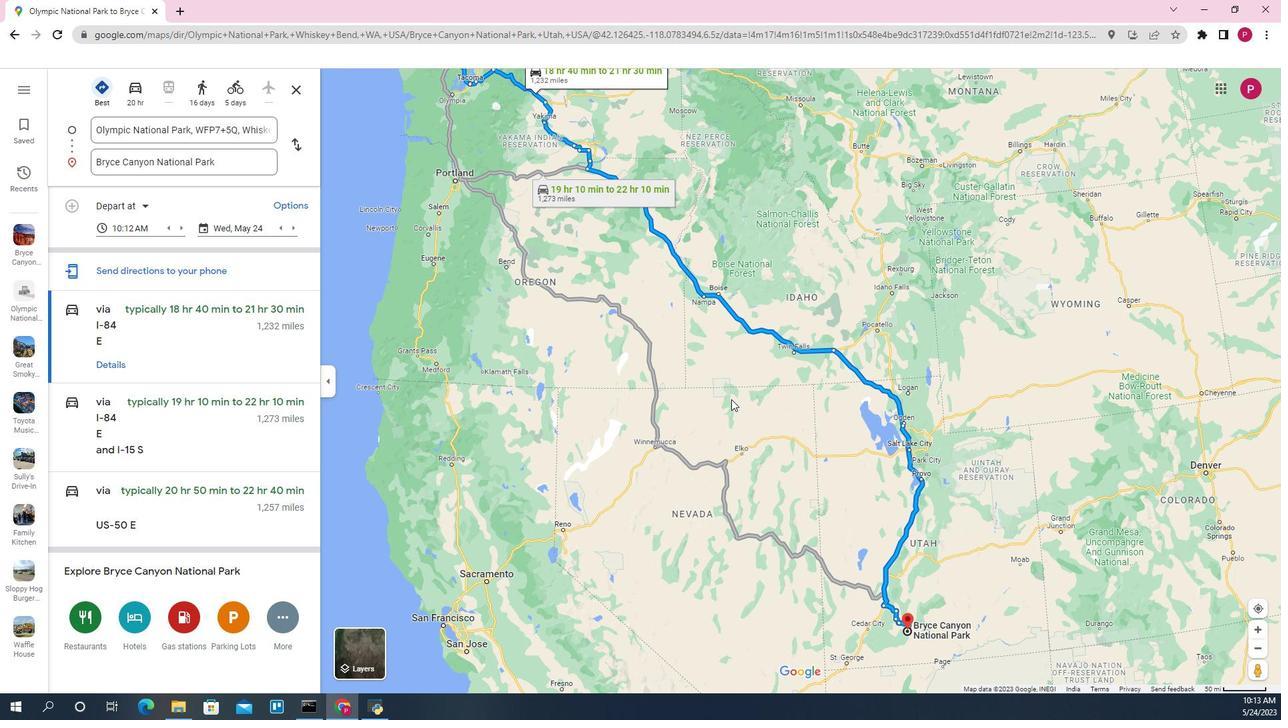 
Action: Mouse moved to (657, 273)
Screenshot: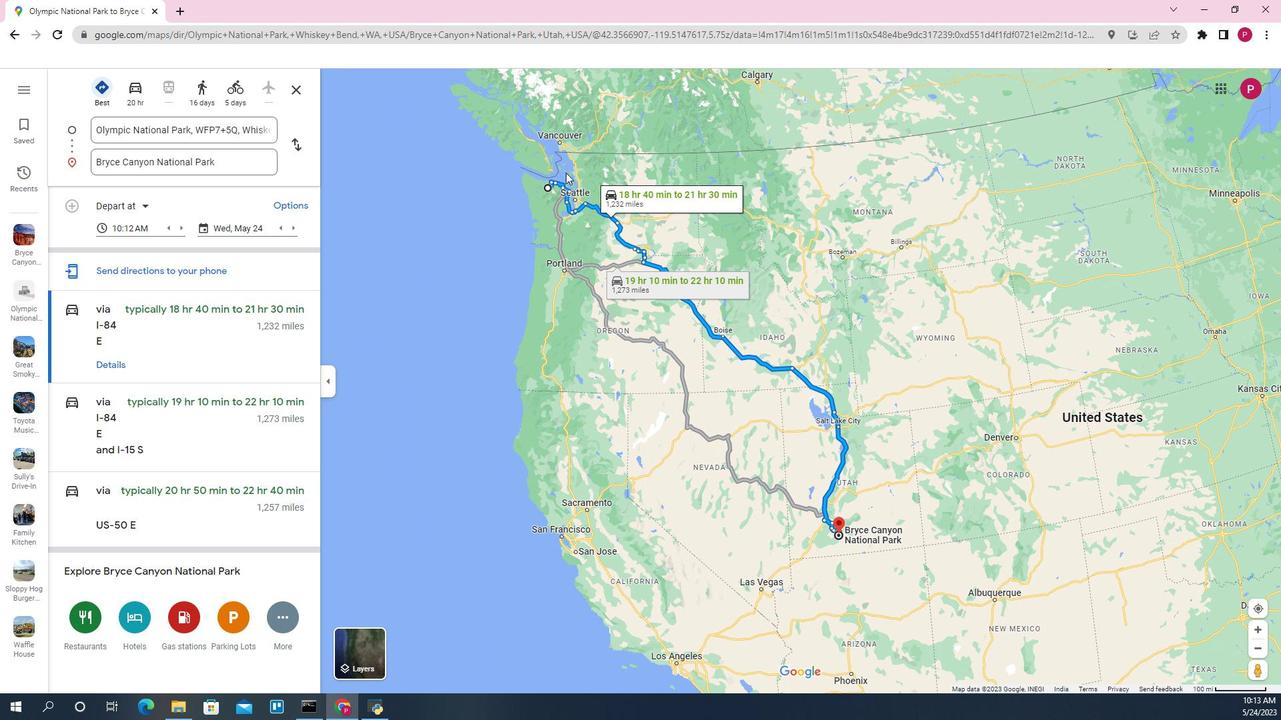 
